 Task: Create a blue polygonal letterhead.
Action: Mouse pressed left at (438, 117)
Screenshot: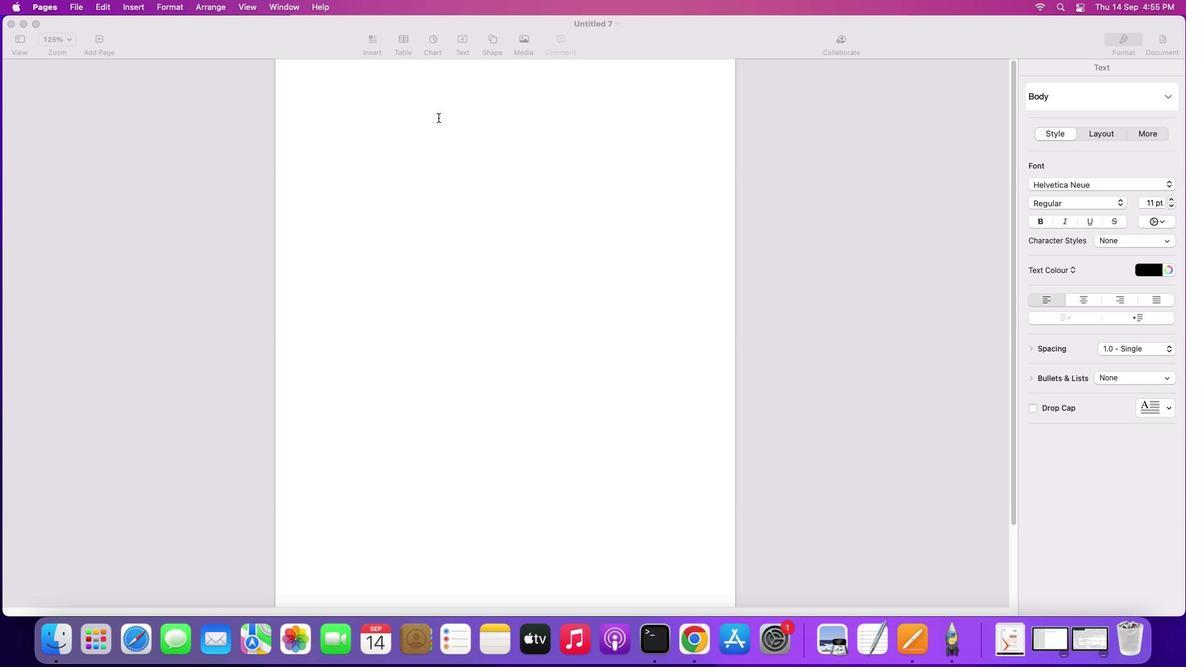 
Action: Mouse moved to (489, 38)
Screenshot: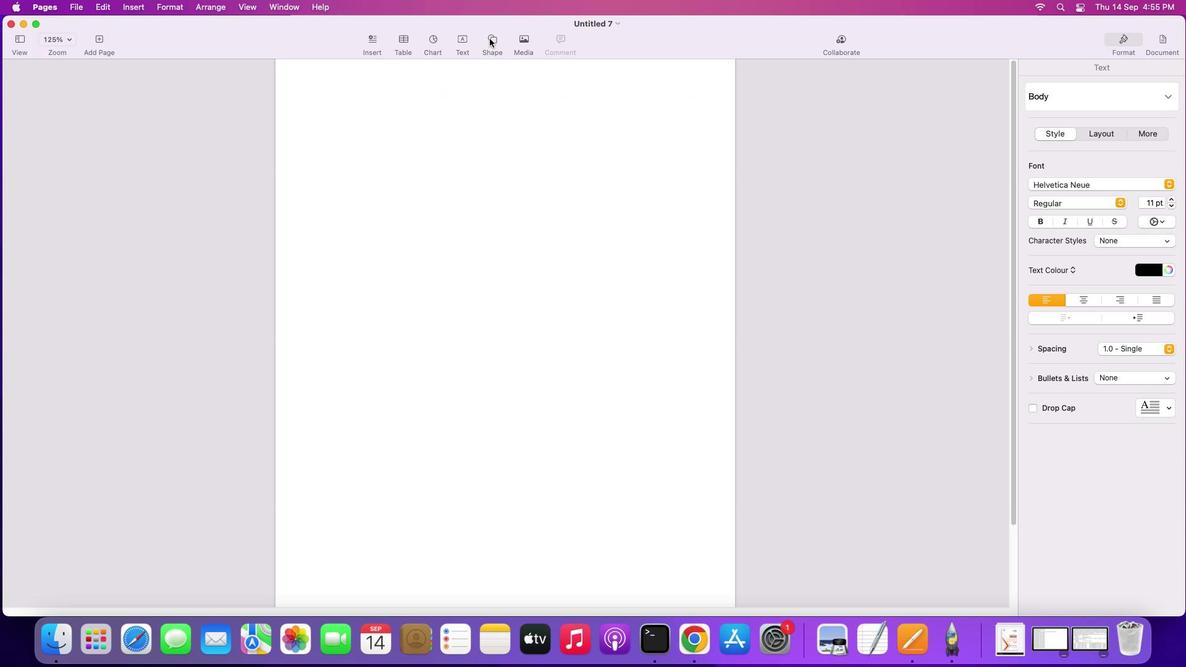 
Action: Mouse pressed left at (489, 38)
Screenshot: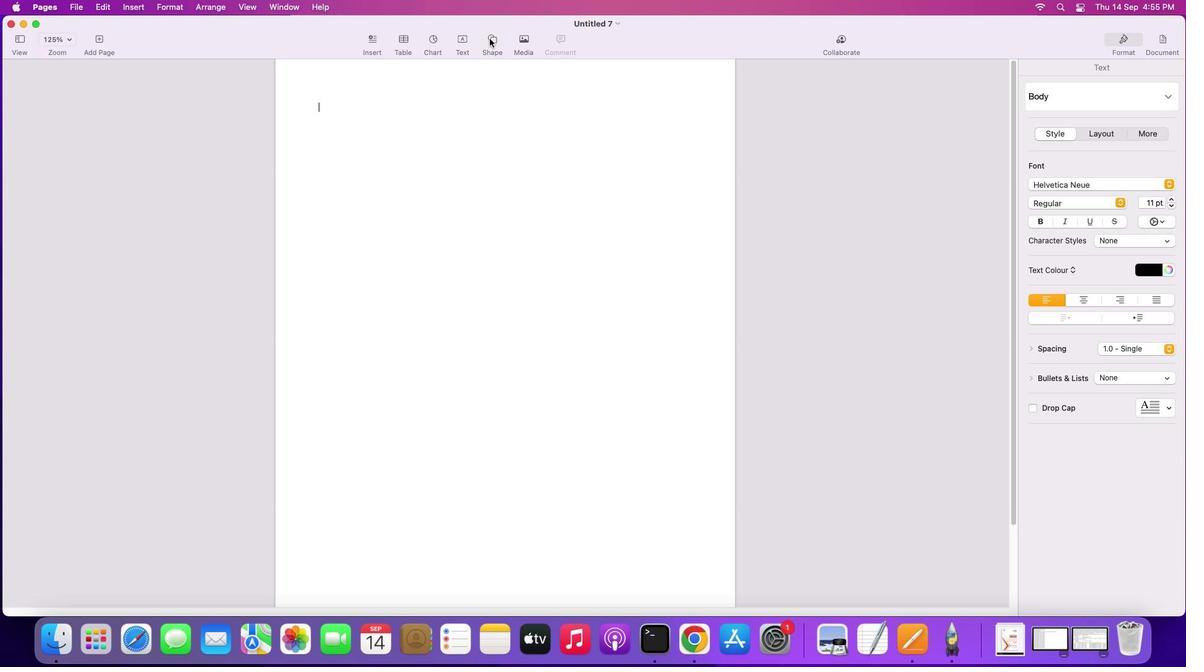 
Action: Mouse moved to (484, 134)
Screenshot: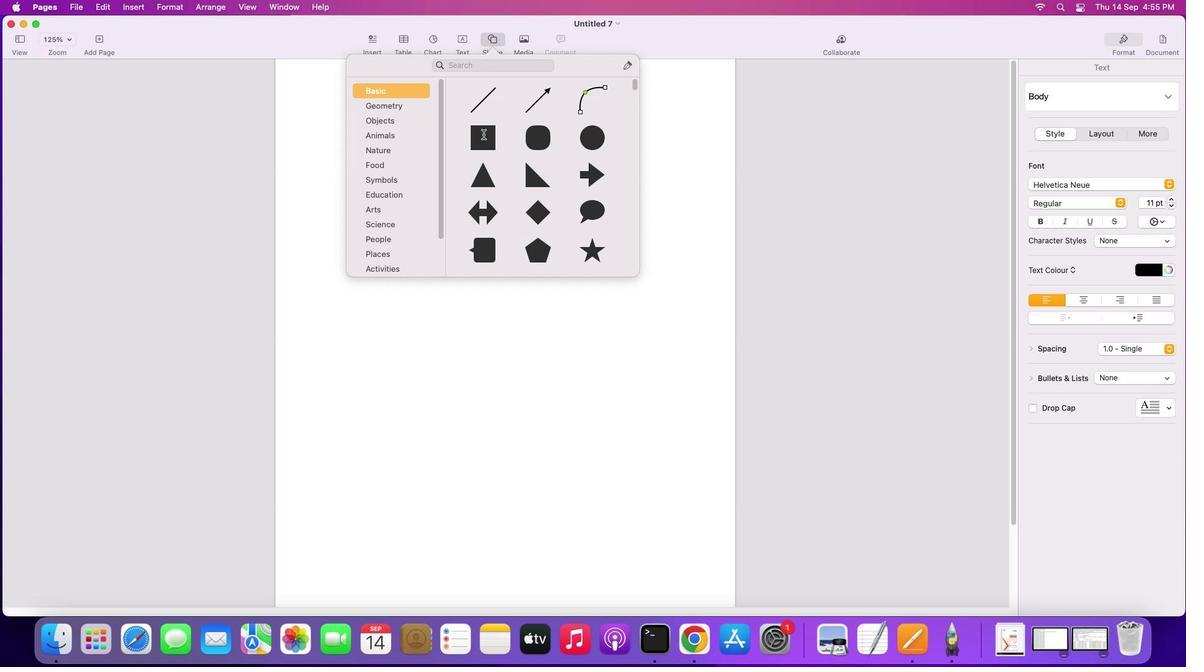 
Action: Mouse pressed left at (484, 134)
Screenshot: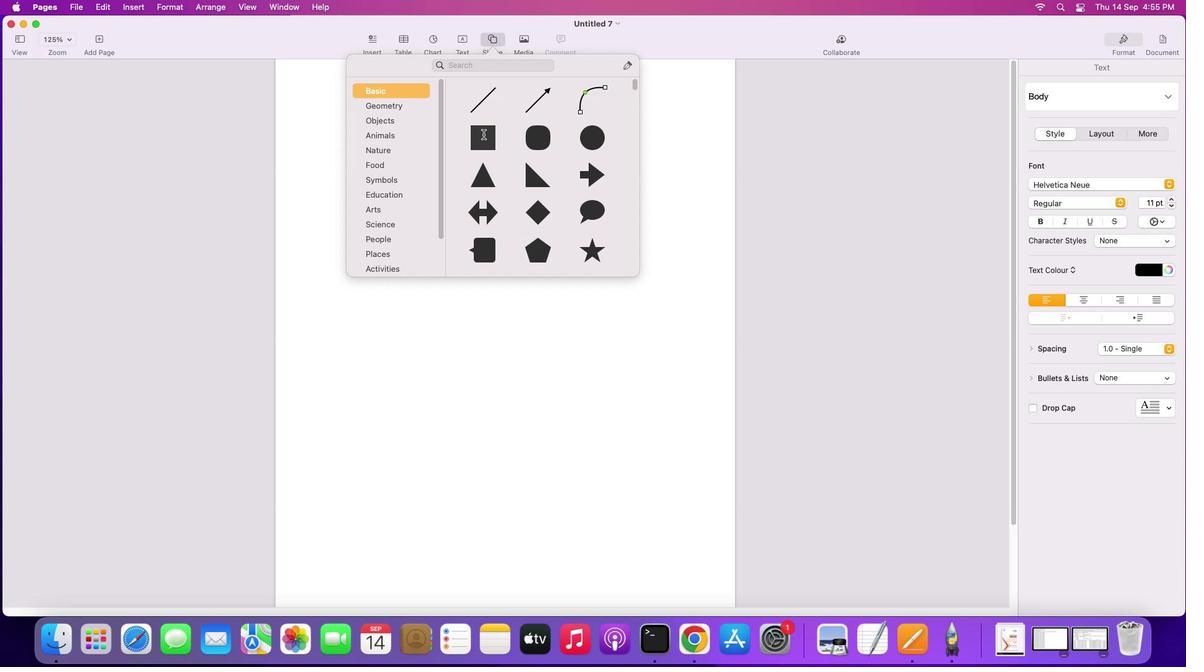 
Action: Mouse moved to (483, 135)
Screenshot: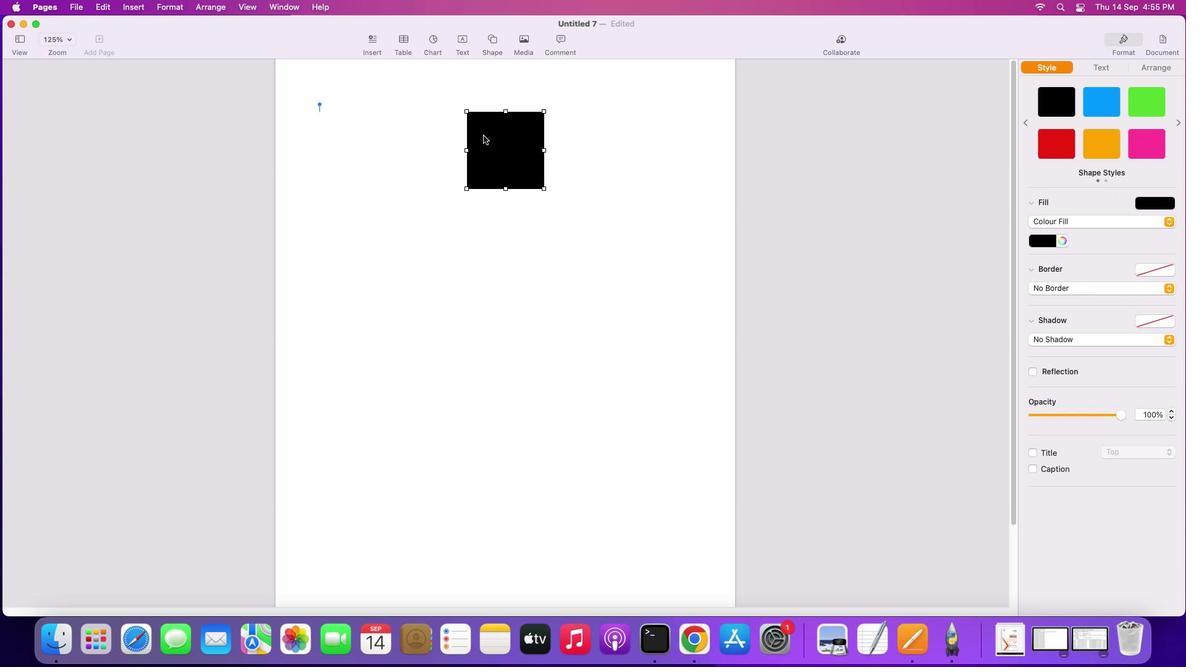 
Action: Mouse scrolled (483, 135) with delta (0, 0)
Screenshot: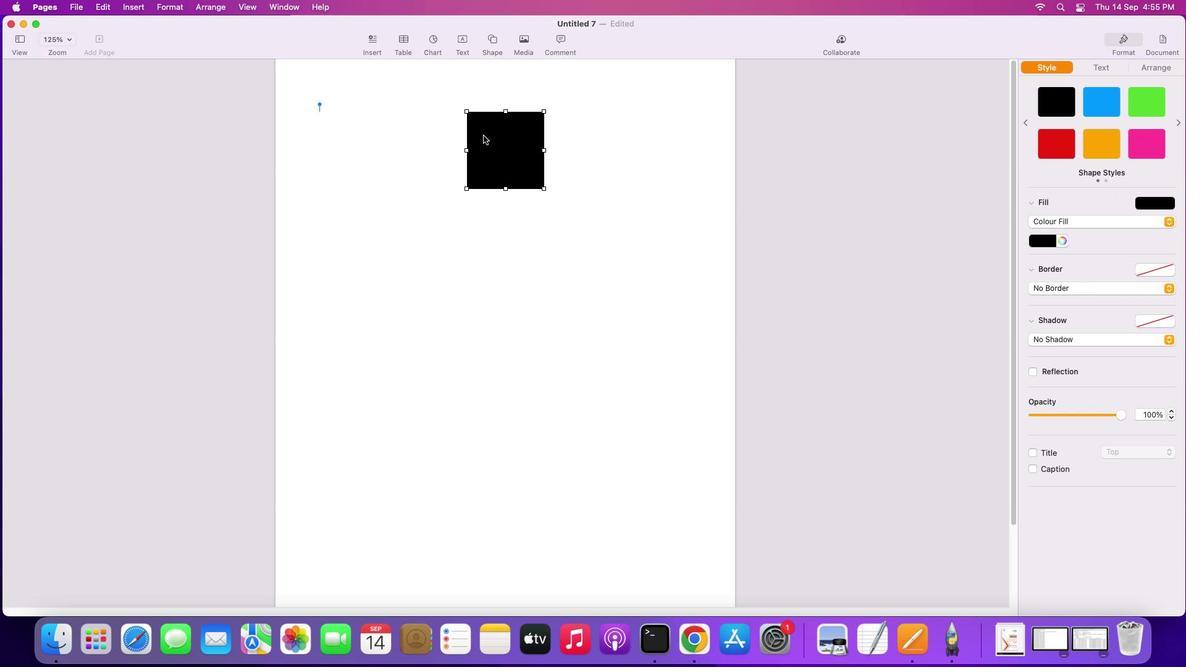 
Action: Mouse scrolled (483, 135) with delta (0, 0)
Screenshot: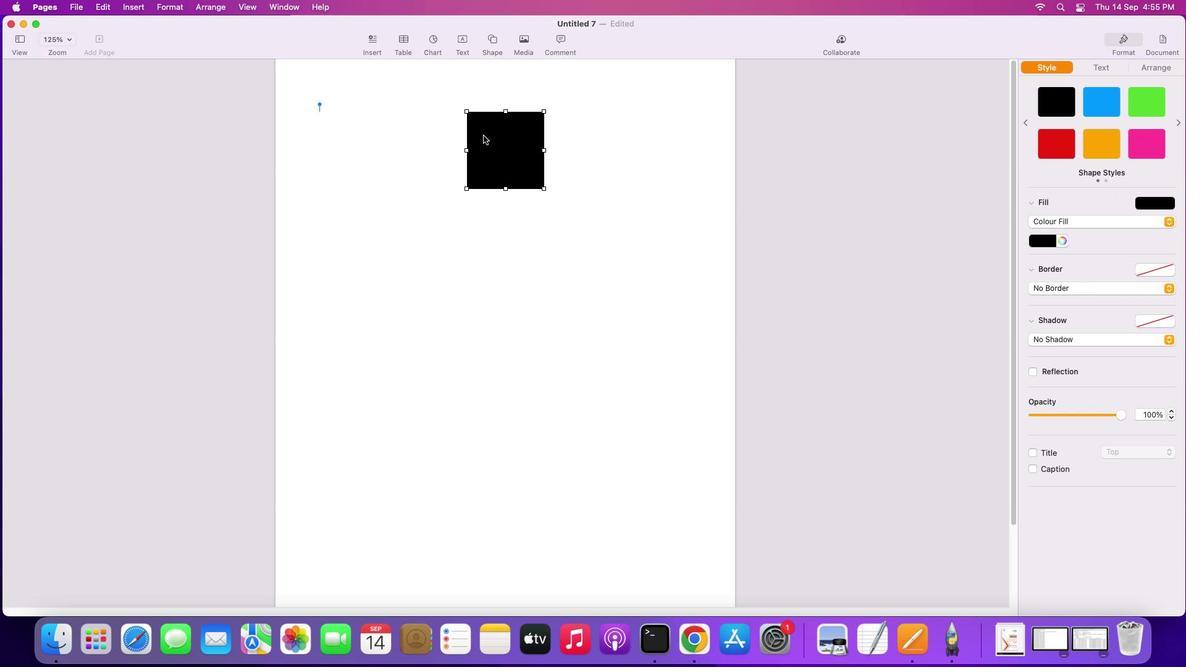 
Action: Mouse scrolled (483, 135) with delta (0, 1)
Screenshot: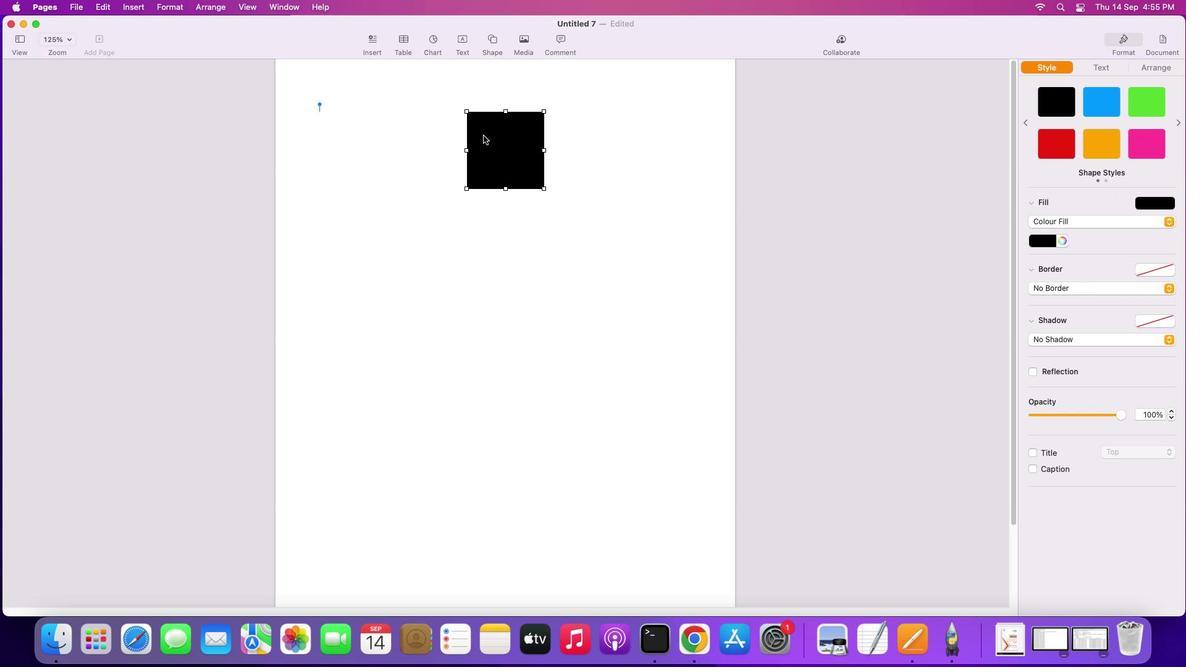 
Action: Mouse scrolled (483, 135) with delta (0, 3)
Screenshot: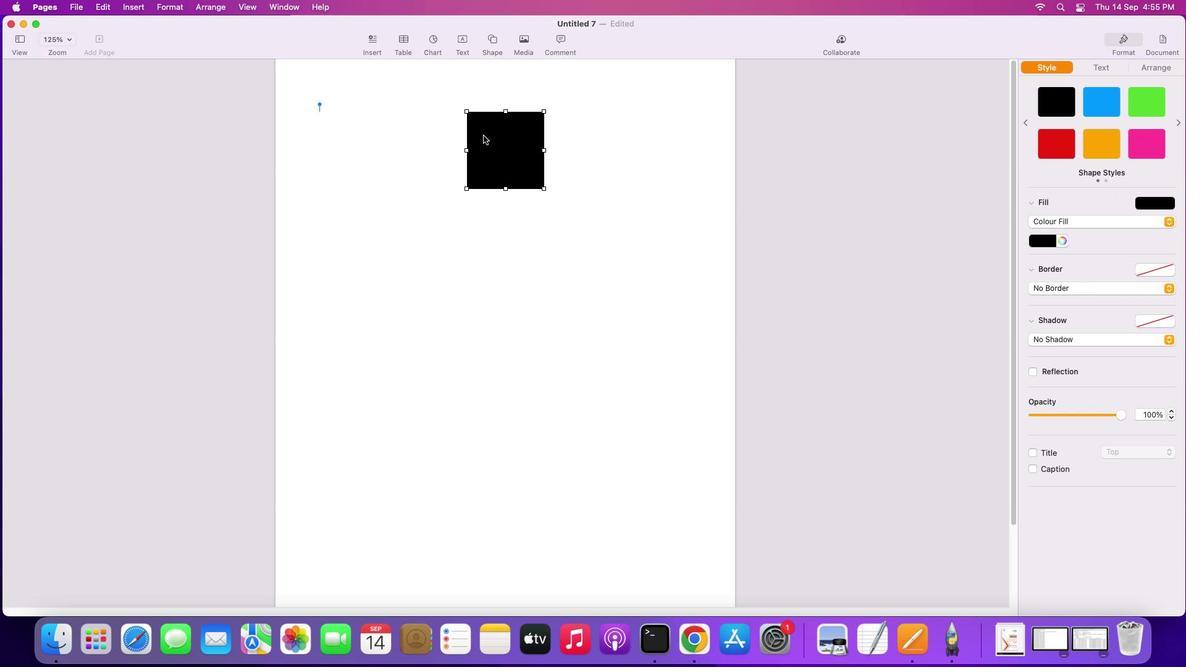 
Action: Mouse scrolled (483, 135) with delta (0, 3)
Screenshot: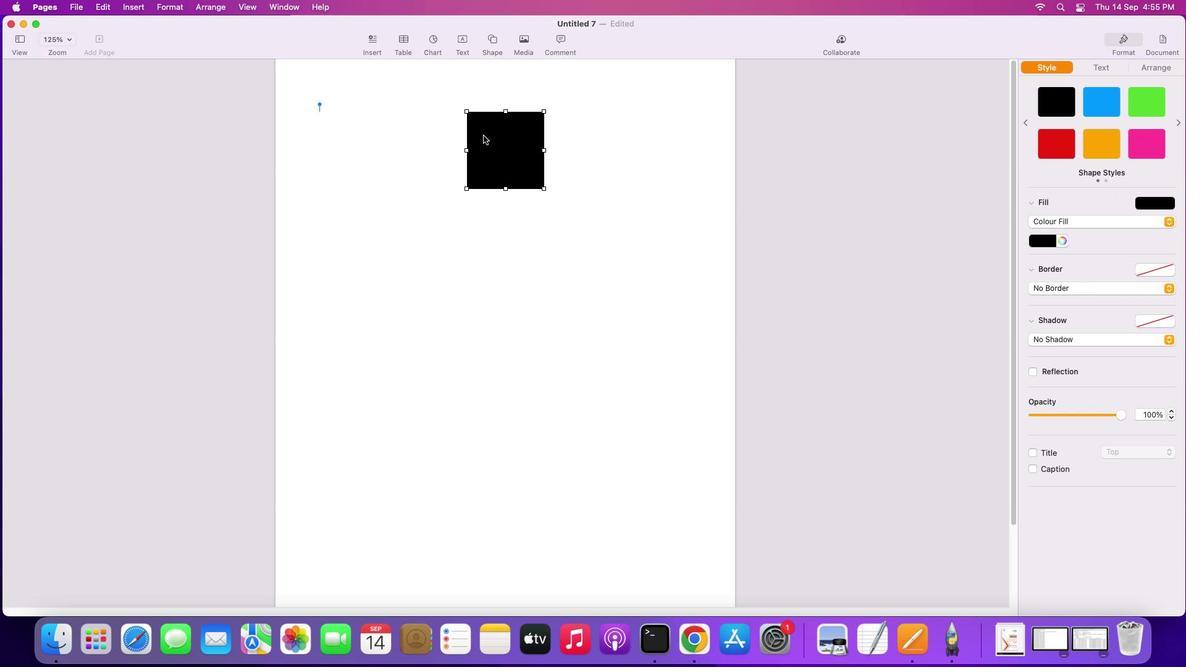 
Action: Mouse scrolled (483, 135) with delta (0, 4)
Screenshot: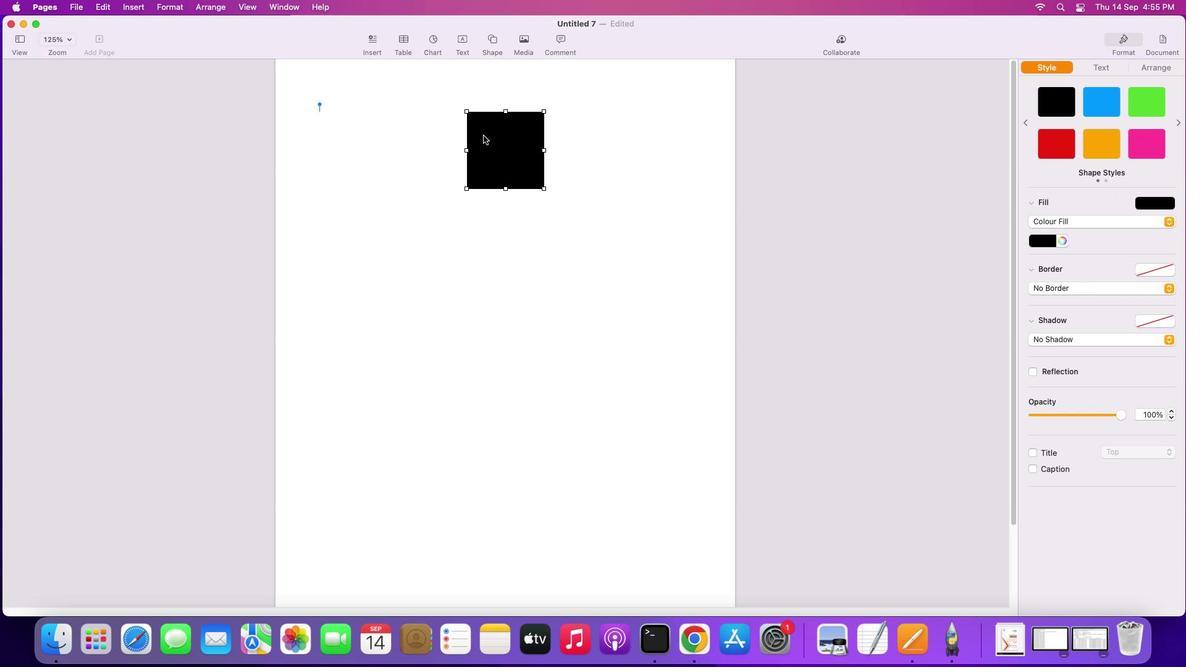 
Action: Mouse scrolled (483, 135) with delta (0, 4)
Screenshot: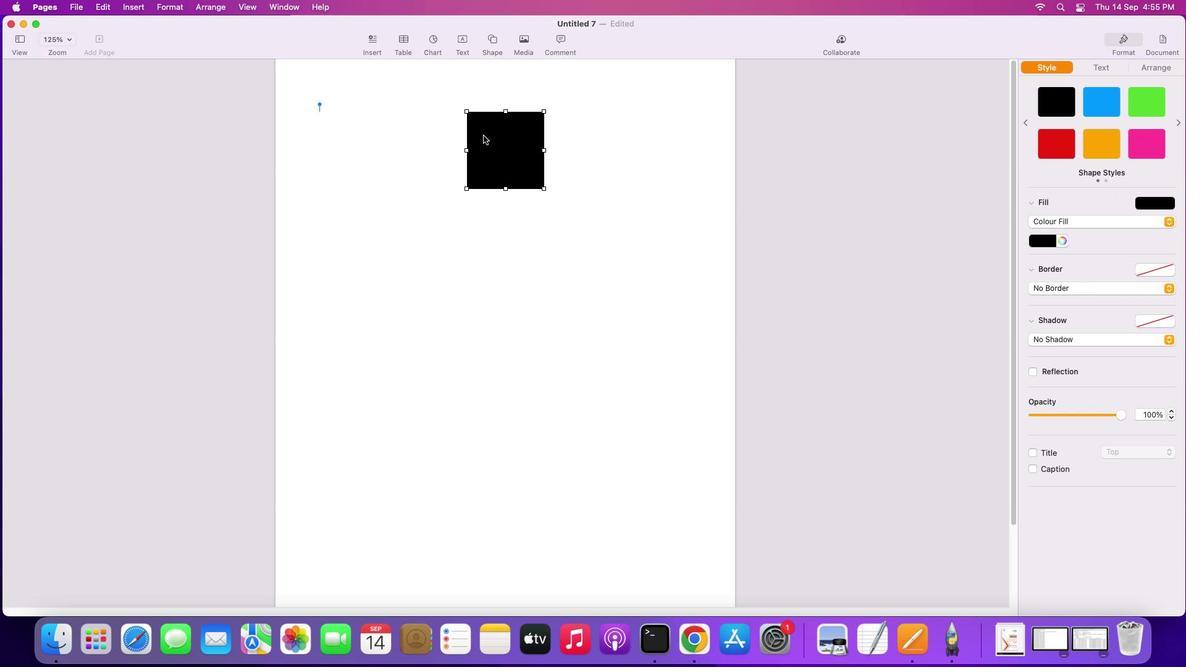 
Action: Mouse moved to (511, 140)
Screenshot: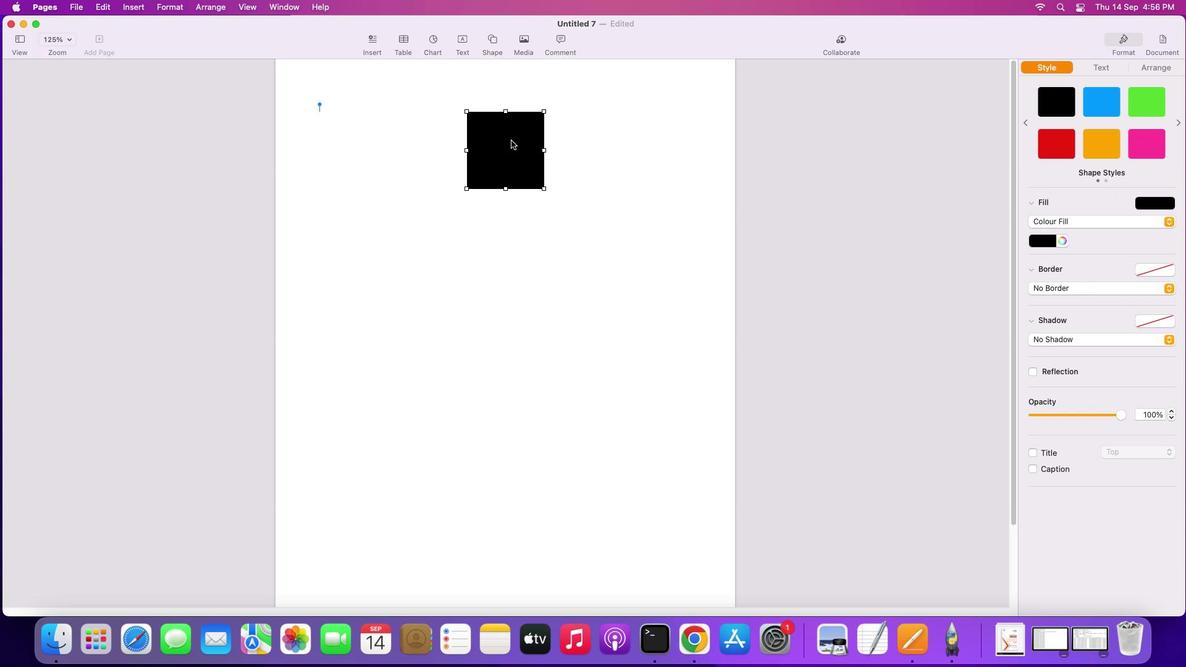 
Action: Mouse pressed left at (511, 140)
Screenshot: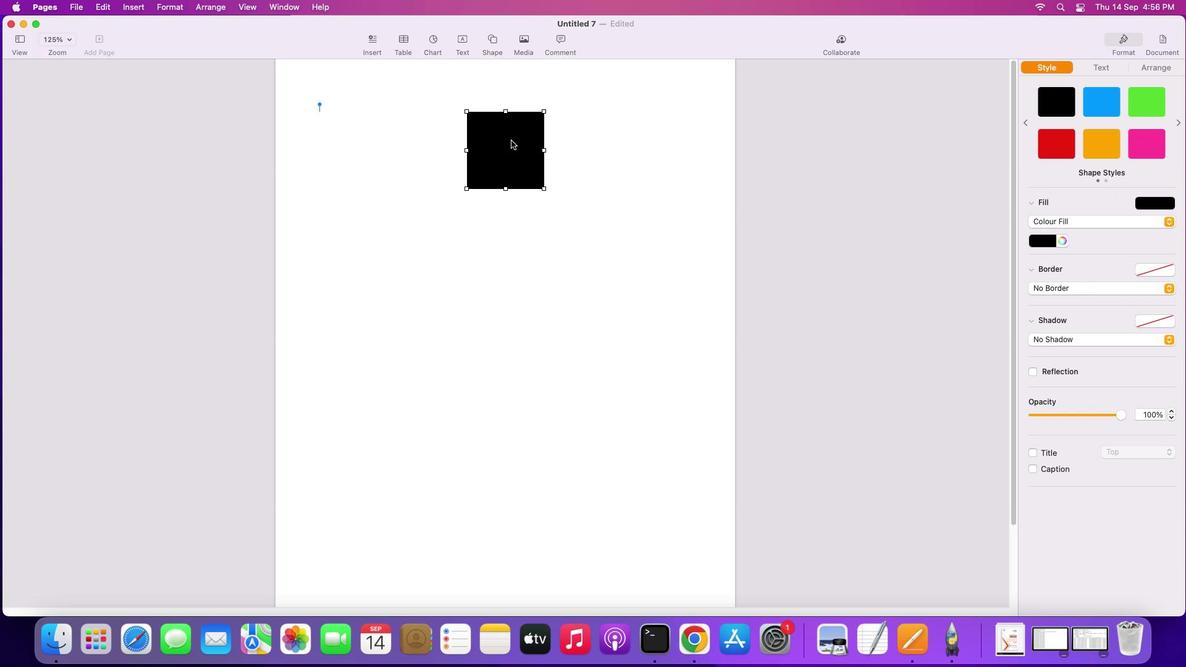 
Action: Mouse moved to (494, 98)
Screenshot: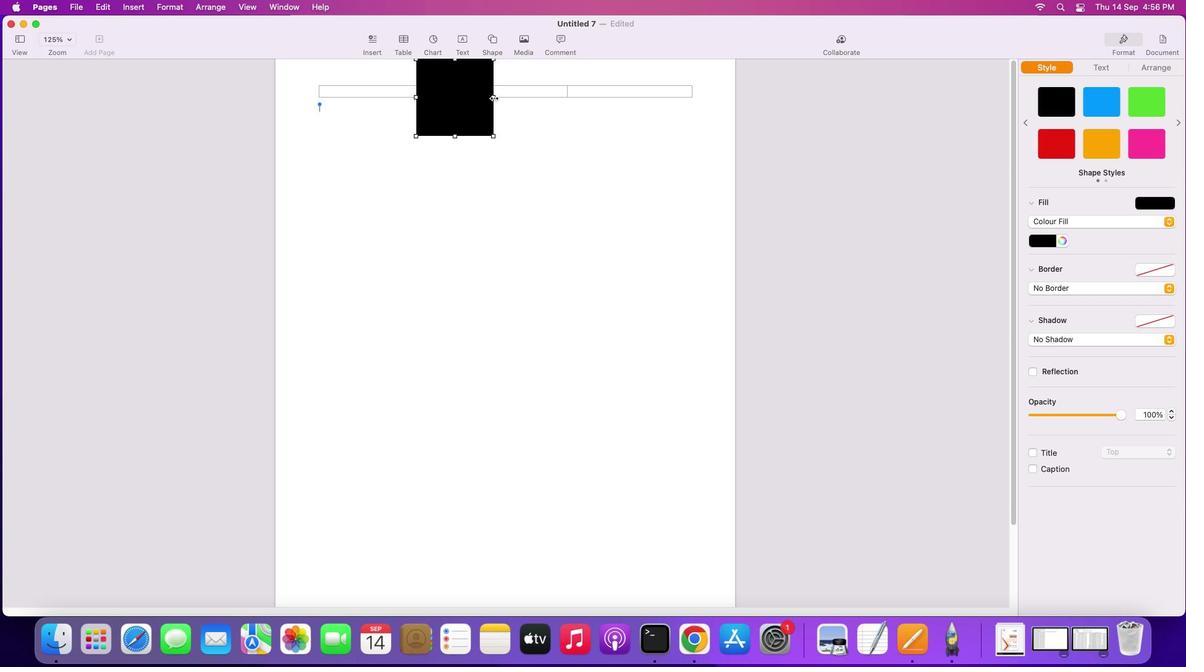 
Action: Mouse pressed left at (494, 98)
Screenshot: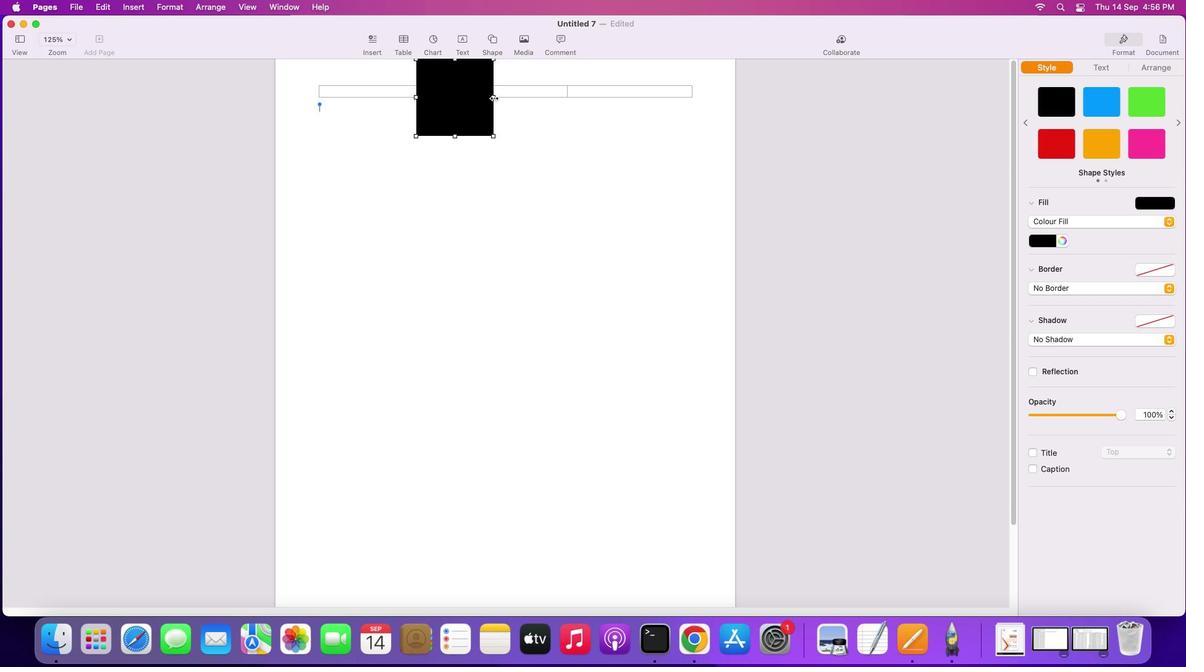 
Action: Mouse moved to (492, 98)
Screenshot: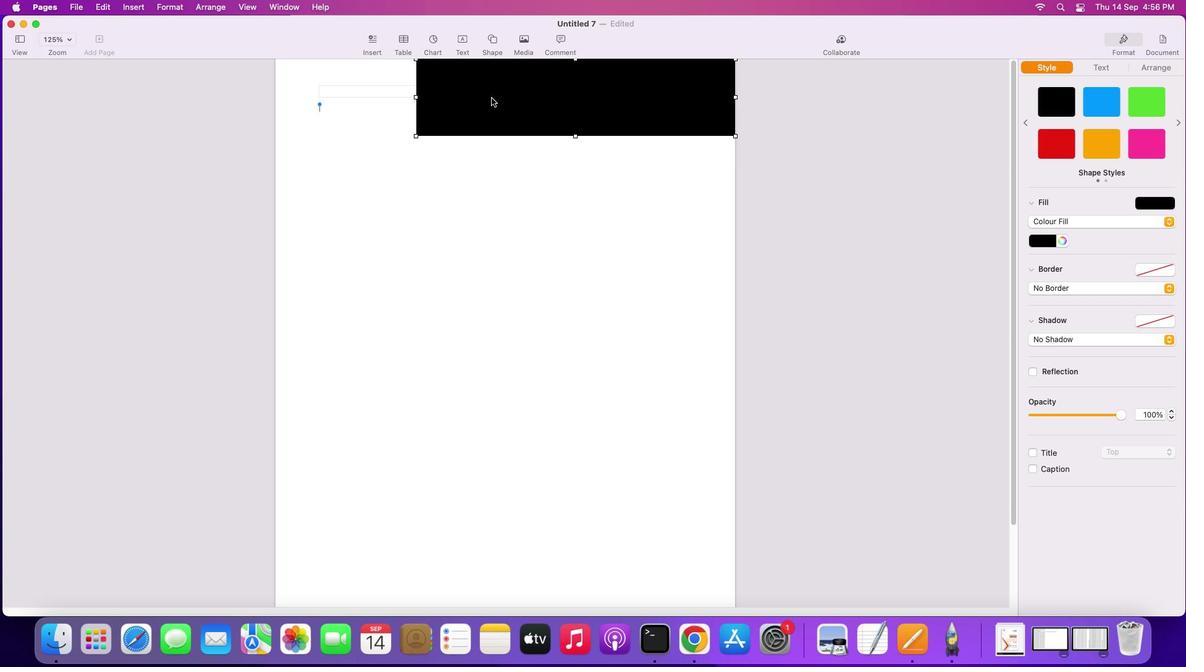 
Action: Mouse pressed right at (492, 98)
Screenshot: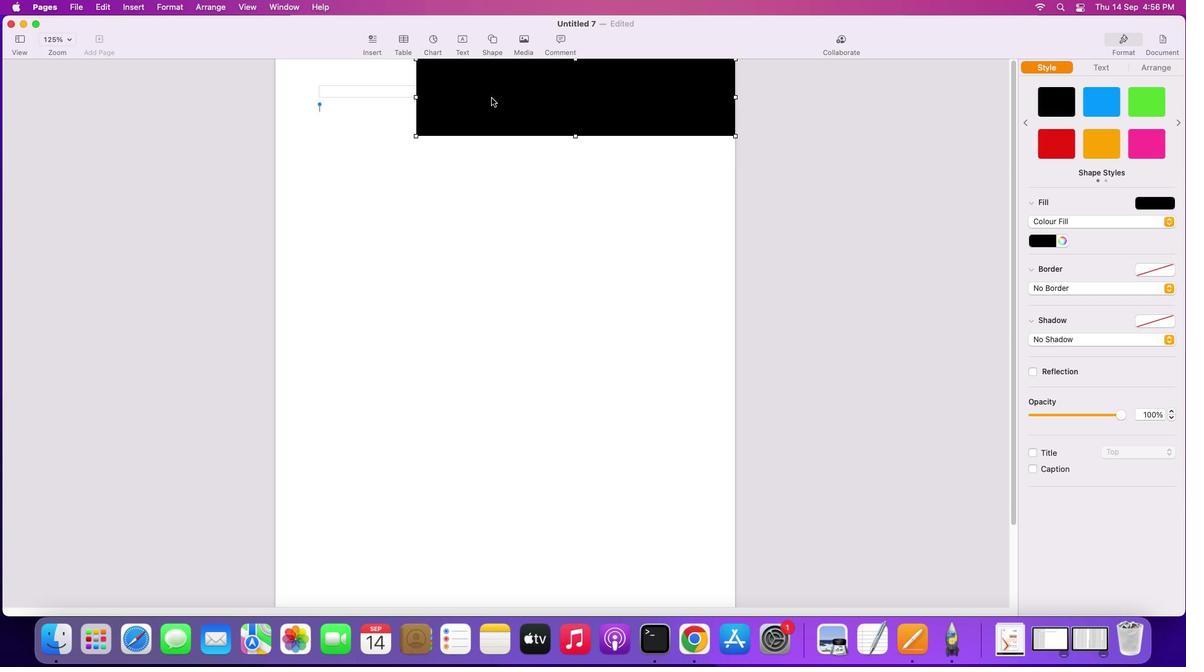 
Action: Mouse moved to (528, 247)
Screenshot: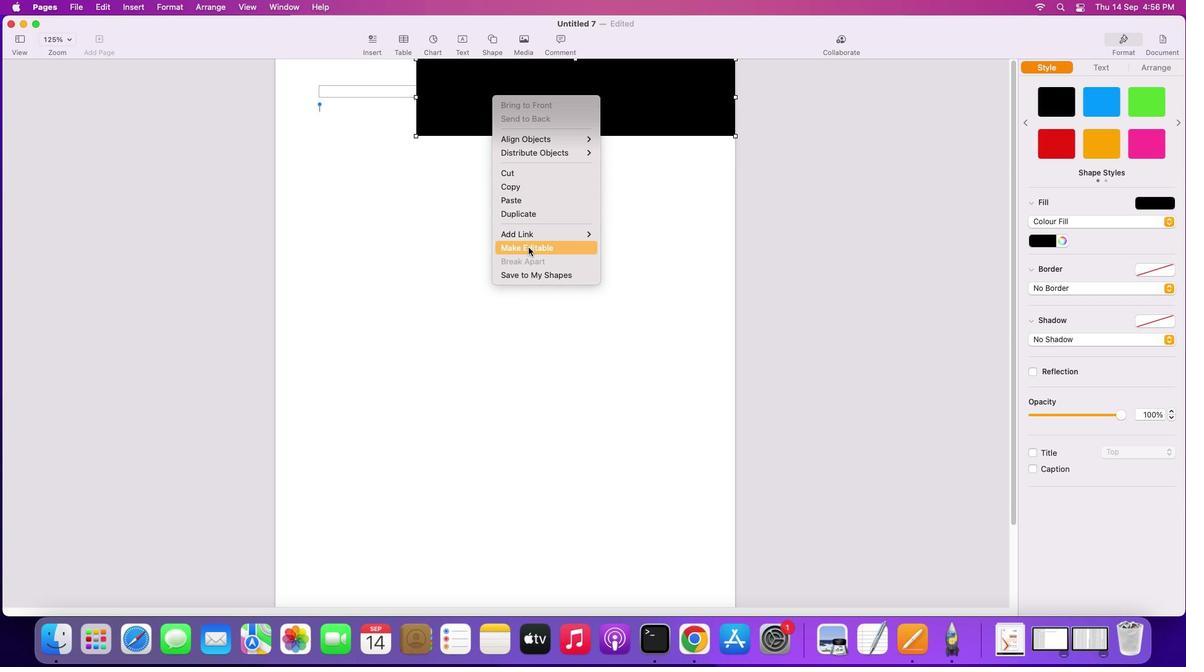 
Action: Mouse pressed left at (528, 247)
Screenshot: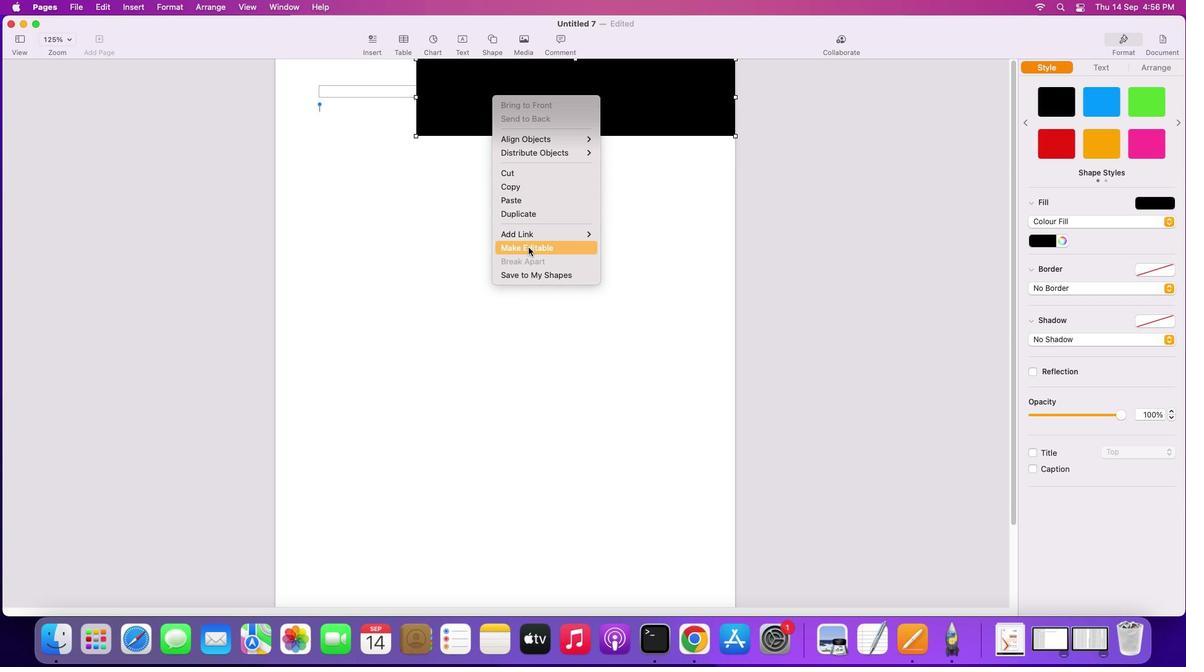 
Action: Mouse moved to (416, 134)
Screenshot: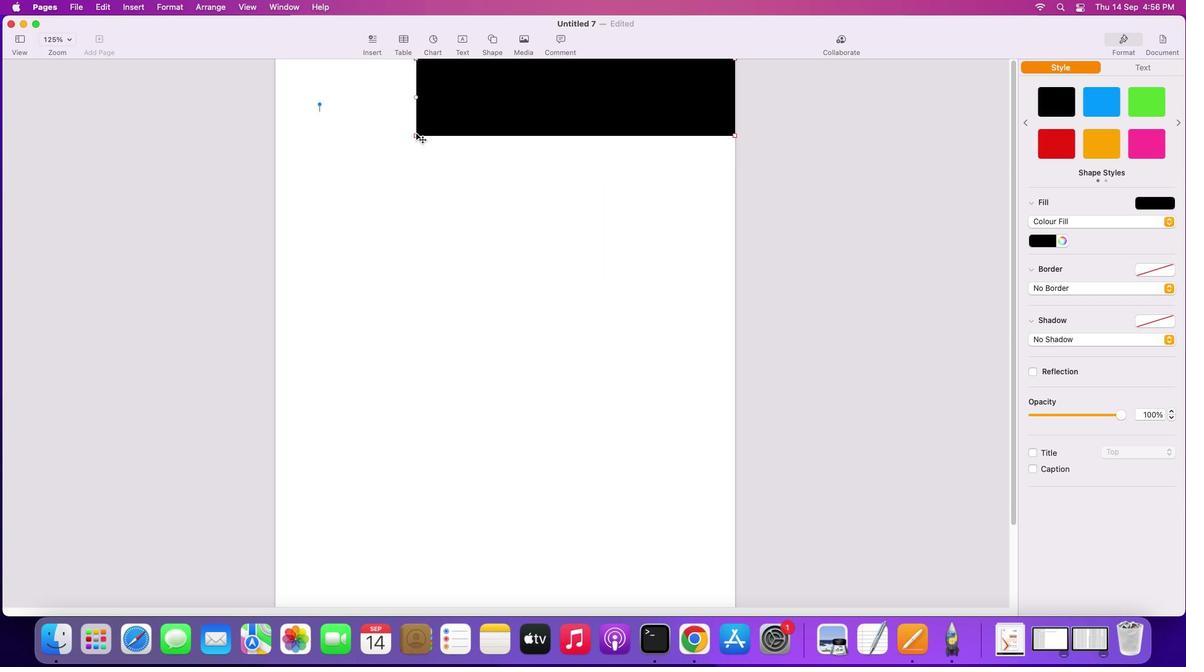 
Action: Mouse pressed left at (416, 134)
Screenshot: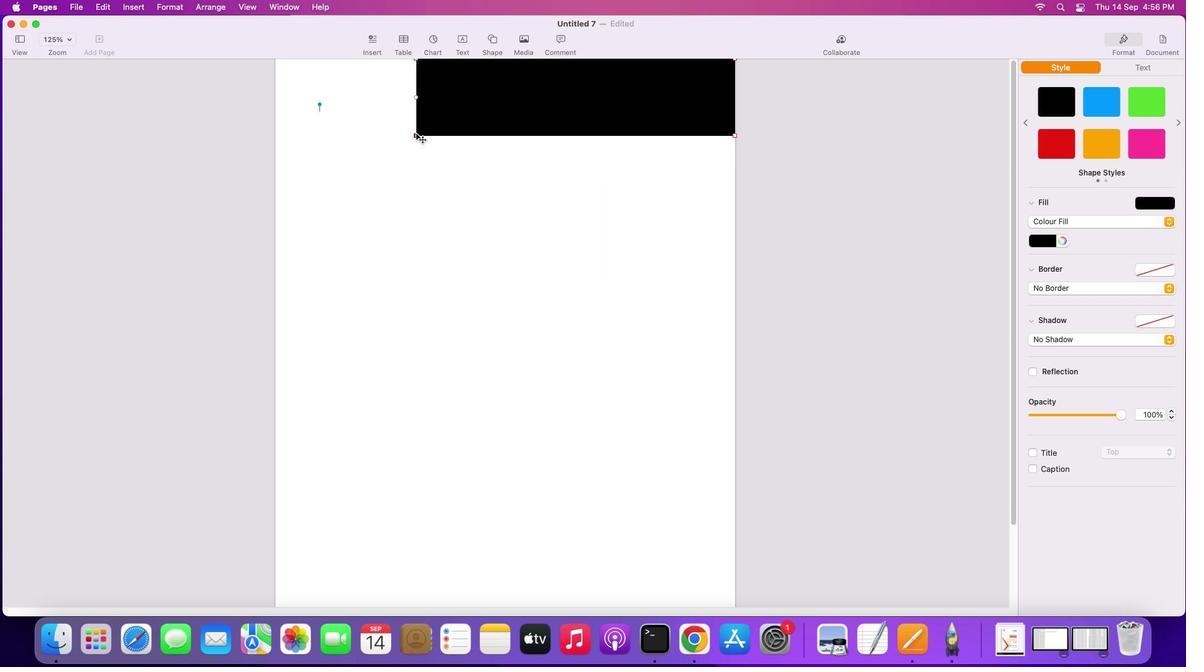 
Action: Mouse moved to (417, 59)
Screenshot: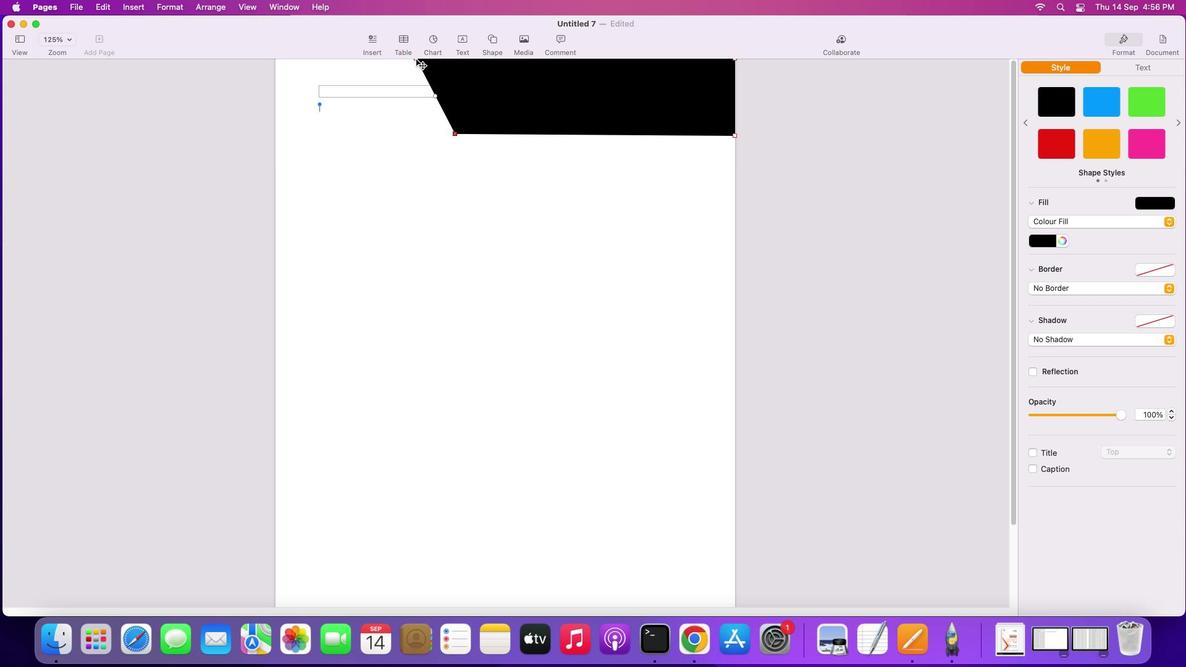 
Action: Mouse pressed left at (417, 59)
Screenshot: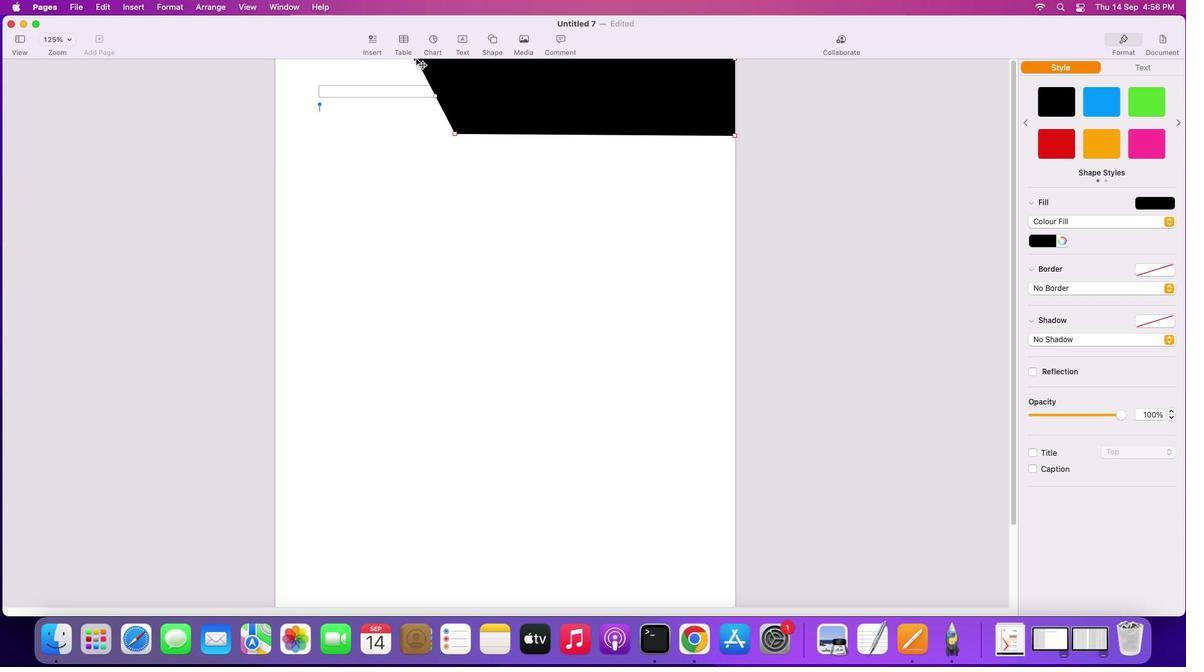 
Action: Mouse moved to (454, 134)
Screenshot: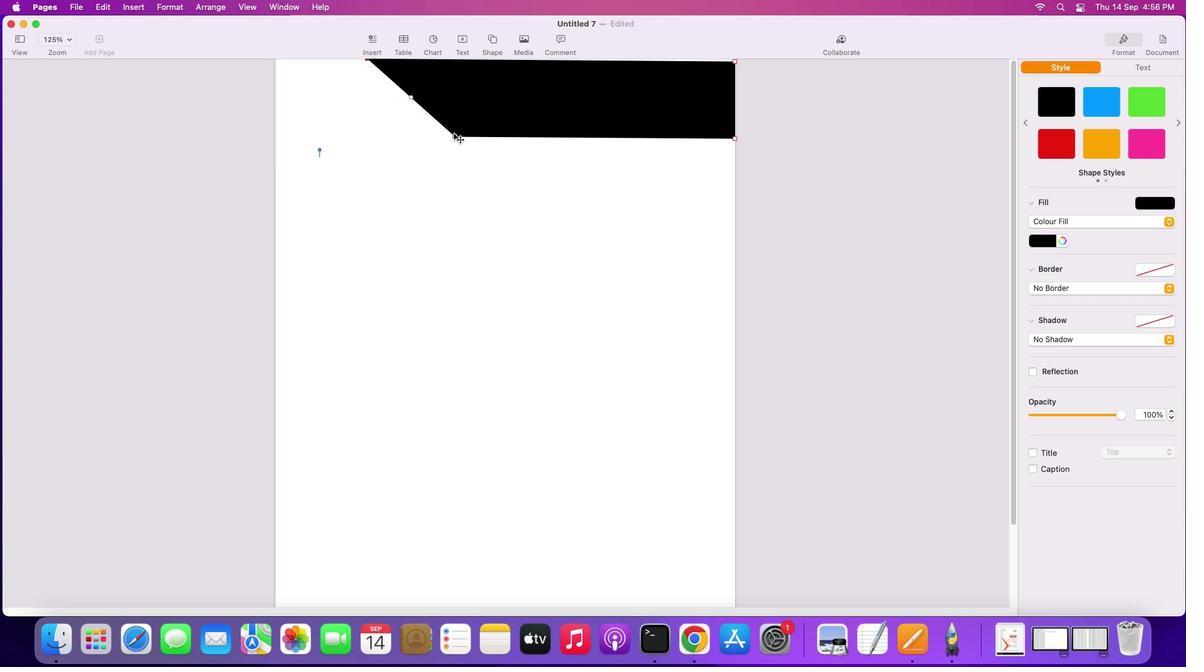 
Action: Mouse pressed left at (454, 134)
Screenshot: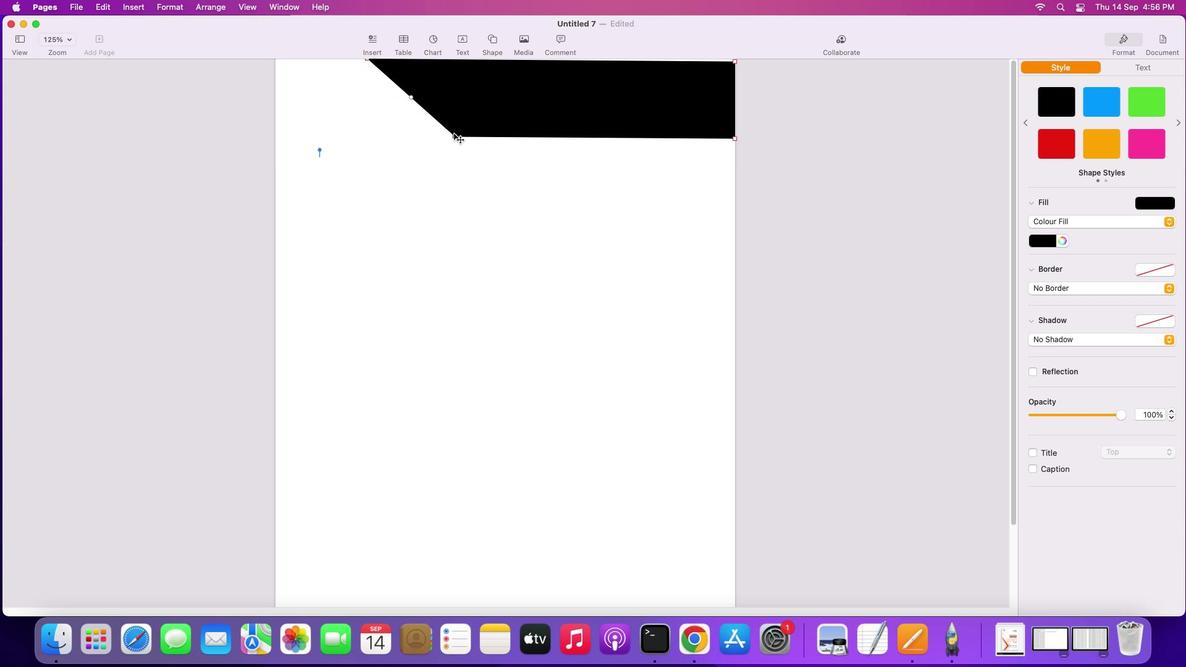 
Action: Mouse moved to (618, 159)
Screenshot: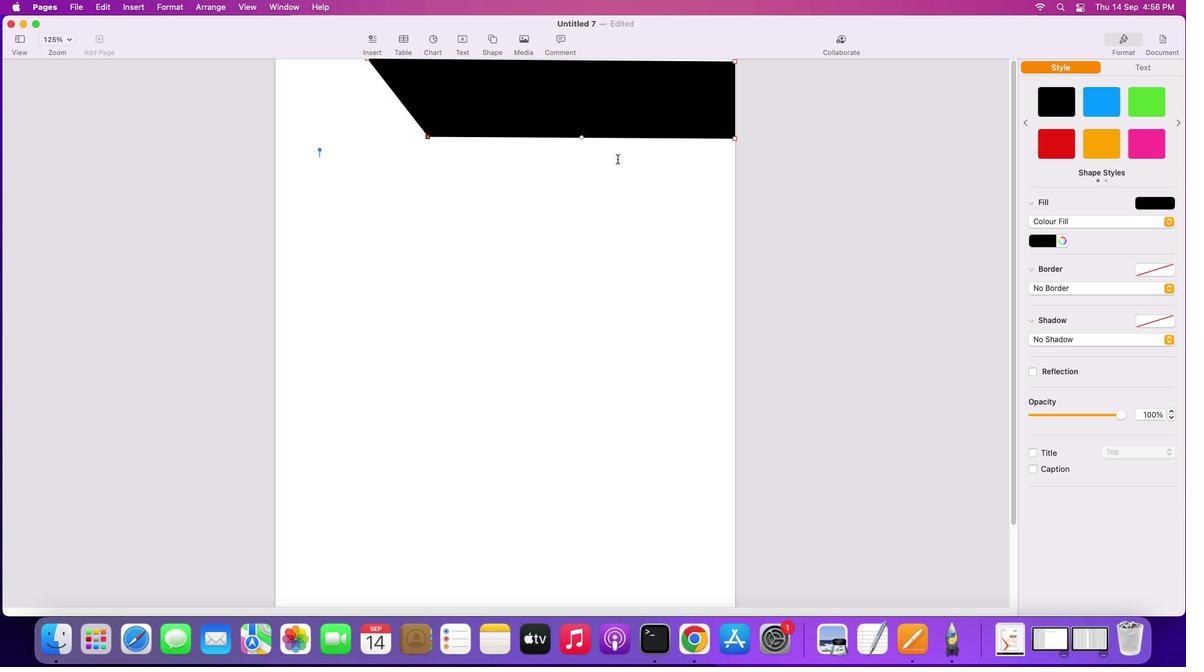 
Action: Mouse pressed left at (618, 159)
Screenshot: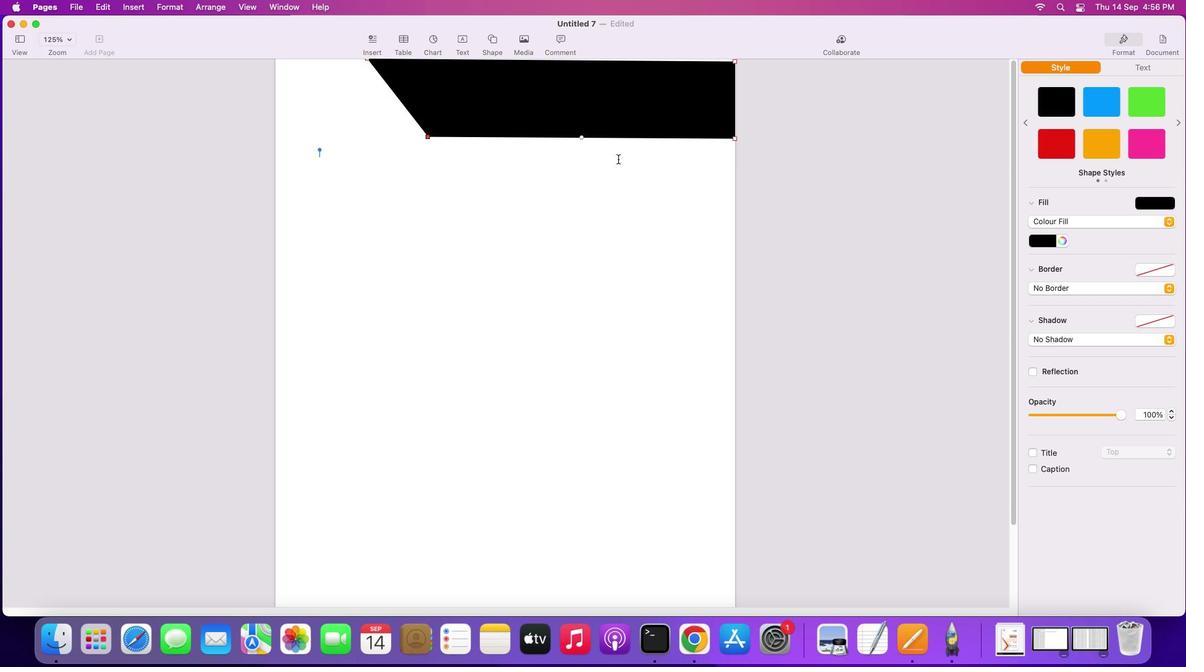 
Action: Mouse moved to (489, 111)
Screenshot: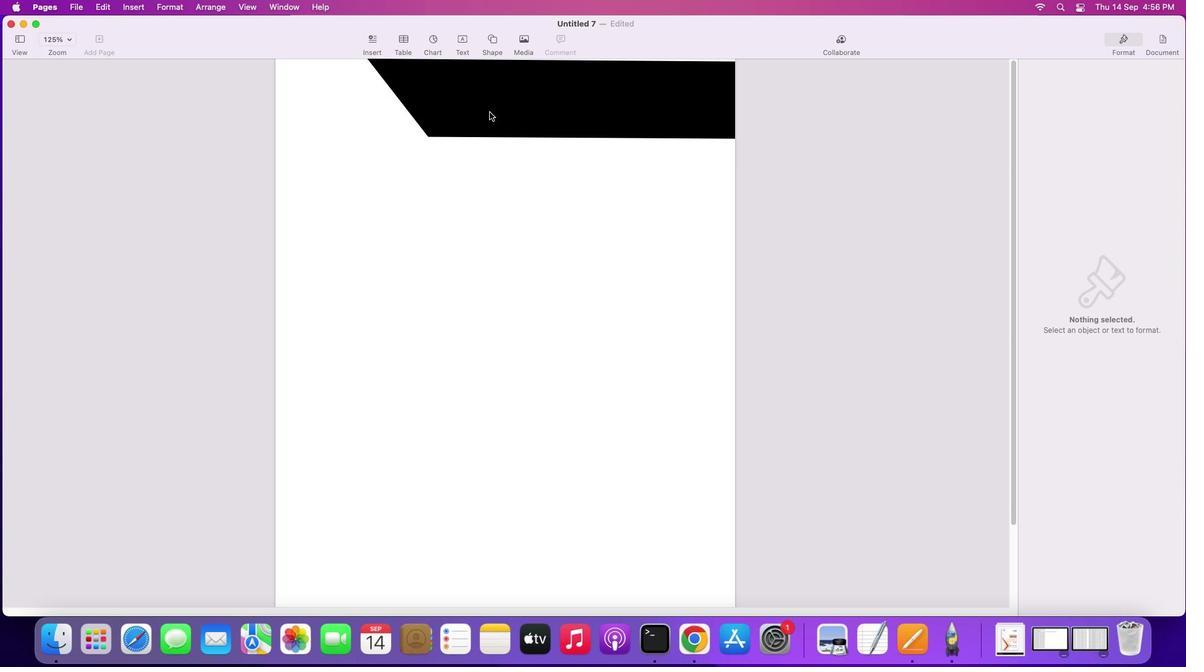 
Action: Mouse pressed left at (489, 111)
Screenshot: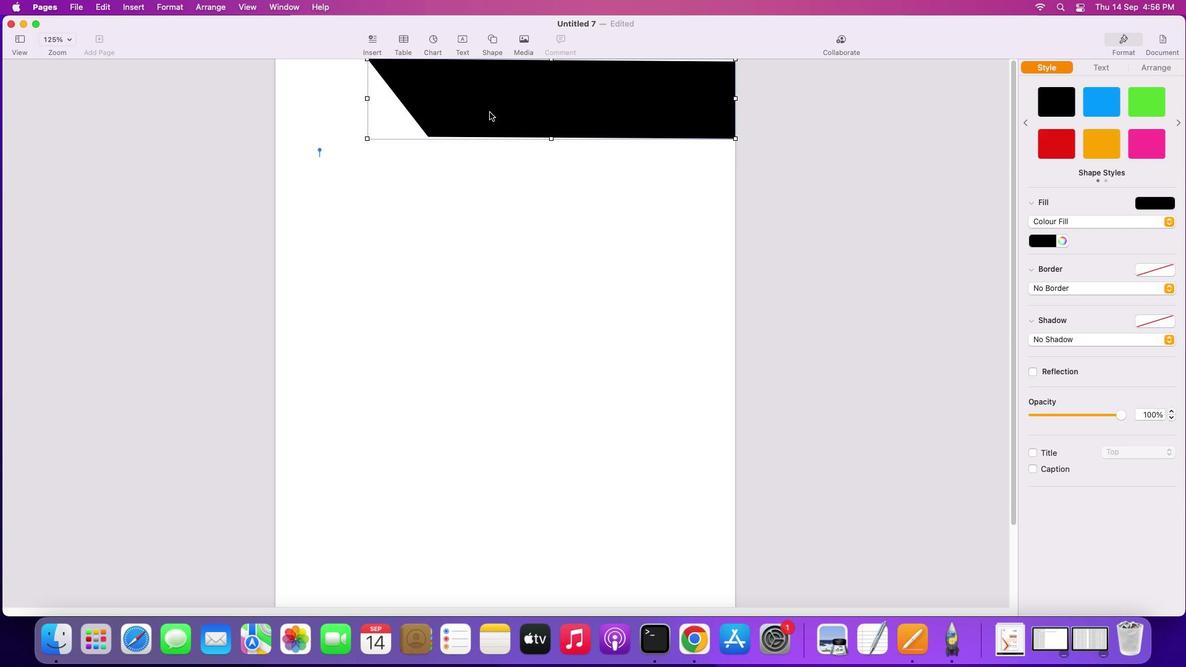 
Action: Mouse moved to (493, 42)
Screenshot: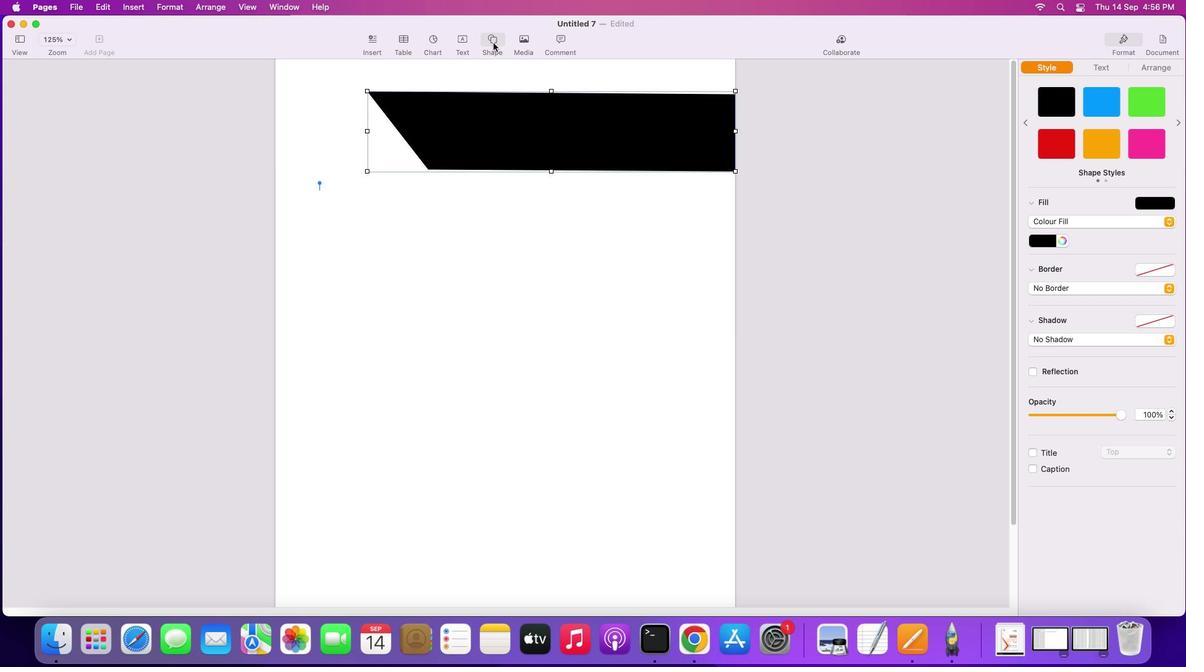 
Action: Mouse pressed left at (493, 42)
Screenshot: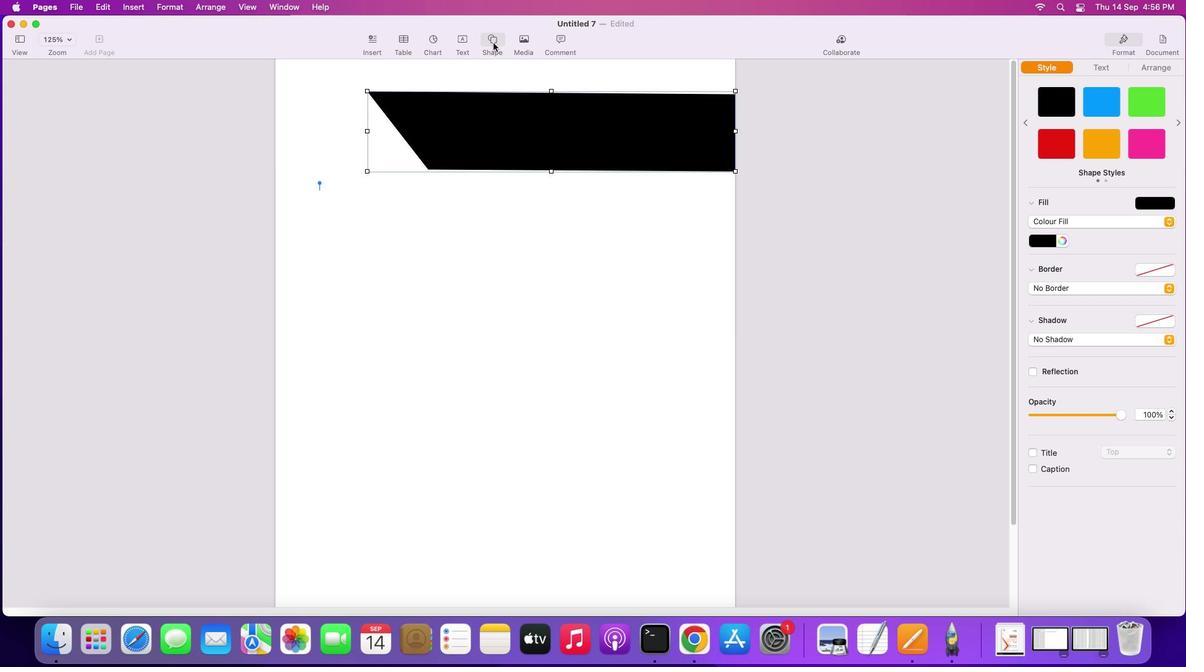 
Action: Mouse moved to (491, 141)
Screenshot: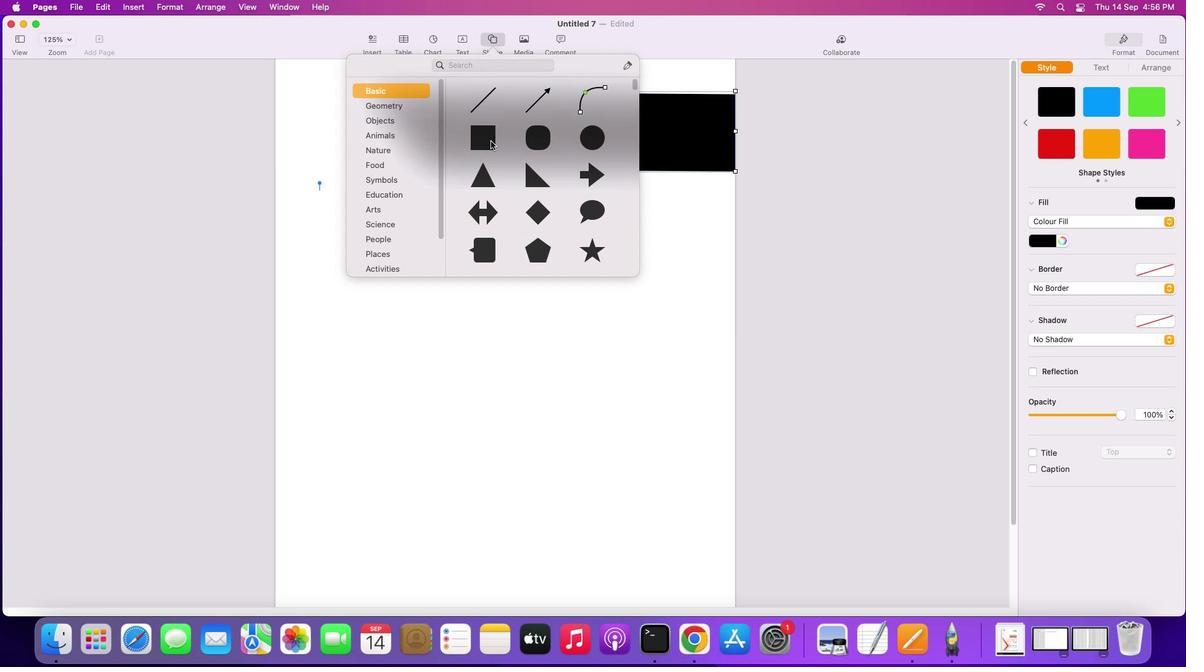 
Action: Mouse pressed left at (491, 141)
Screenshot: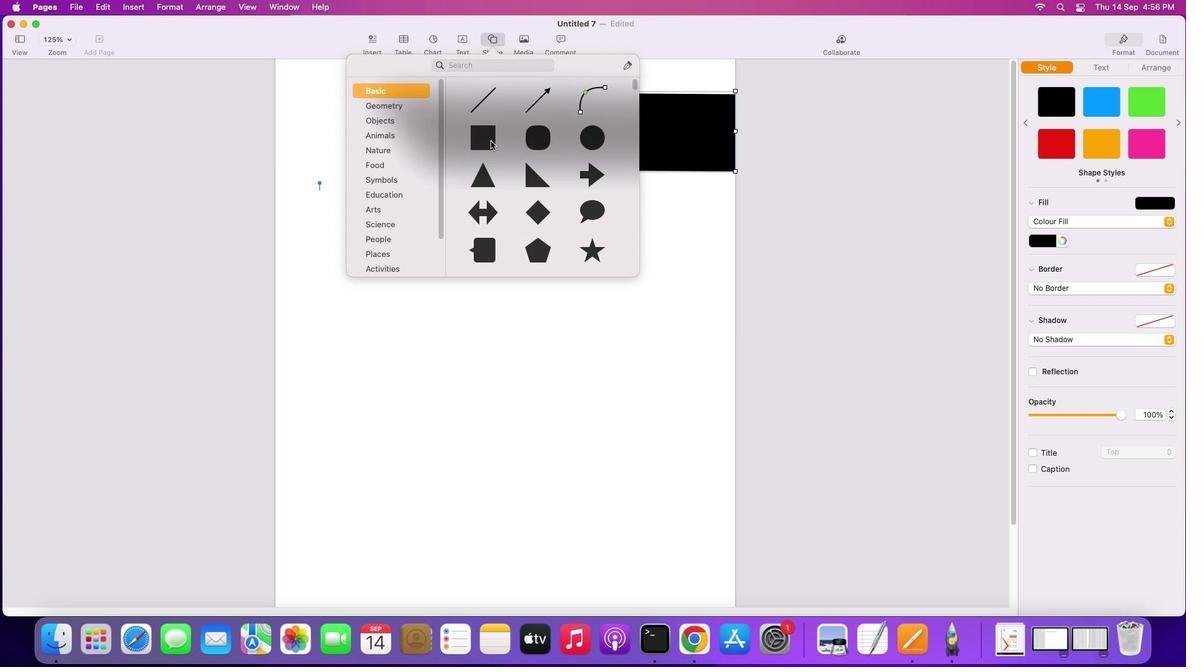 
Action: Mouse moved to (544, 332)
Screenshot: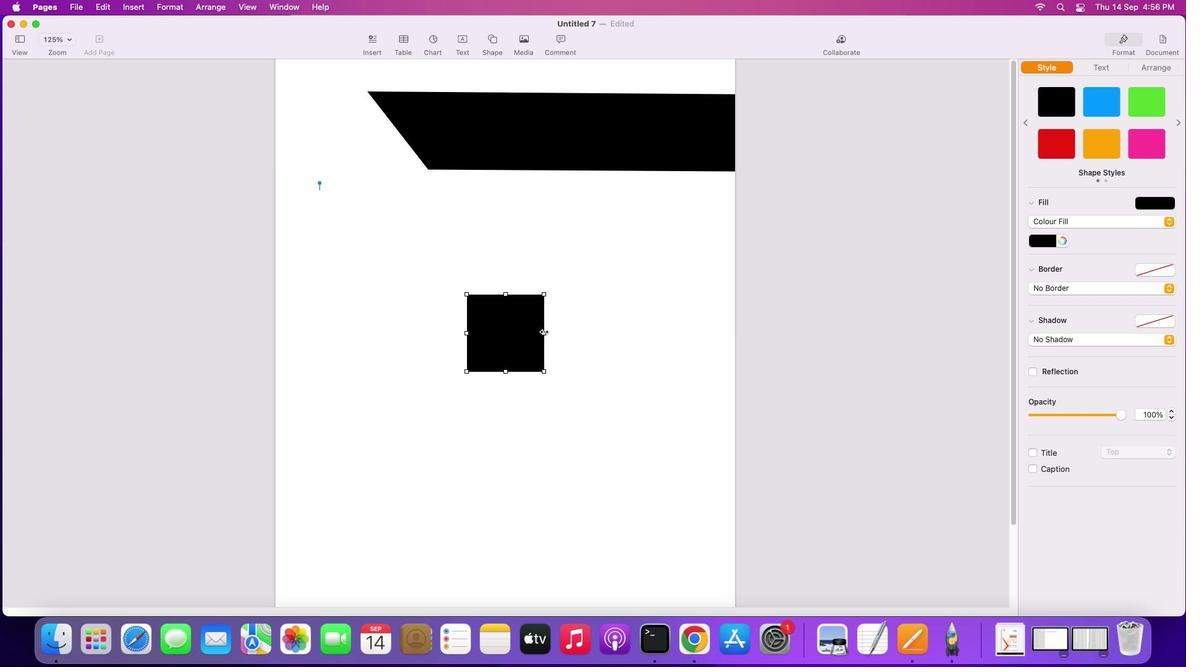 
Action: Mouse pressed left at (544, 332)
Screenshot: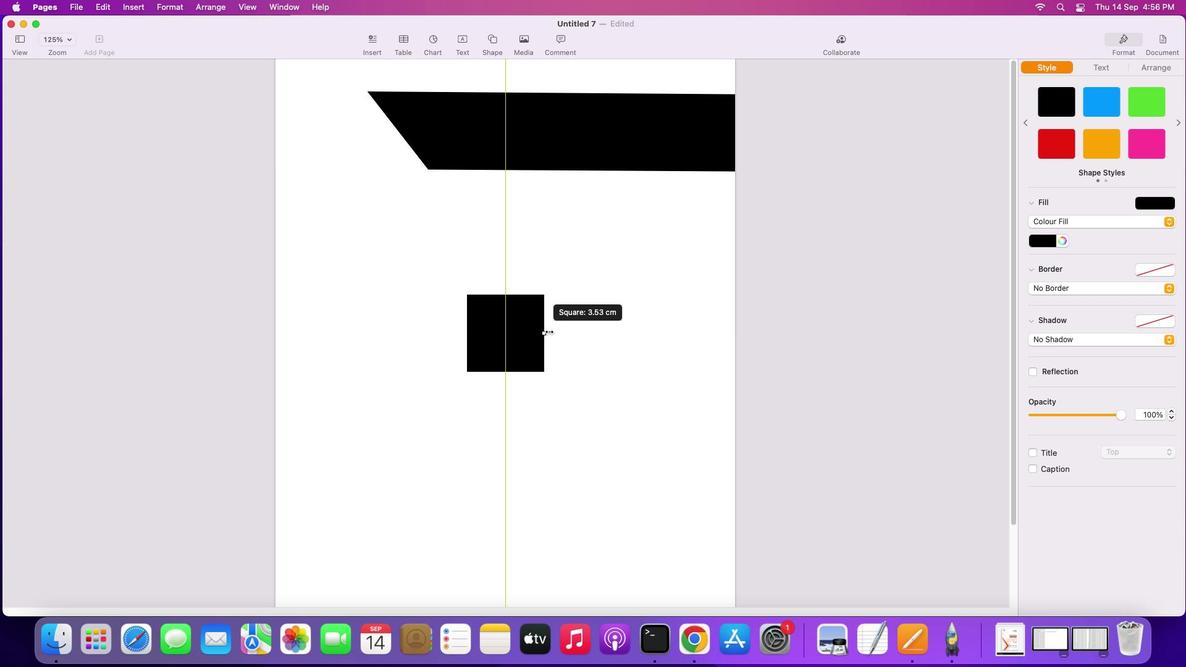 
Action: Mouse moved to (465, 331)
Screenshot: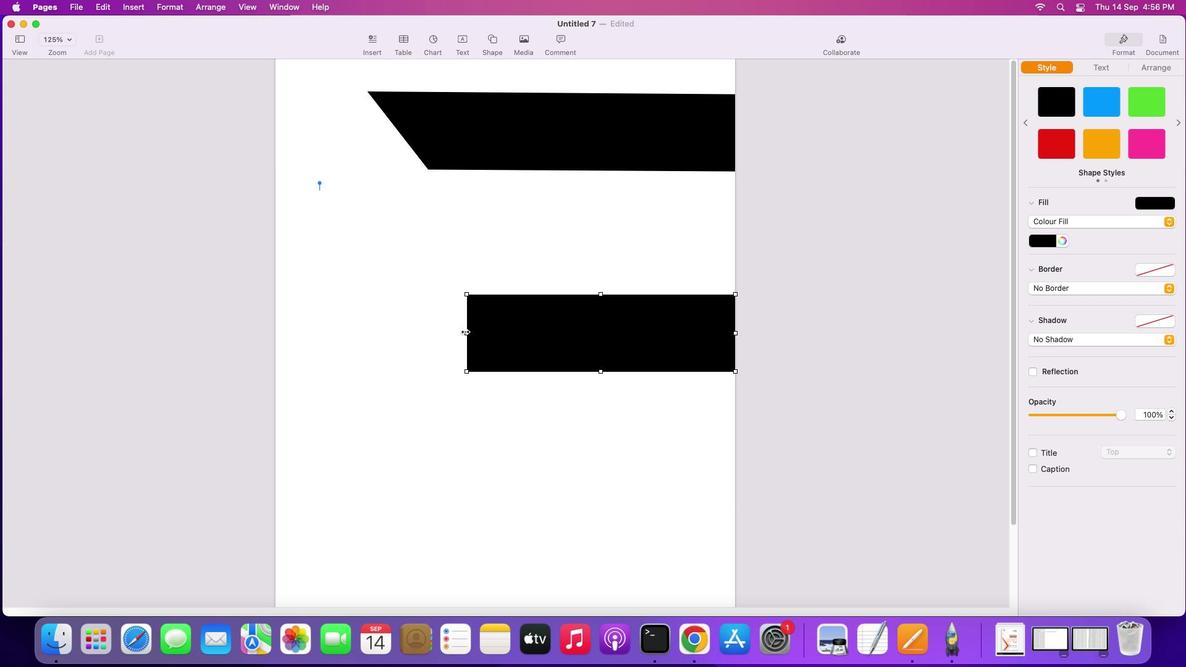 
Action: Mouse pressed left at (465, 331)
Screenshot: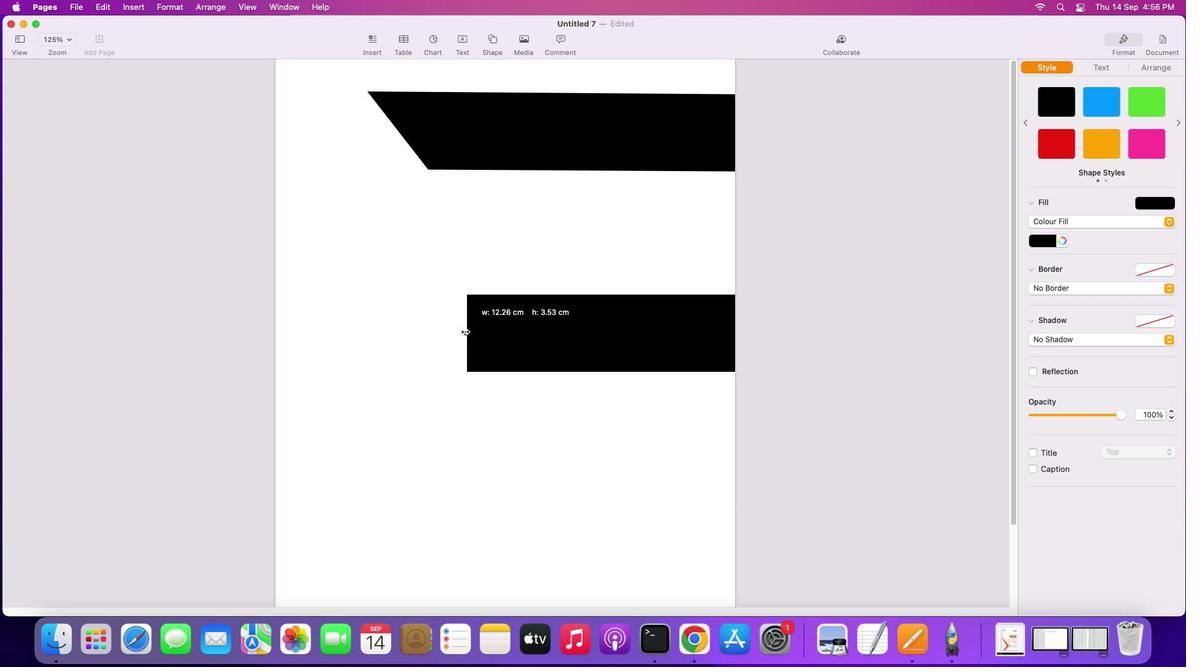
Action: Mouse moved to (561, 293)
Screenshot: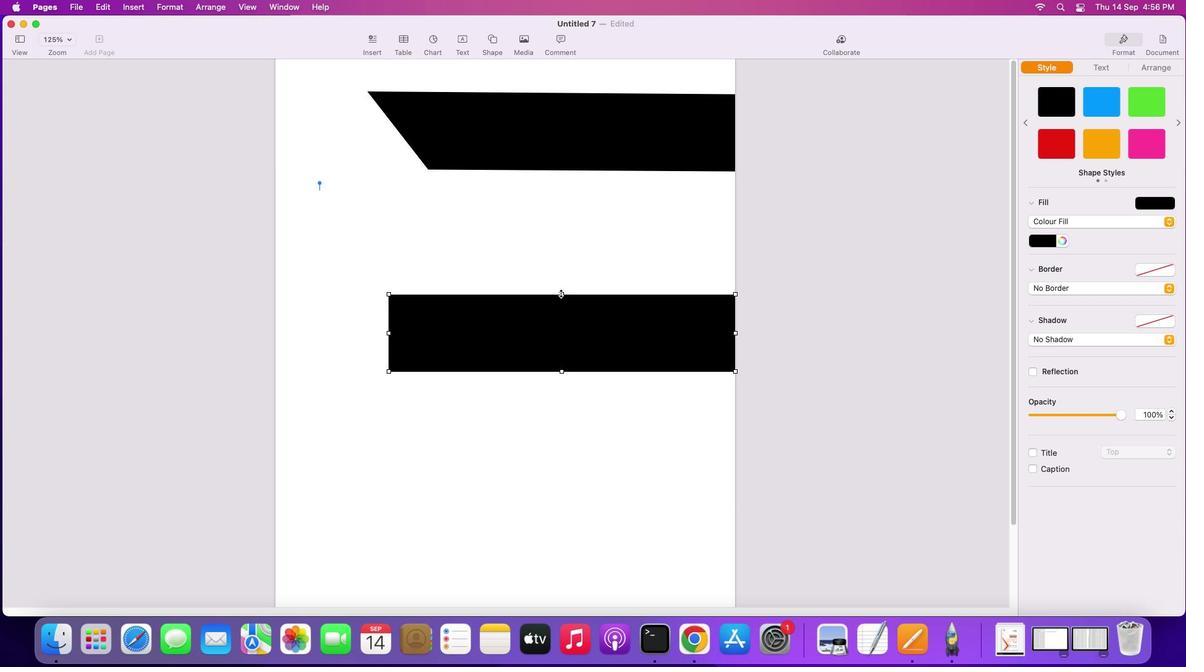 
Action: Mouse pressed left at (561, 293)
Screenshot: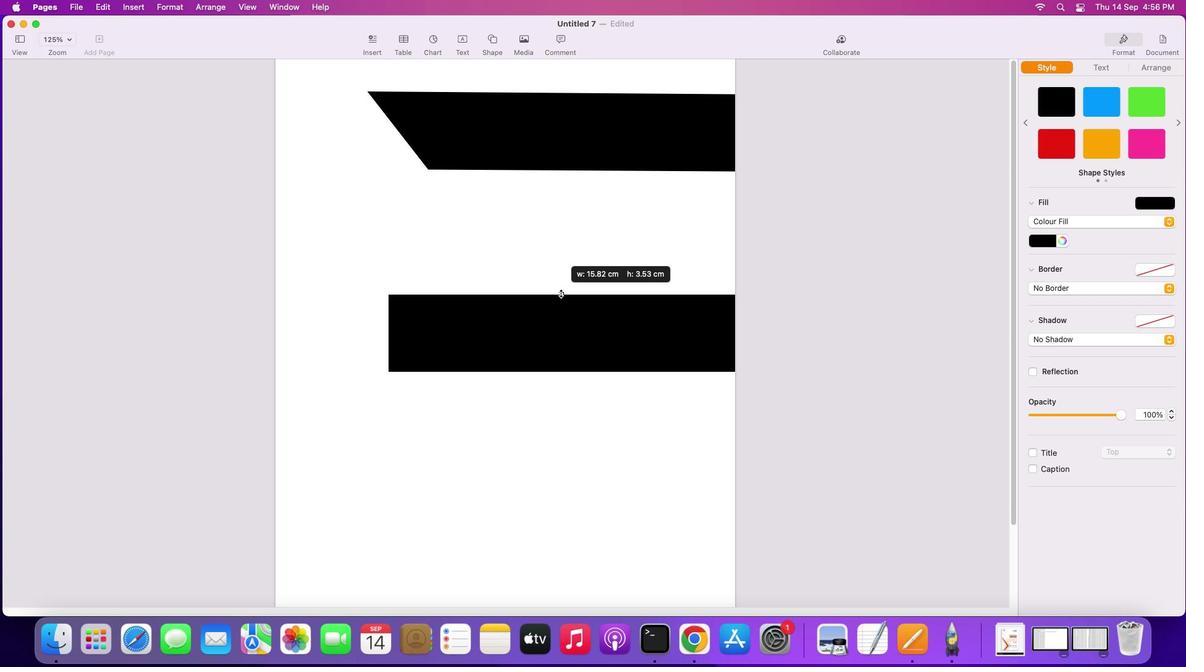 
Action: Mouse moved to (561, 272)
Screenshot: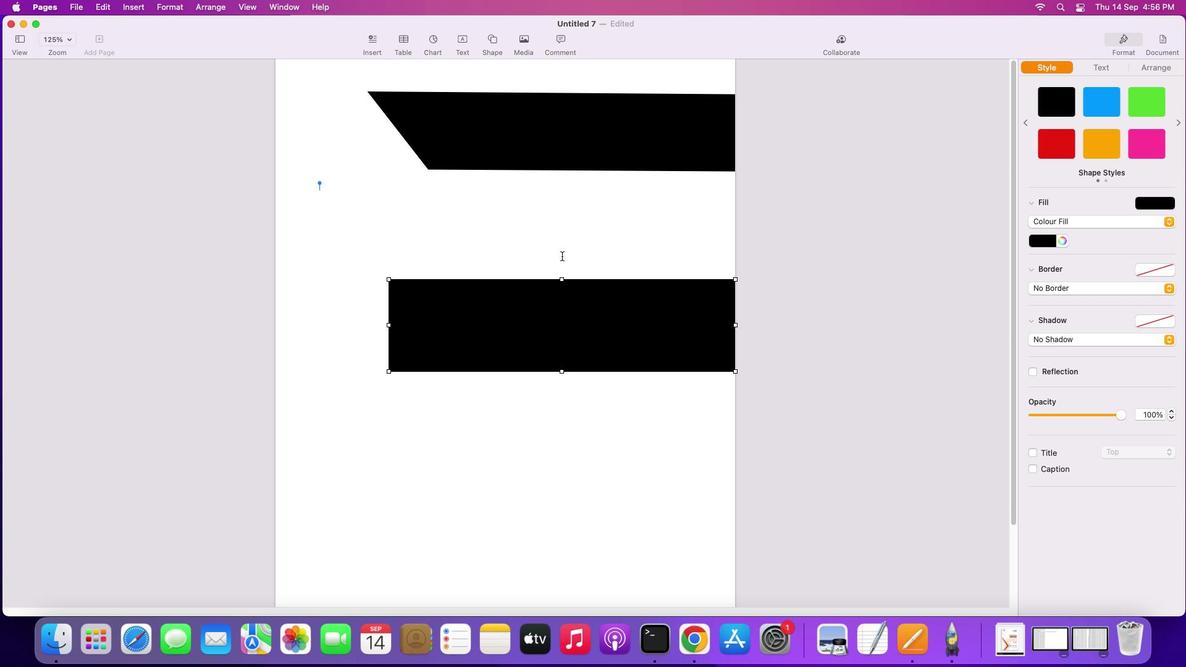 
Action: Mouse pressed left at (561, 272)
Screenshot: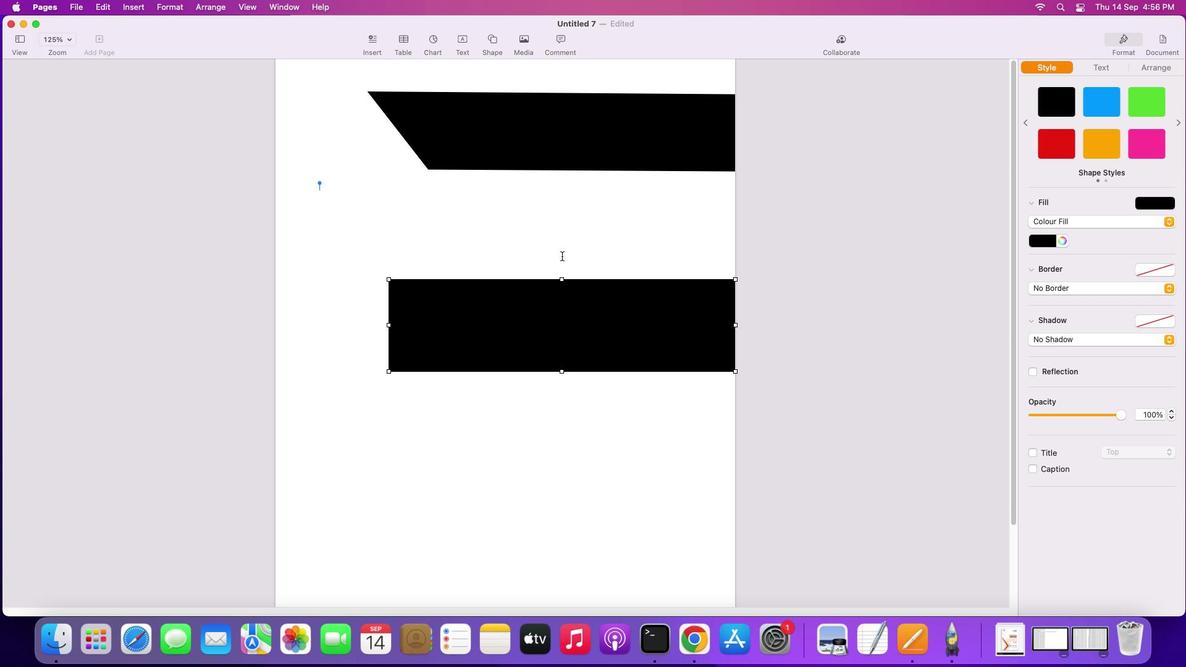 
Action: Mouse moved to (667, 221)
Screenshot: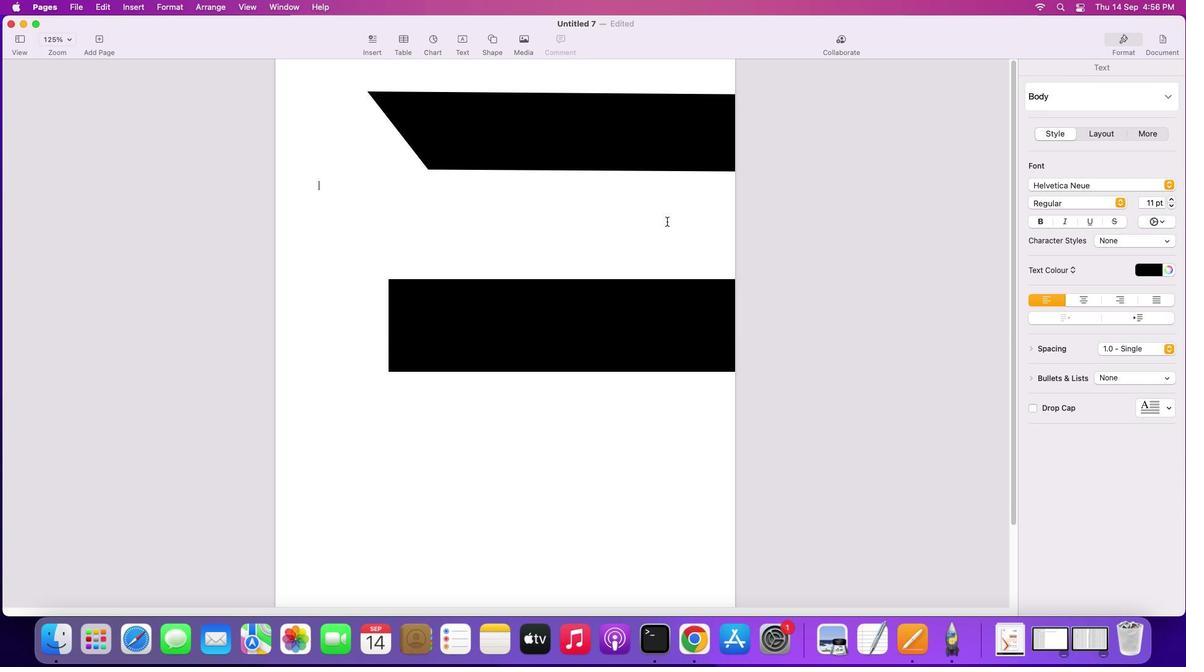 
Action: Mouse pressed left at (667, 221)
Screenshot: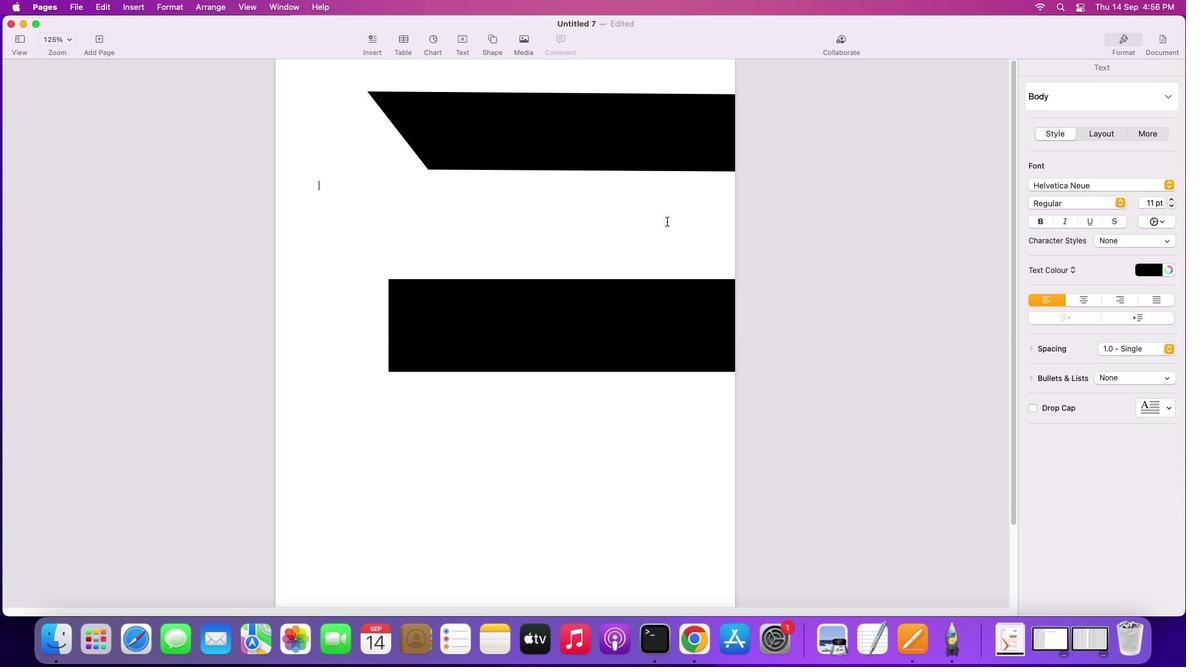 
Action: Mouse moved to (539, 329)
Screenshot: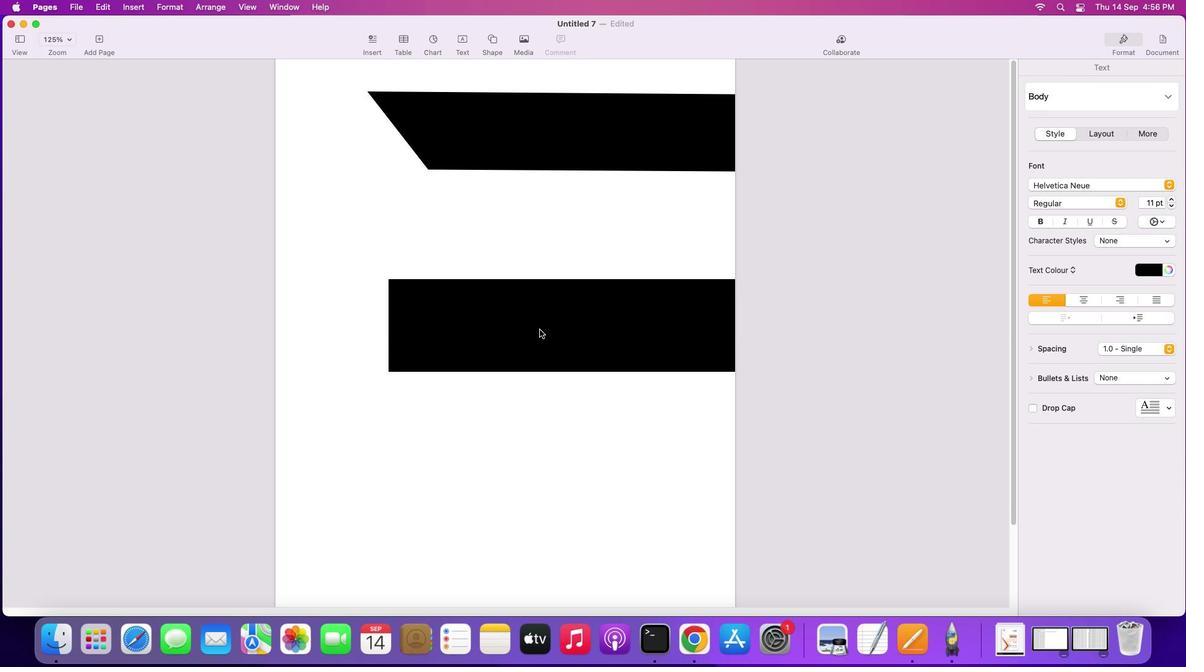 
Action: Mouse pressed left at (539, 329)
Screenshot: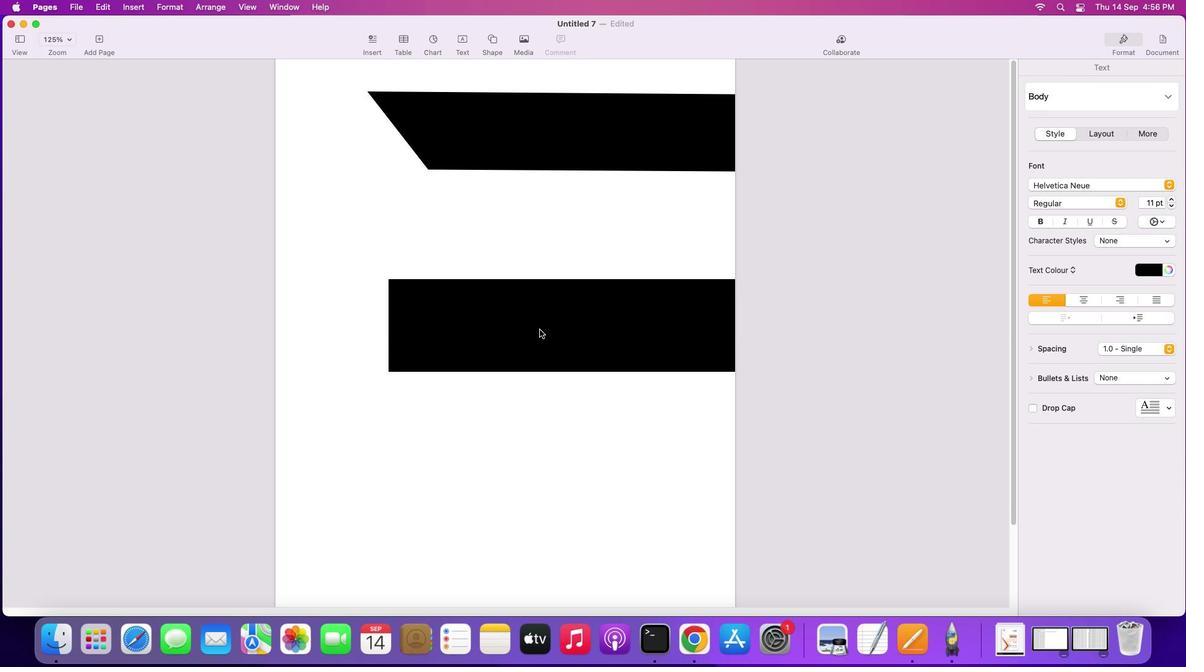 
Action: Mouse moved to (1107, 101)
Screenshot: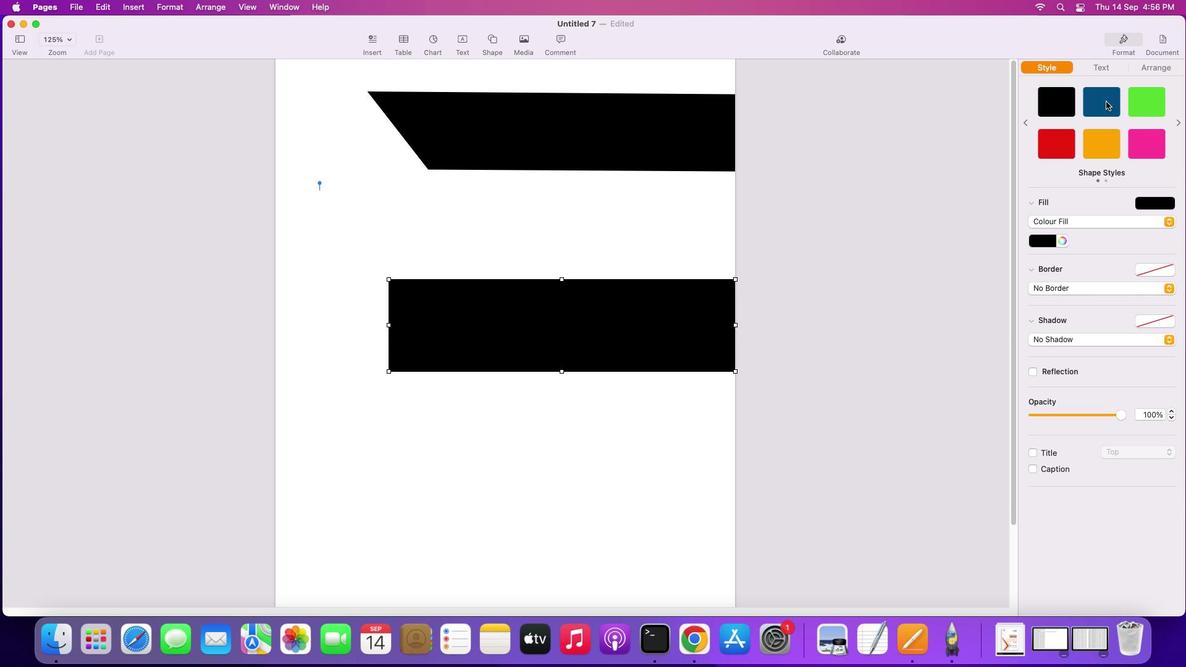 
Action: Mouse pressed left at (1107, 101)
Screenshot: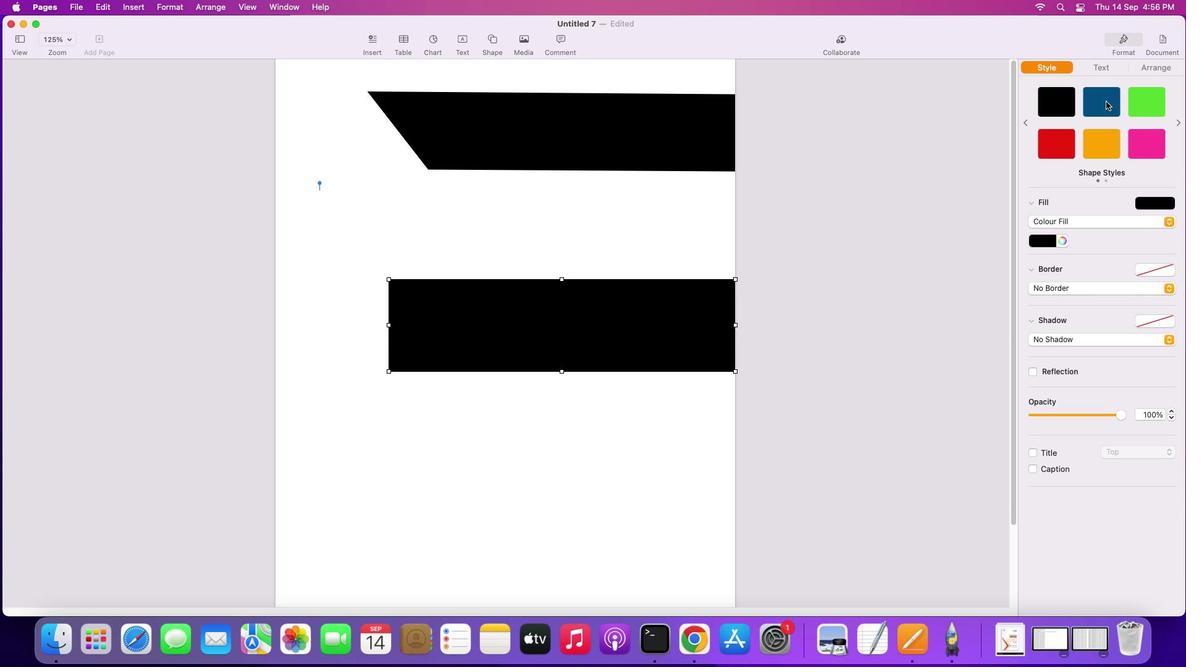 
Action: Mouse moved to (647, 136)
Screenshot: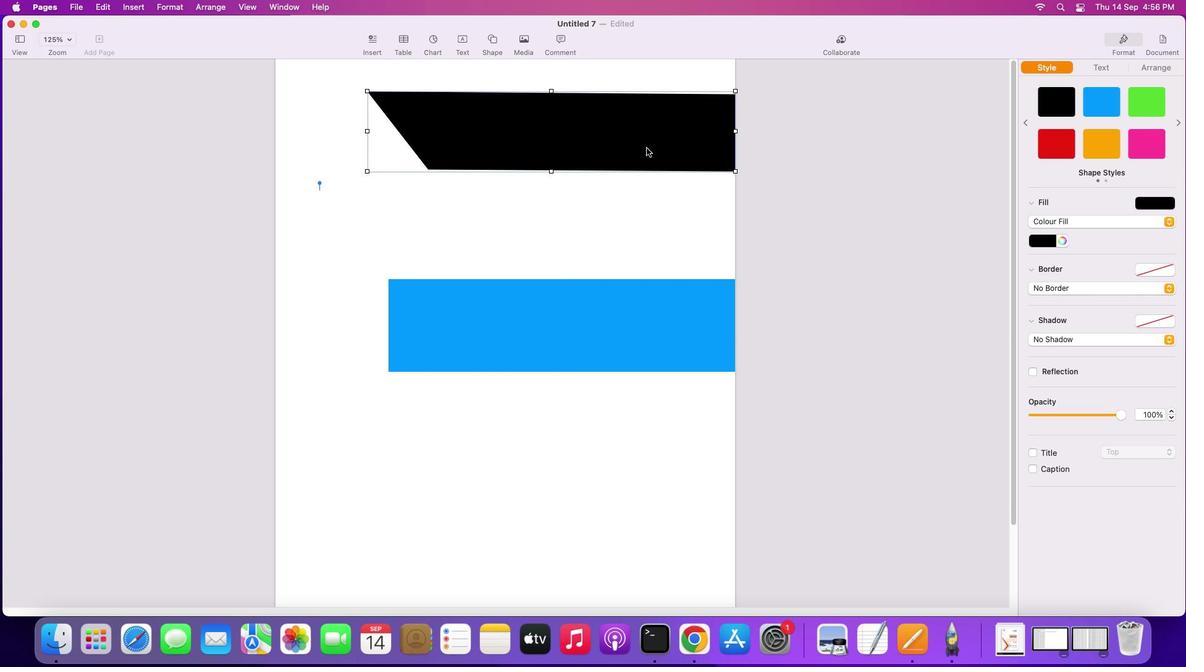 
Action: Mouse pressed left at (647, 136)
Screenshot: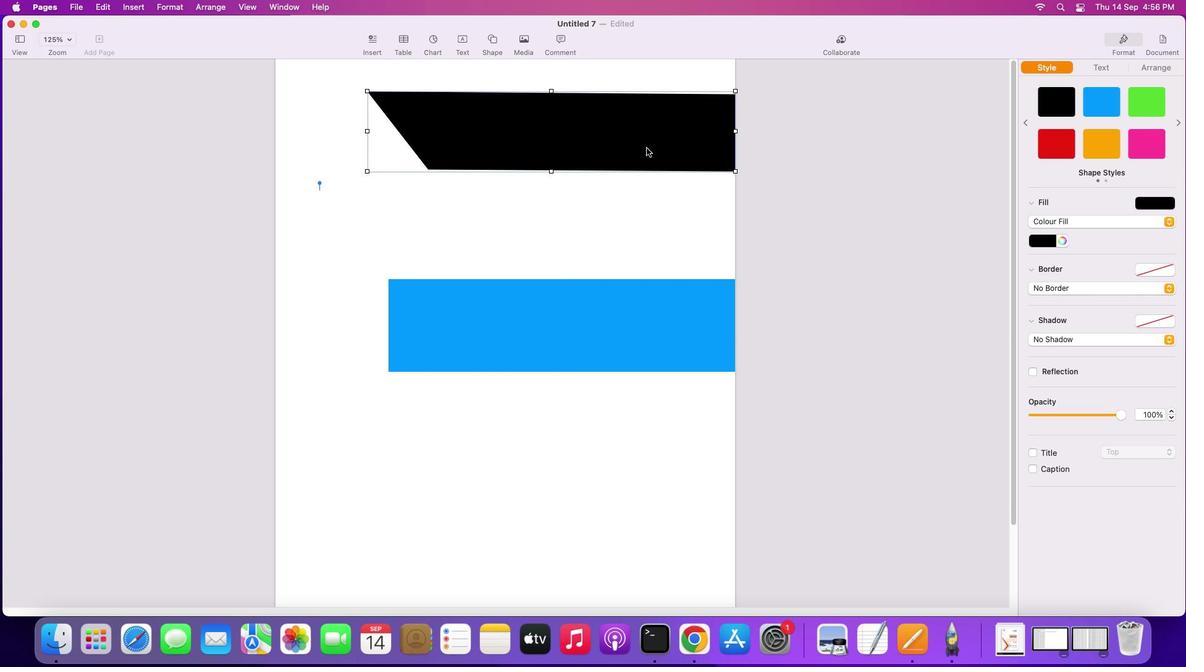 
Action: Mouse moved to (644, 265)
Screenshot: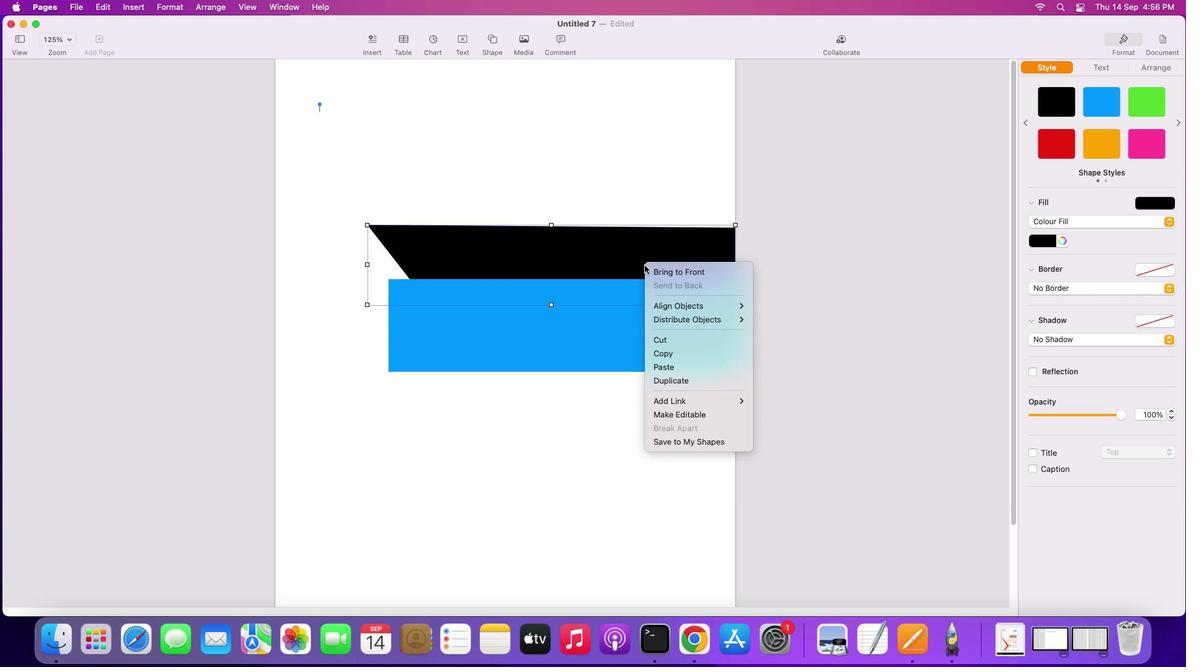 
Action: Mouse pressed right at (644, 265)
Screenshot: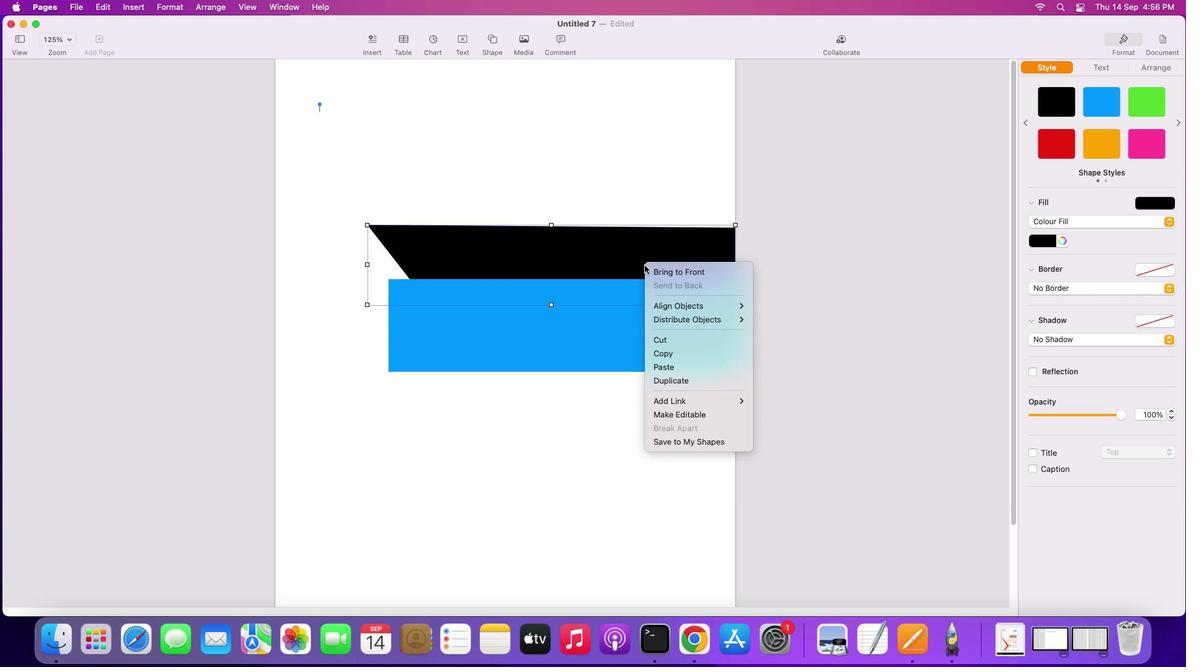 
Action: Mouse moved to (662, 270)
Screenshot: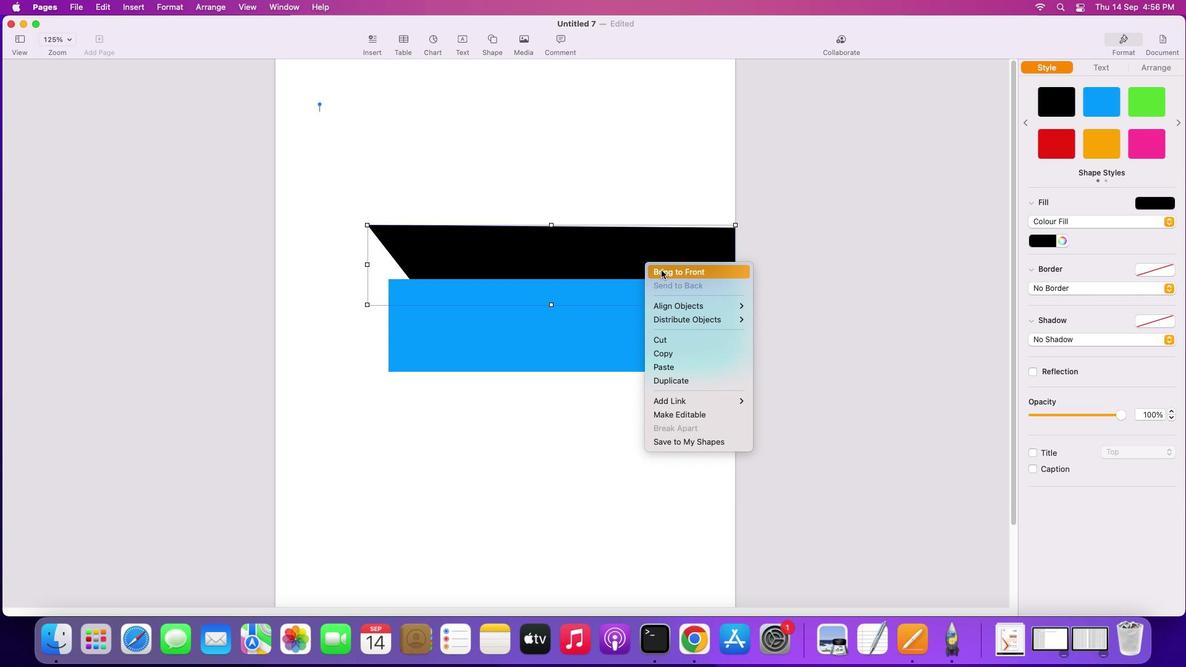 
Action: Mouse pressed left at (662, 270)
Screenshot: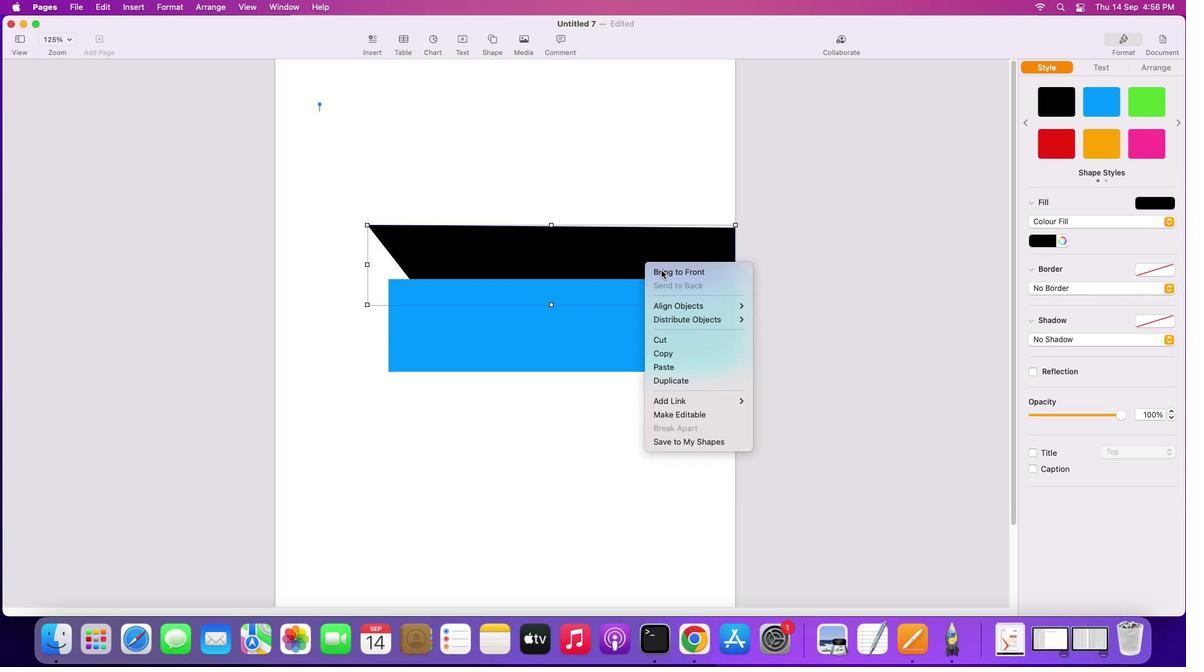 
Action: Mouse moved to (630, 238)
Screenshot: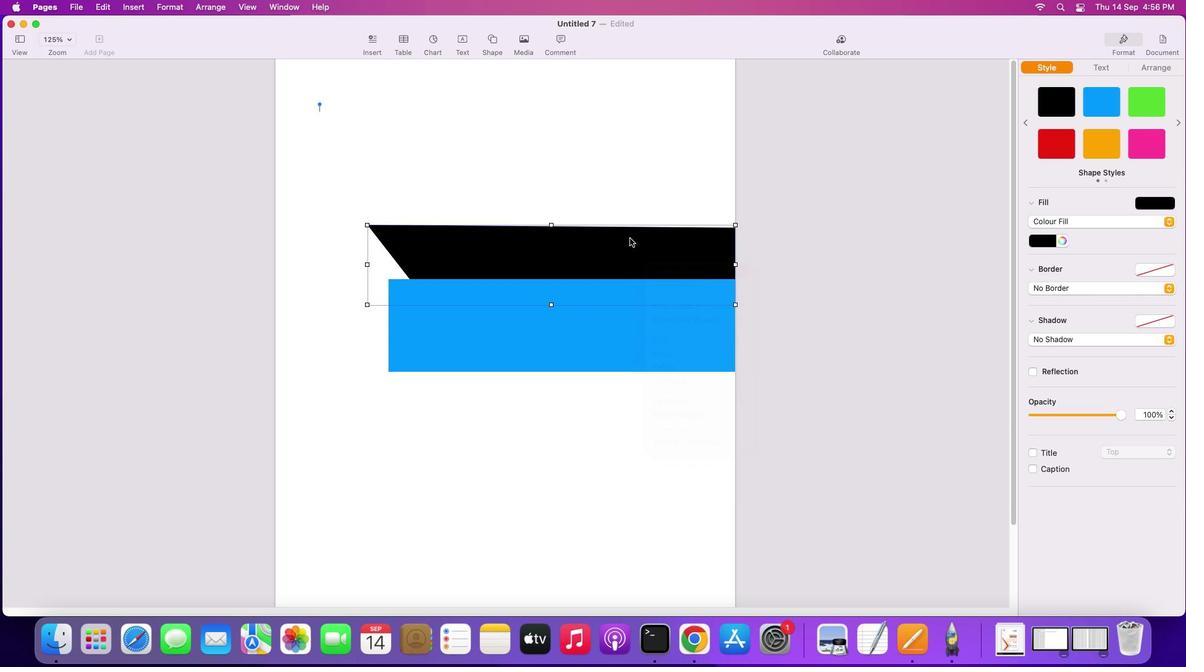 
Action: Mouse pressed left at (630, 238)
Screenshot: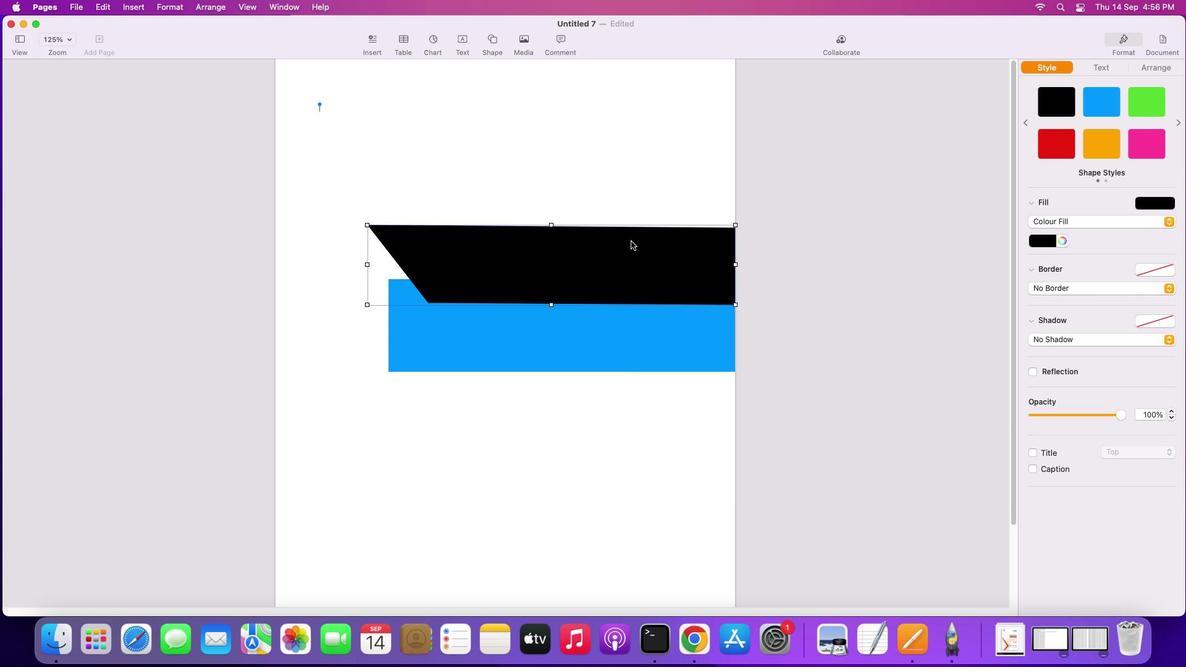 
Action: Mouse moved to (644, 293)
Screenshot: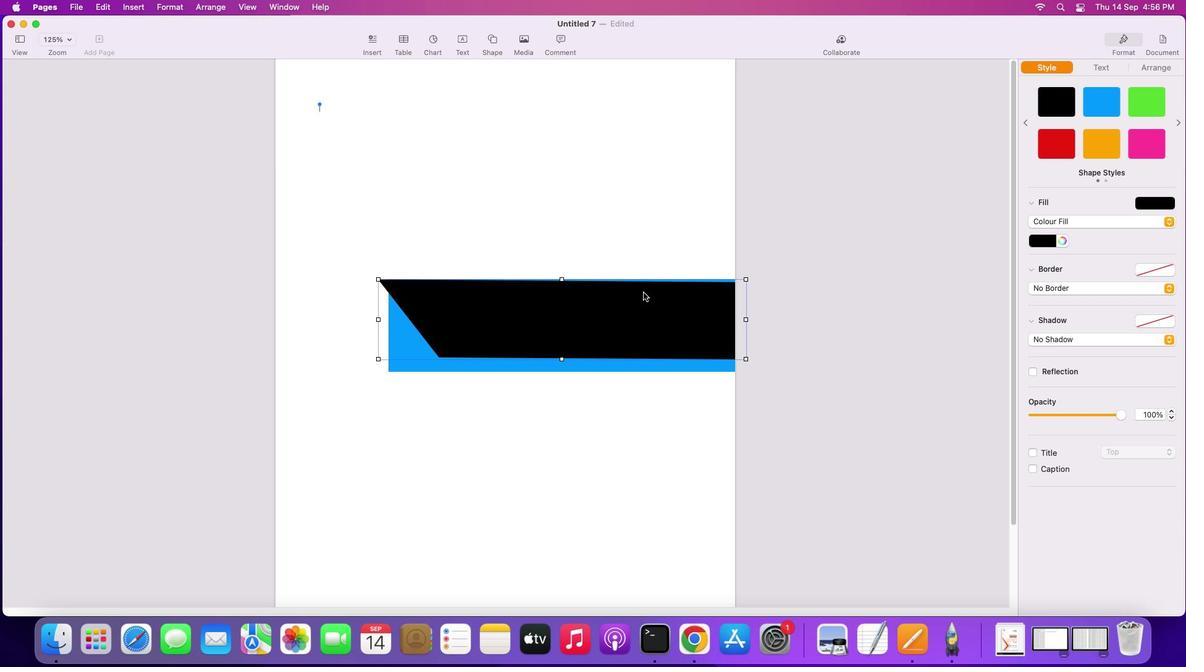 
Action: Mouse pressed left at (644, 293)
Screenshot: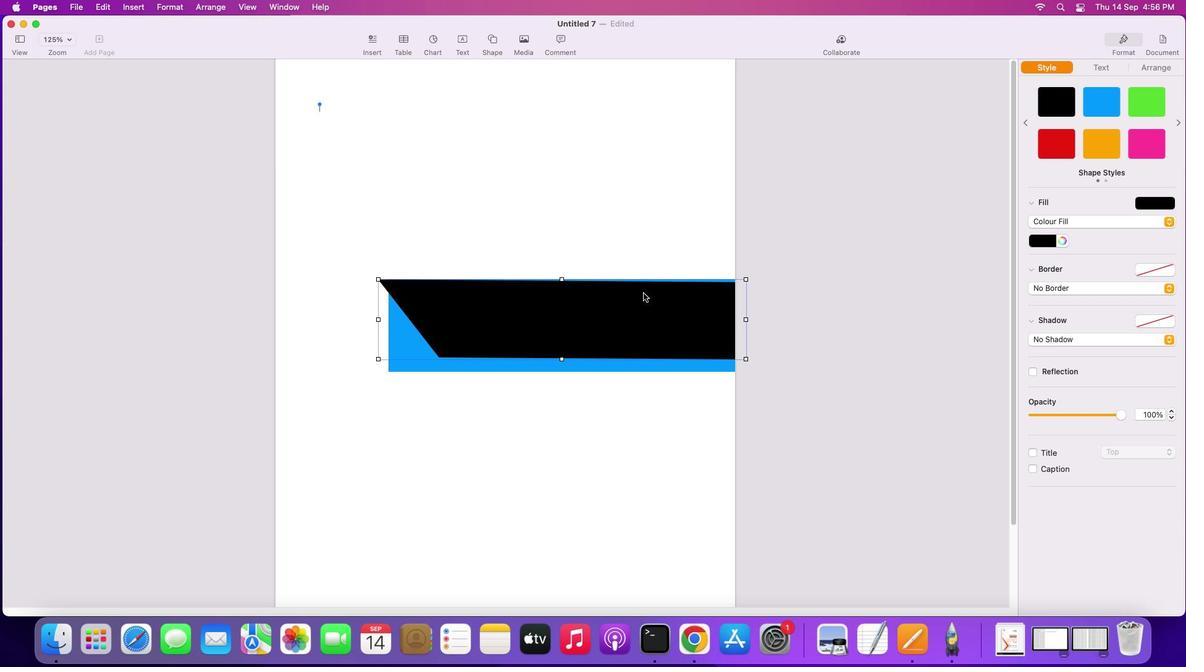 
Action: Mouse moved to (523, 340)
Screenshot: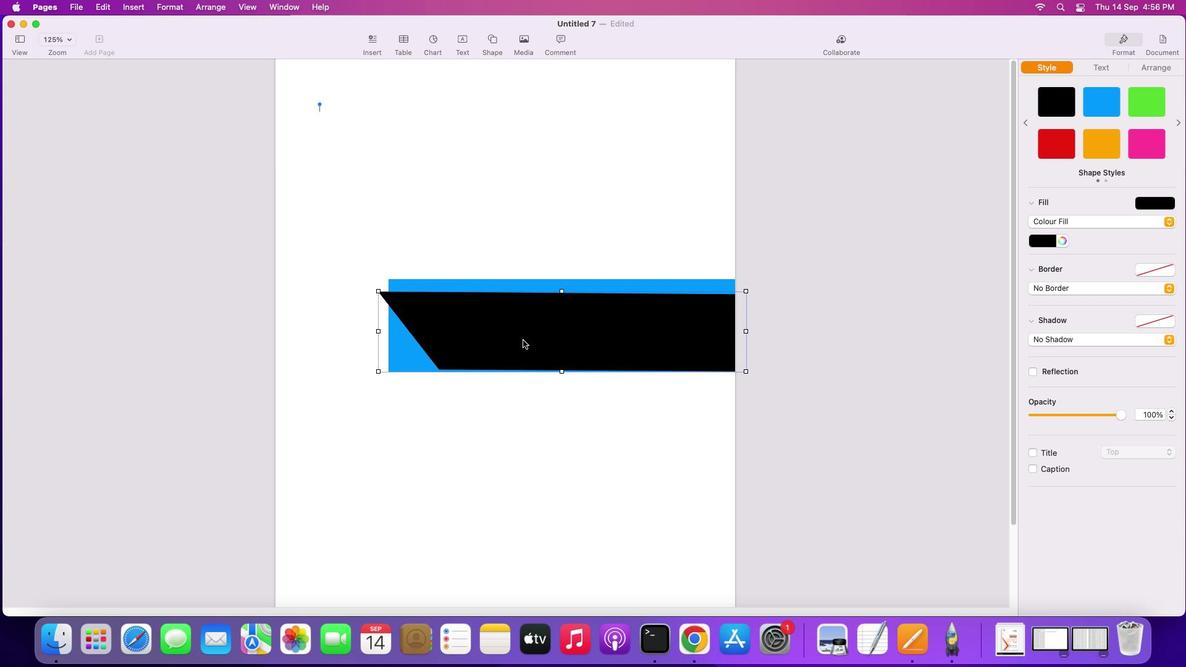 
Action: Mouse pressed right at (523, 340)
Screenshot: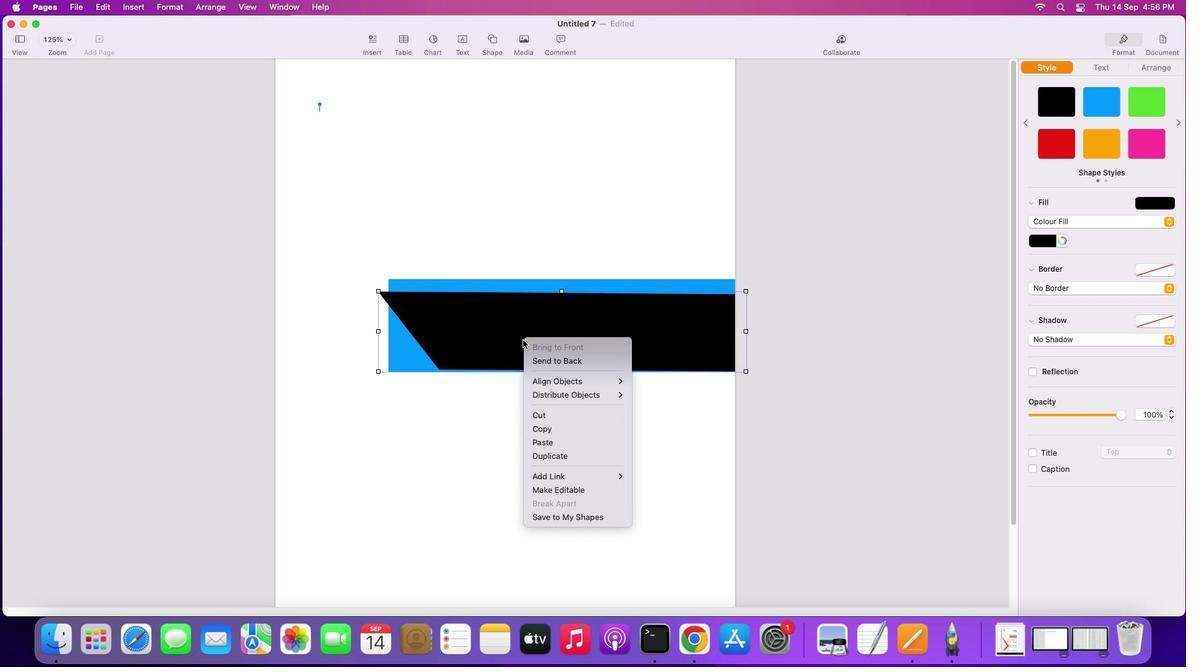 
Action: Mouse moved to (550, 487)
Screenshot: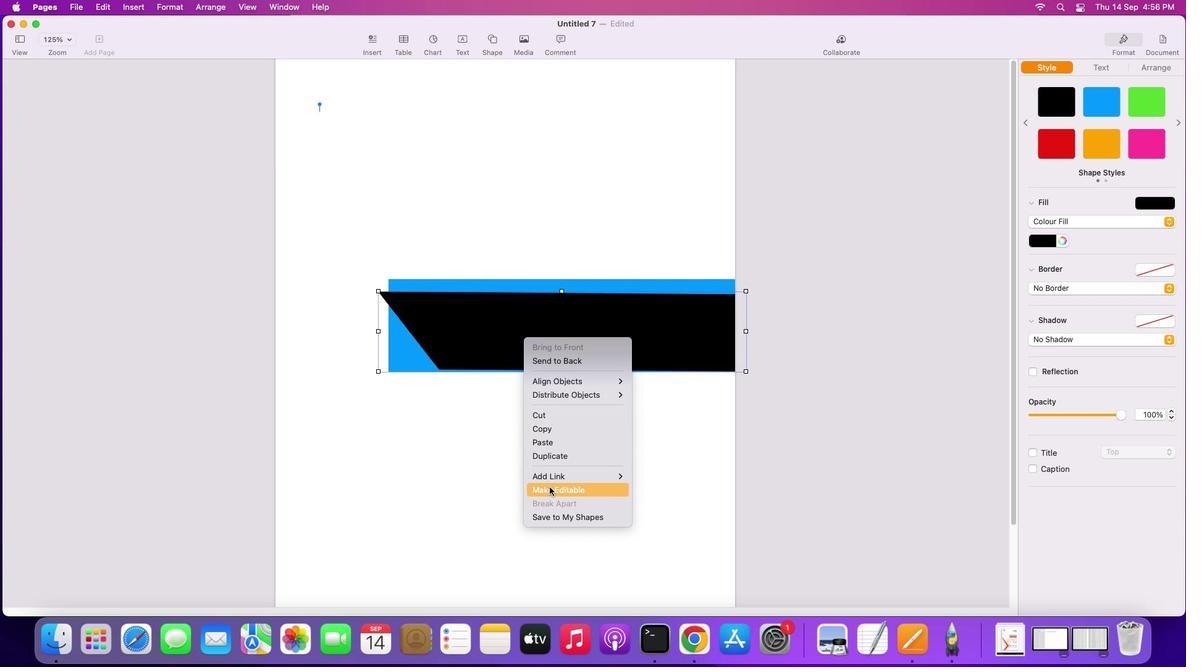 
Action: Mouse pressed left at (550, 487)
Screenshot: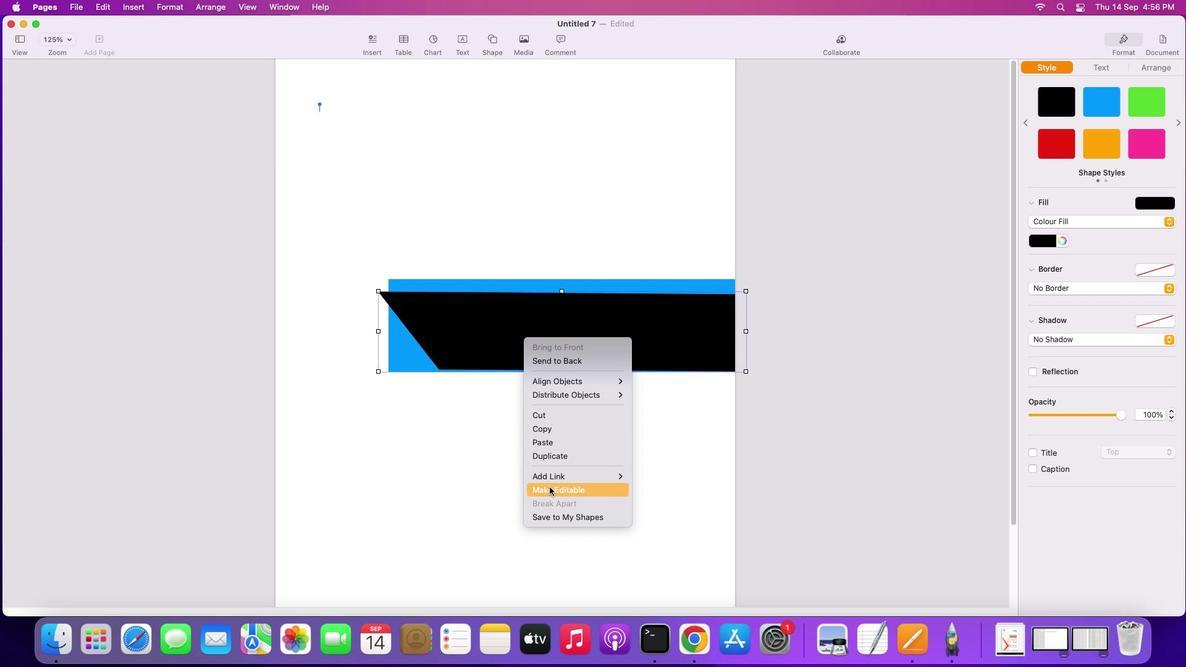 
Action: Mouse moved to (439, 368)
Screenshot: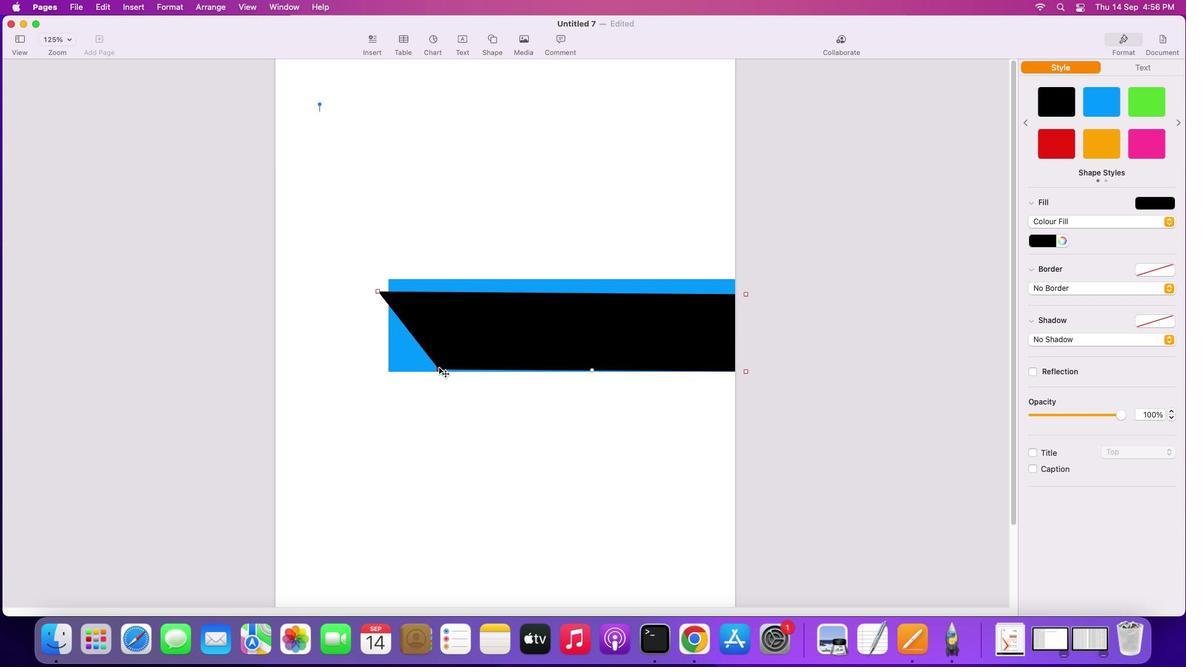 
Action: Mouse pressed left at (439, 368)
Screenshot: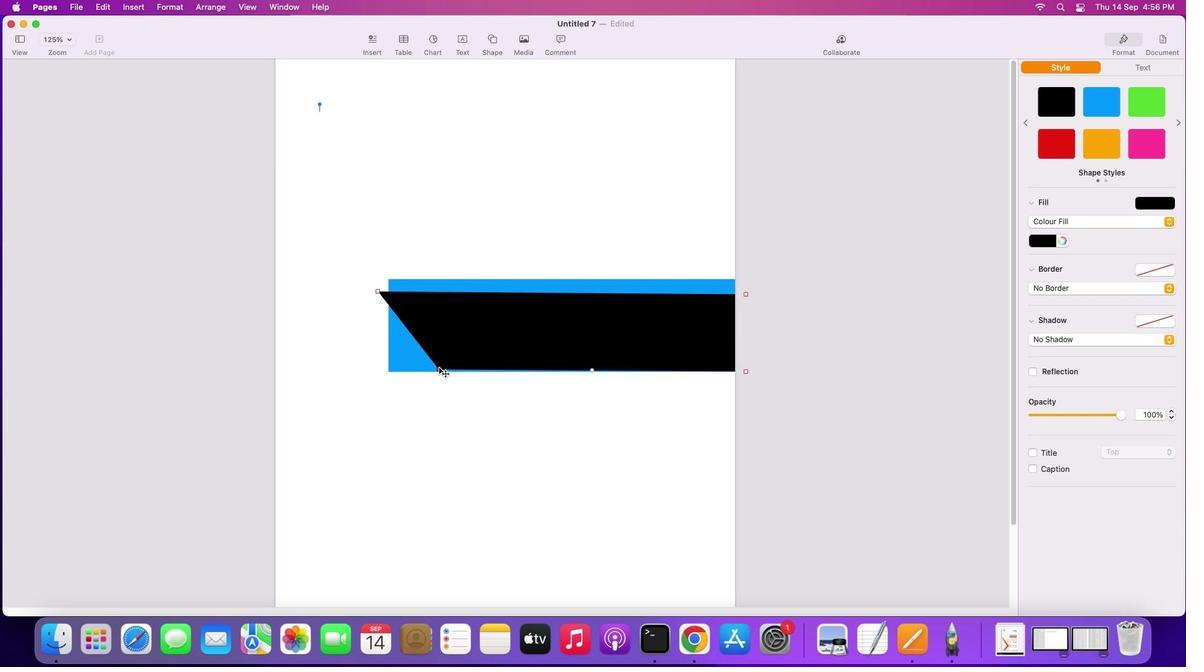 
Action: Mouse moved to (511, 405)
Screenshot: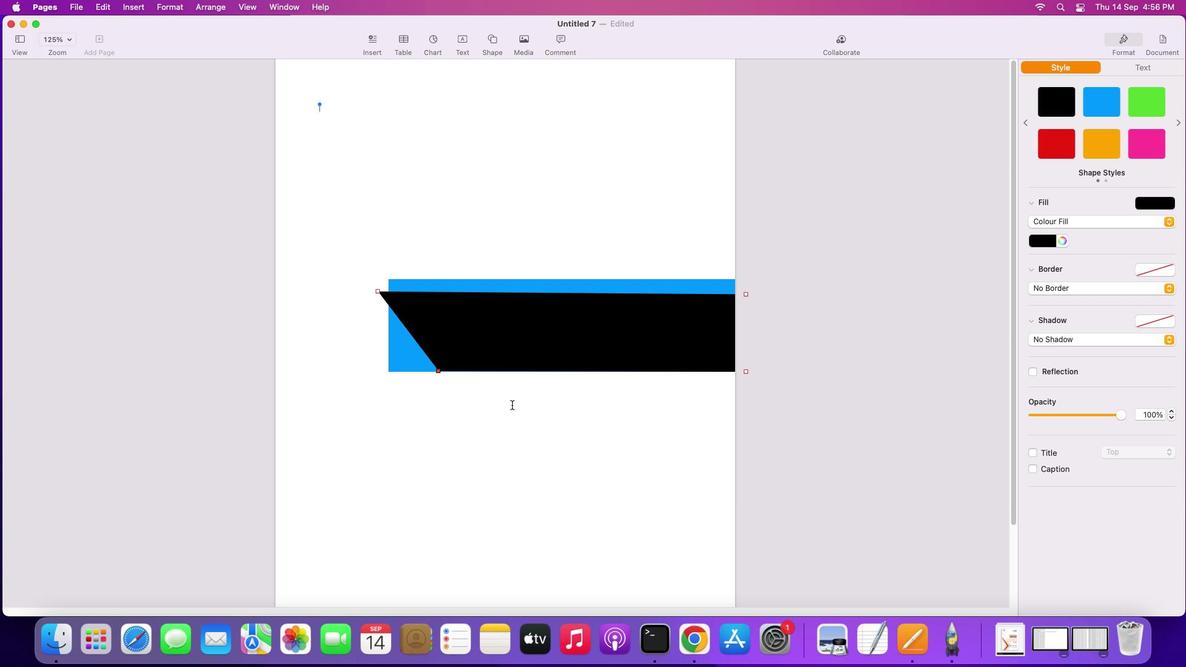 
Action: Mouse pressed left at (511, 405)
Screenshot: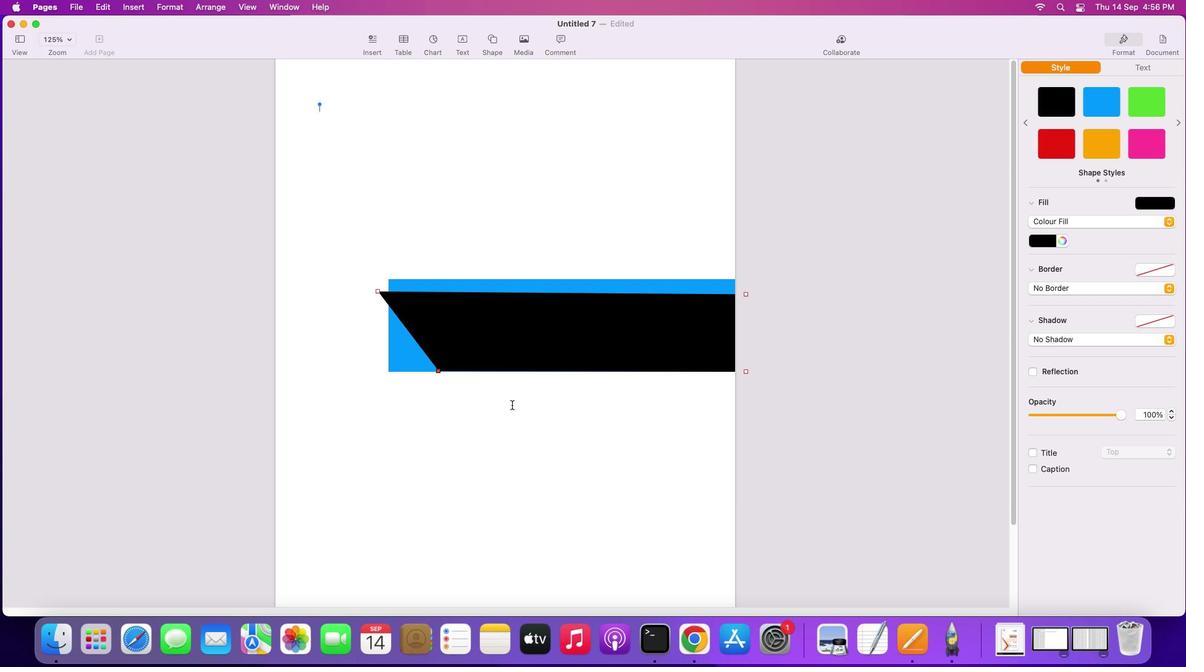
Action: Mouse moved to (546, 328)
Screenshot: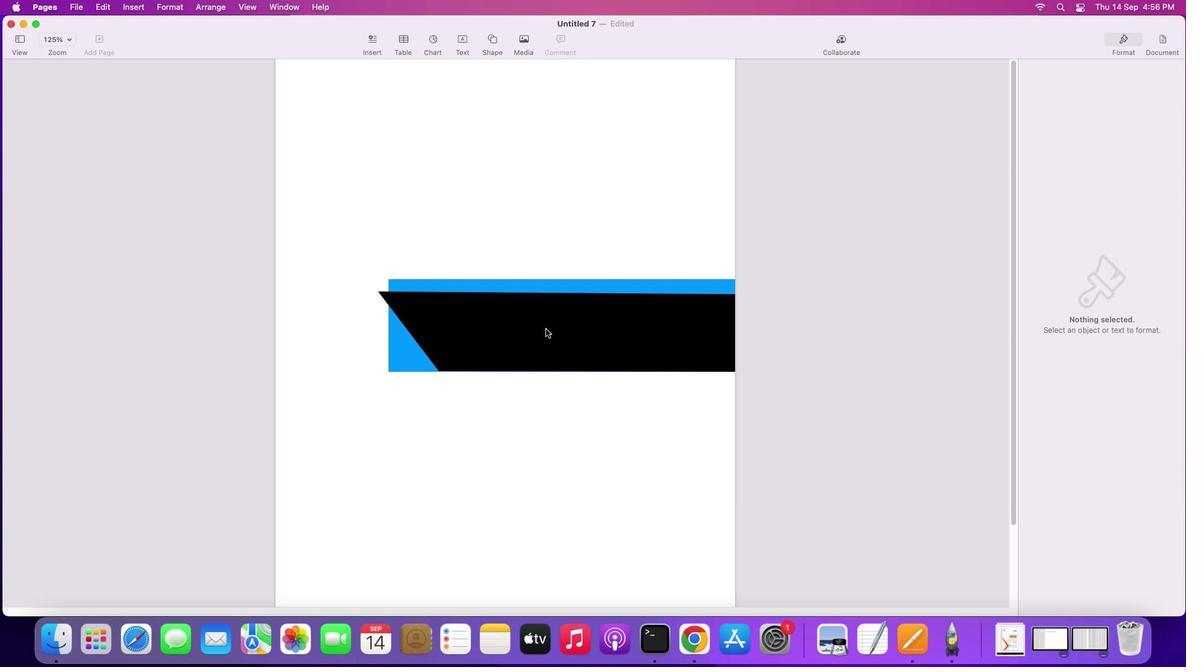 
Action: Mouse pressed left at (546, 328)
Screenshot: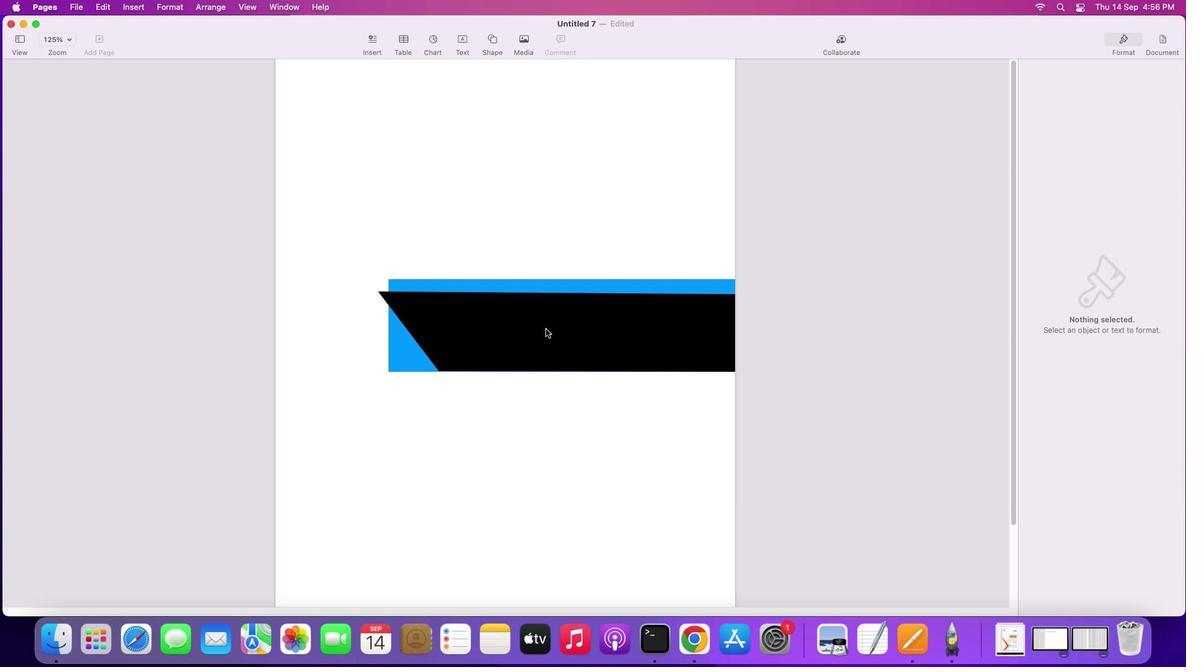 
Action: Mouse moved to (539, 203)
Screenshot: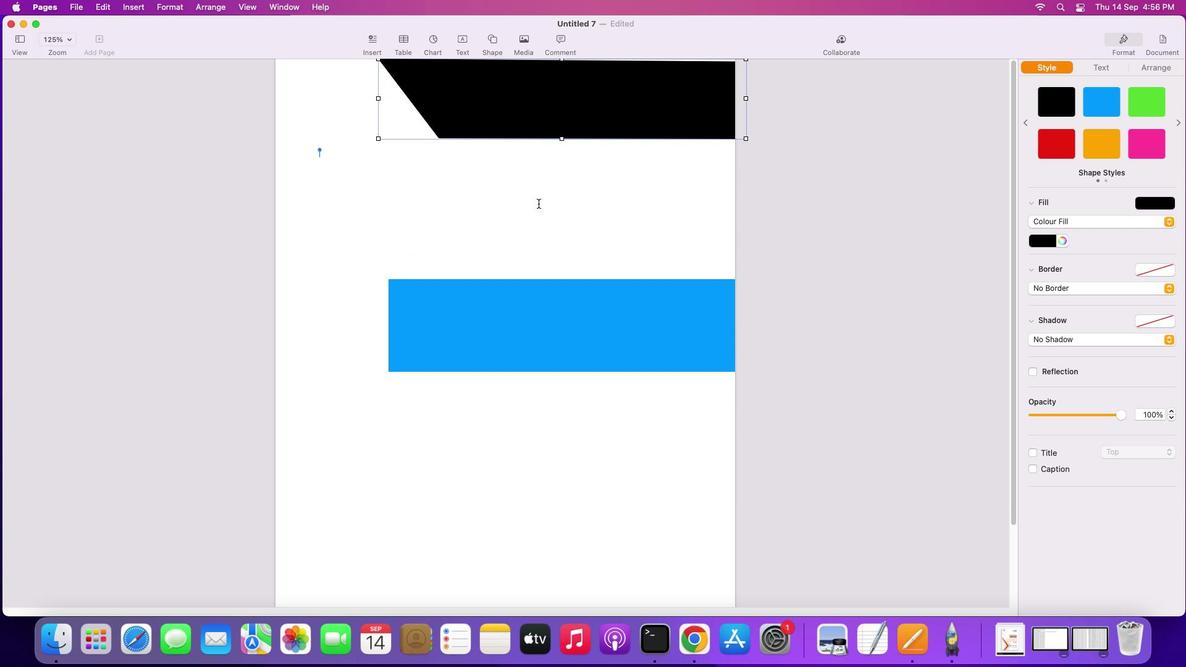 
Action: Mouse scrolled (539, 203) with delta (0, 0)
Screenshot: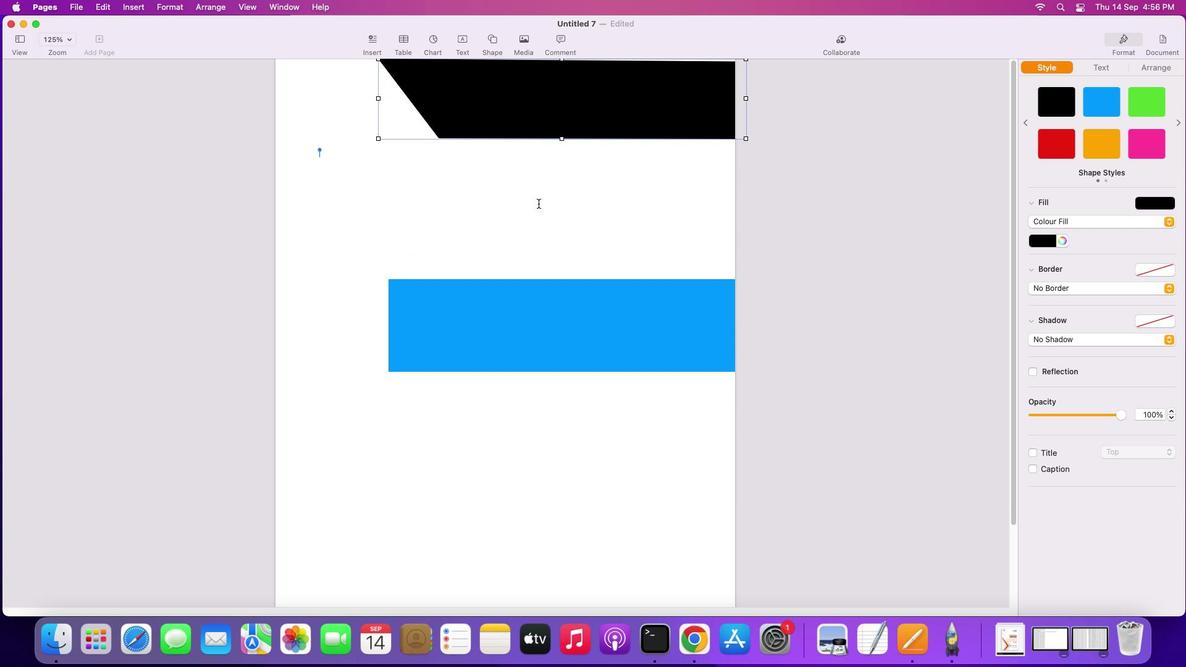 
Action: Mouse scrolled (539, 203) with delta (0, 0)
Screenshot: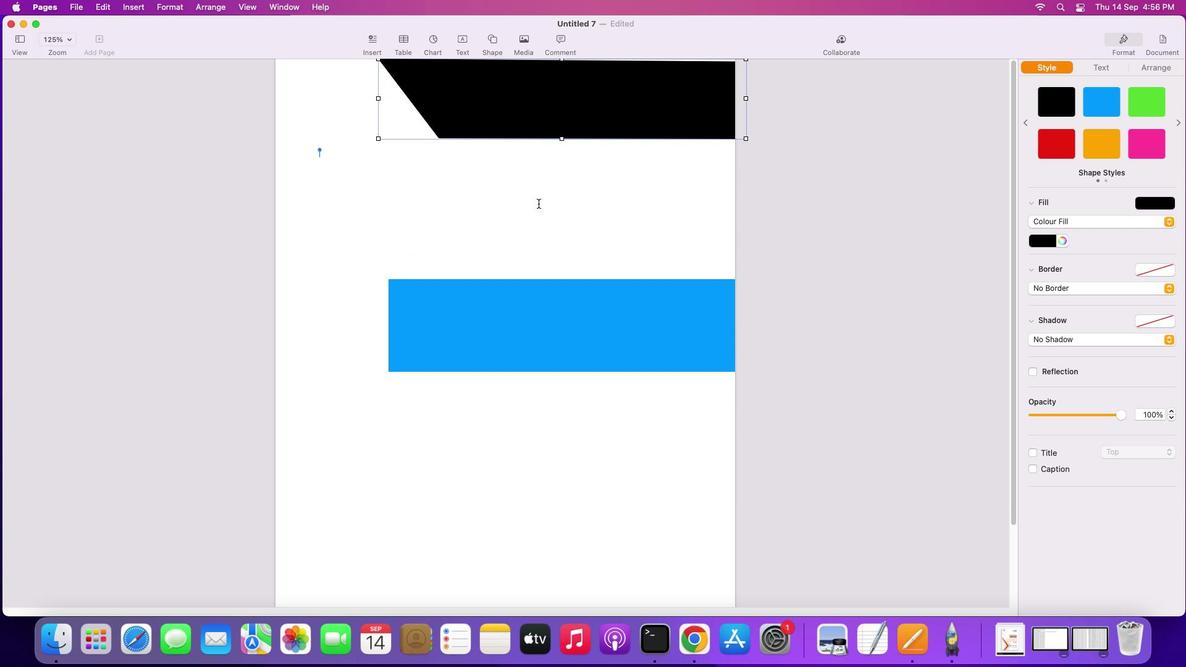 
Action: Mouse moved to (538, 203)
Screenshot: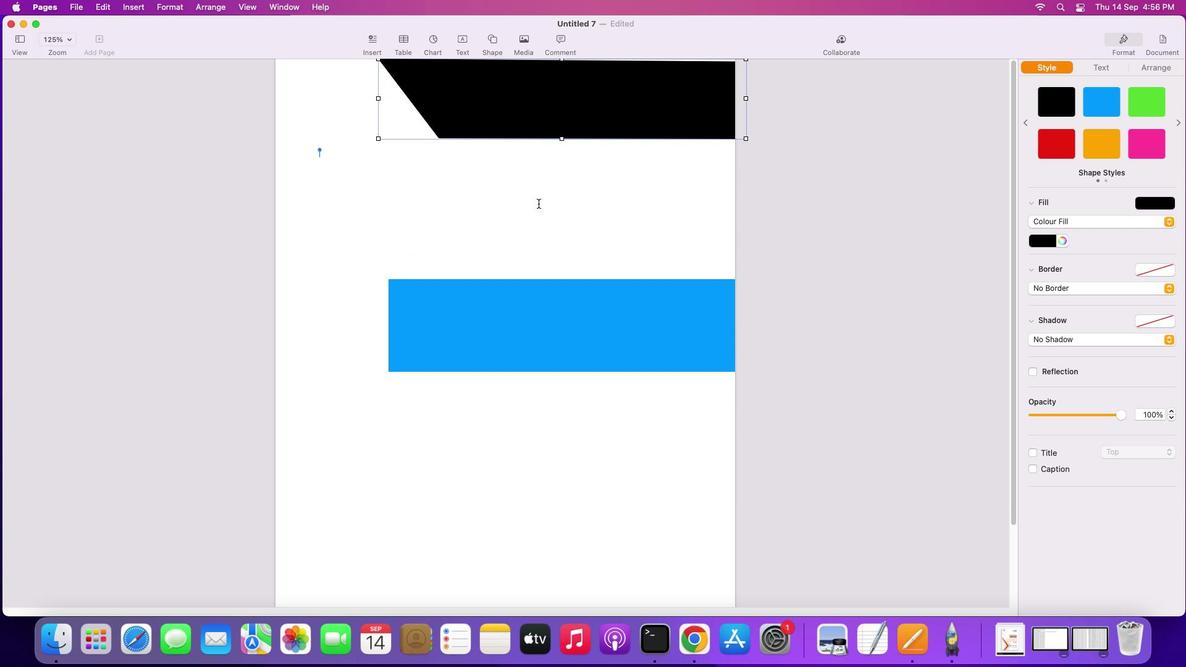 
Action: Mouse scrolled (538, 203) with delta (0, 1)
Screenshot: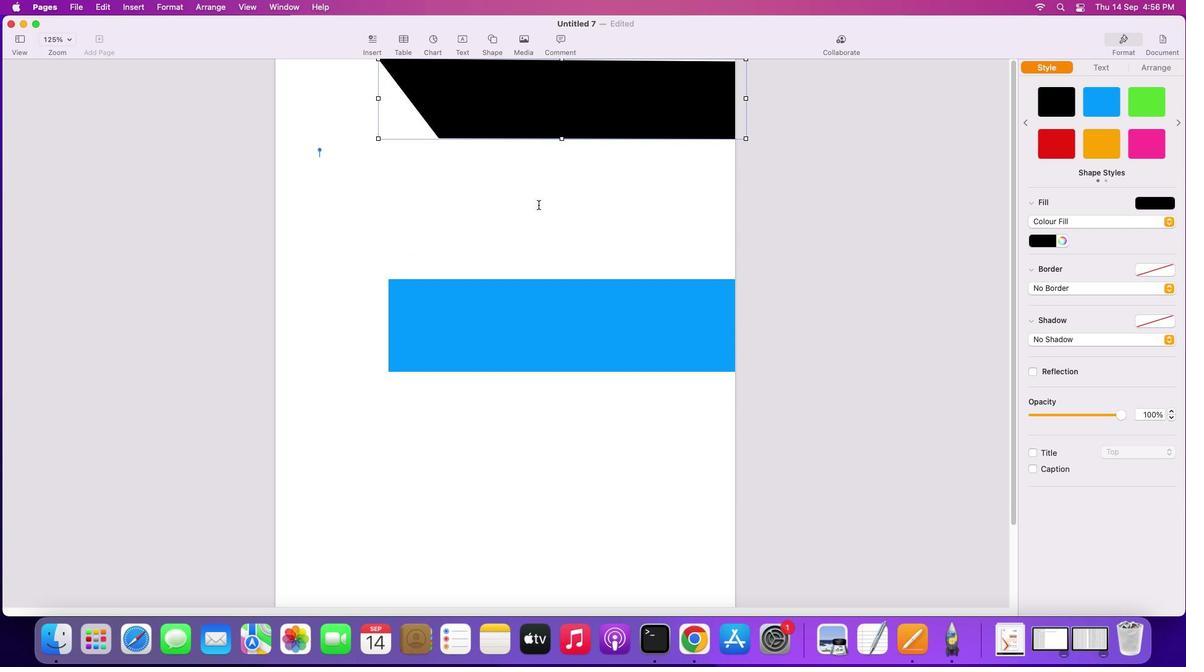 
Action: Mouse moved to (586, 158)
Screenshot: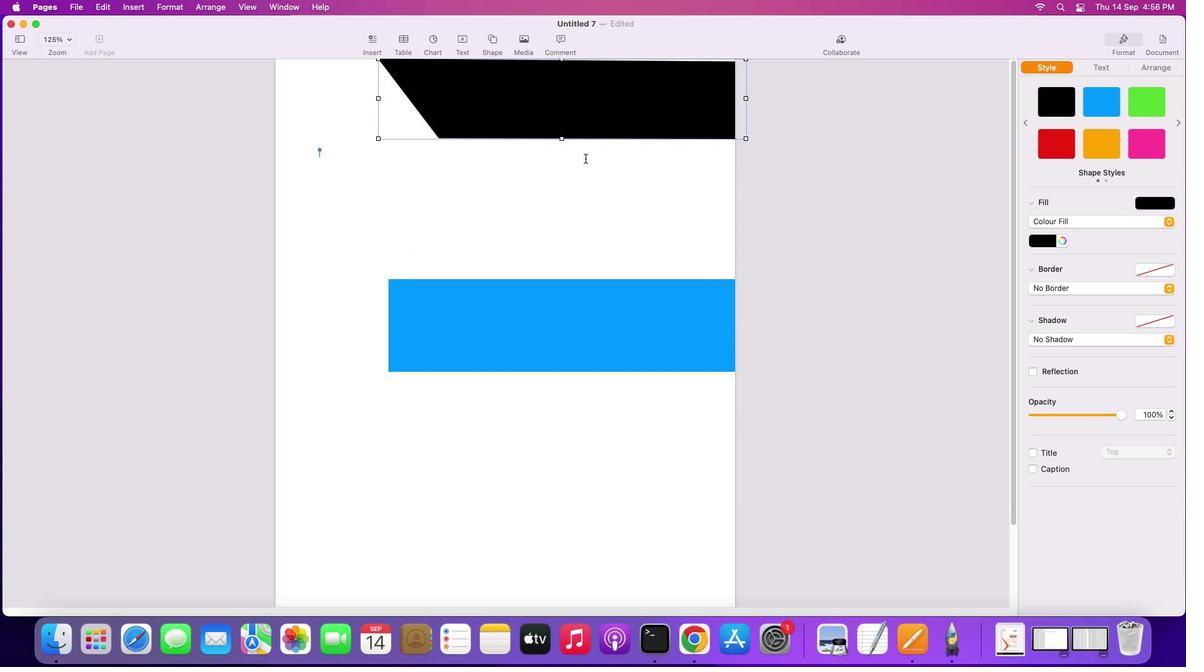 
Action: Mouse pressed left at (586, 158)
Screenshot: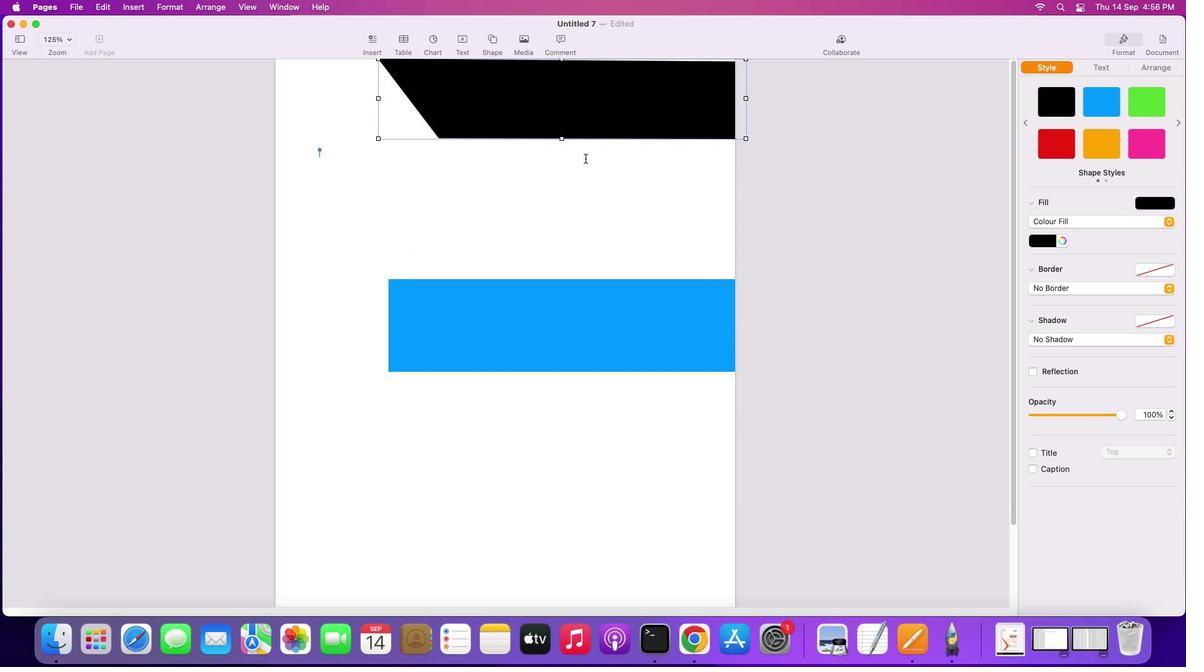 
Action: Mouse moved to (589, 181)
Screenshot: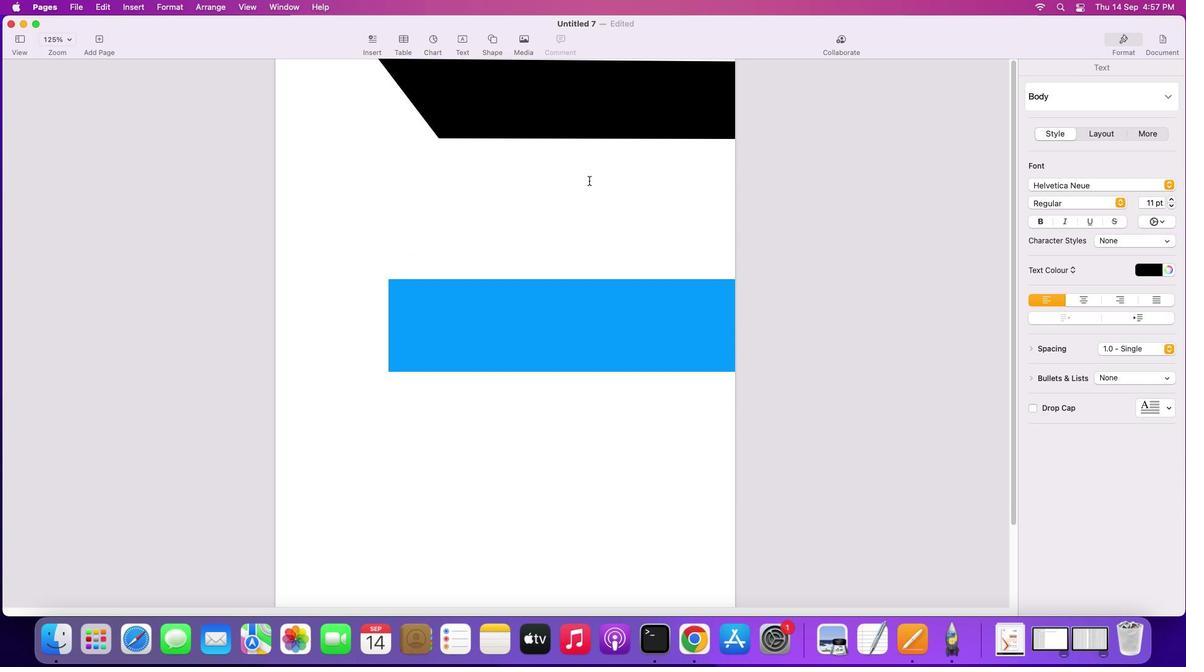 
Action: Mouse scrolled (589, 181) with delta (0, 0)
Screenshot: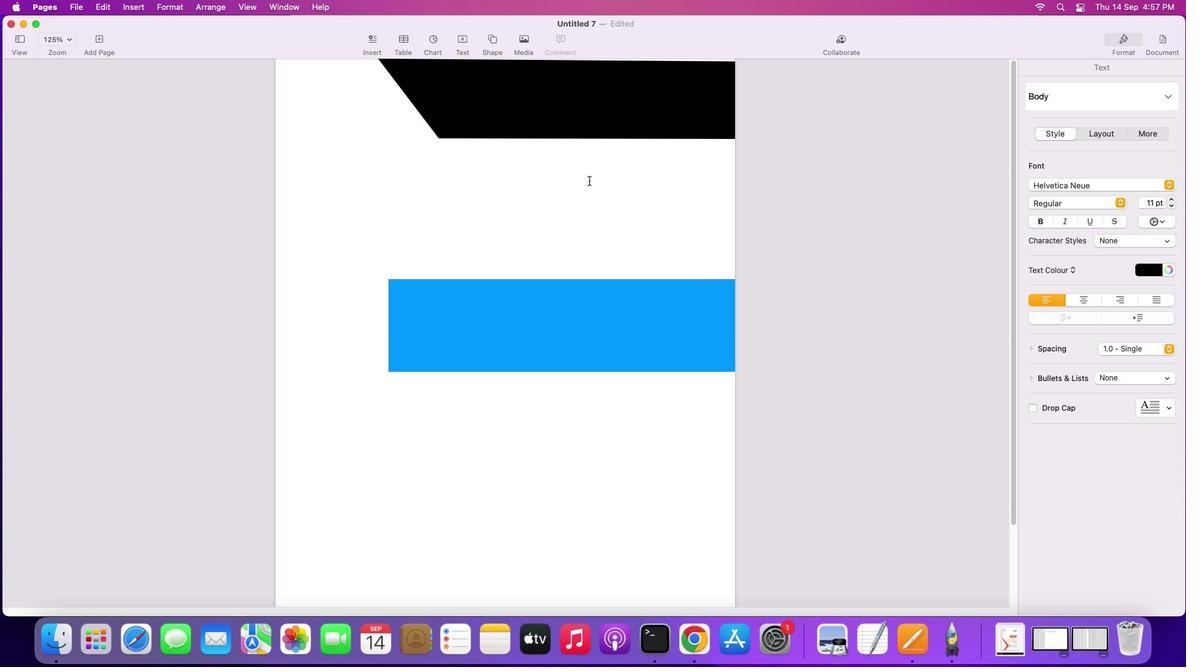 
Action: Mouse scrolled (589, 181) with delta (0, 0)
Screenshot: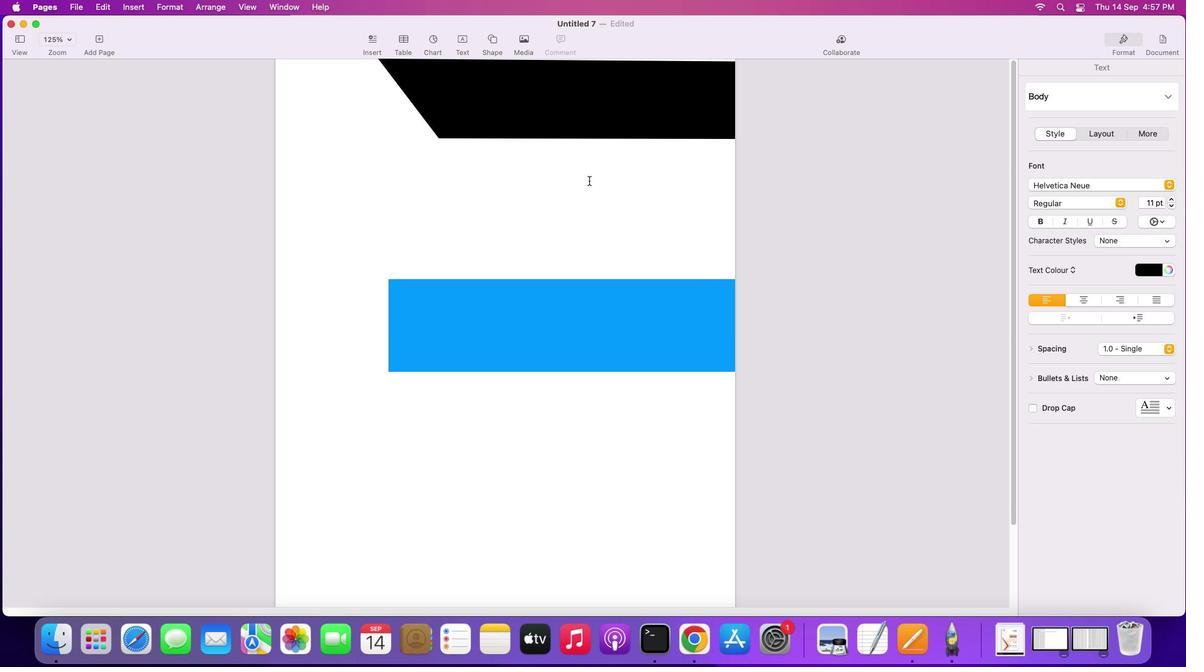 
Action: Mouse scrolled (589, 181) with delta (0, 1)
Screenshot: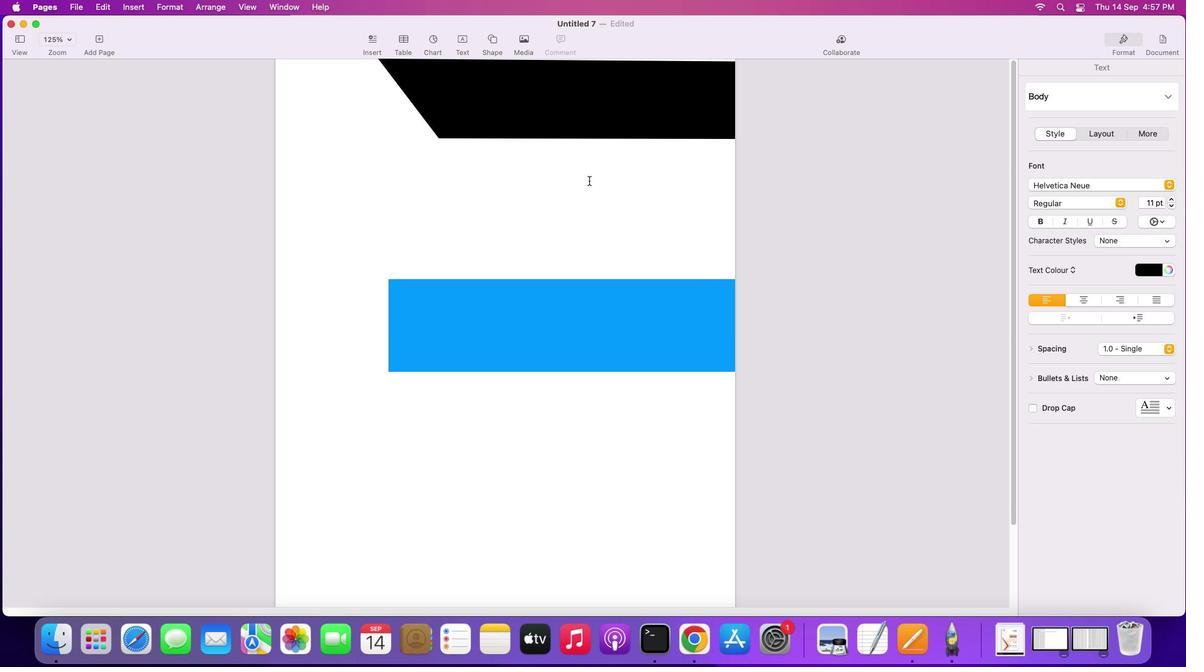 
Action: Mouse moved to (592, 106)
Screenshot: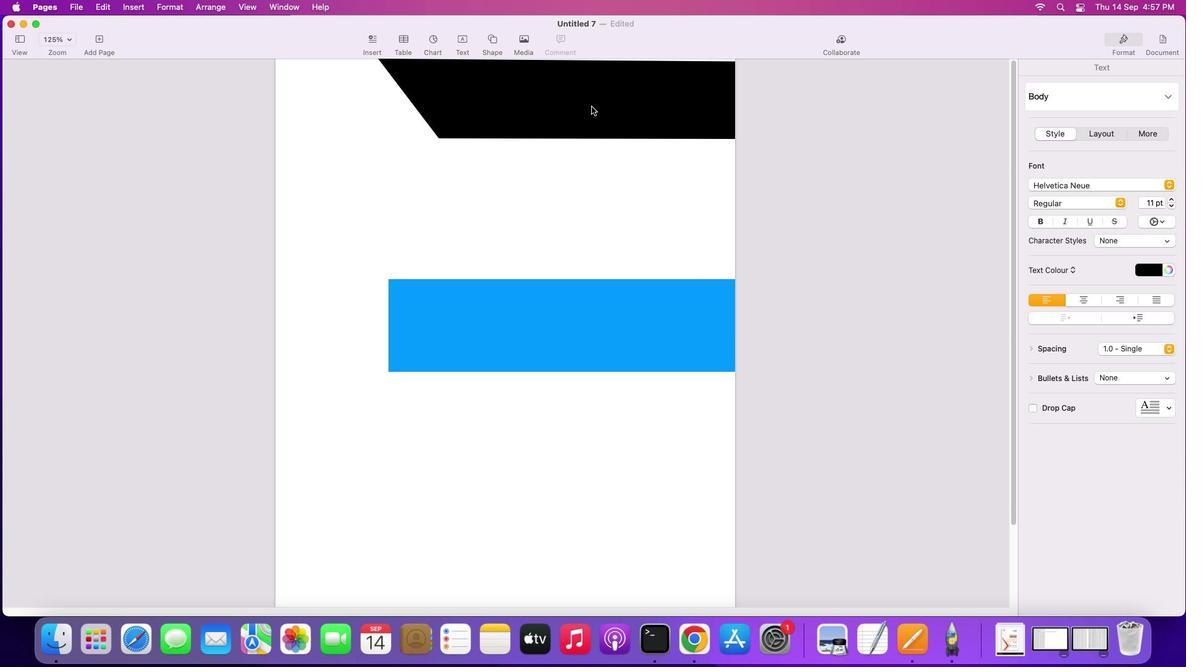 
Action: Mouse pressed left at (592, 106)
Screenshot: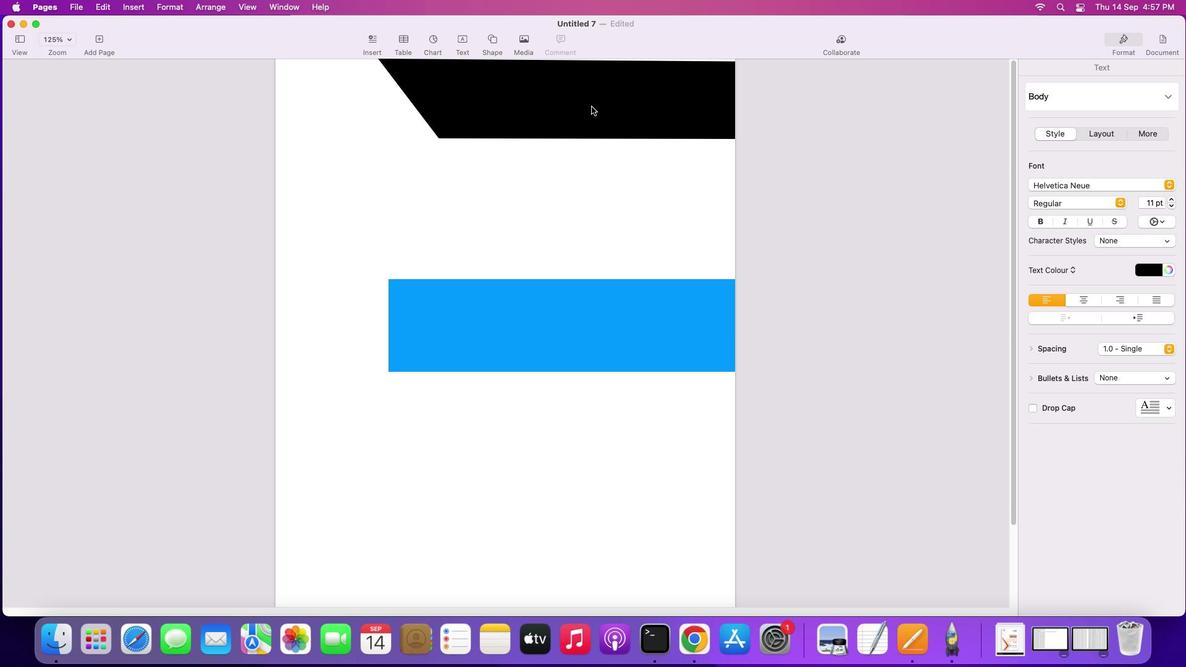 
Action: Mouse moved to (622, 161)
Screenshot: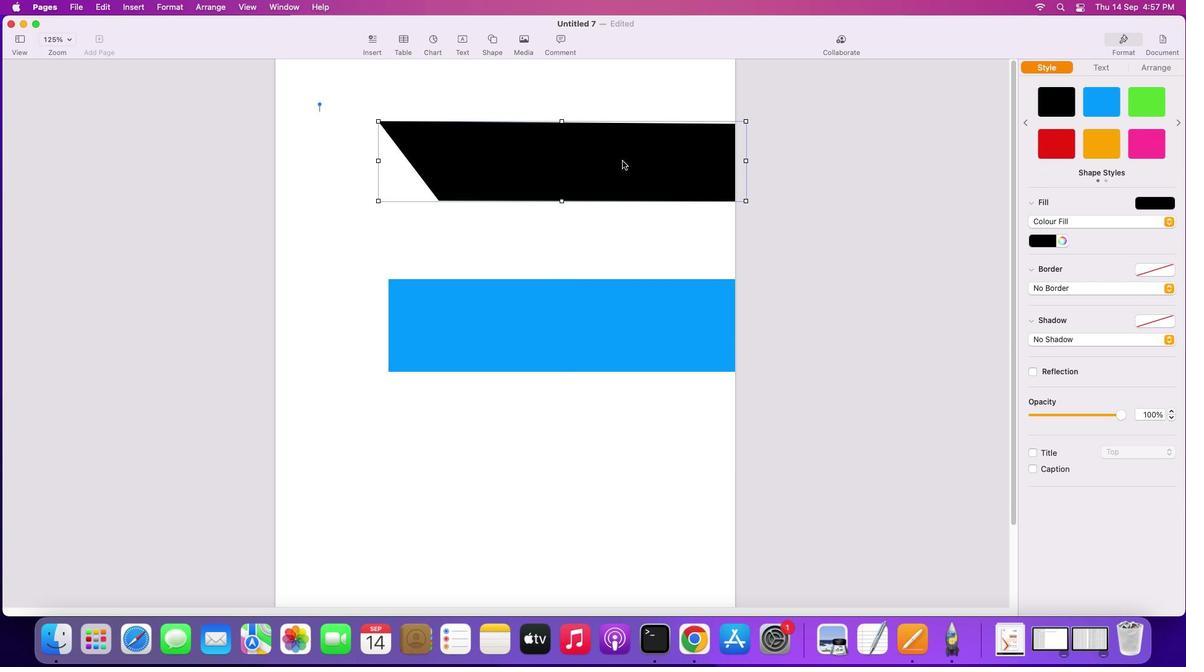 
Action: Mouse pressed left at (622, 161)
Screenshot: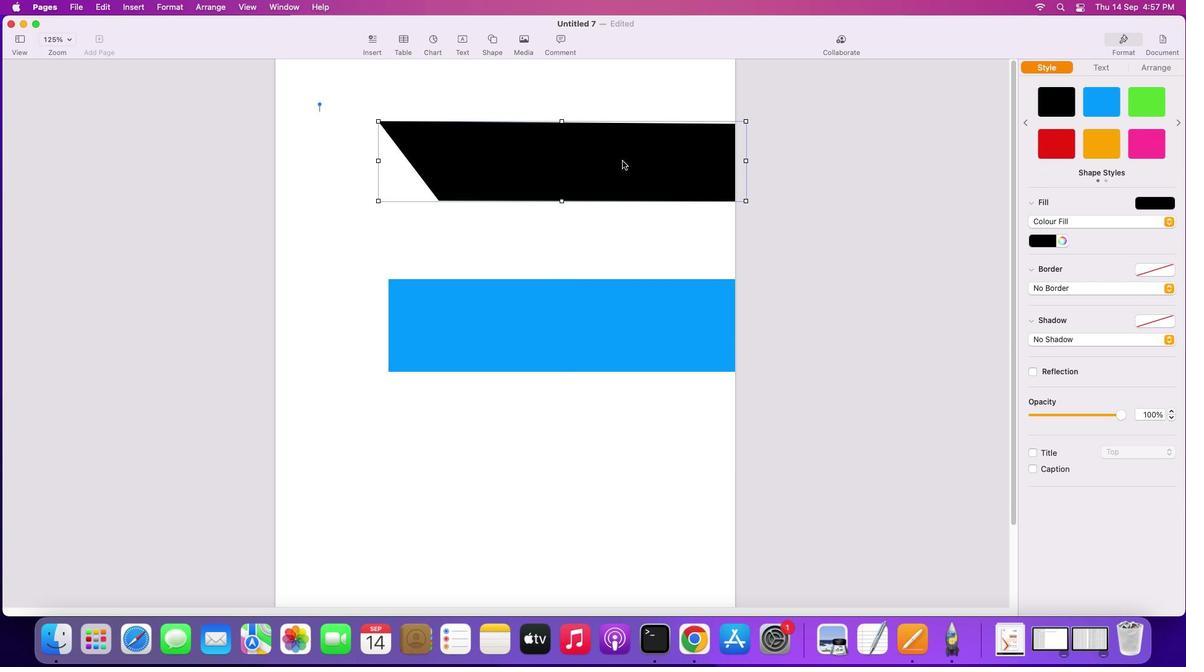 
Action: Mouse moved to (581, 341)
Screenshot: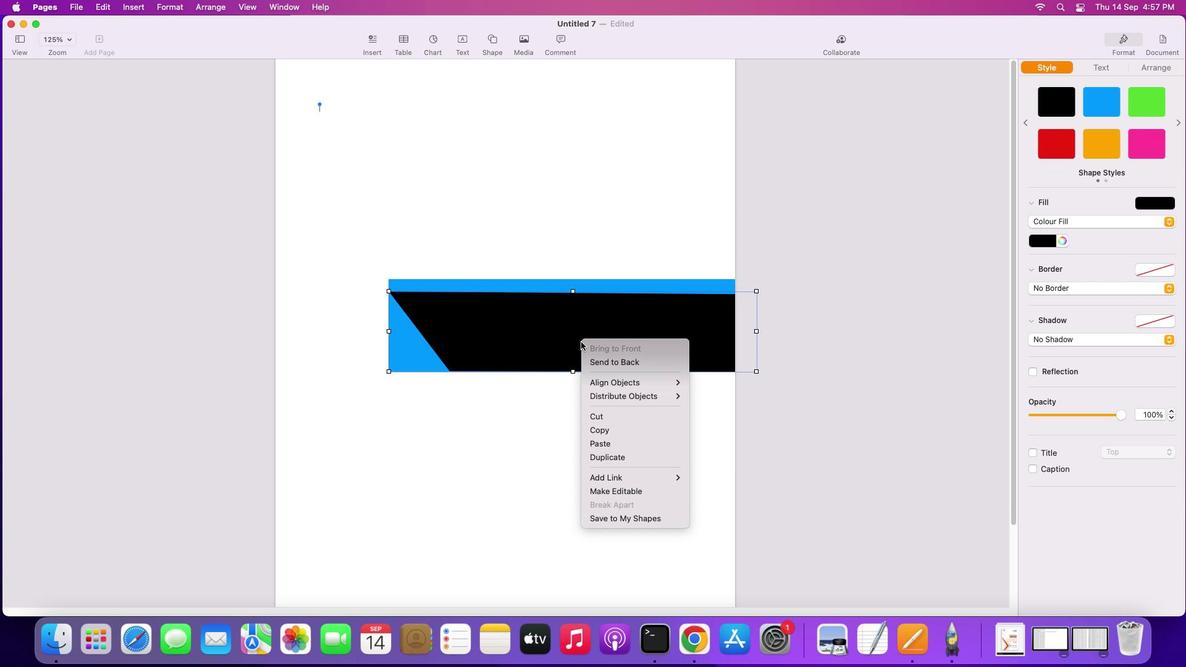 
Action: Mouse pressed right at (581, 341)
Screenshot: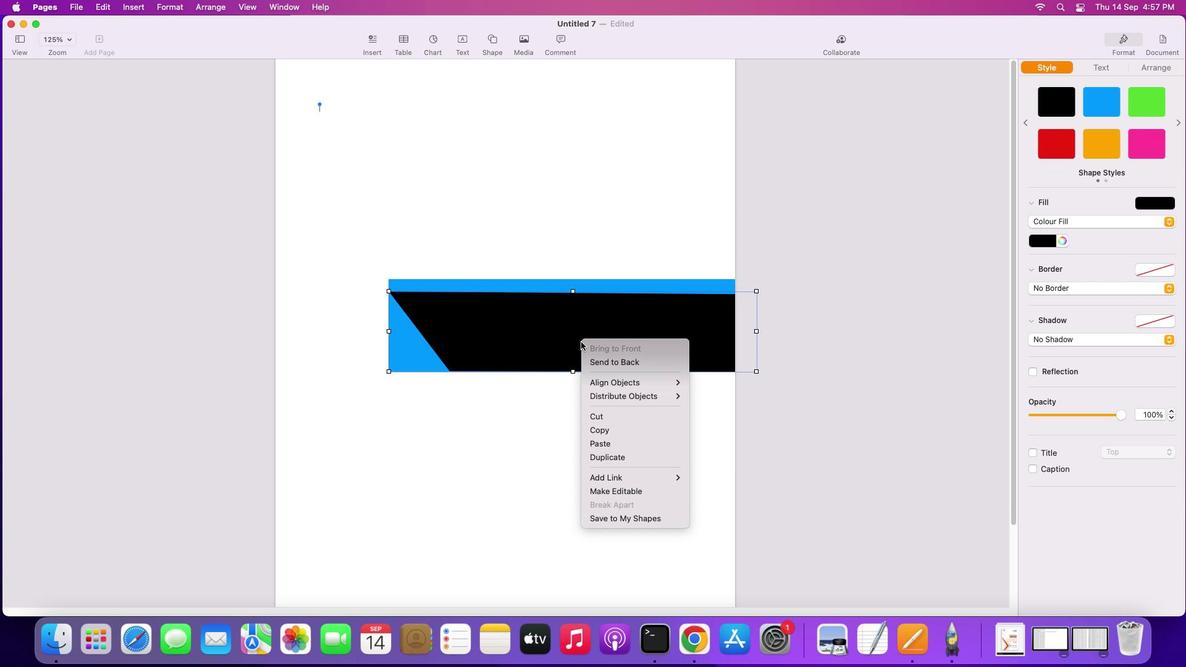 
Action: Mouse moved to (602, 489)
Screenshot: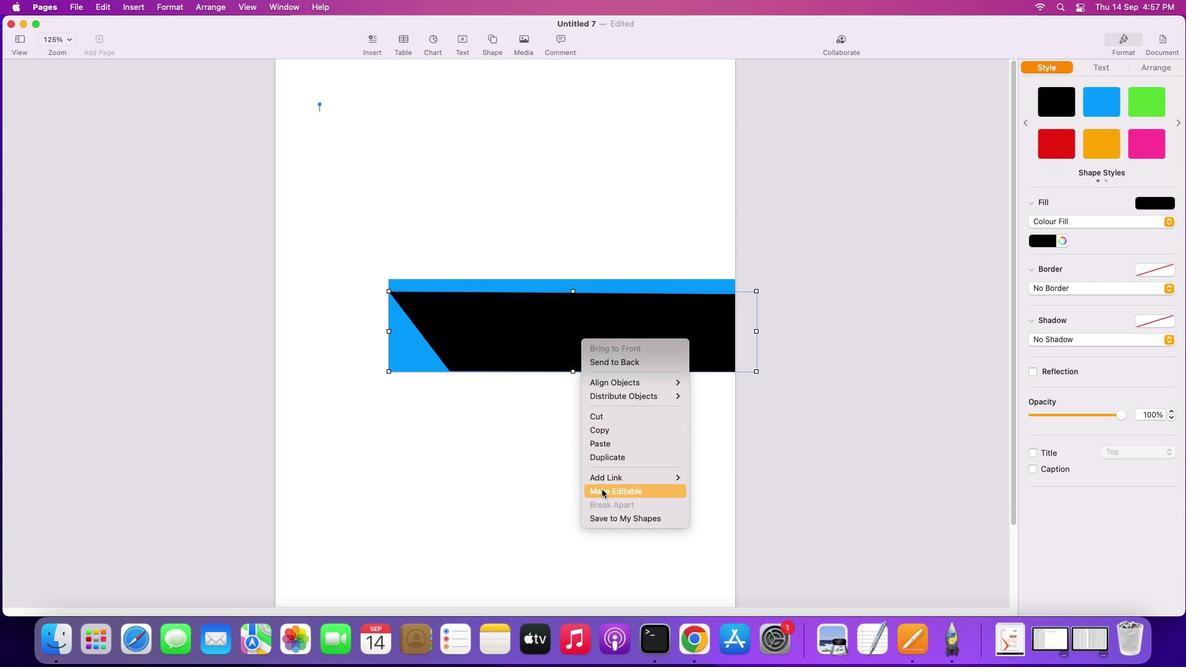 
Action: Mouse pressed left at (602, 489)
Screenshot: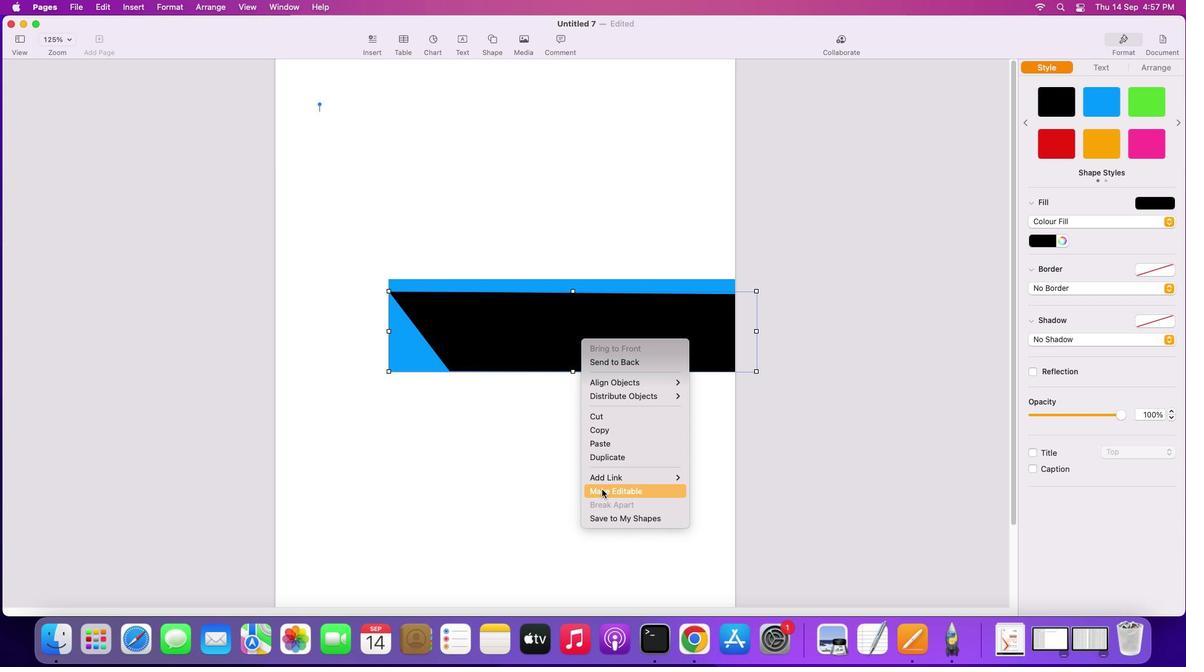 
Action: Mouse moved to (603, 371)
Screenshot: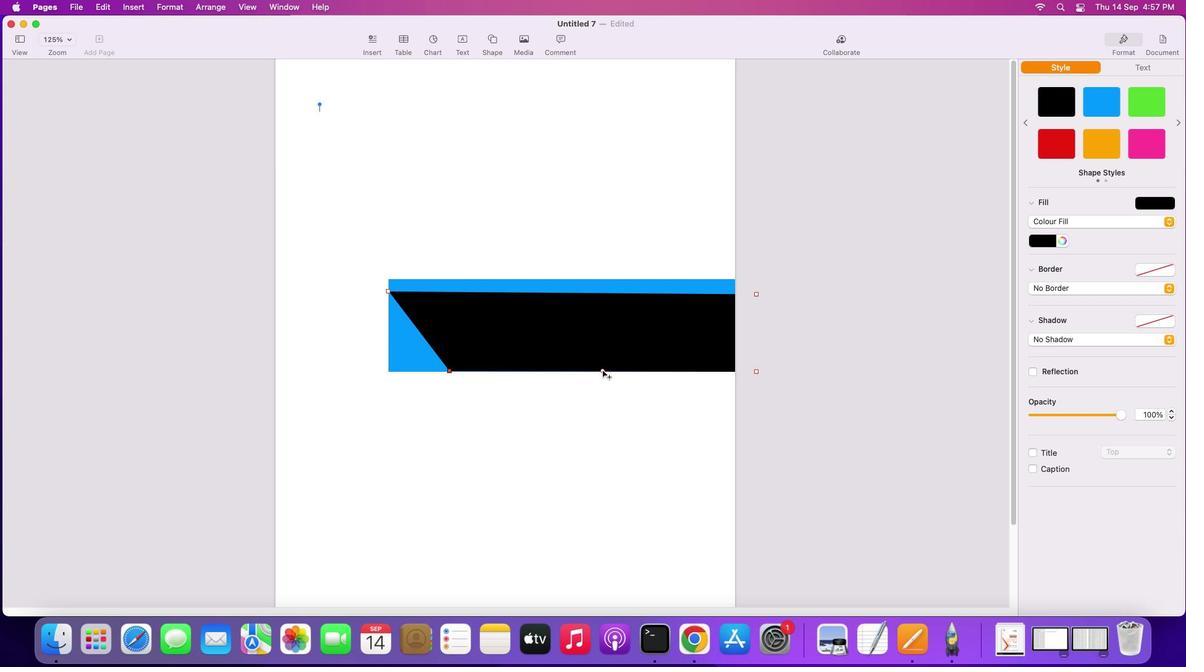 
Action: Mouse pressed left at (603, 371)
Screenshot: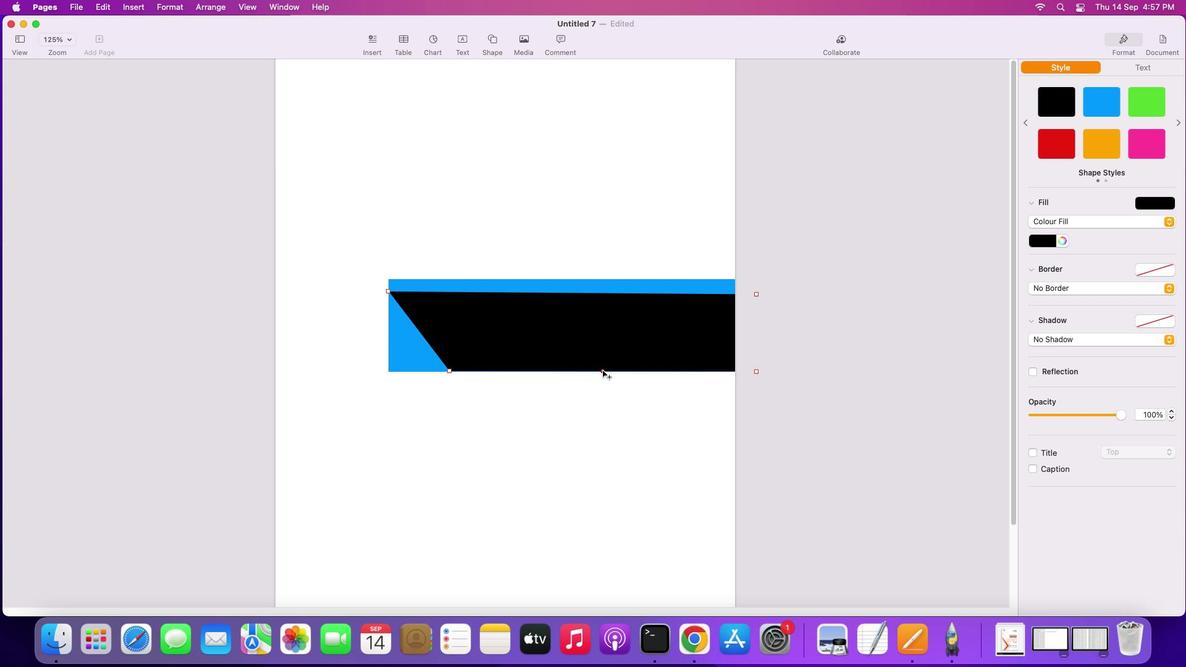
Action: Mouse moved to (600, 377)
Screenshot: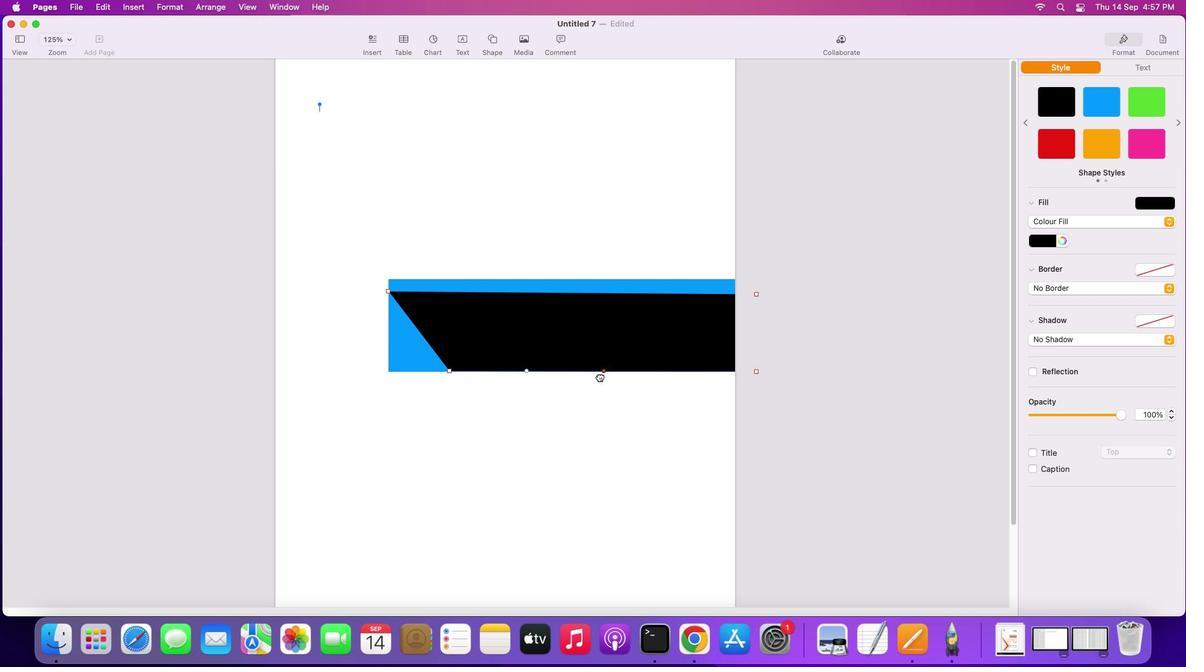 
Action: Mouse pressed left at (600, 377)
Screenshot: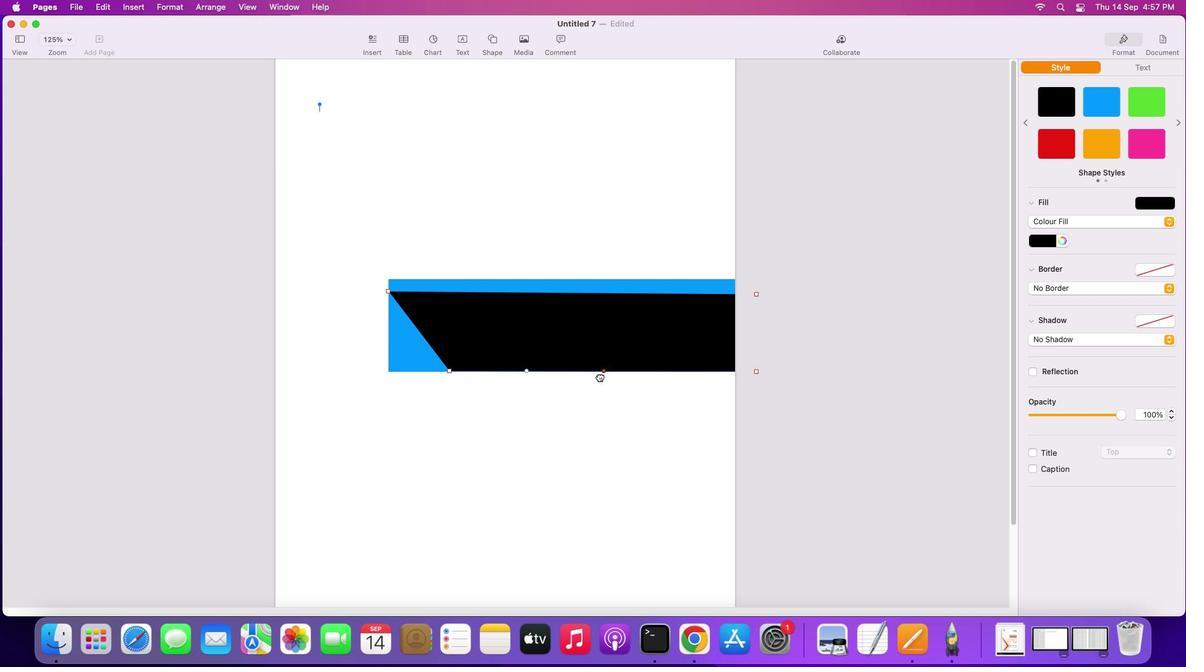 
Action: Mouse moved to (570, 399)
Screenshot: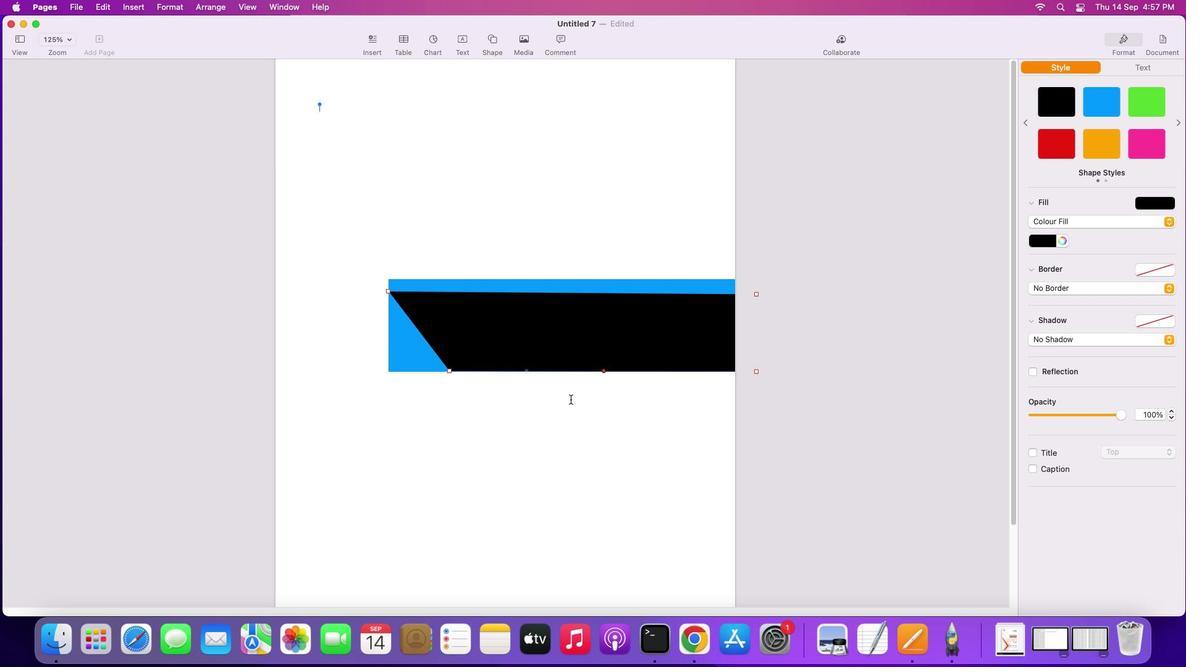 
Action: Mouse pressed left at (570, 399)
Screenshot: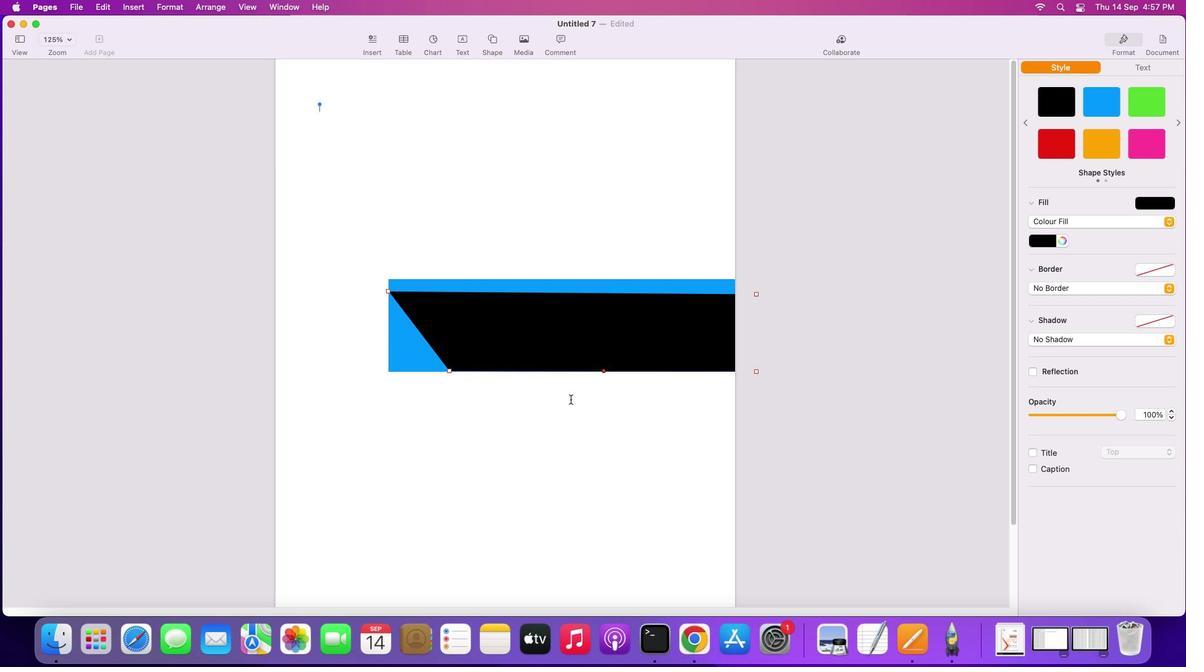 
Action: Mouse moved to (574, 338)
Screenshot: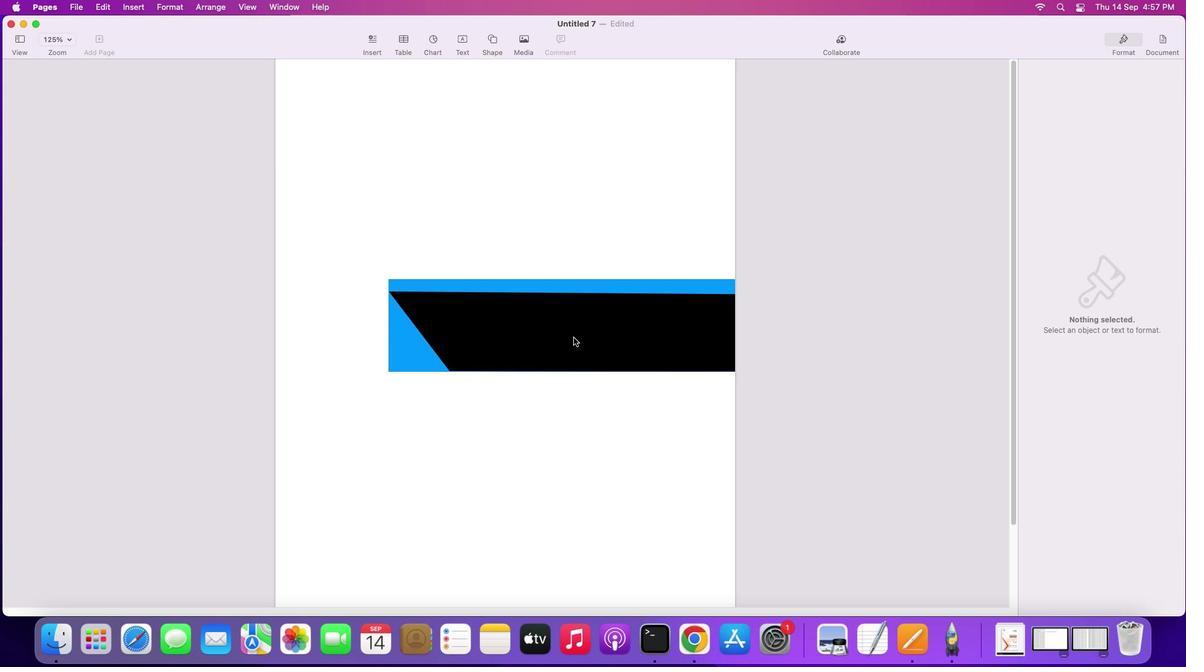 
Action: Mouse pressed left at (574, 338)
Screenshot: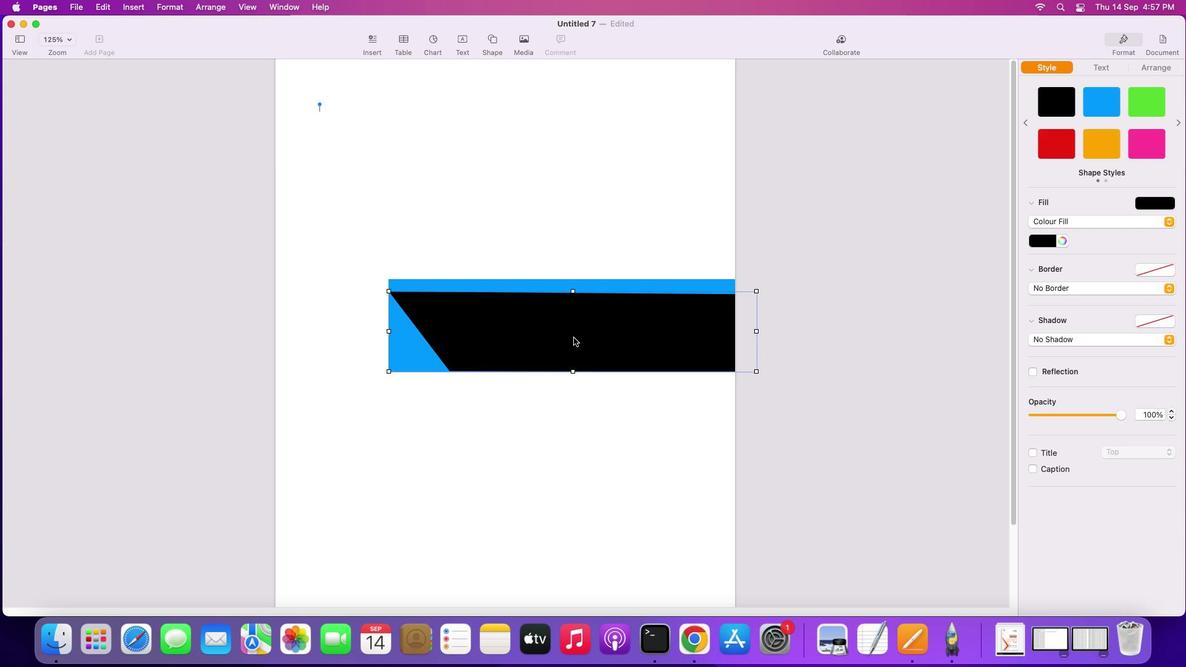
Action: Mouse pressed left at (574, 338)
Screenshot: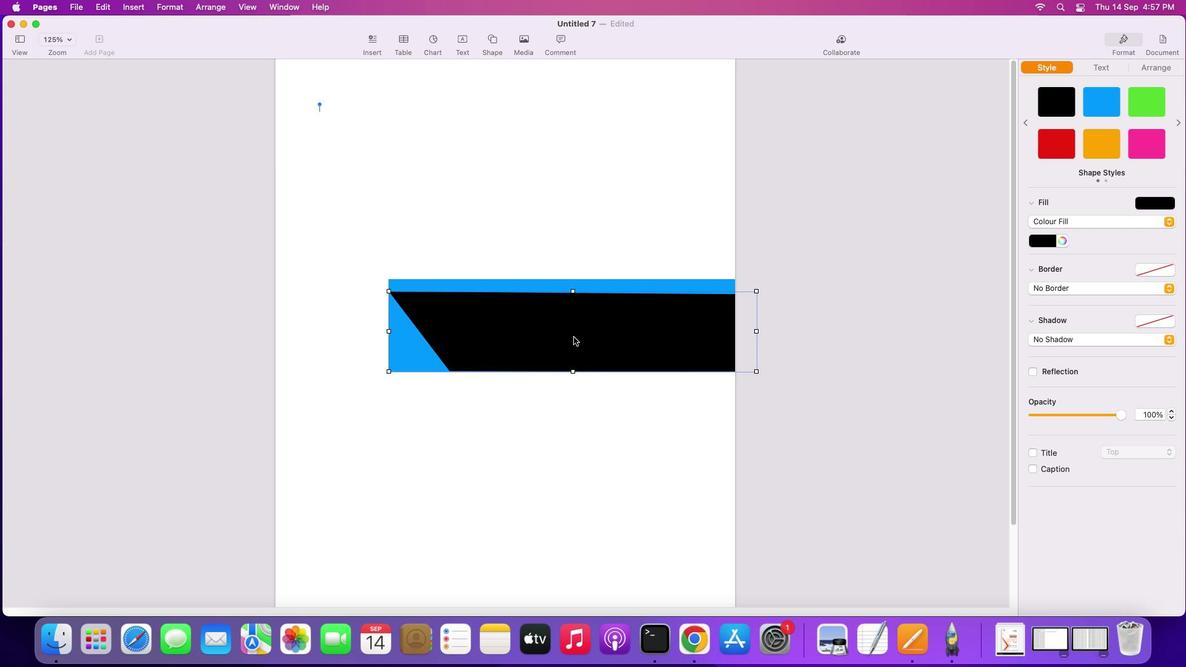 
Action: Mouse moved to (568, 132)
Screenshot: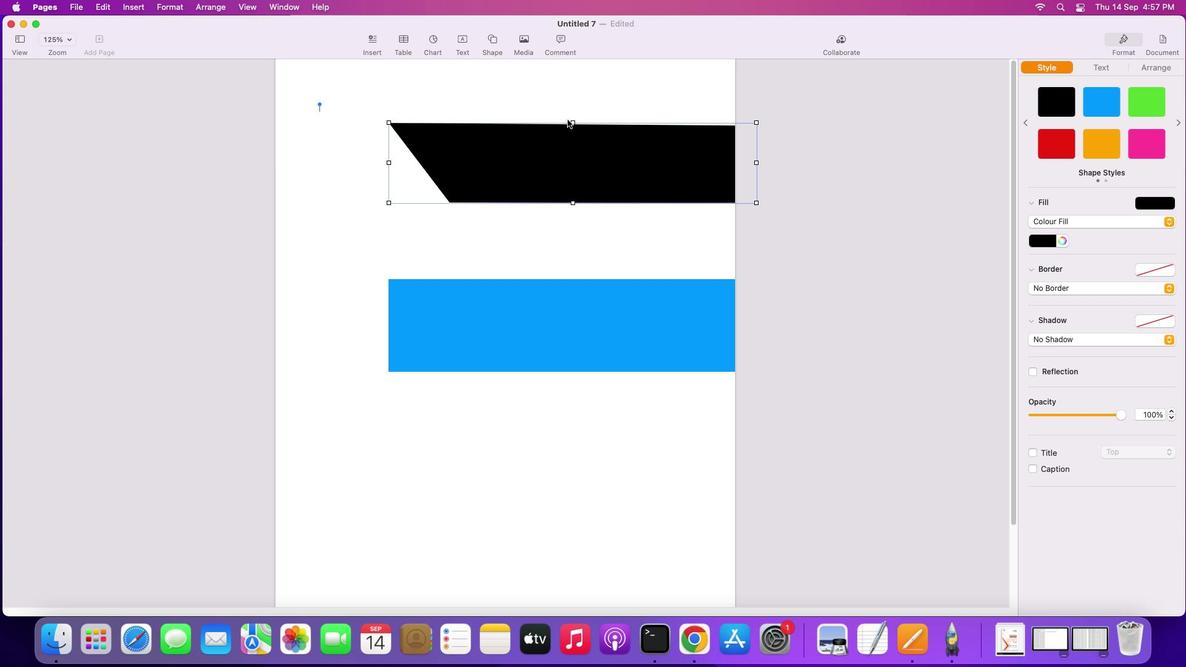
Action: Mouse pressed left at (568, 132)
Screenshot: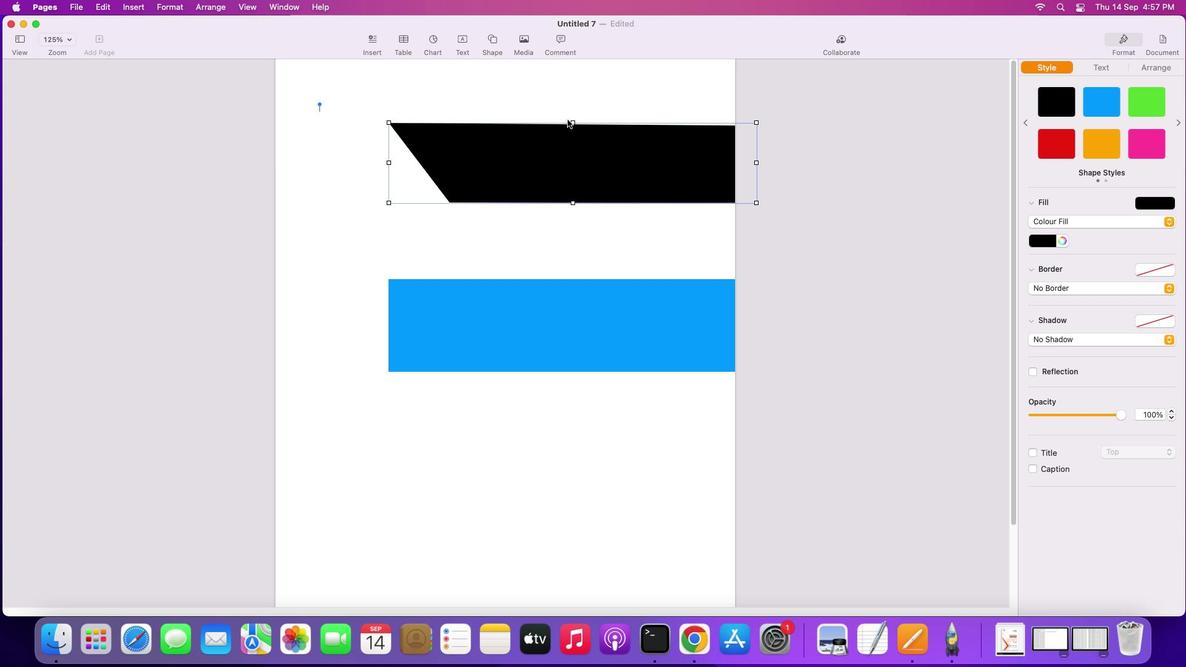 
Action: Mouse moved to (581, 176)
Screenshot: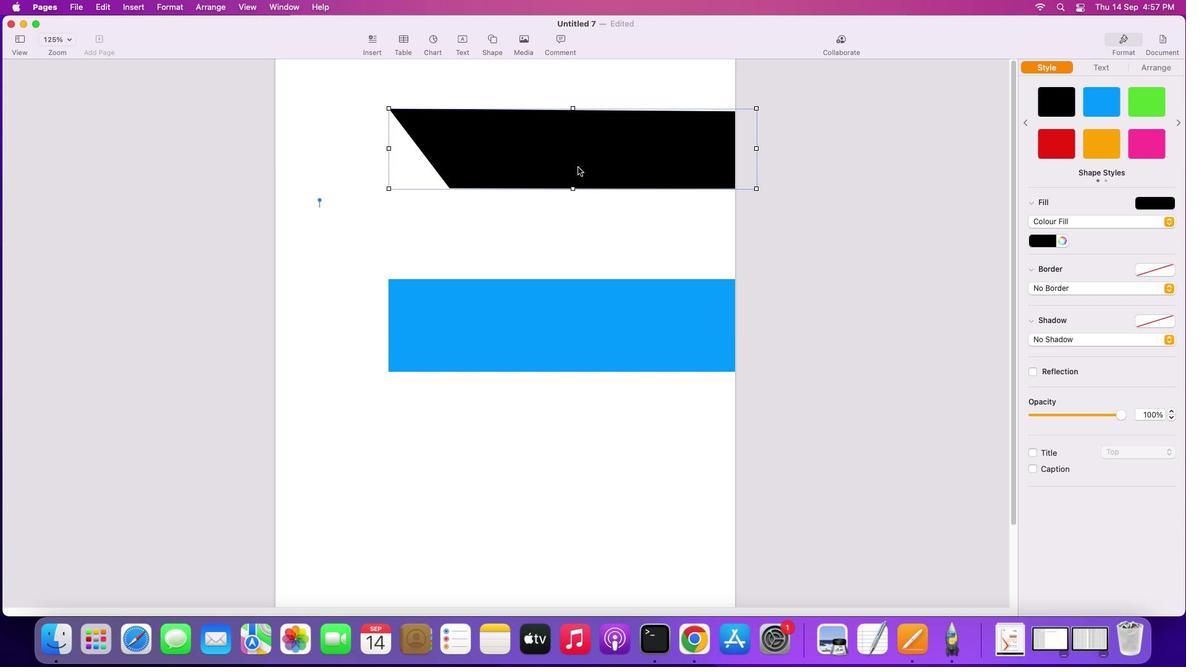
Action: Mouse pressed left at (581, 176)
Screenshot: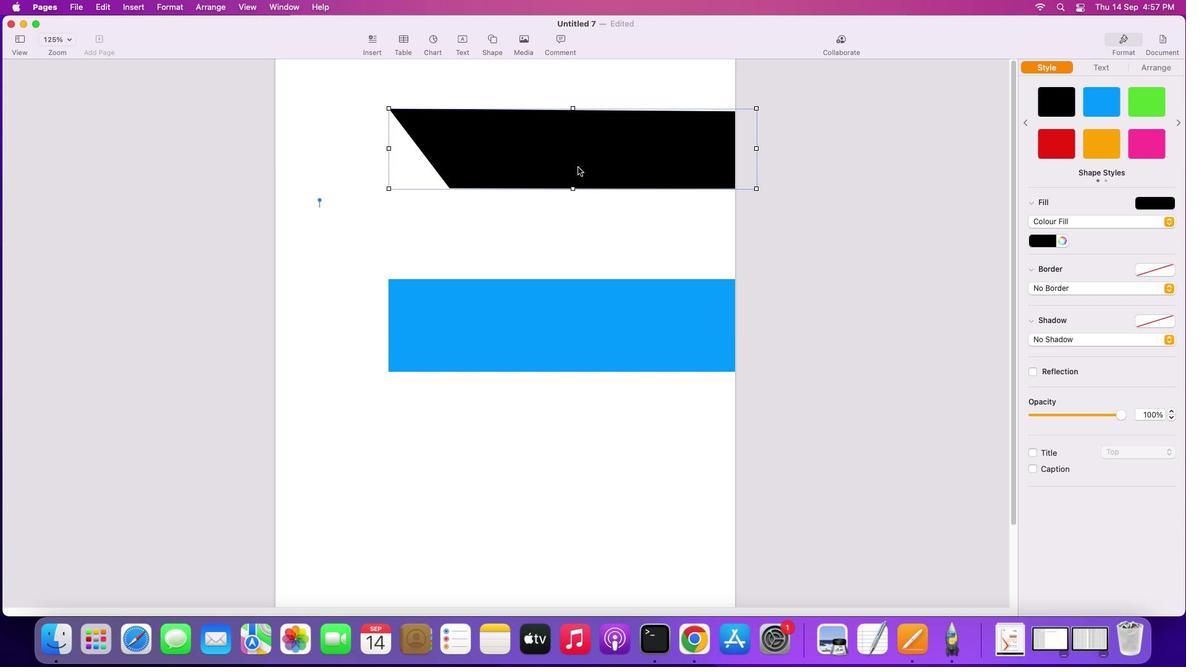 
Action: Mouse moved to (574, 262)
Screenshot: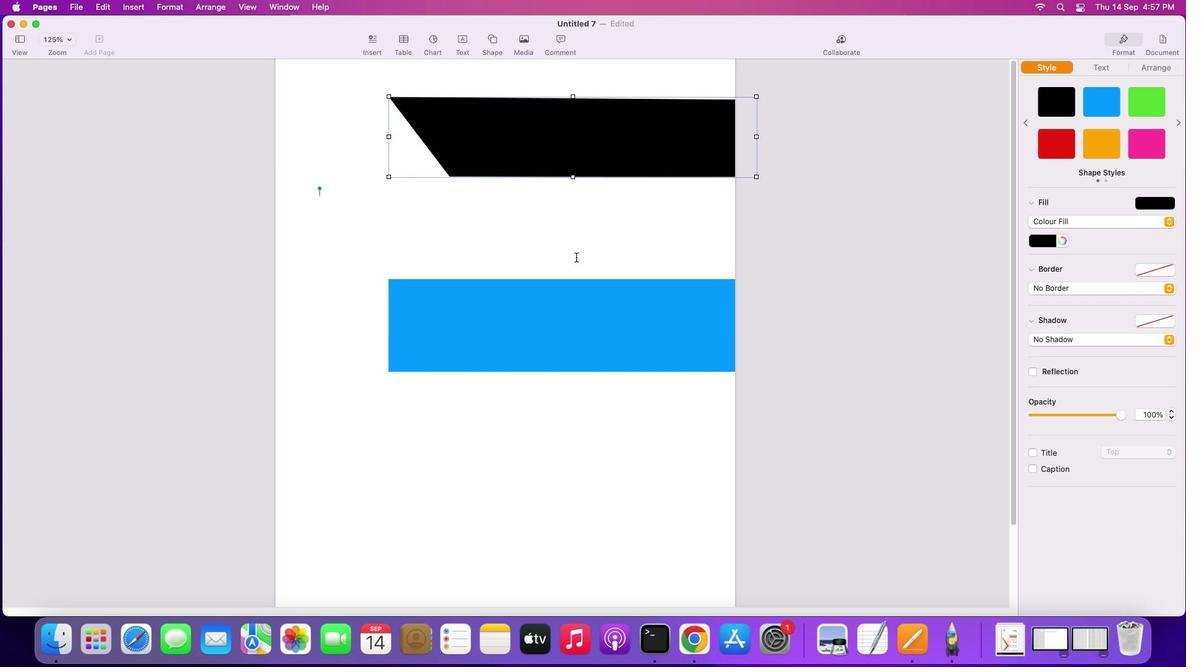 
Action: Mouse pressed left at (574, 262)
Screenshot: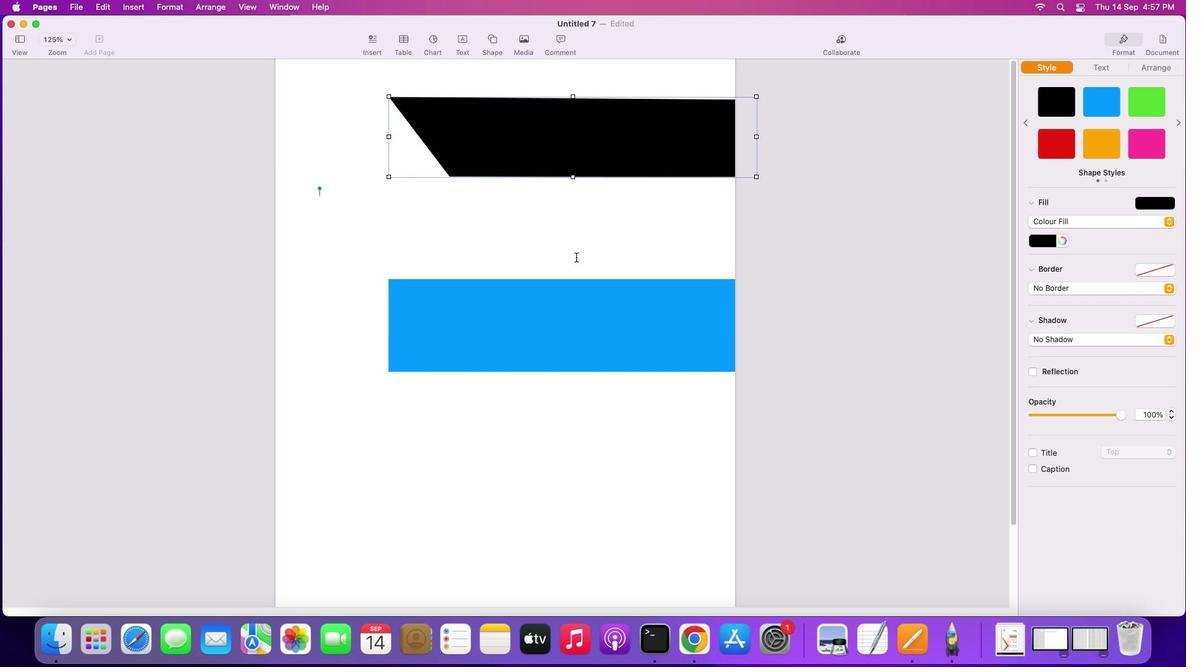
Action: Mouse moved to (592, 153)
Screenshot: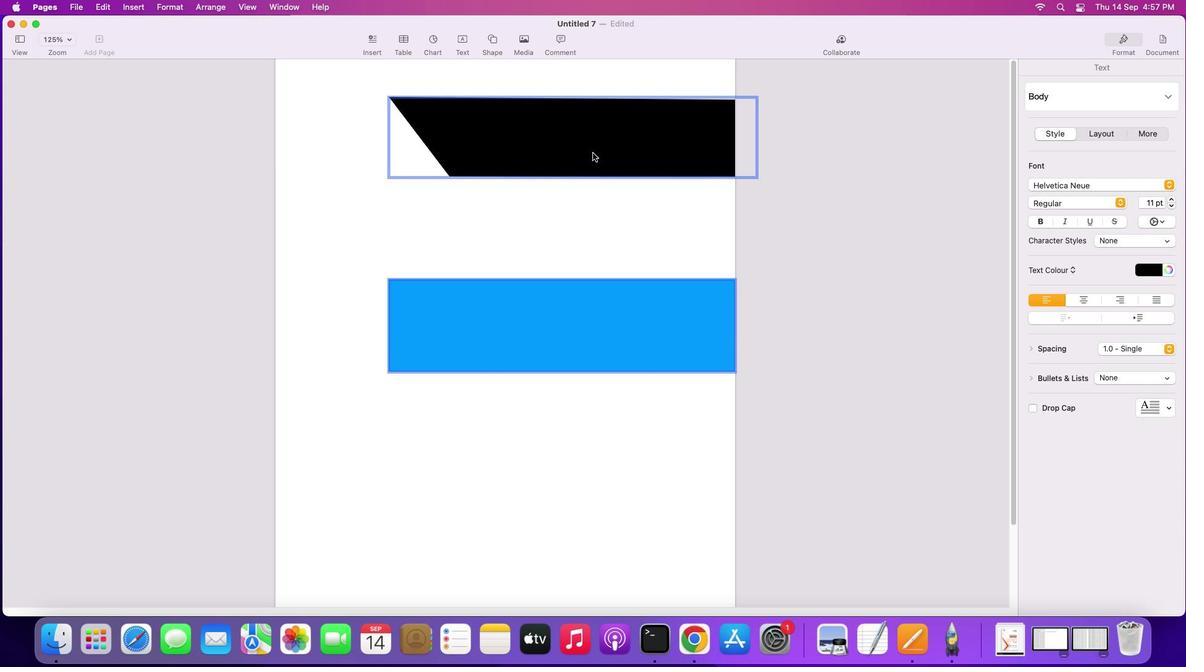 
Action: Mouse pressed left at (592, 153)
Screenshot: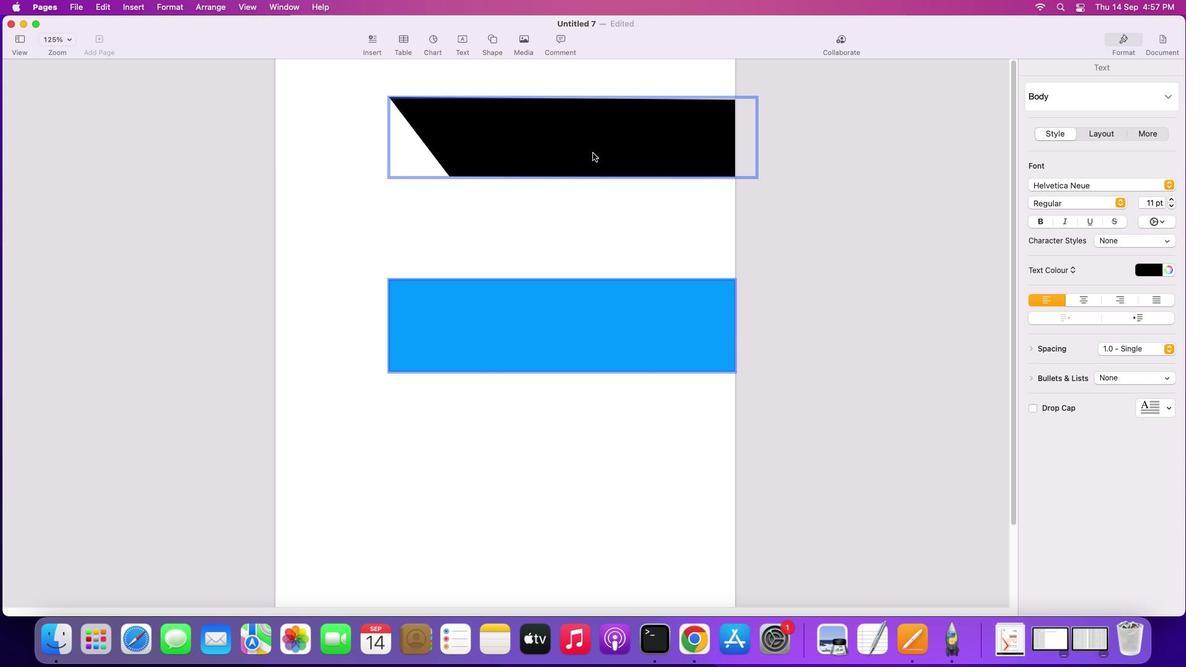 
Action: Mouse moved to (599, 139)
Screenshot: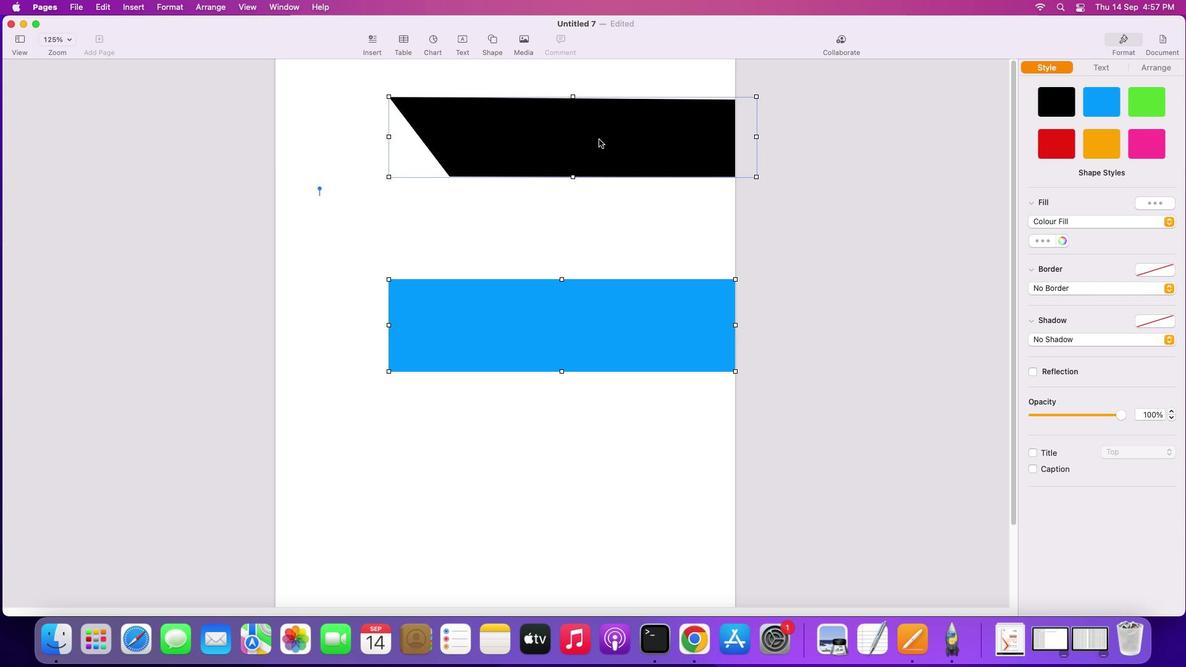 
Action: Mouse pressed left at (599, 139)
Screenshot: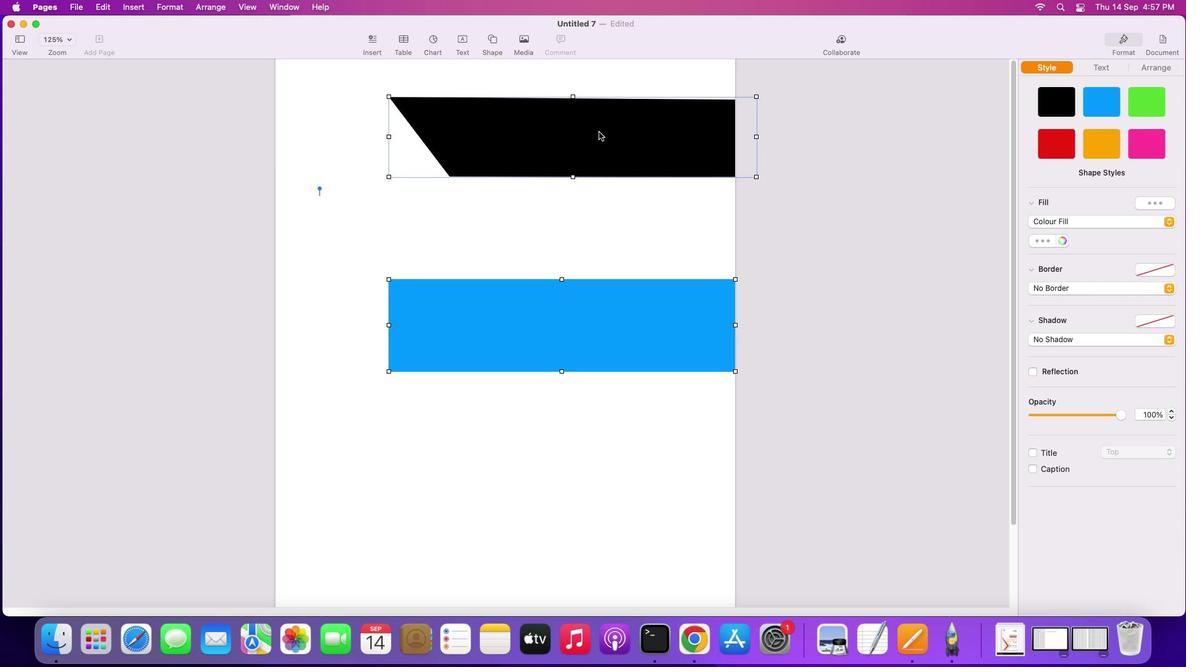 
Action: Mouse moved to (584, 206)
Screenshot: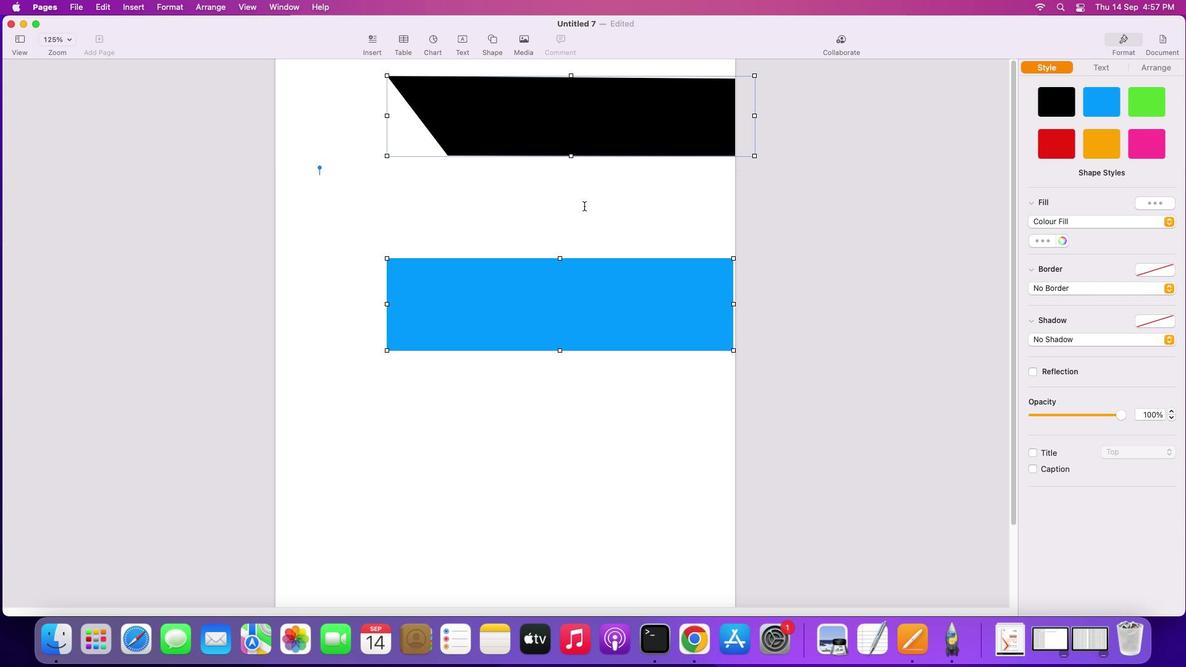 
Action: Mouse pressed left at (584, 206)
Screenshot: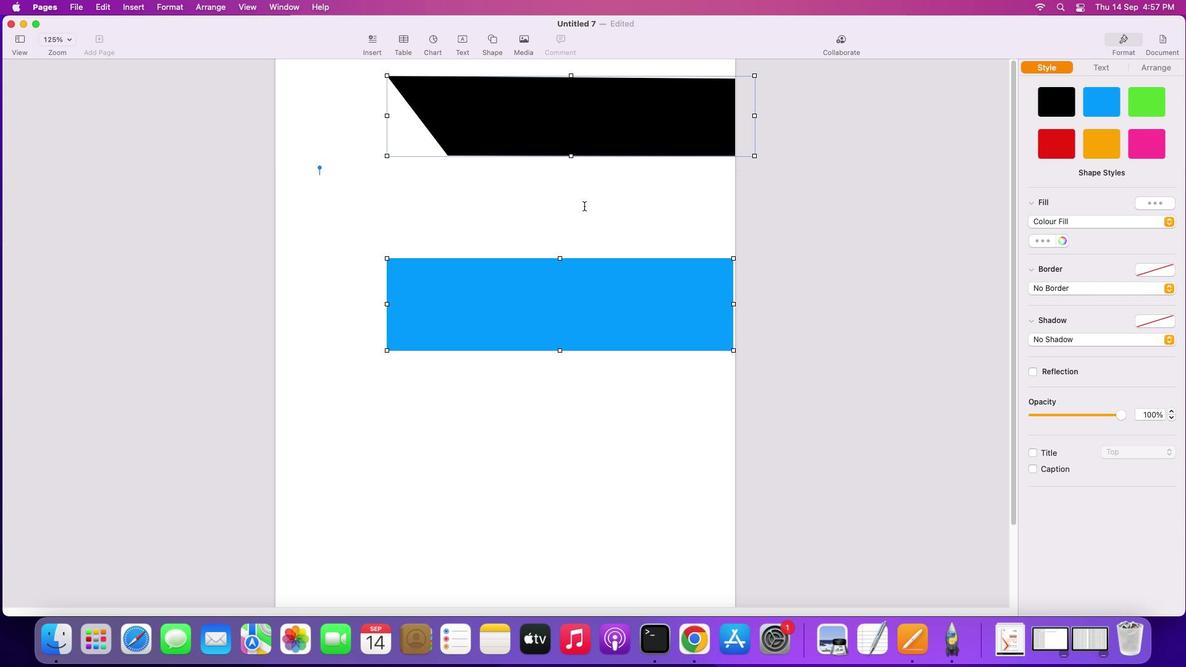 
Action: Mouse moved to (592, 134)
Screenshot: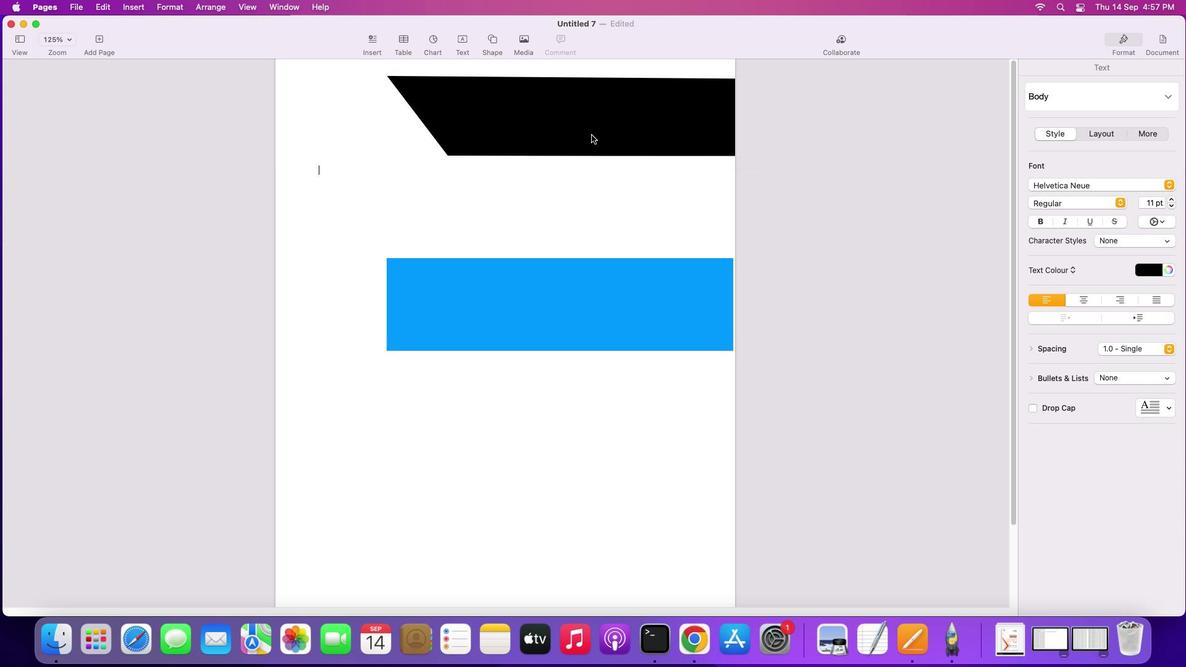 
Action: Mouse pressed left at (592, 134)
Screenshot: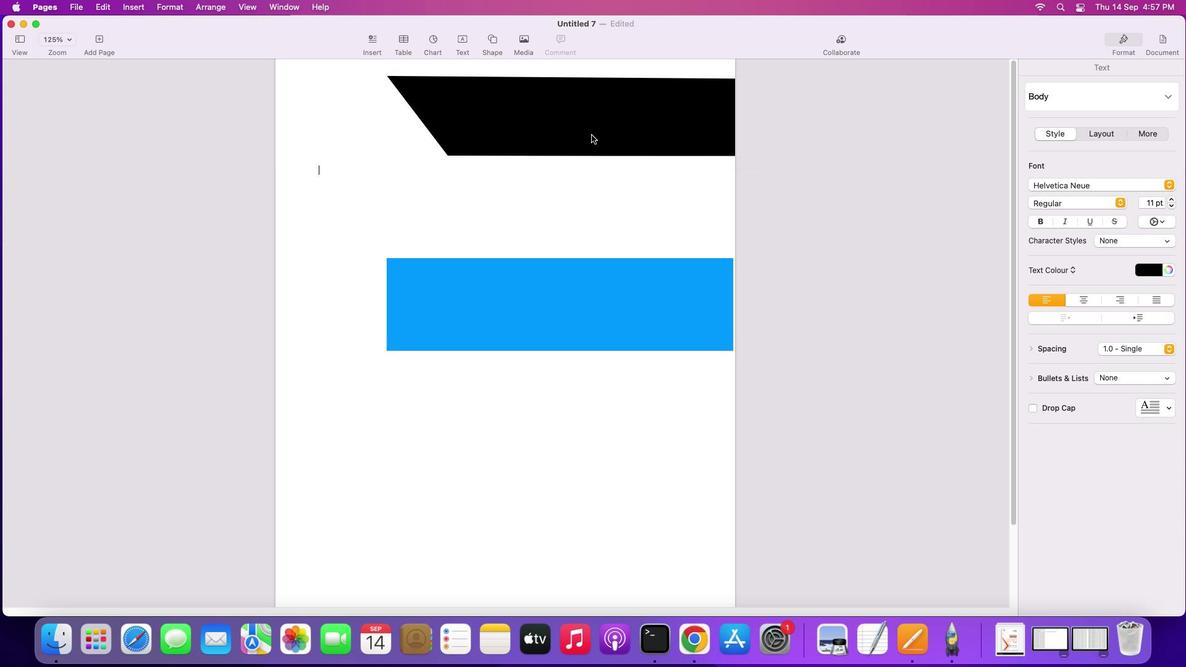 
Action: Mouse moved to (593, 134)
Screenshot: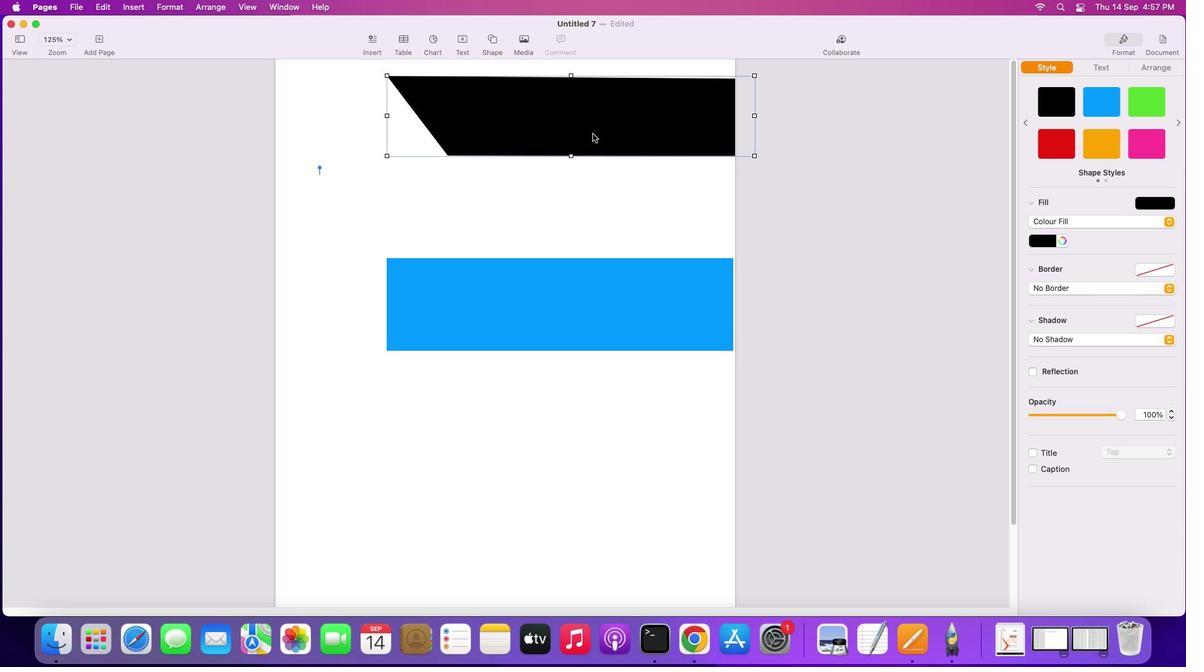 
Action: Mouse pressed left at (593, 134)
Screenshot: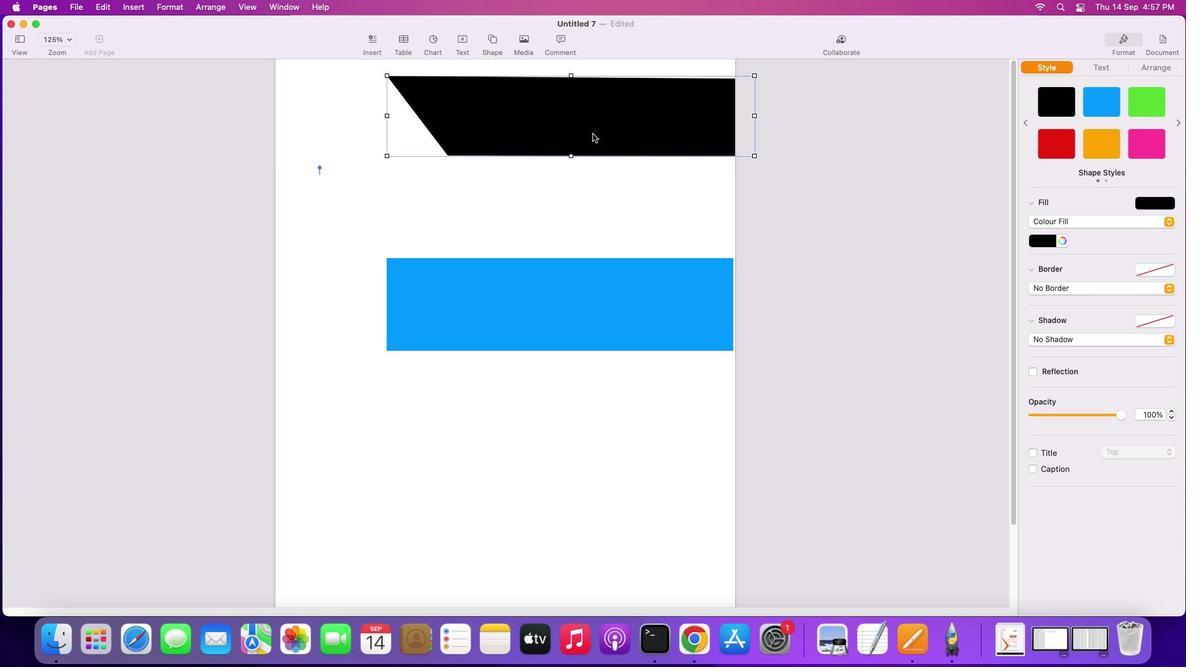 
Action: Mouse moved to (584, 133)
Screenshot: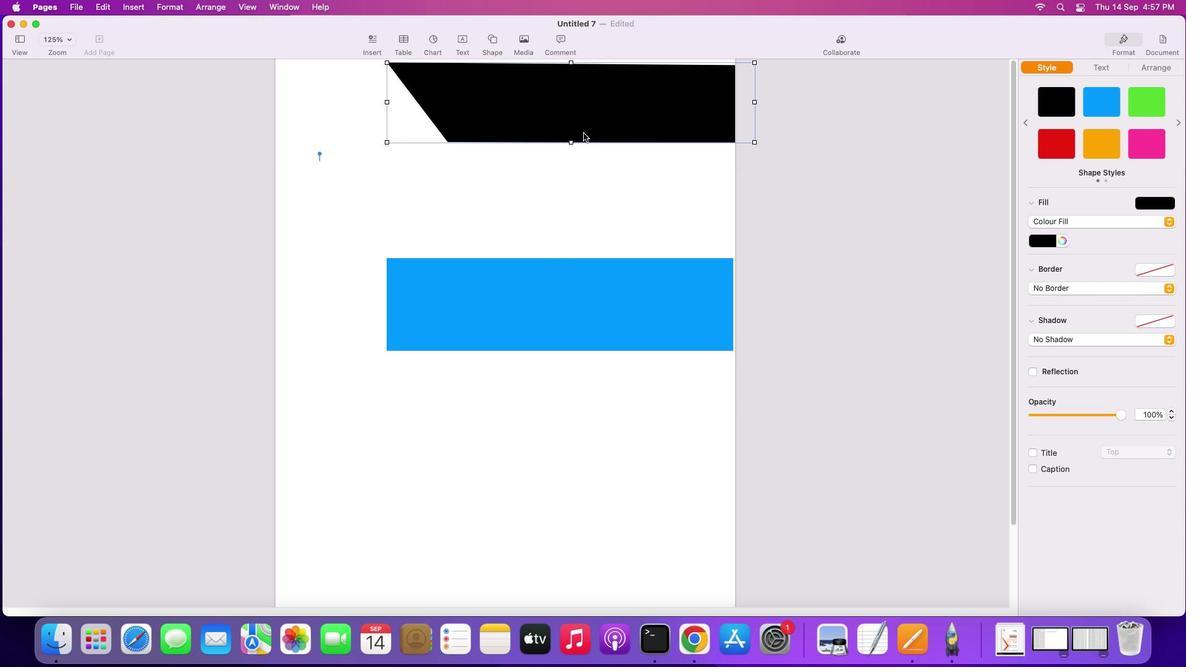 
Action: Mouse pressed left at (584, 133)
Screenshot: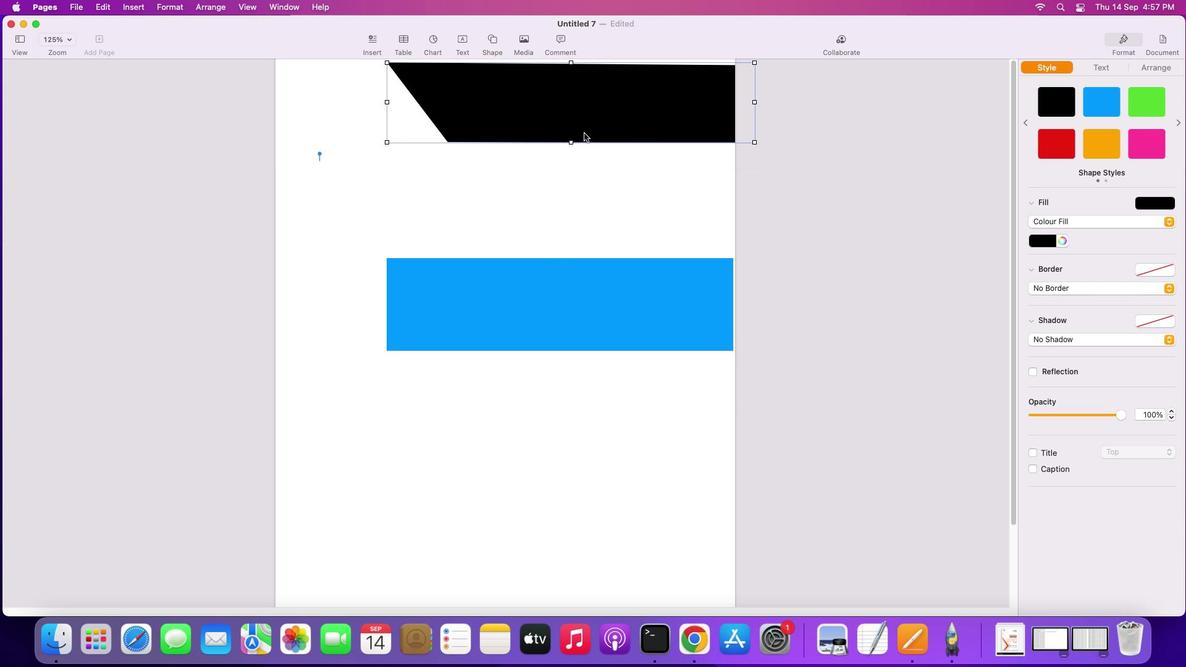 
Action: Mouse moved to (584, 153)
Screenshot: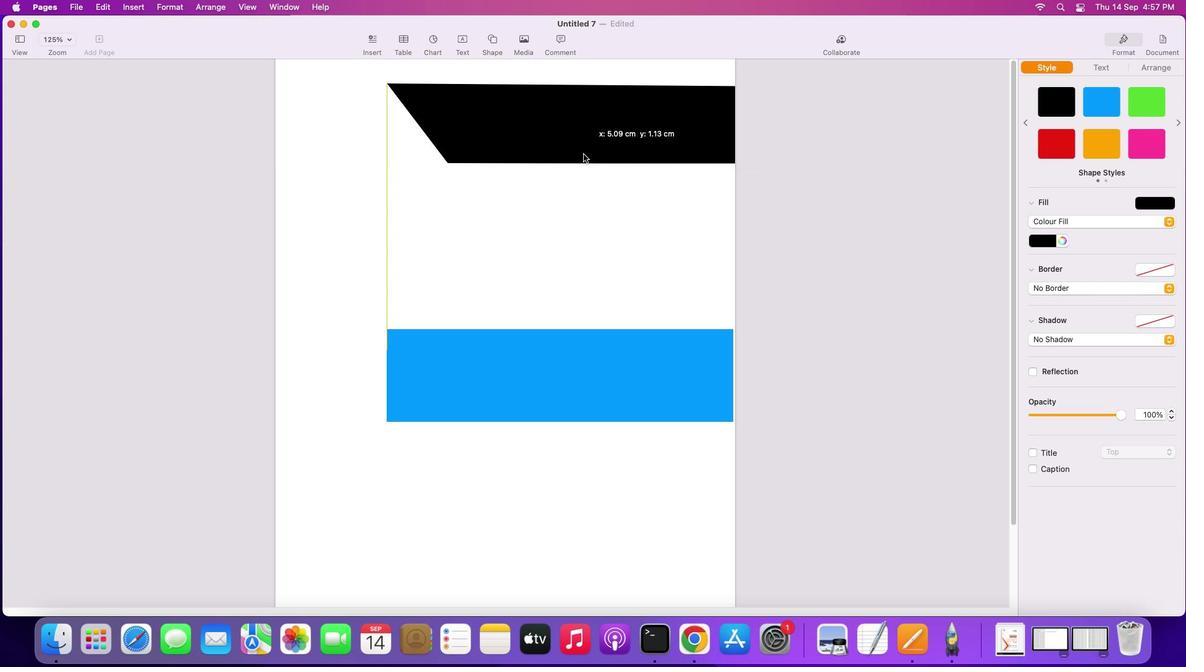 
Action: Mouse pressed right at (584, 153)
Screenshot: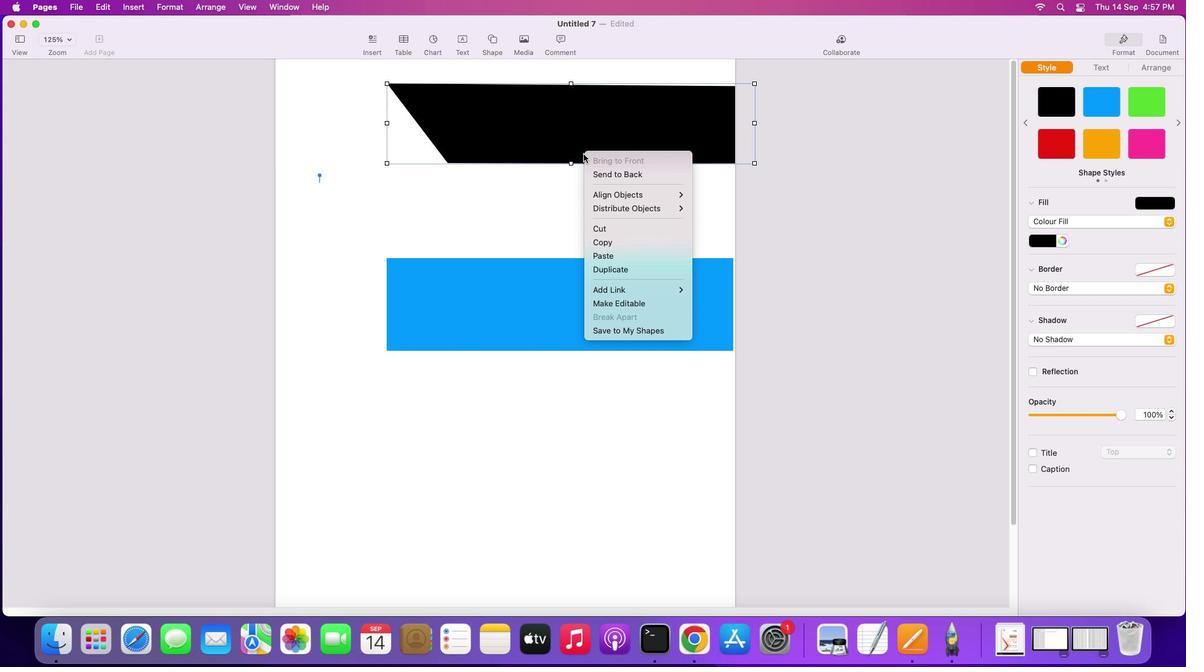 
Action: Mouse moved to (558, 185)
Screenshot: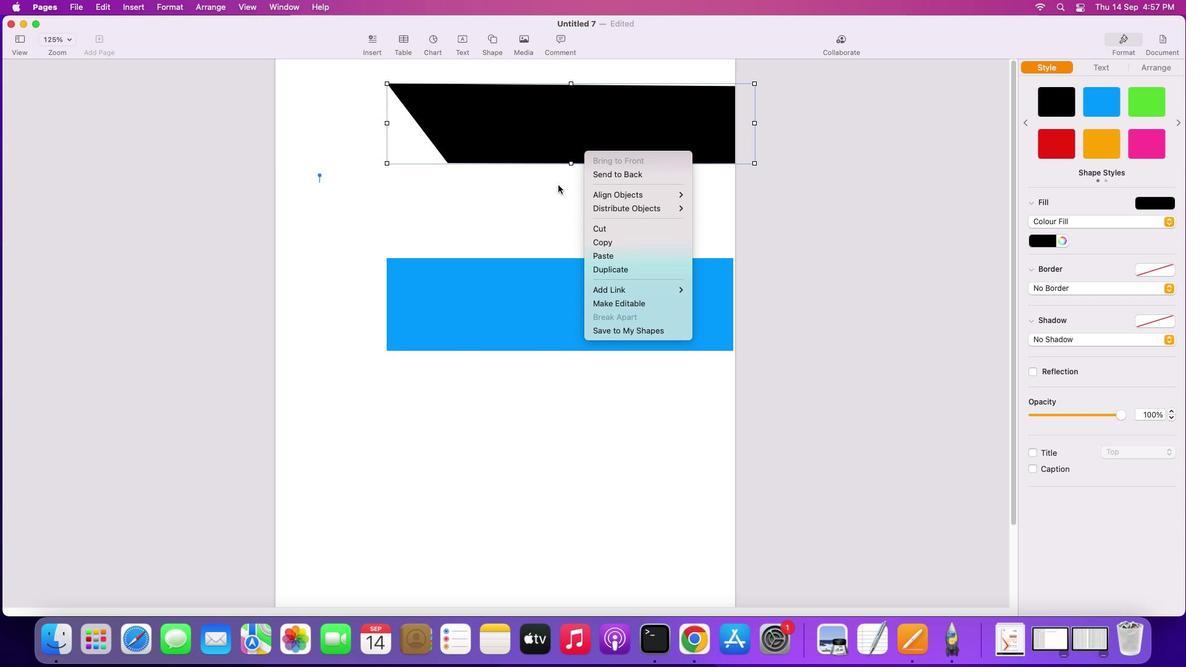 
Action: Mouse pressed left at (558, 185)
Screenshot: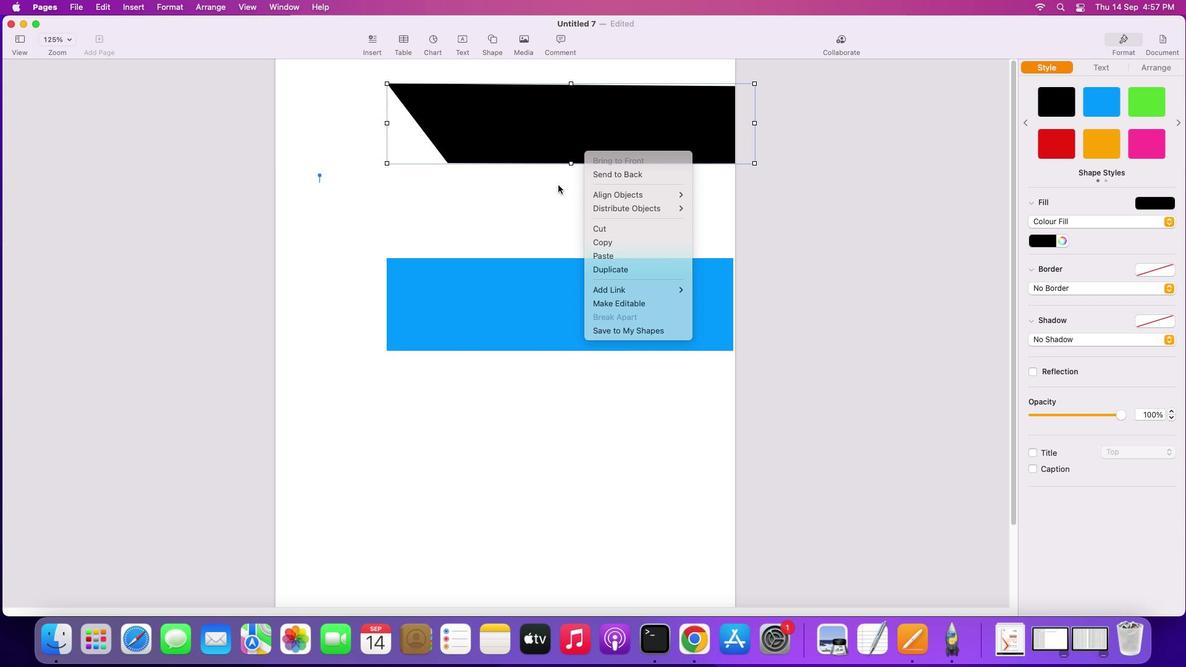 
Action: Mouse moved to (545, 282)
Screenshot: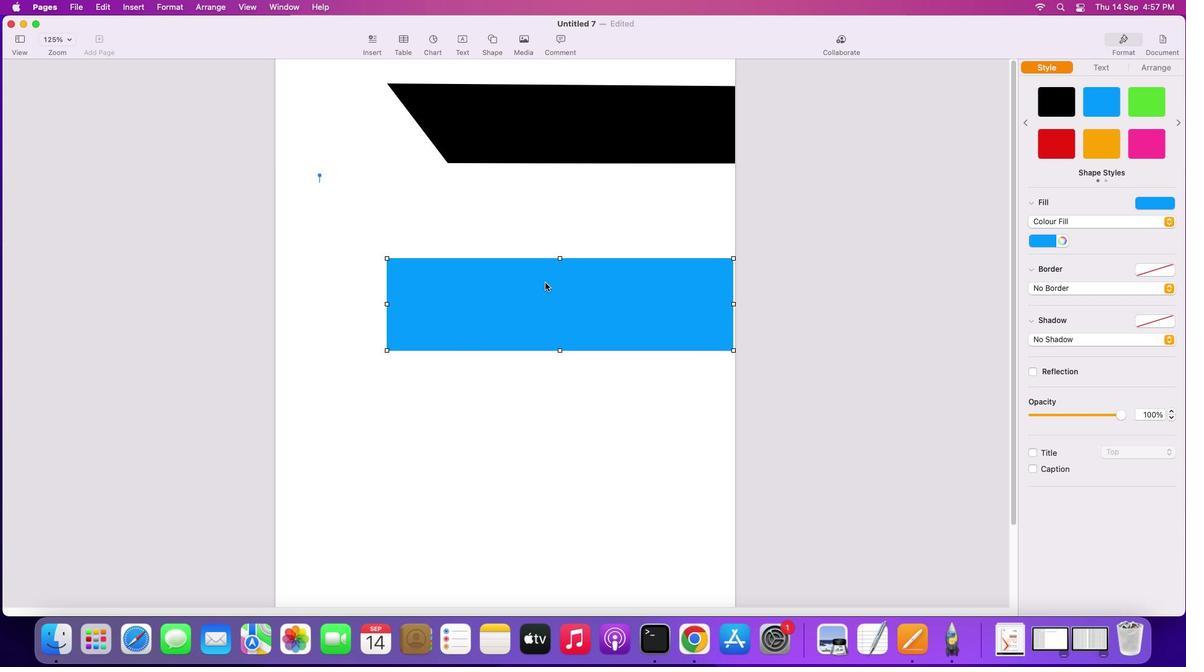 
Action: Mouse pressed left at (545, 282)
Screenshot: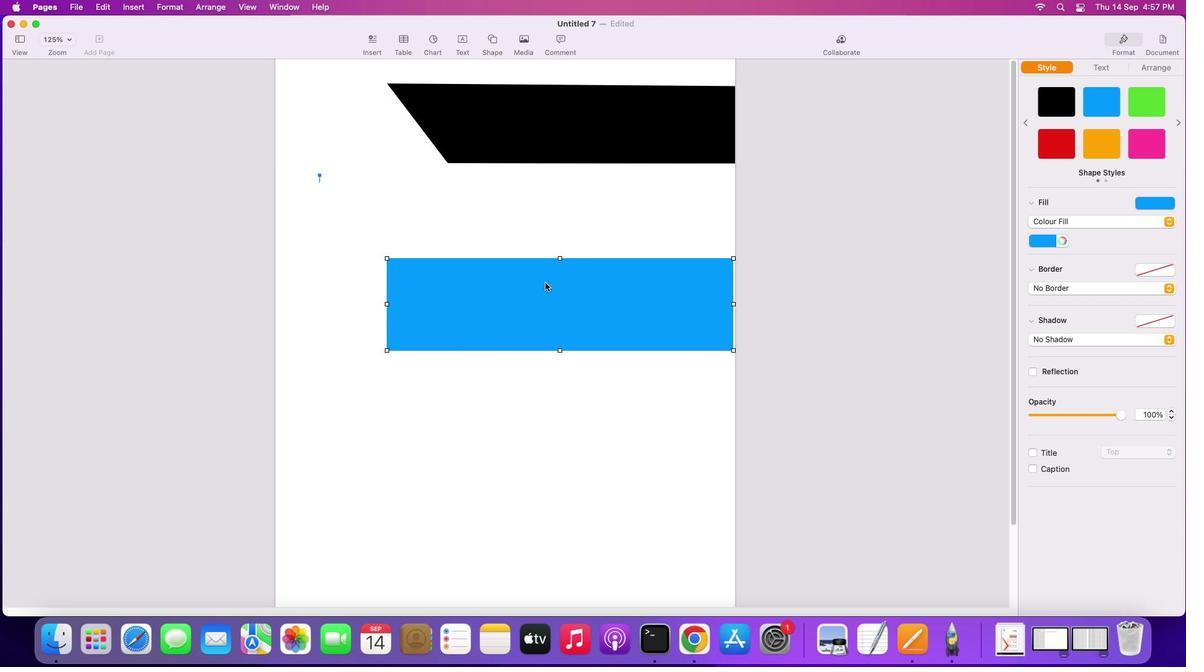 
Action: Mouse moved to (518, 124)
Screenshot: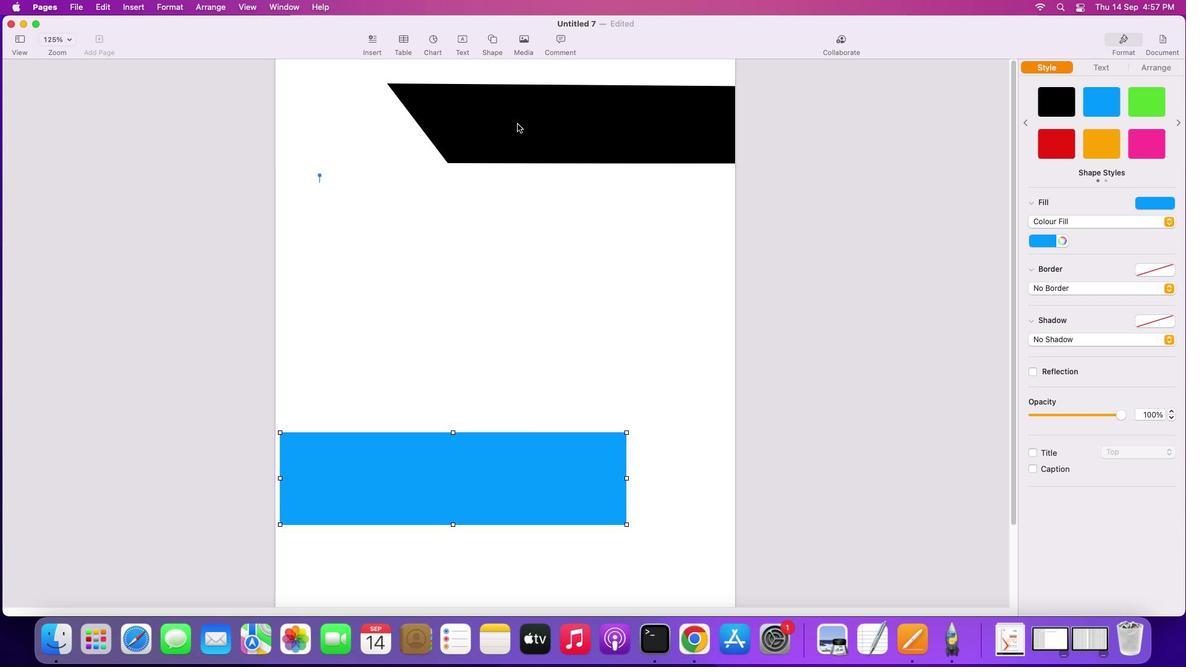 
Action: Mouse pressed left at (518, 124)
Screenshot: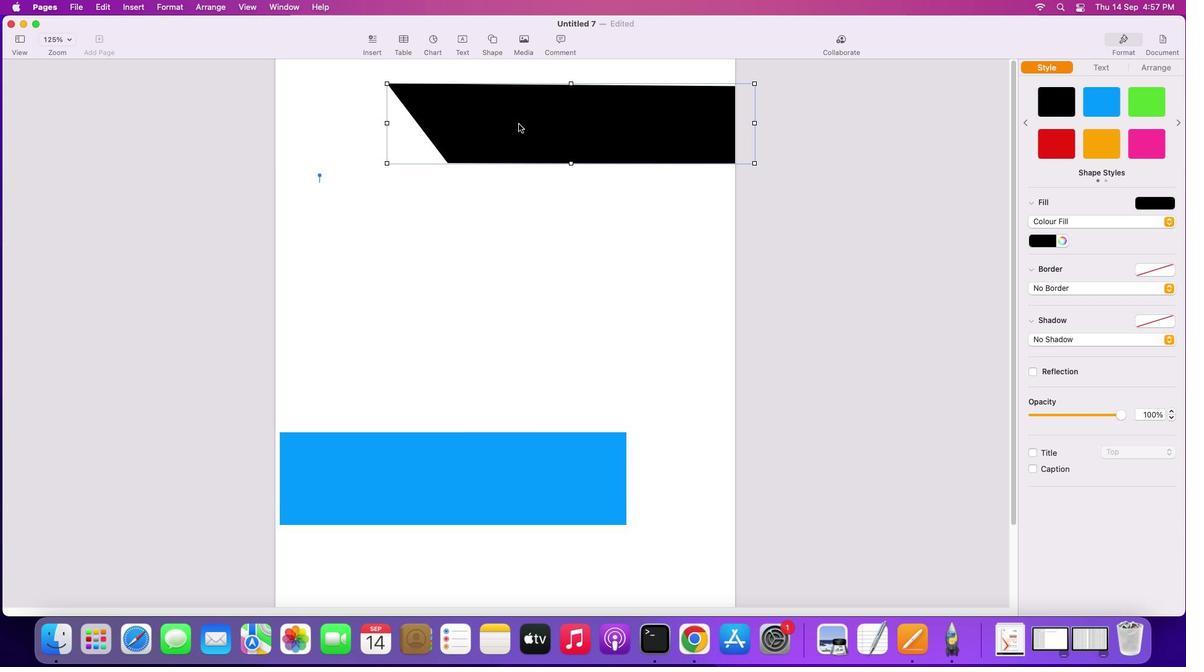 
Action: Mouse moved to (560, 114)
Screenshot: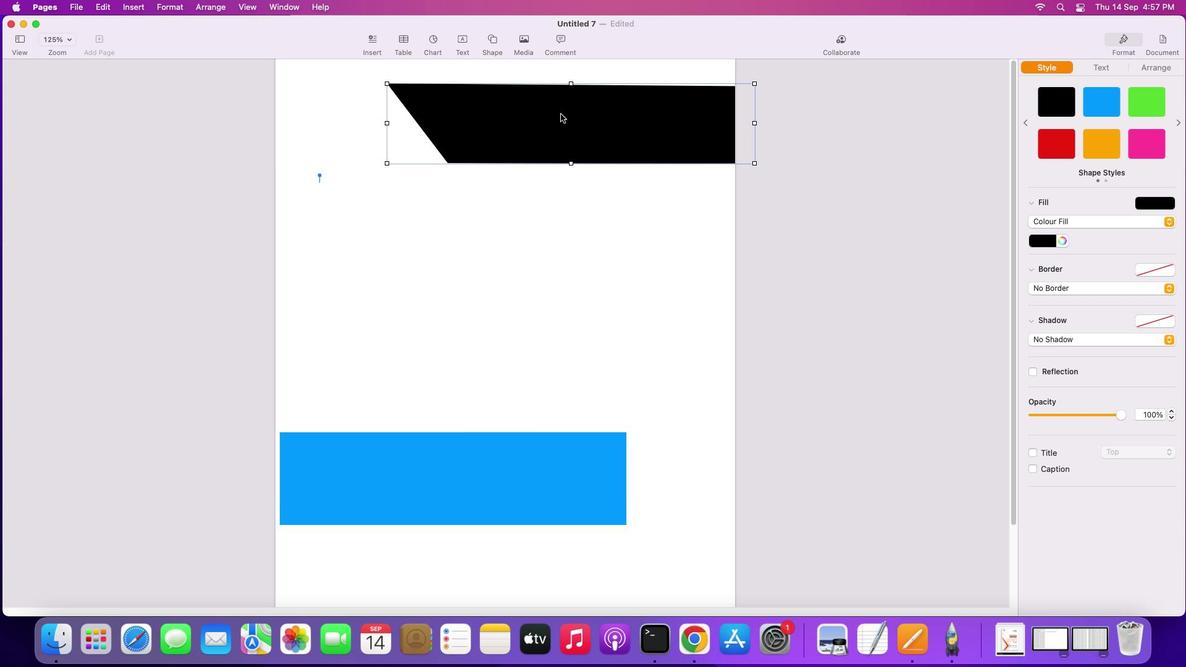
Action: Mouse pressed left at (560, 114)
Screenshot: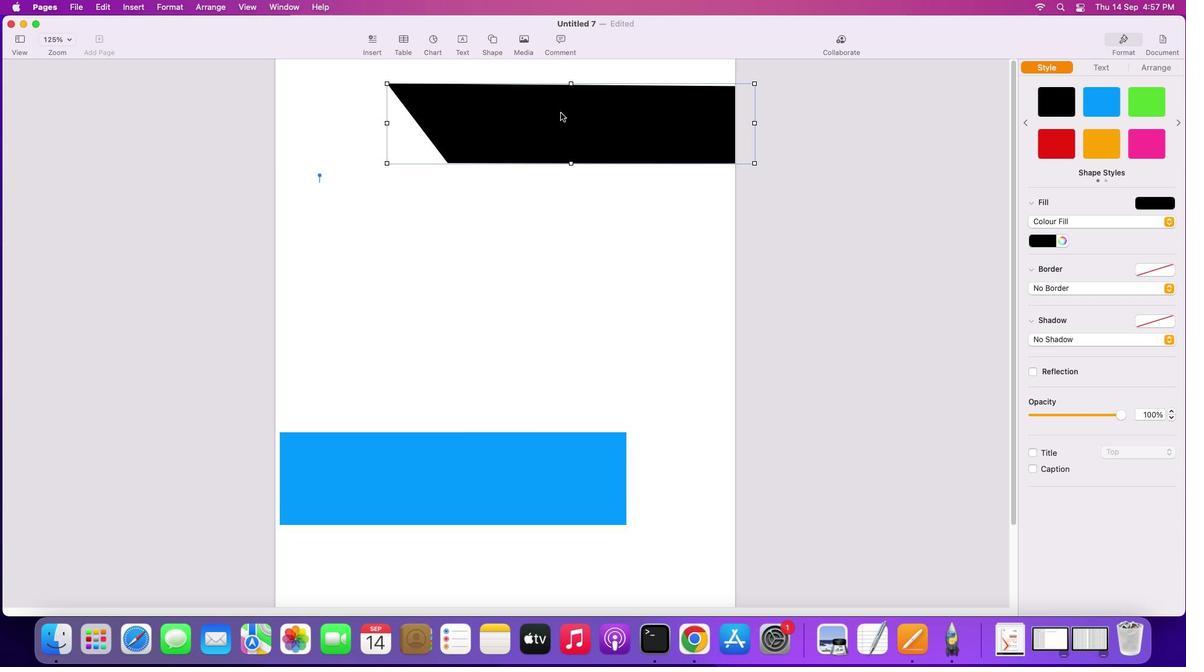 
Action: Mouse moved to (566, 492)
Screenshot: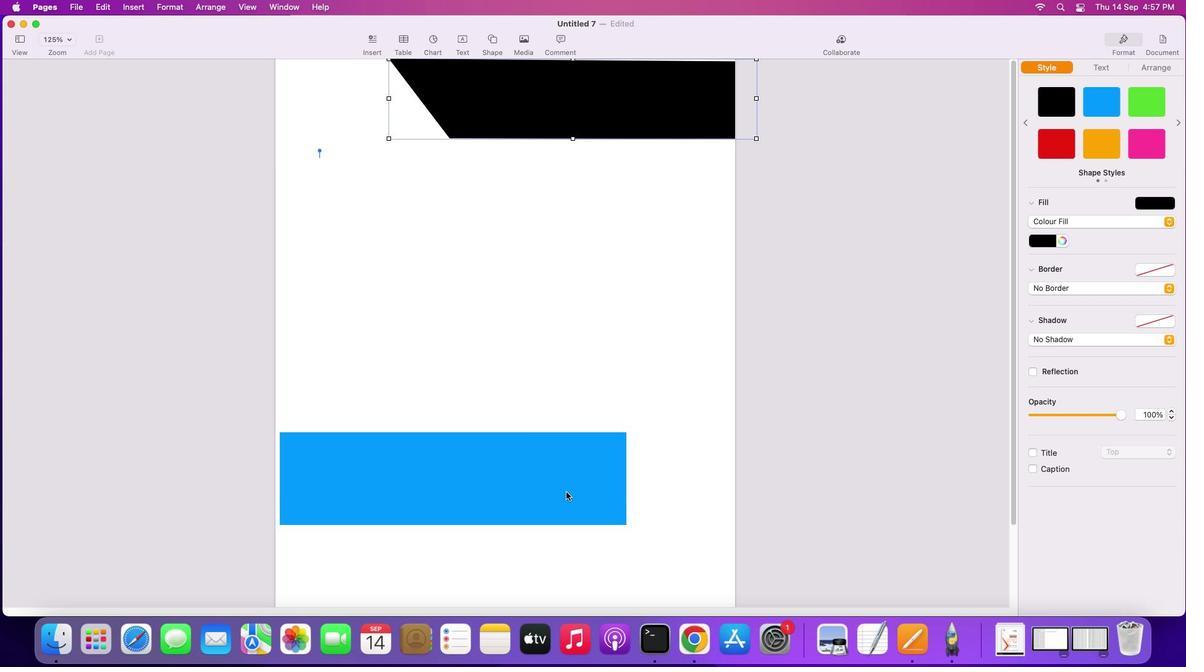 
Action: Mouse pressed left at (566, 492)
Screenshot: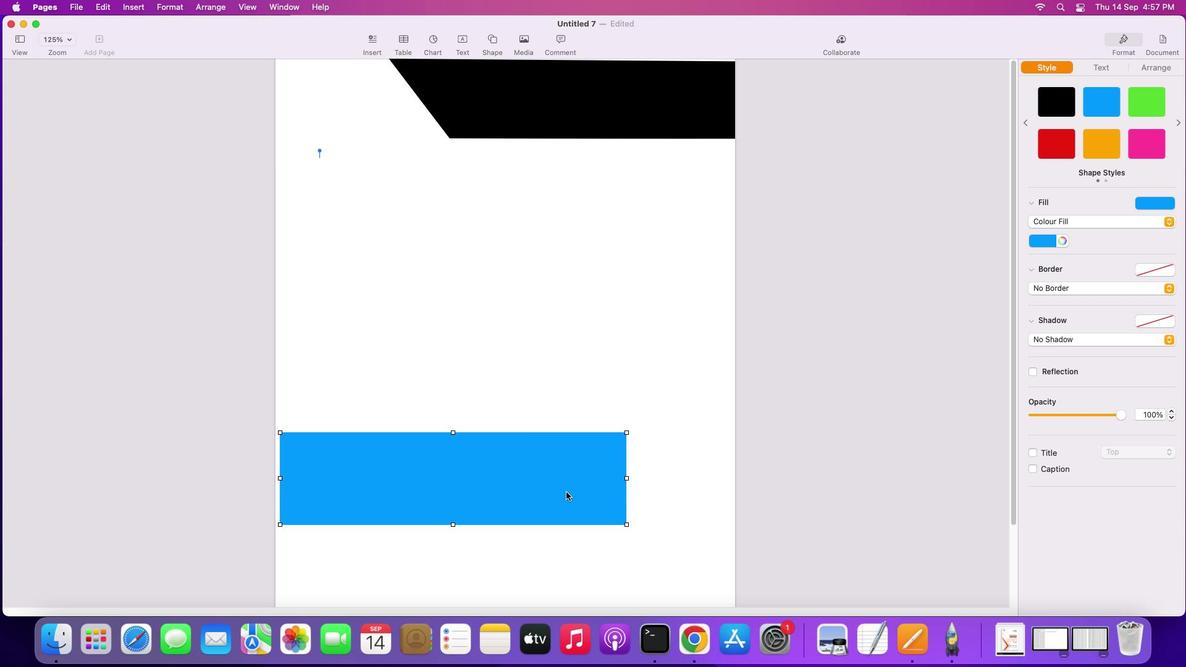 
Action: Mouse moved to (565, 489)
Screenshot: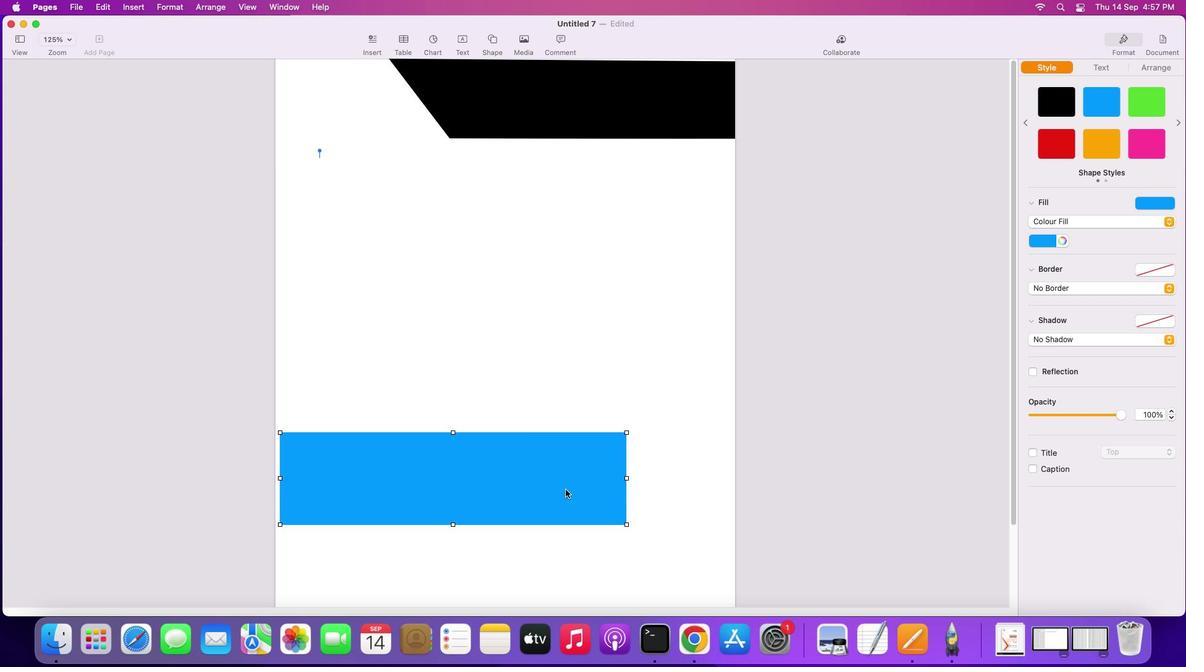 
Action: Mouse pressed right at (565, 489)
Screenshot: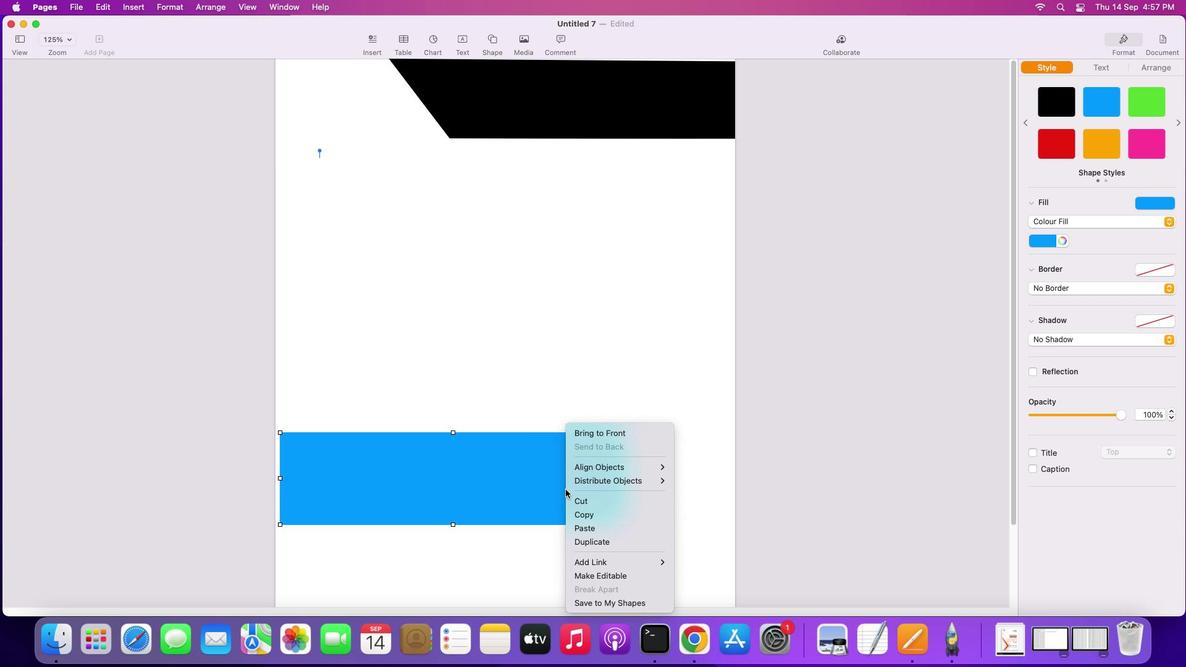 
Action: Mouse moved to (598, 502)
Screenshot: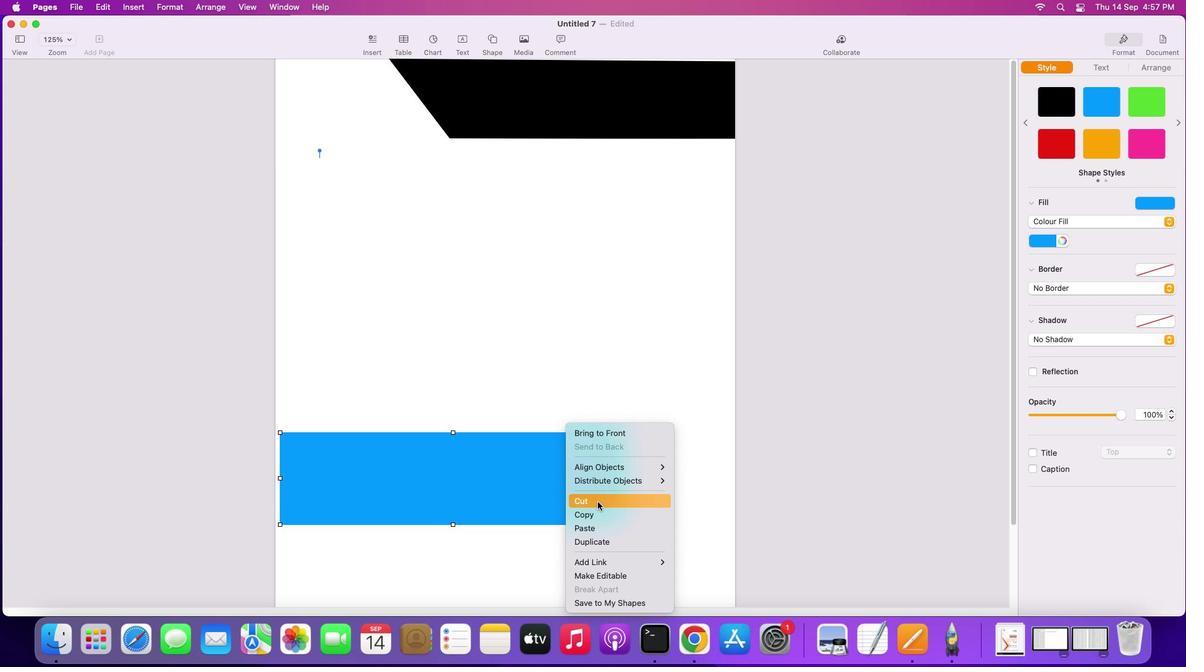 
Action: Mouse pressed left at (598, 502)
Screenshot: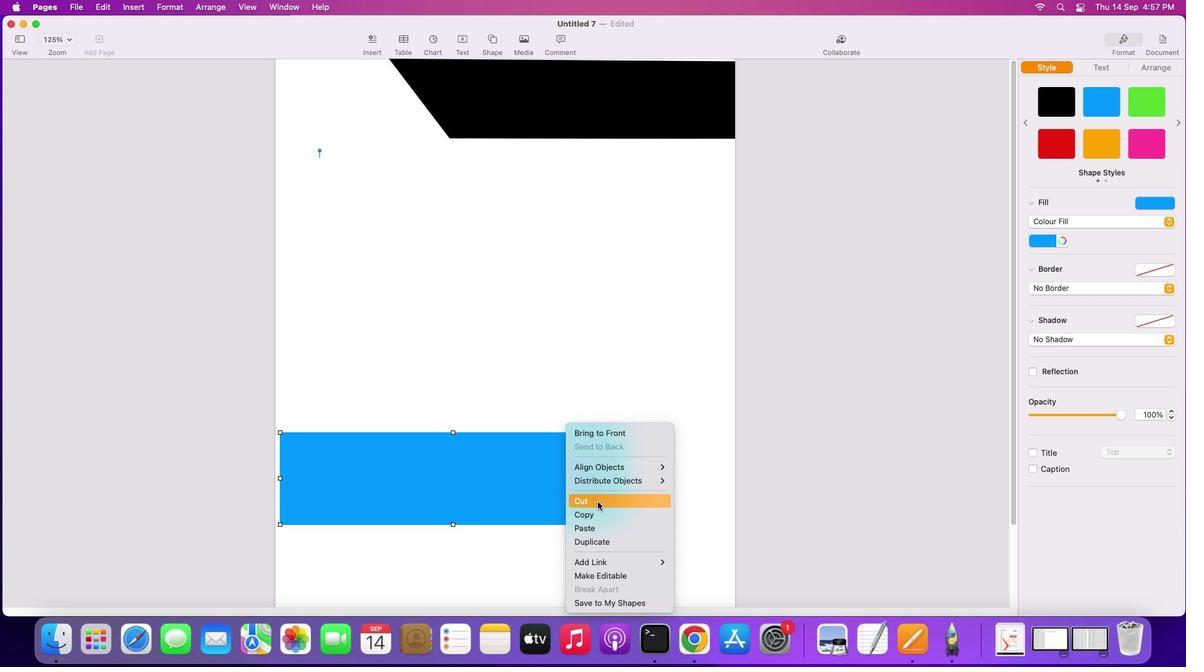 
Action: Mouse moved to (568, 268)
Screenshot: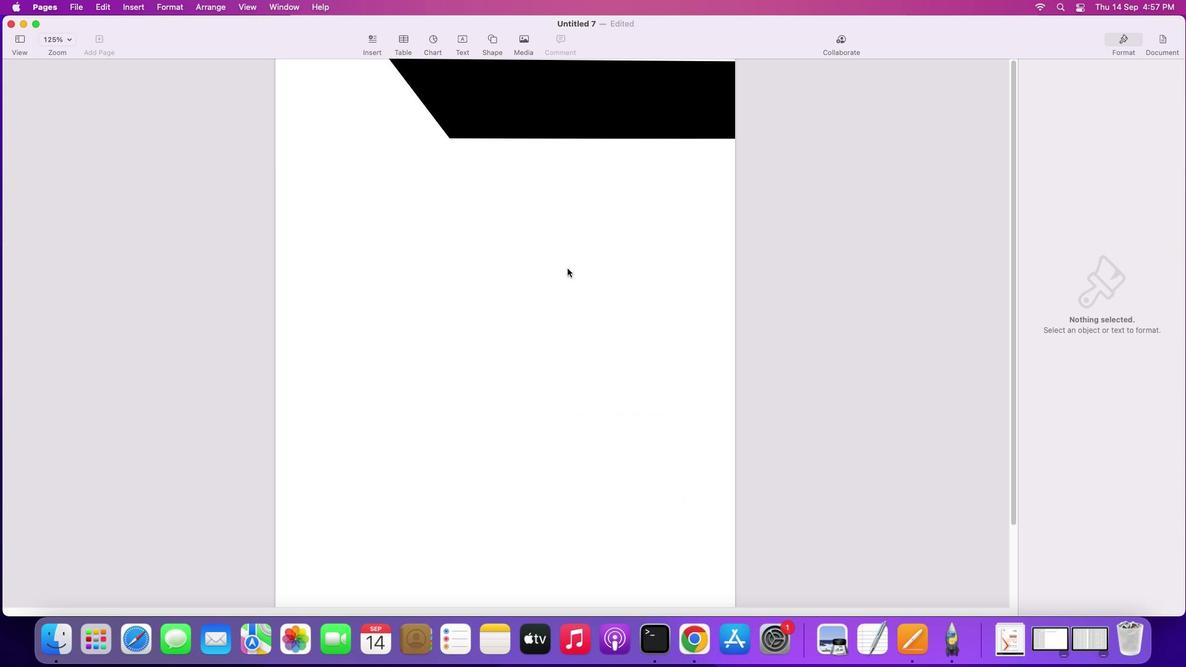 
Action: Mouse pressed left at (568, 268)
Screenshot: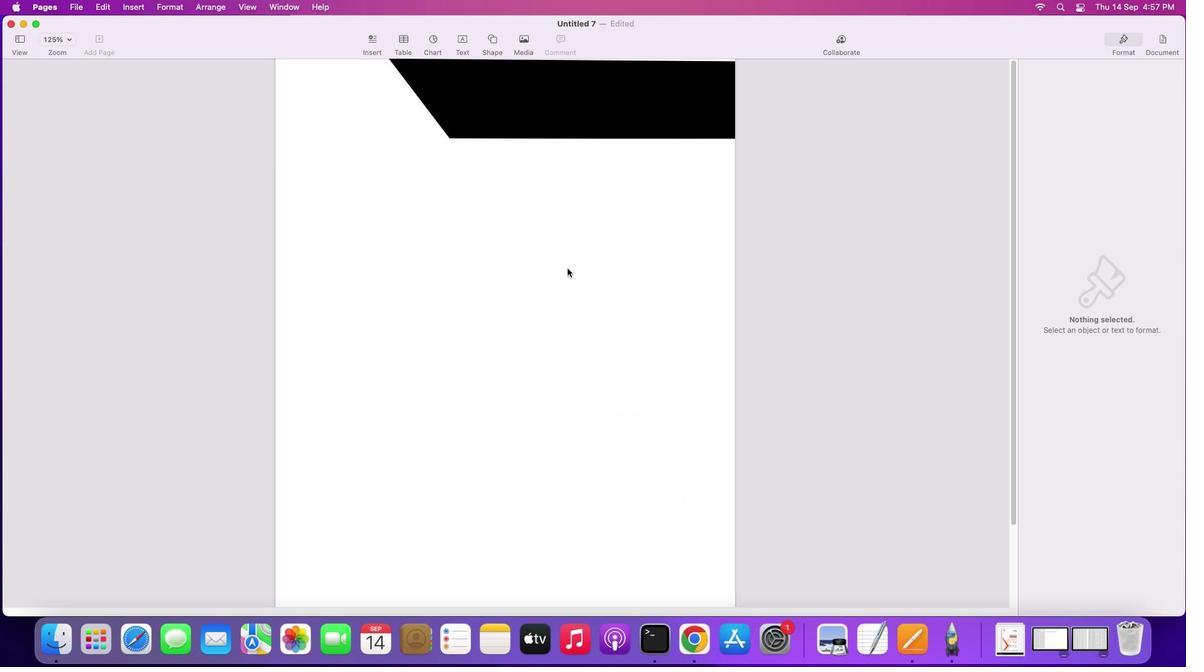 
Action: Mouse moved to (603, 107)
Screenshot: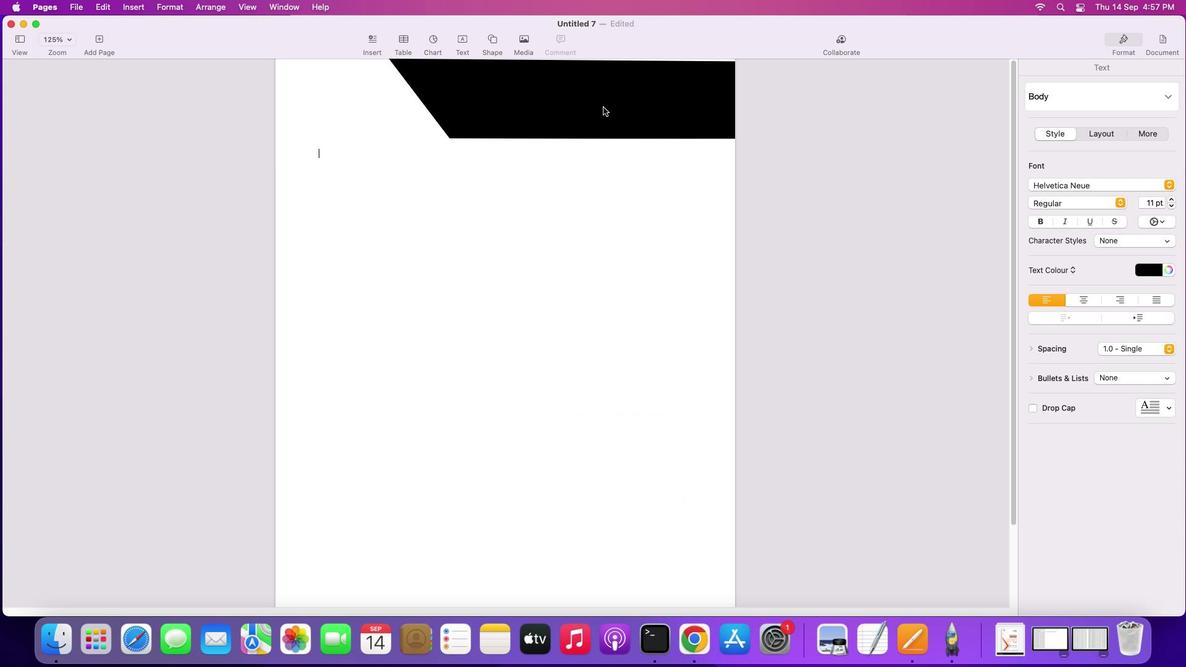 
Action: Mouse pressed left at (603, 107)
Screenshot: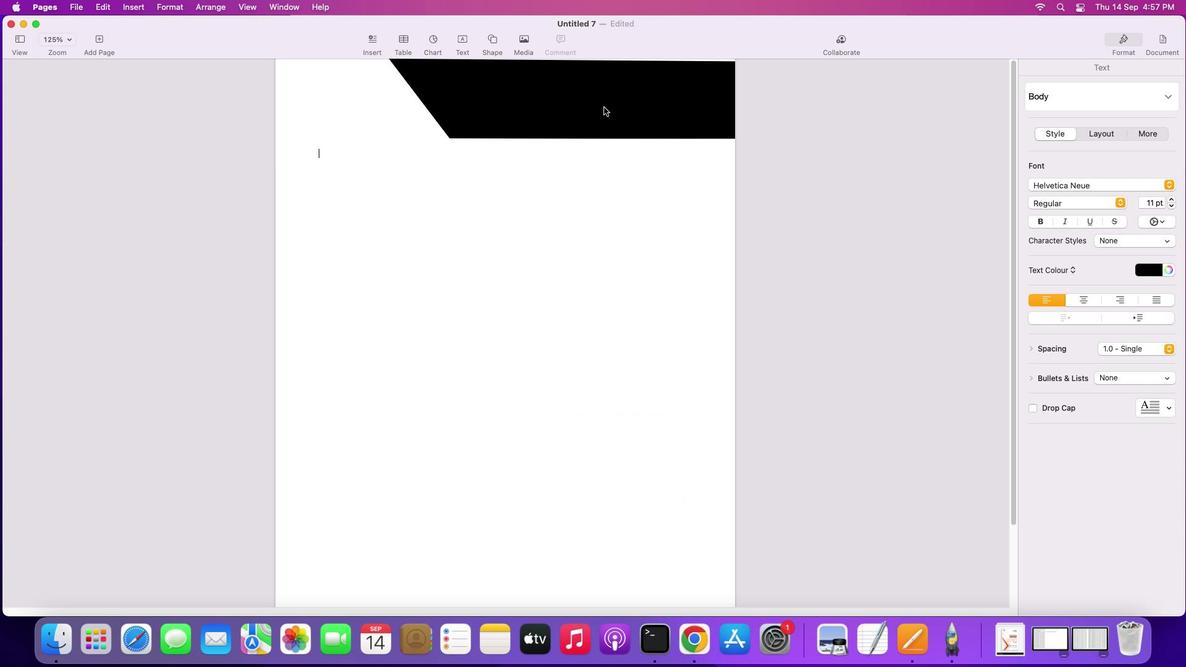 
Action: Mouse moved to (588, 201)
Screenshot: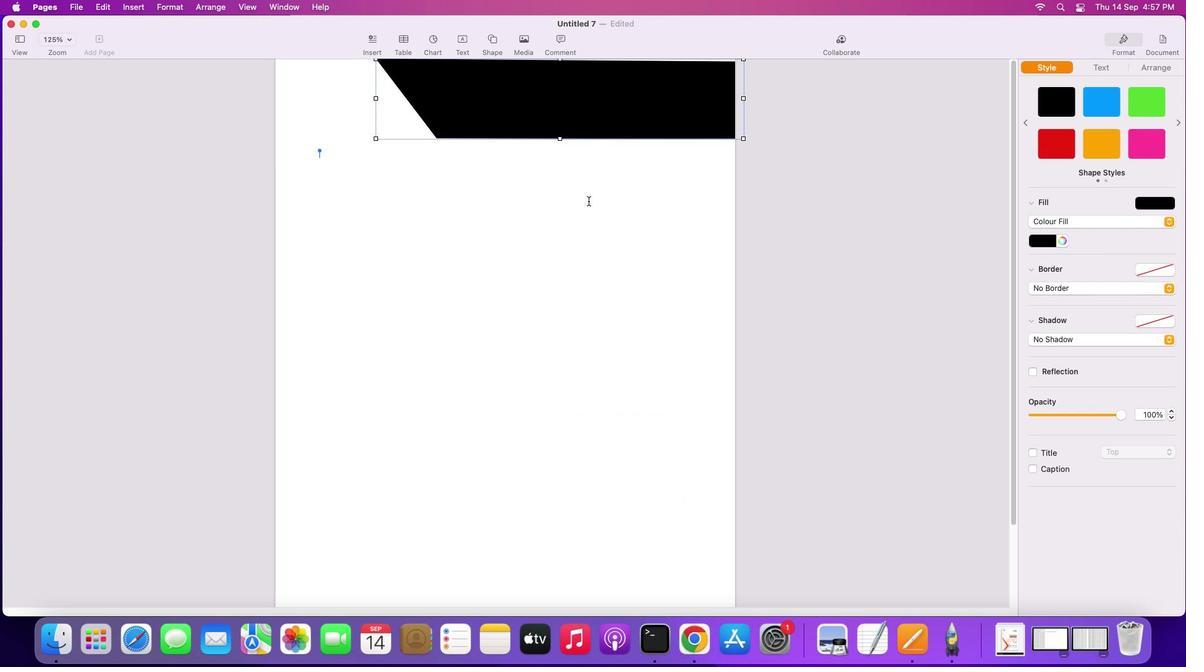 
Action: Mouse pressed left at (588, 201)
Screenshot: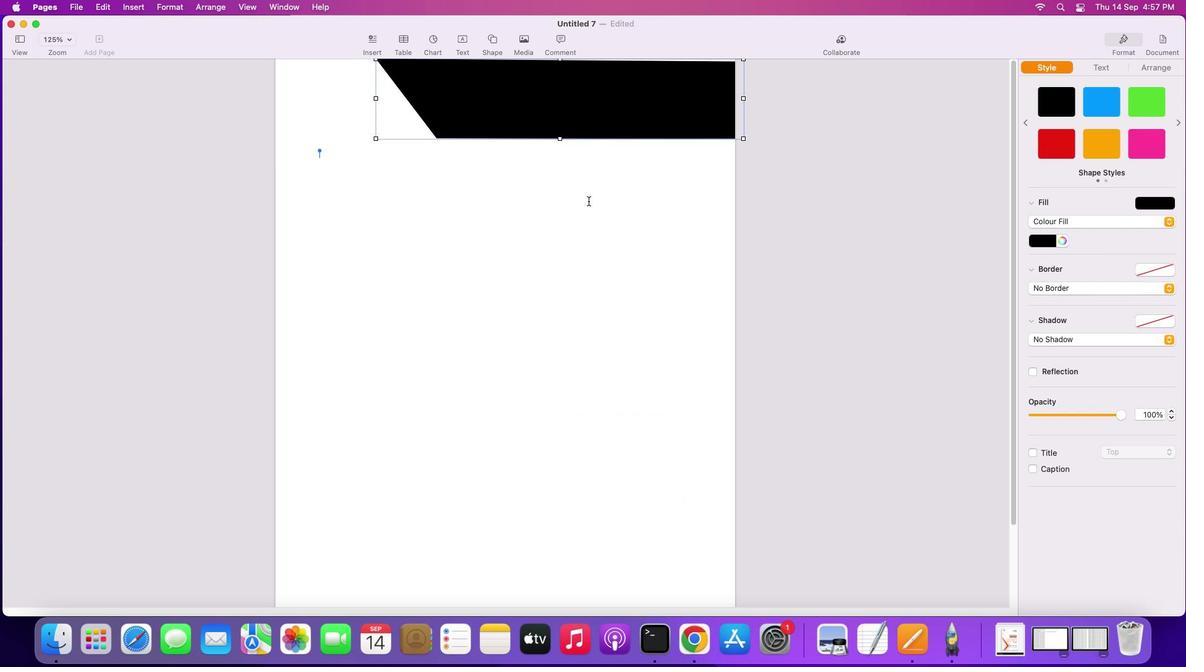 
Action: Mouse moved to (580, 153)
Screenshot: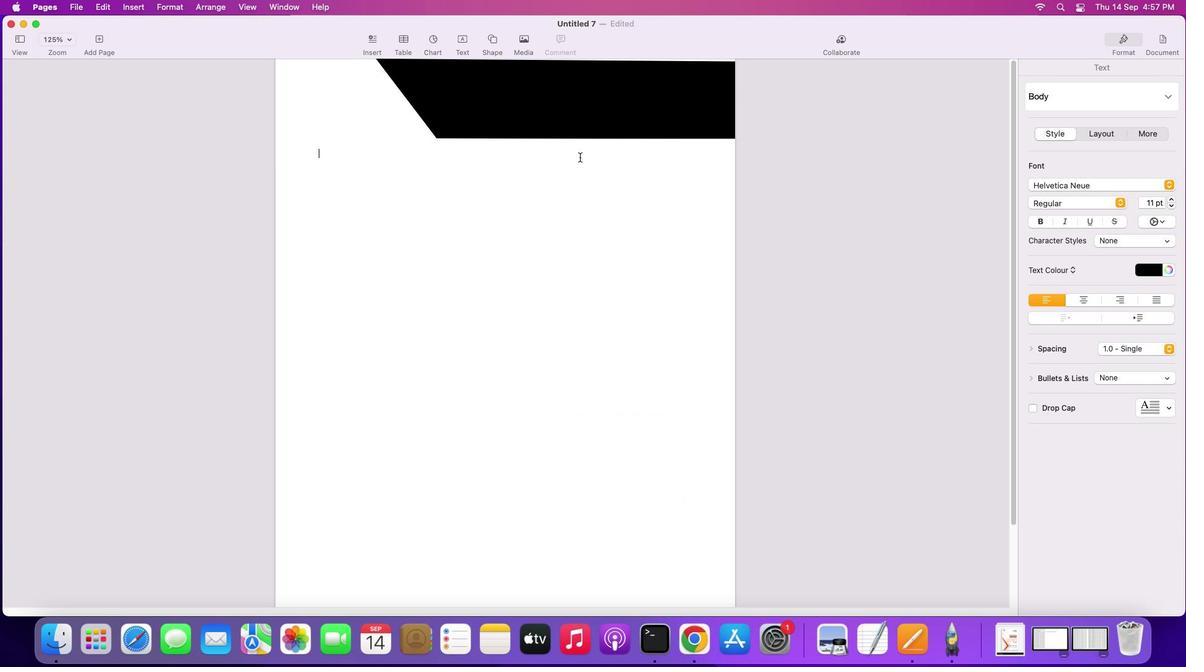 
Action: Mouse scrolled (580, 153) with delta (0, 0)
Screenshot: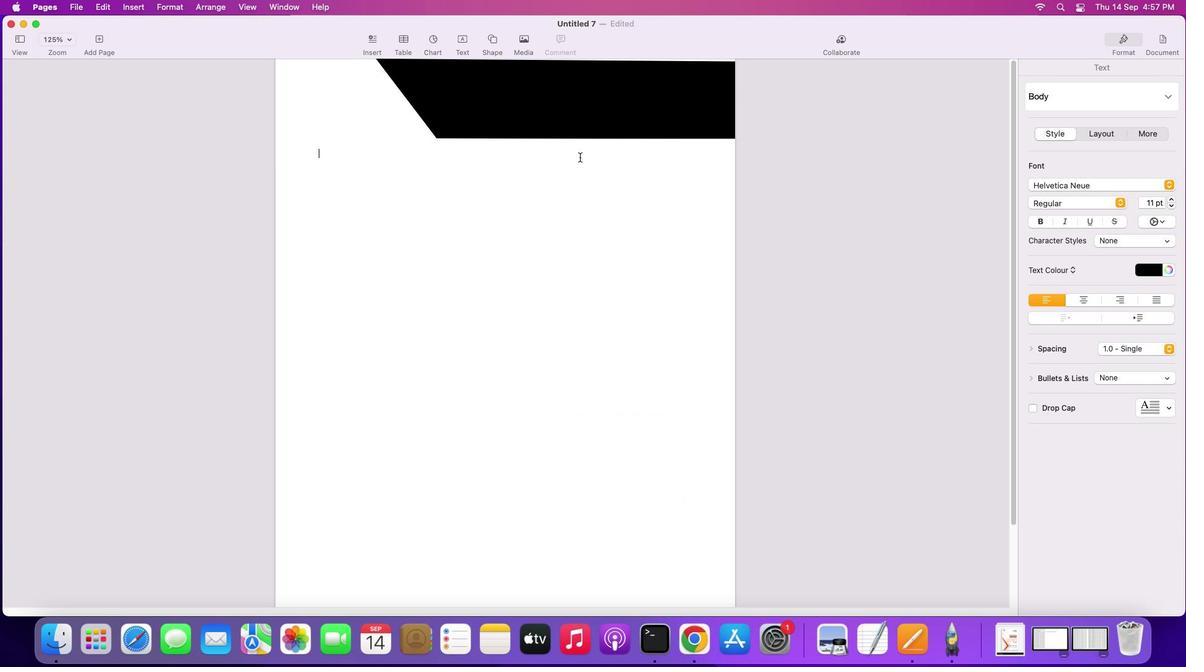 
Action: Mouse moved to (580, 155)
Screenshot: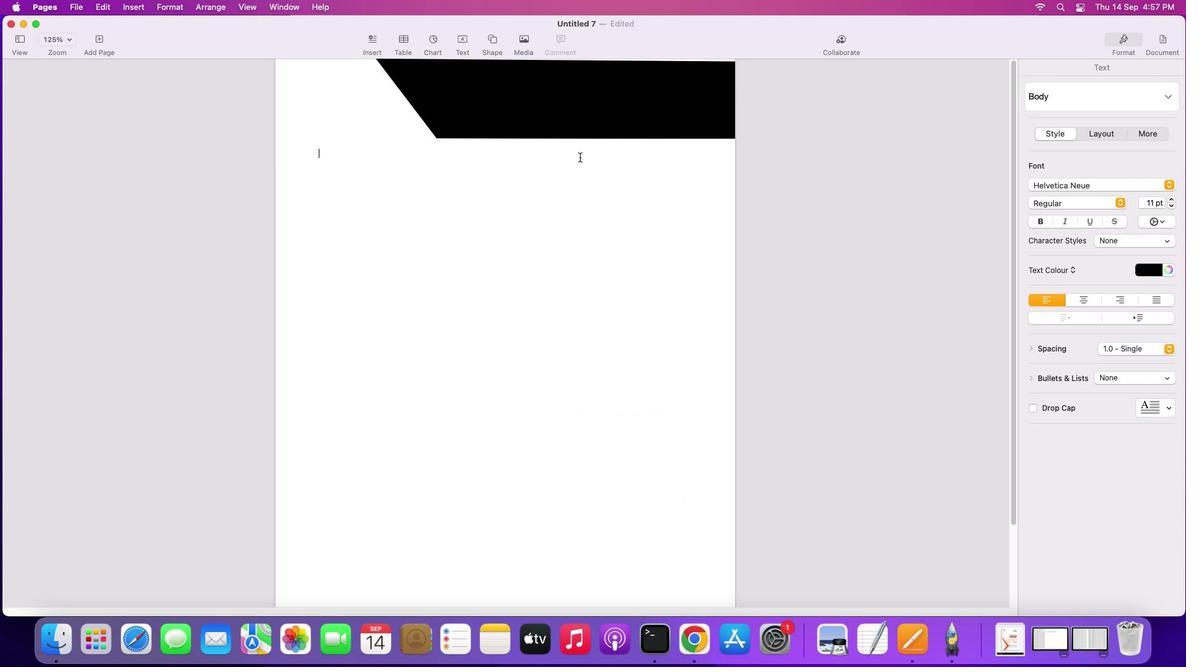 
Action: Mouse scrolled (580, 155) with delta (0, 0)
Screenshot: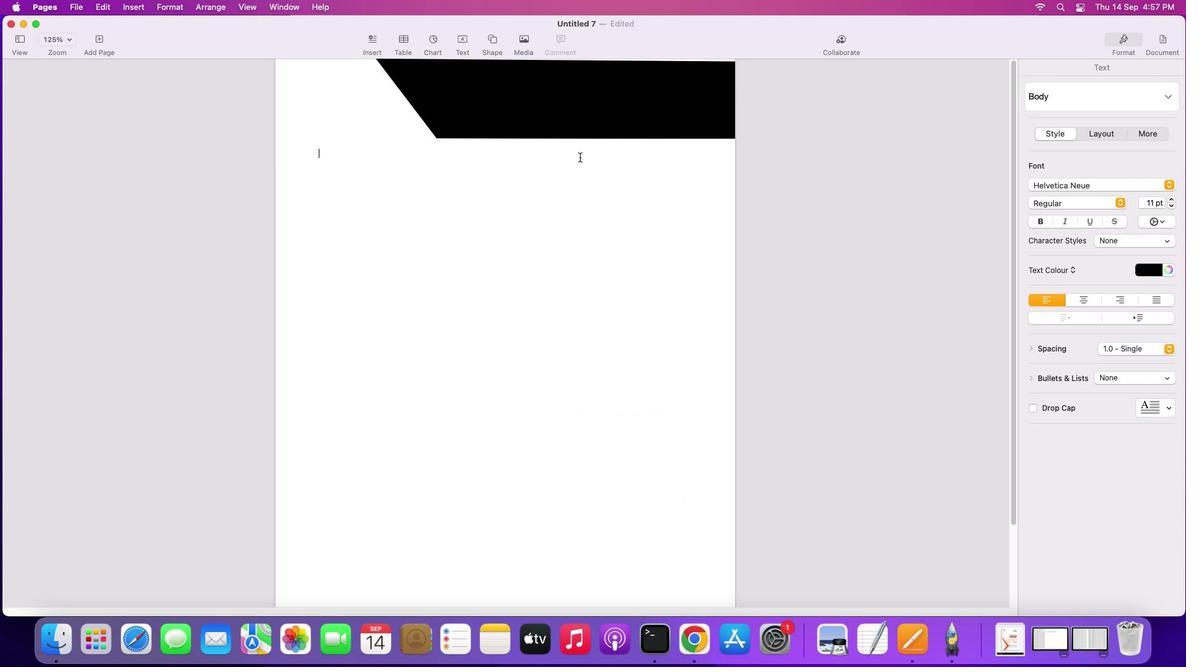
Action: Mouse moved to (580, 156)
Screenshot: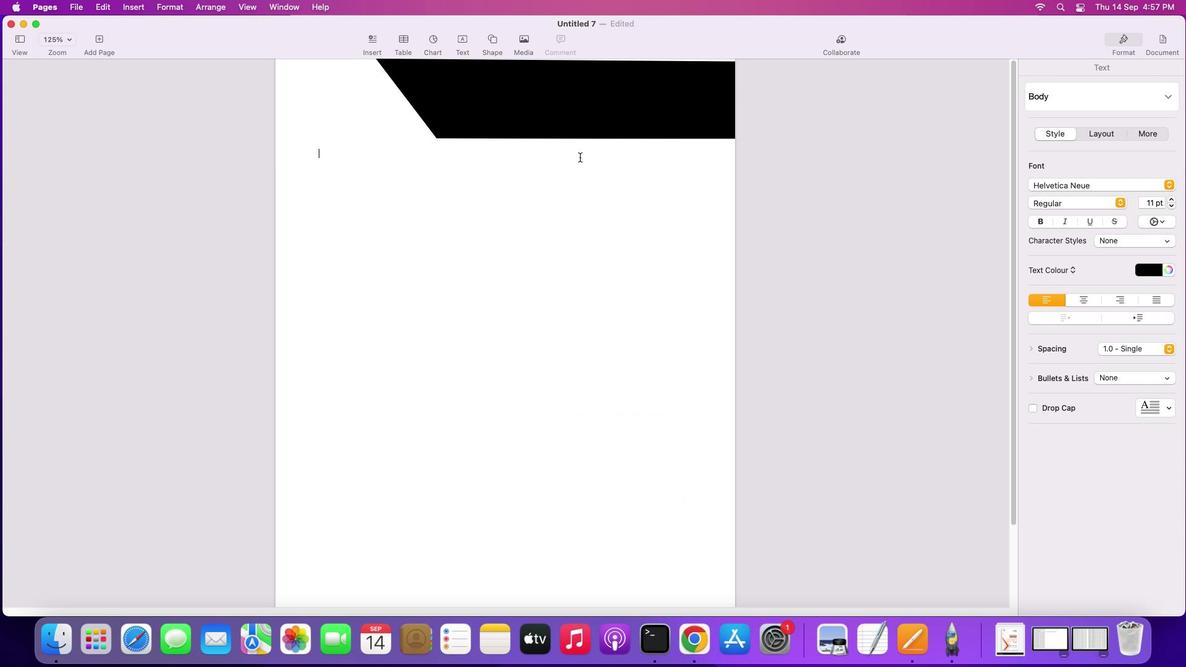 
Action: Mouse scrolled (580, 156) with delta (0, 1)
Screenshot: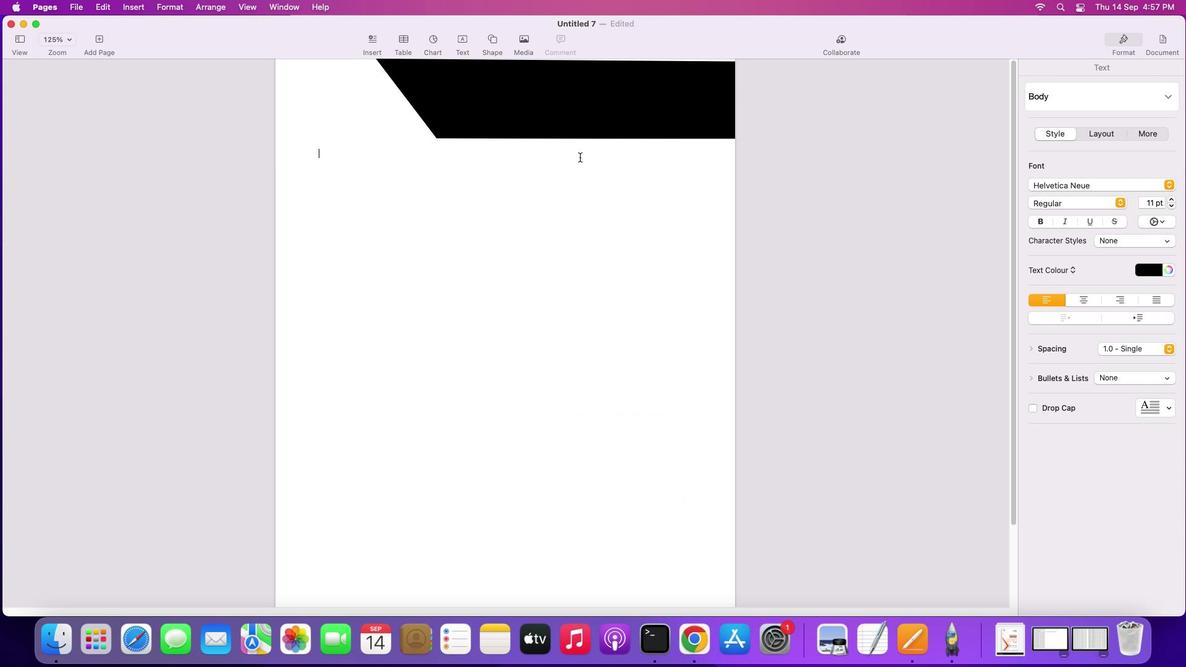 
Action: Mouse moved to (580, 157)
Screenshot: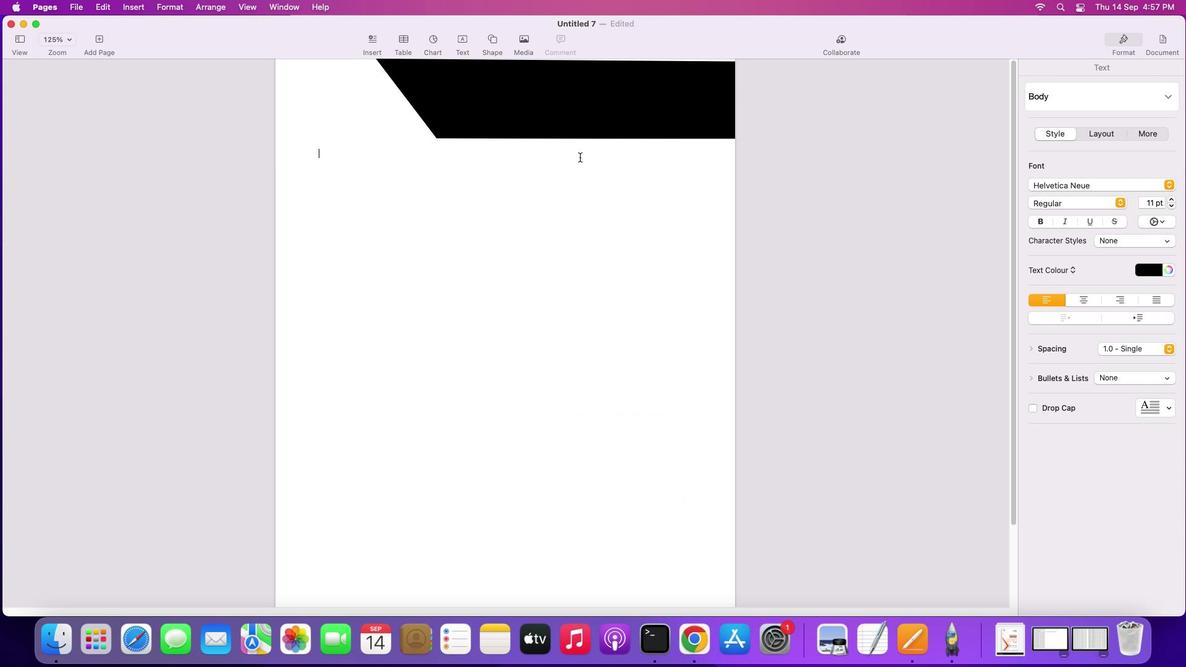 
Action: Mouse scrolled (580, 157) with delta (0, 3)
Screenshot: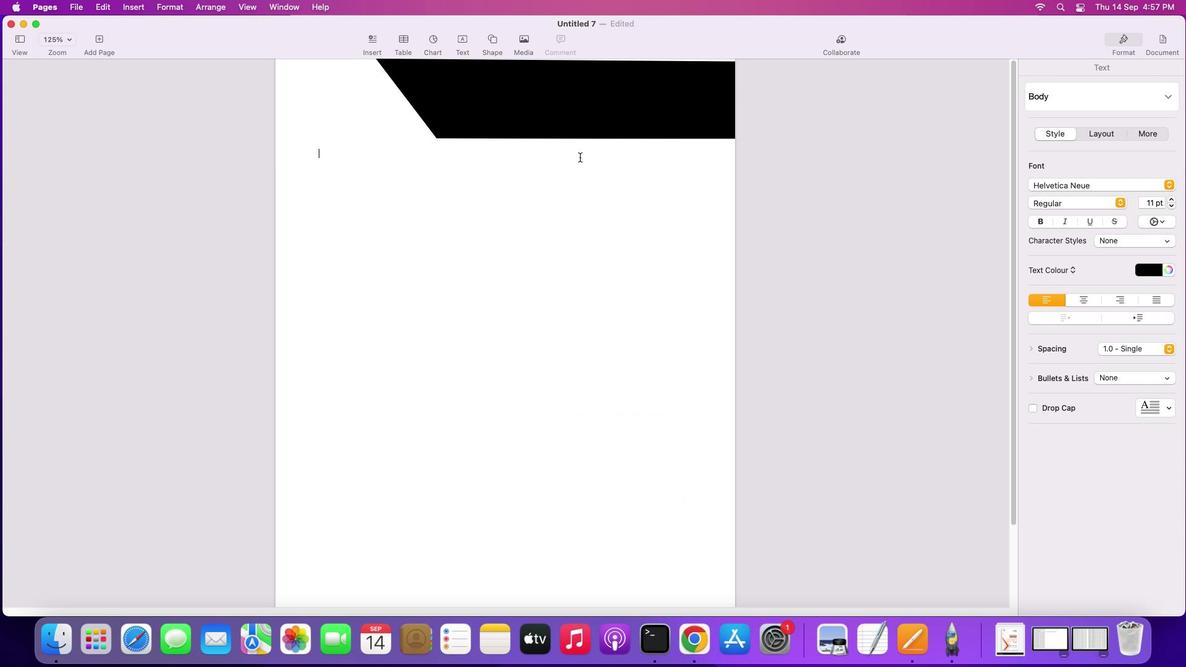 
Action: Mouse moved to (580, 157)
Screenshot: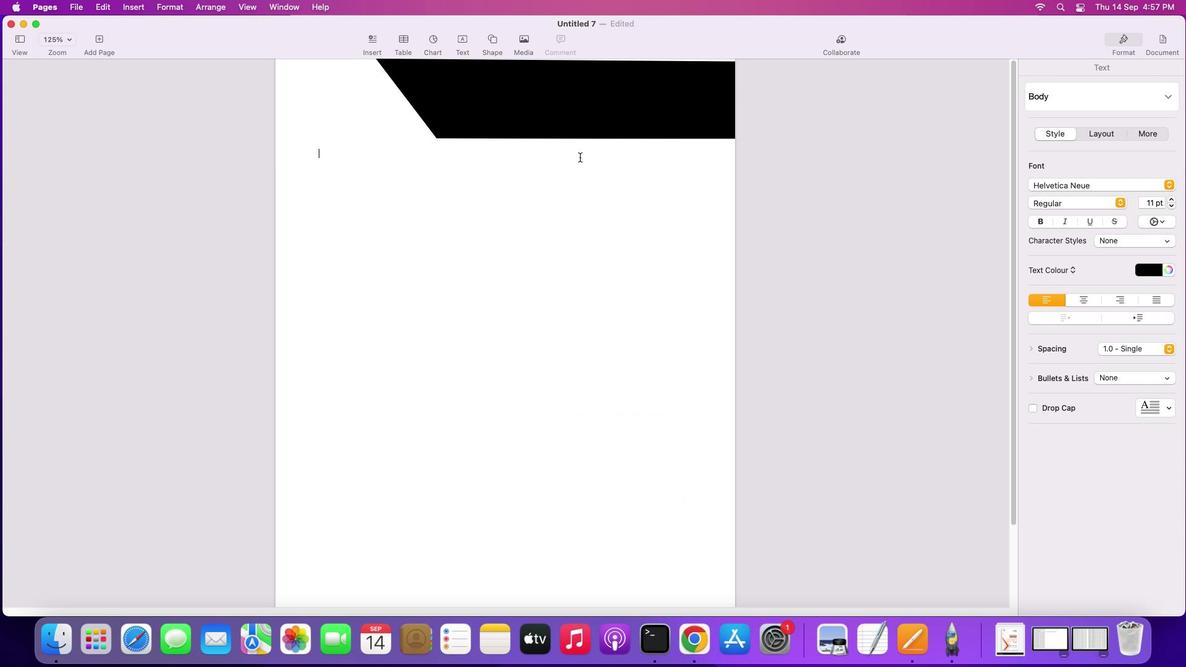 
Action: Mouse scrolled (580, 157) with delta (0, 3)
Screenshot: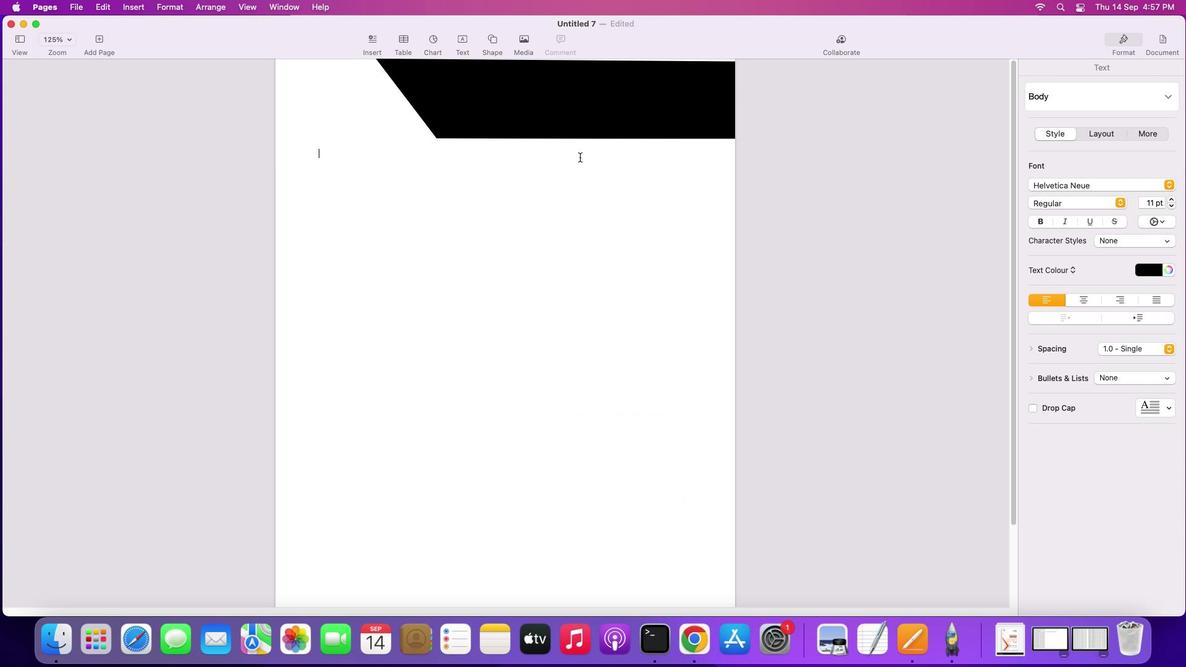 
Action: Mouse moved to (560, 95)
Screenshot: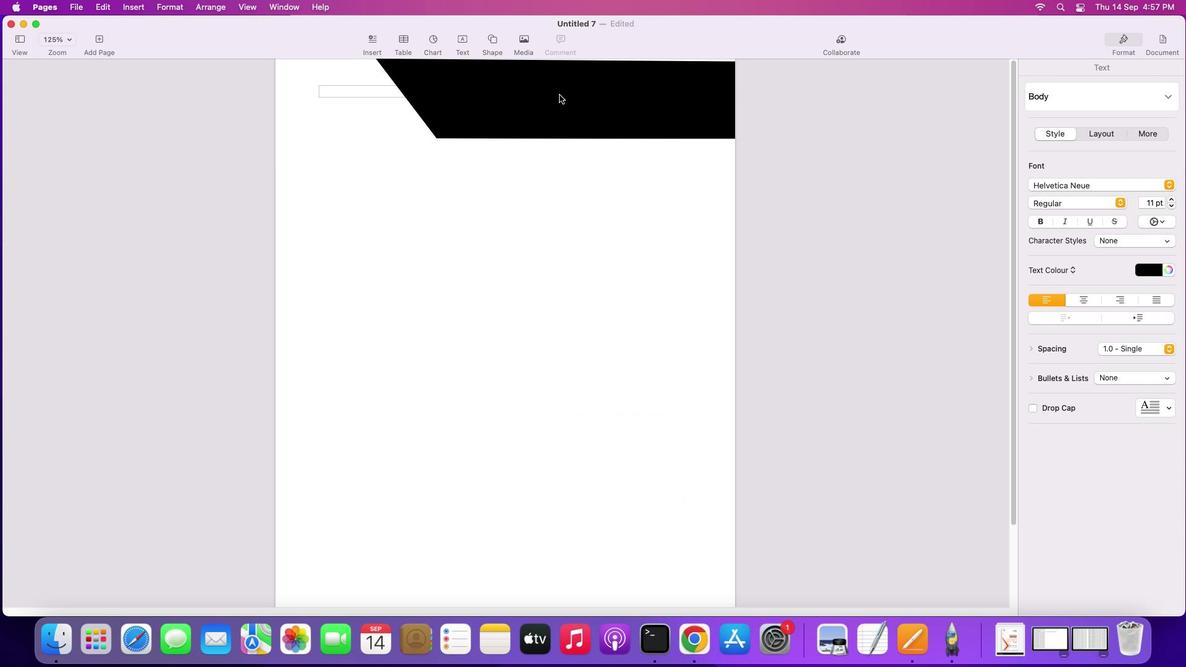 
Action: Mouse pressed left at (560, 95)
Screenshot: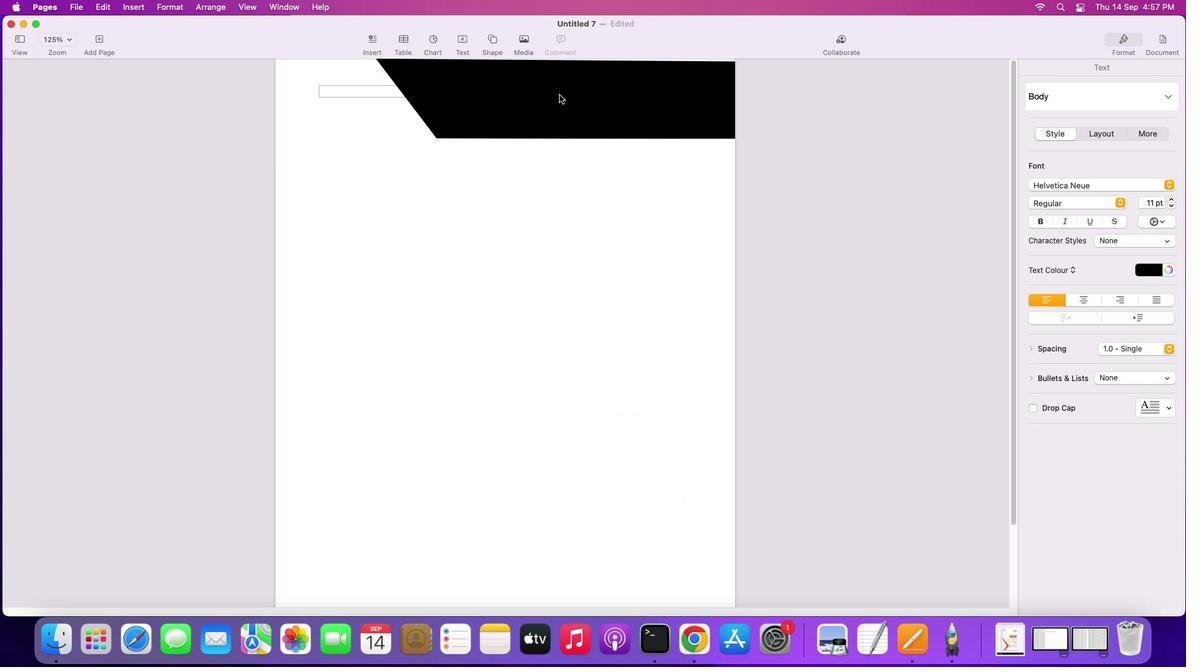 
Action: Mouse moved to (605, 93)
Screenshot: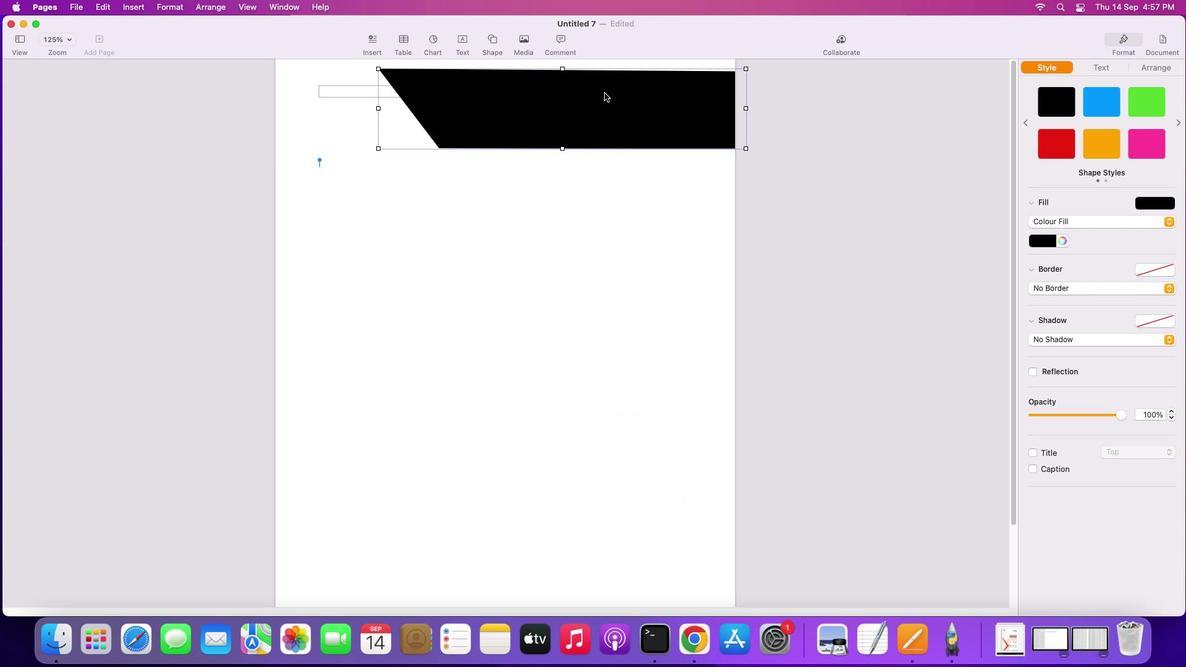 
Action: Mouse pressed left at (605, 93)
Screenshot: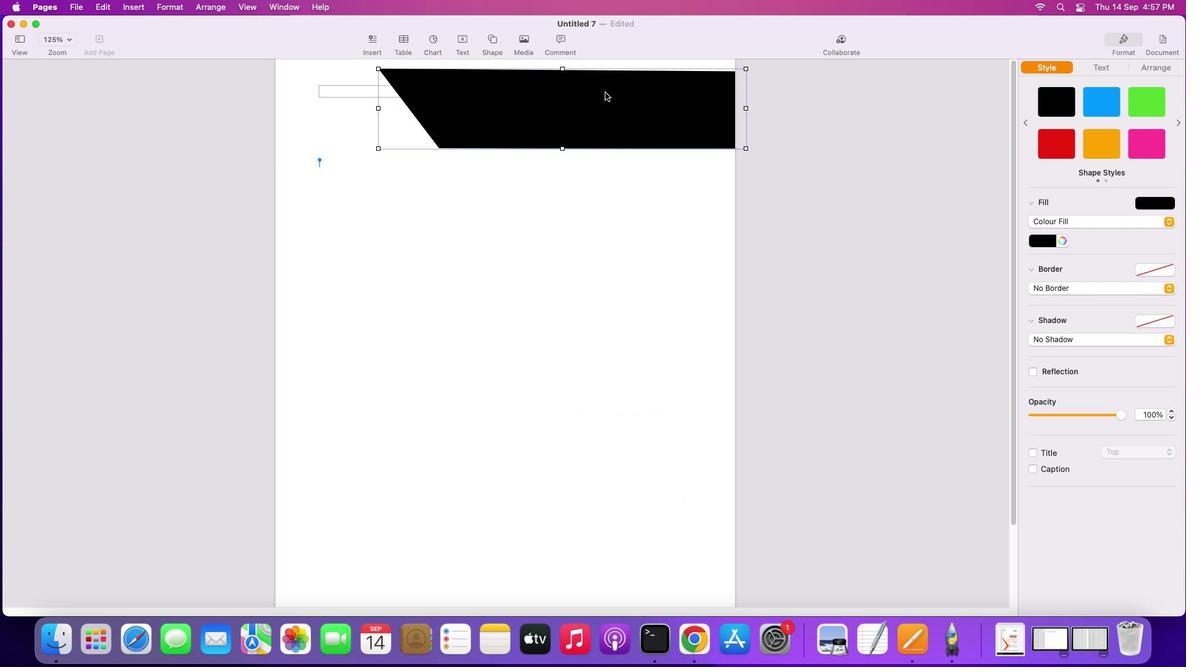 
Action: Mouse moved to (606, 85)
Screenshot: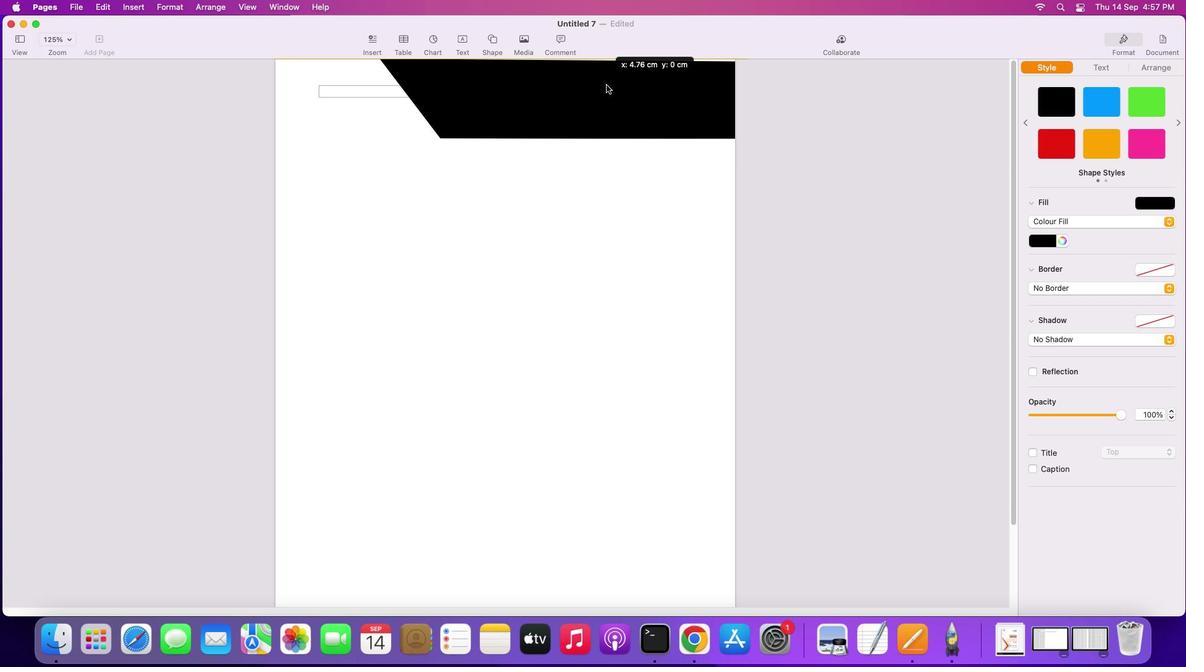 
Action: Mouse pressed right at (606, 85)
Screenshot: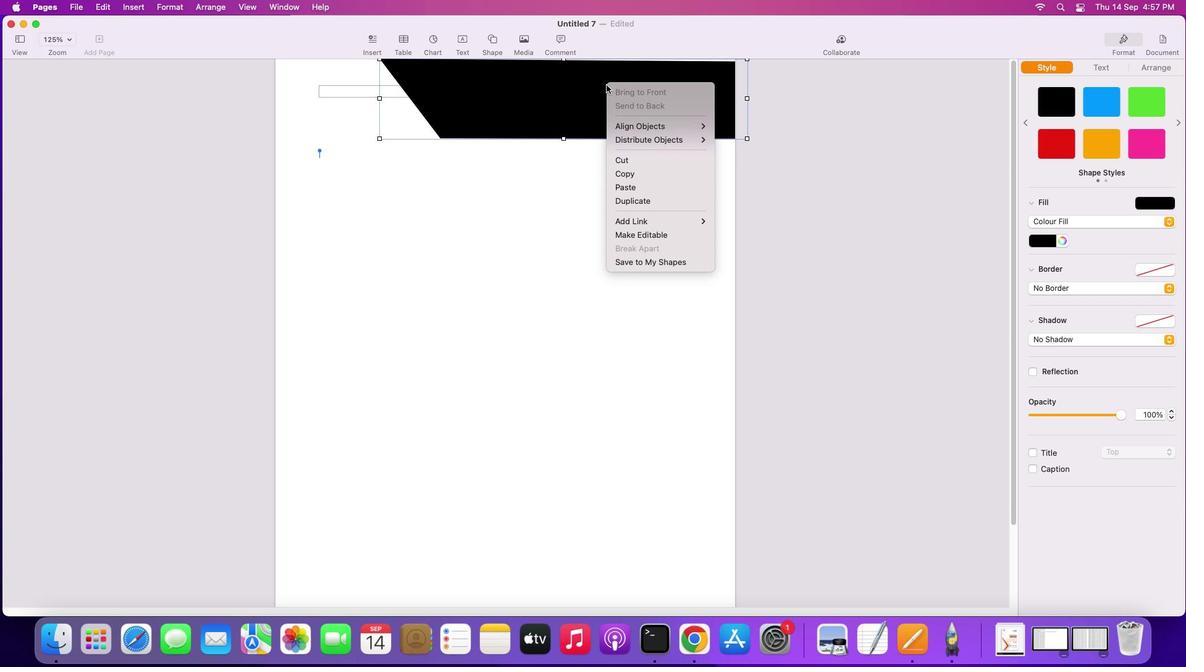 
Action: Mouse moved to (566, 174)
Screenshot: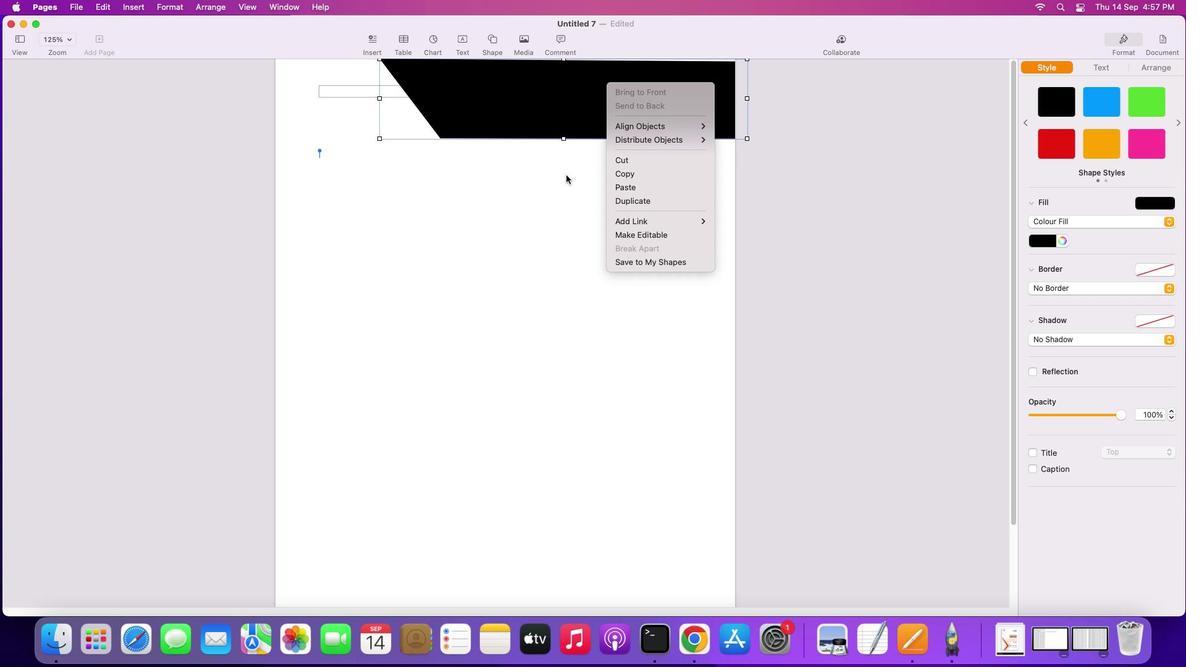 
Action: Mouse pressed left at (566, 174)
Screenshot: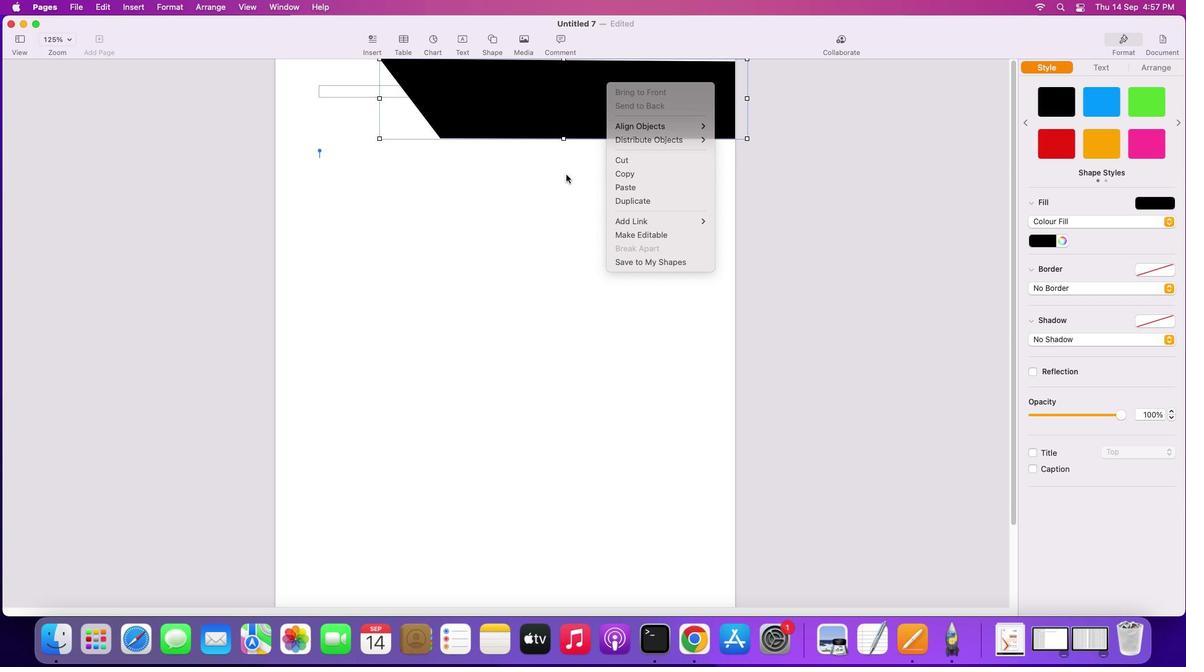 
Action: Mouse moved to (551, 98)
Screenshot: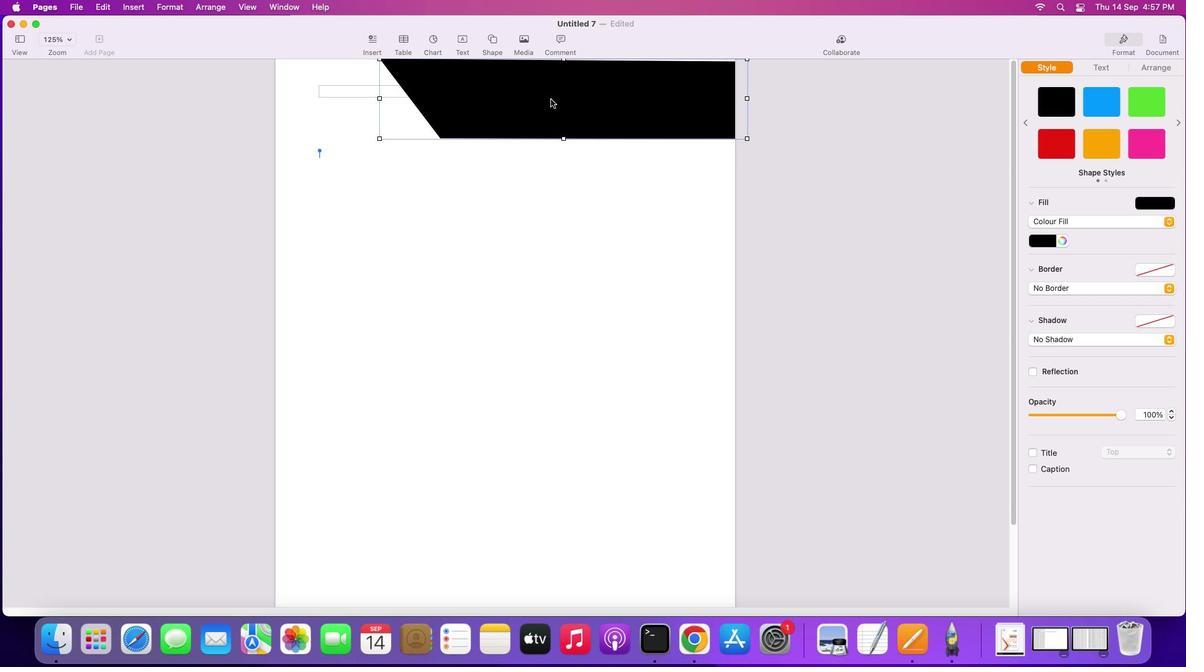 
Action: Mouse pressed left at (551, 98)
Screenshot: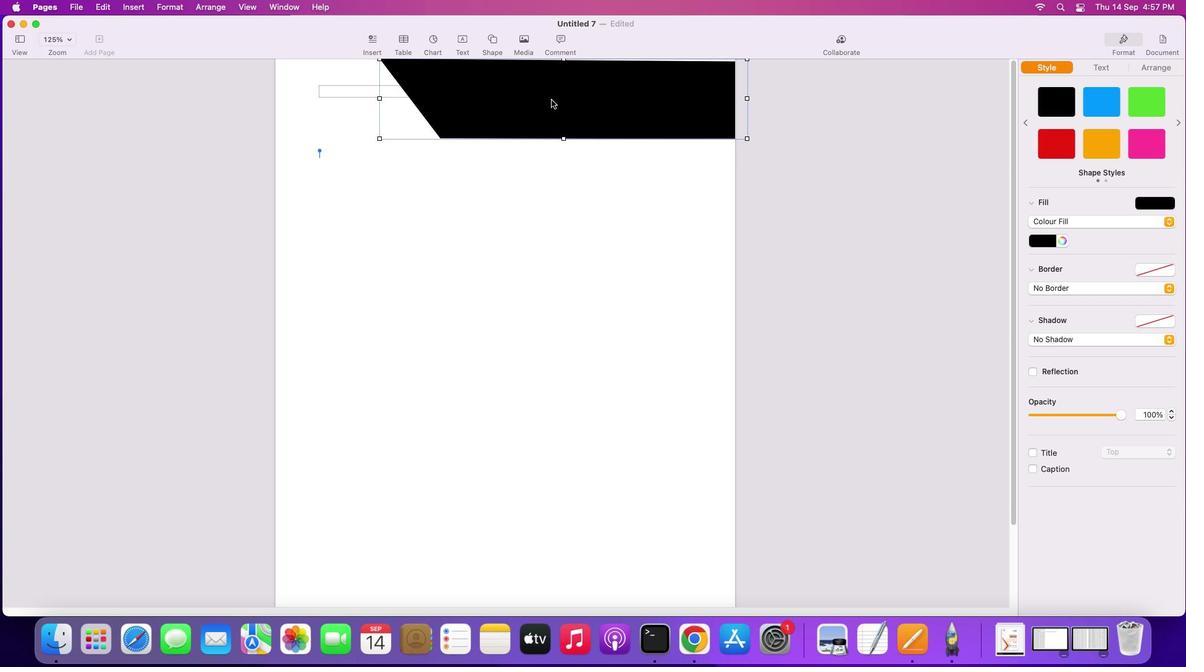 
Action: Mouse moved to (579, 111)
Screenshot: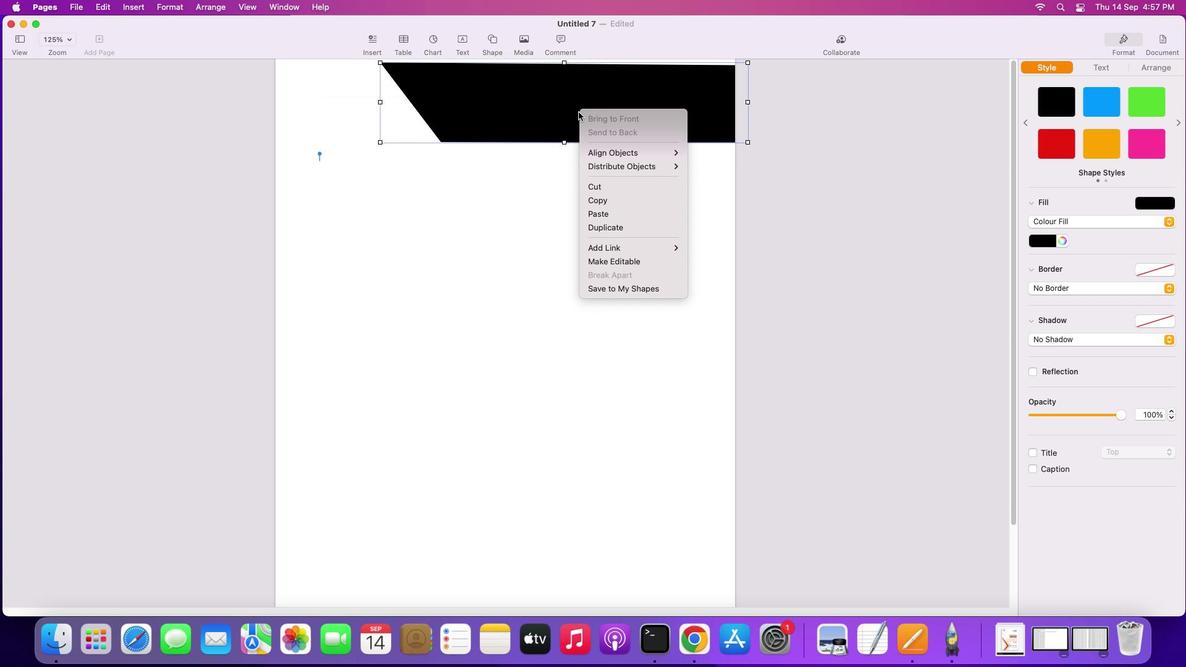 
Action: Mouse pressed right at (579, 111)
Screenshot: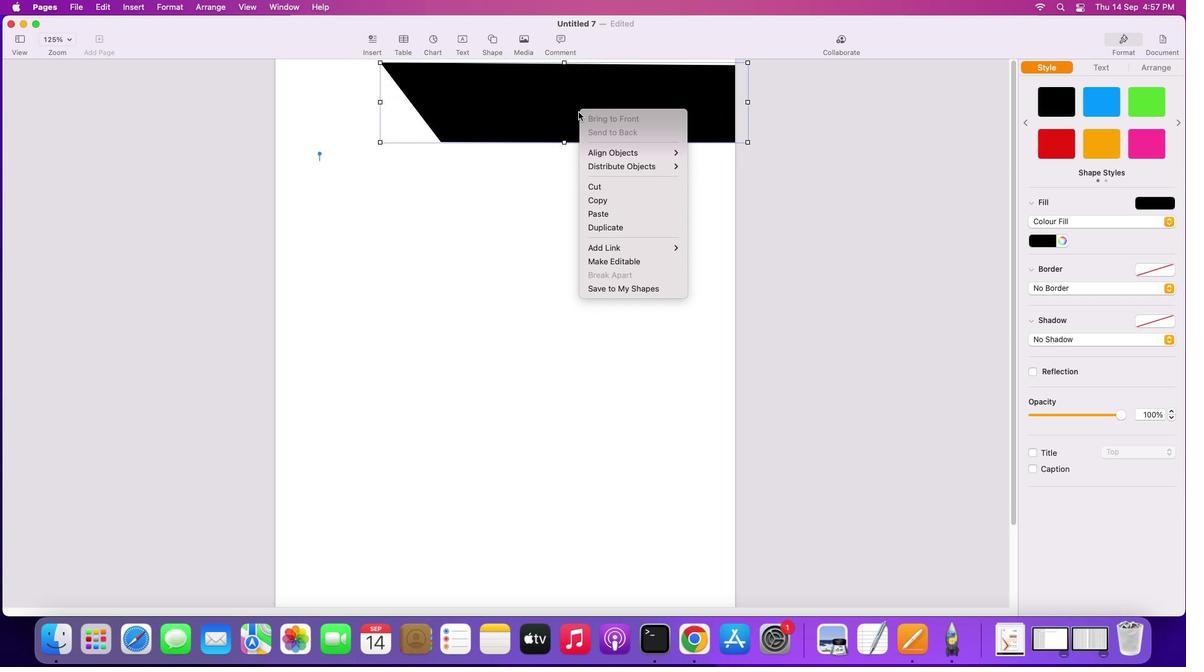 
Action: Mouse moved to (613, 260)
Screenshot: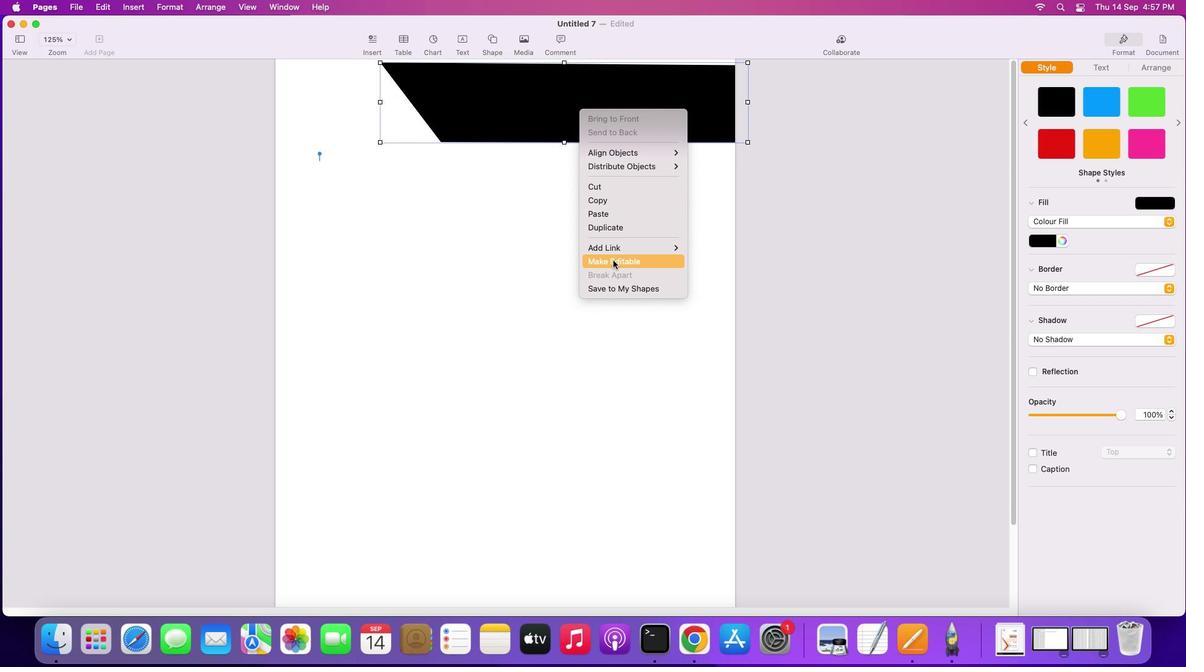 
Action: Mouse pressed left at (613, 260)
Screenshot: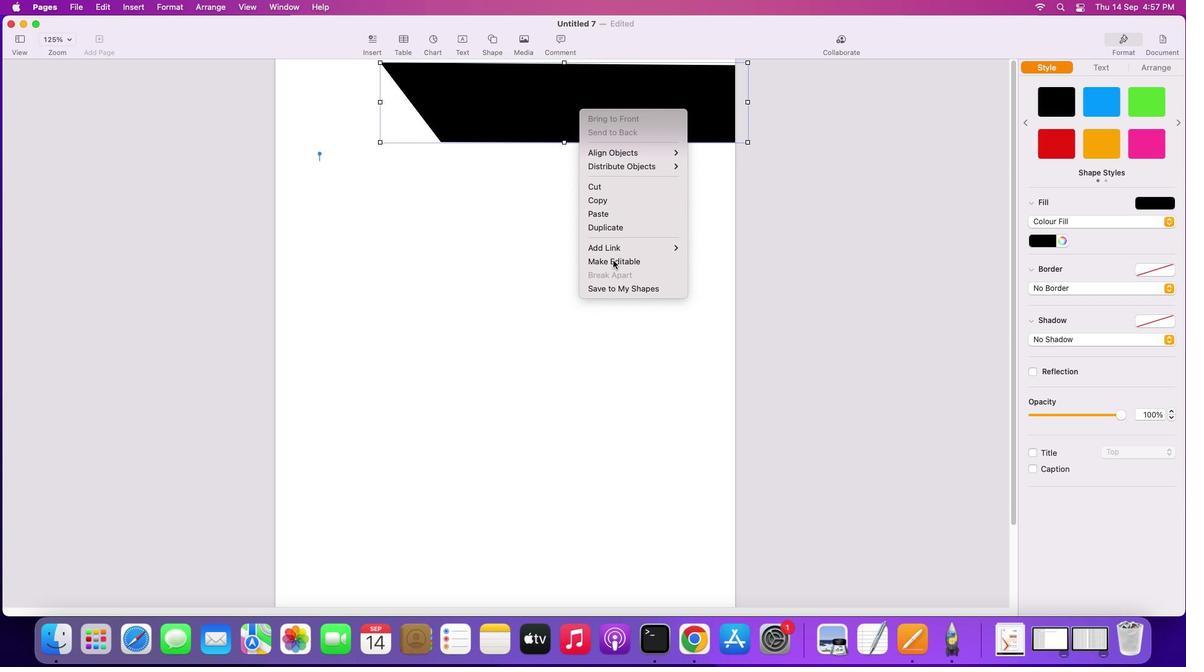 
Action: Mouse pressed left at (613, 260)
Screenshot: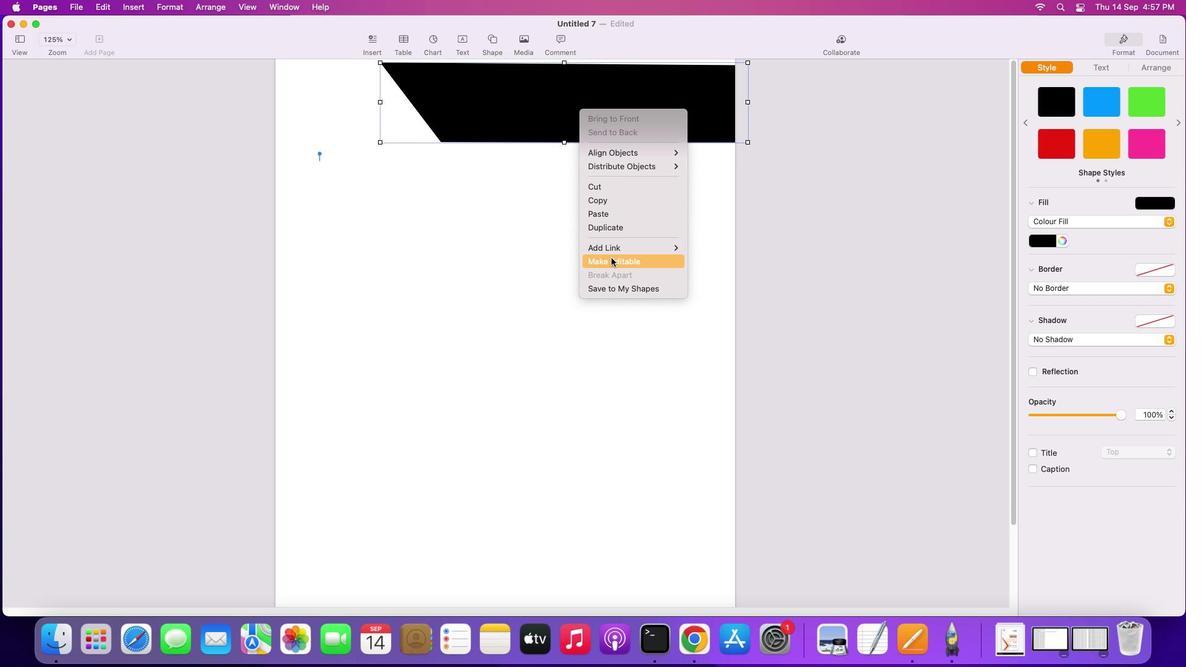 
Action: Mouse moved to (748, 64)
Screenshot: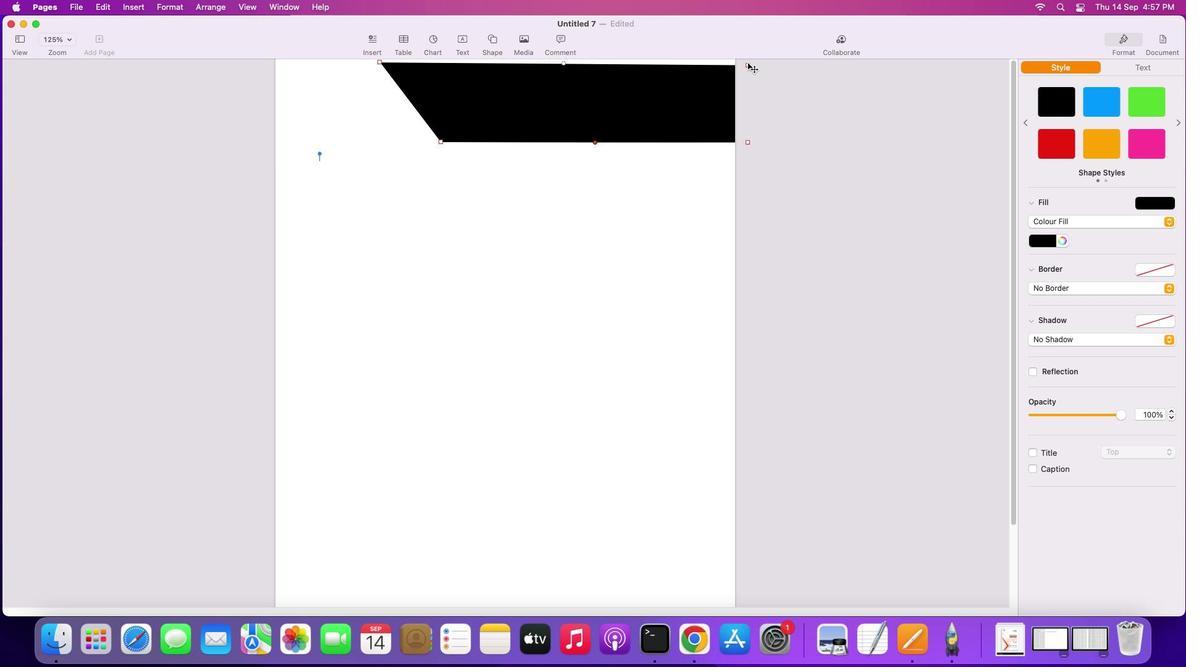 
Action: Mouse pressed left at (748, 64)
Screenshot: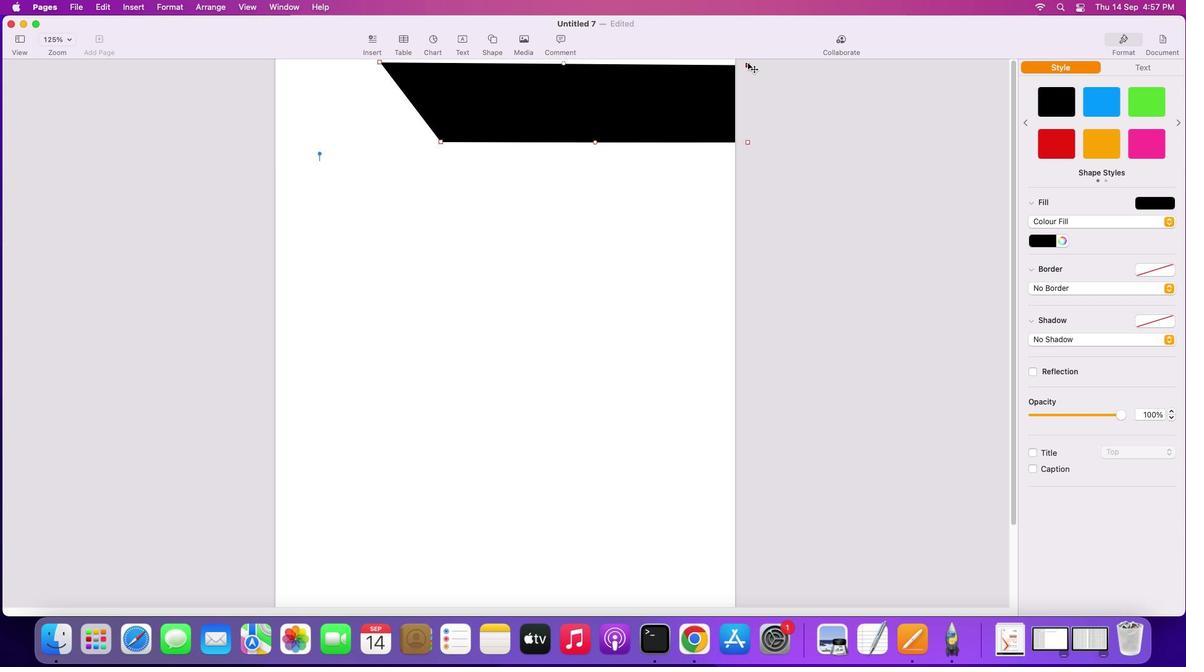 
Action: Mouse moved to (379, 63)
Screenshot: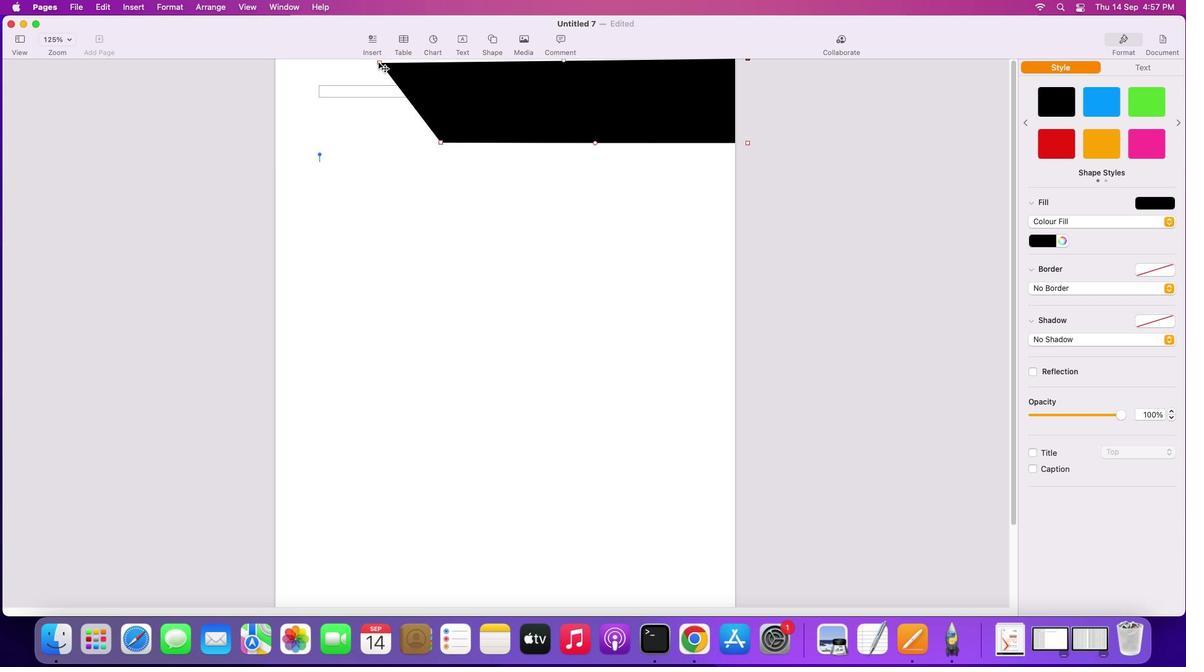 
Action: Mouse pressed left at (379, 63)
Screenshot: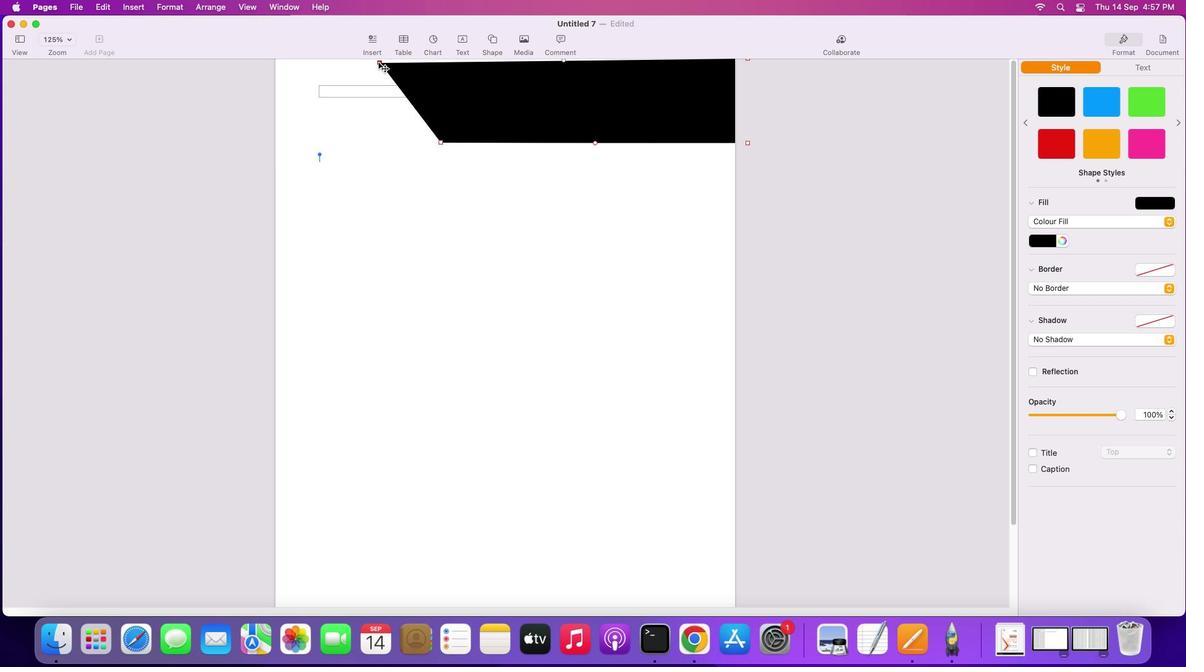 
Action: Mouse moved to (570, 193)
Screenshot: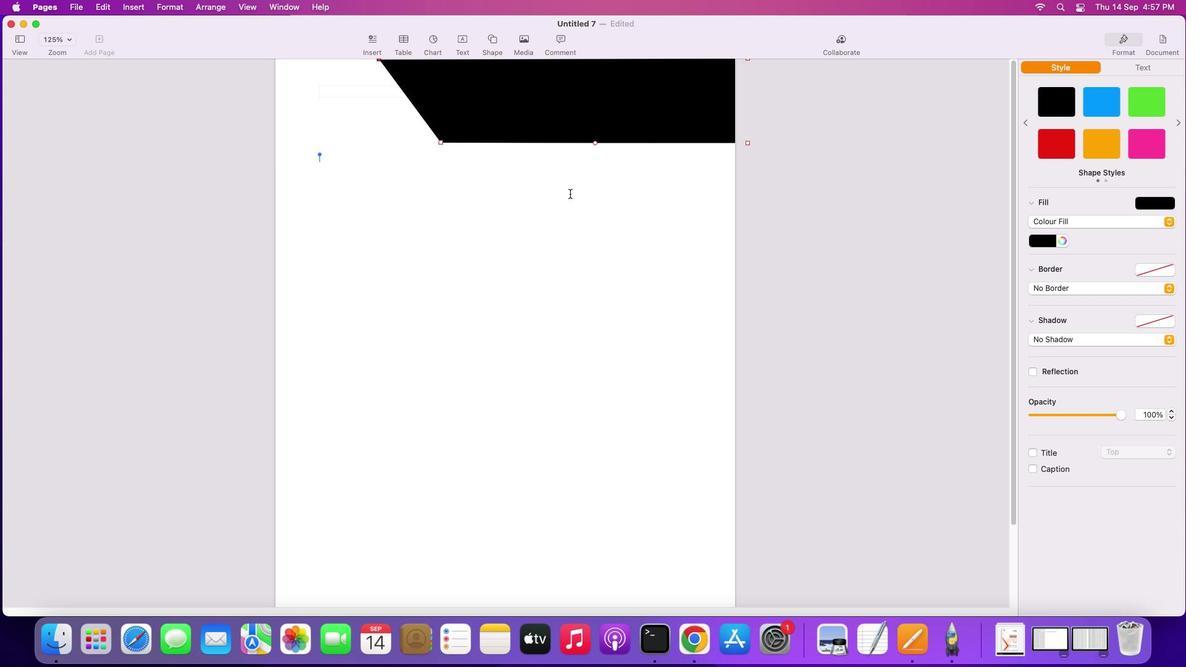 
Action: Mouse pressed left at (570, 193)
Screenshot: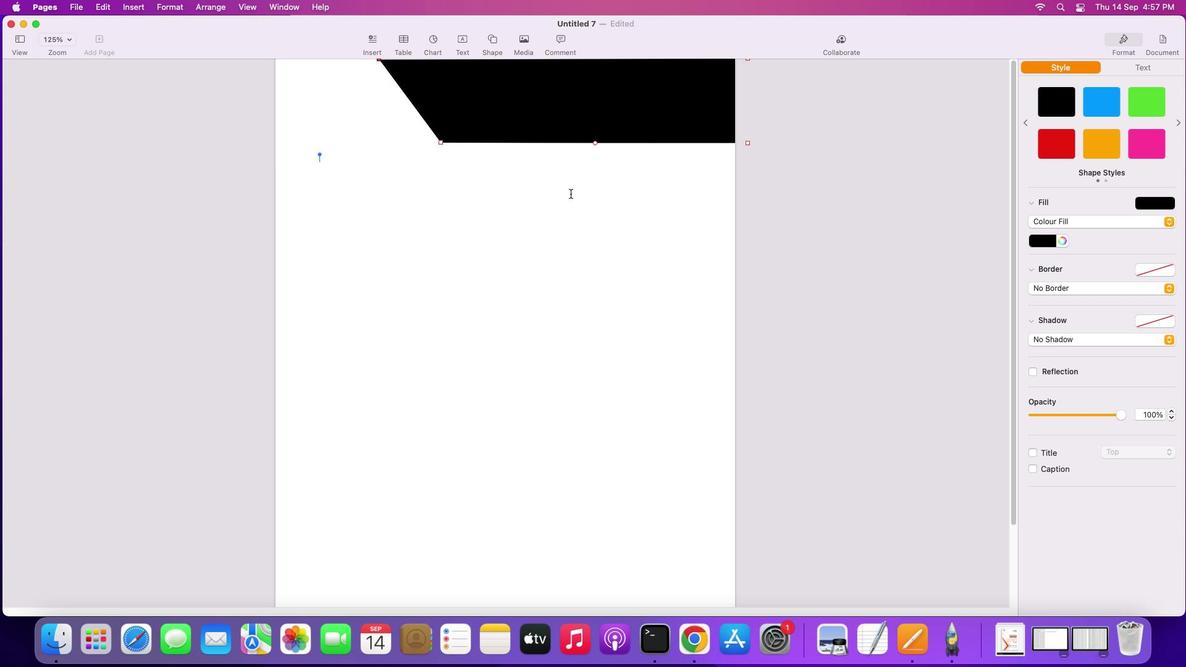 
Action: Mouse moved to (620, 105)
Screenshot: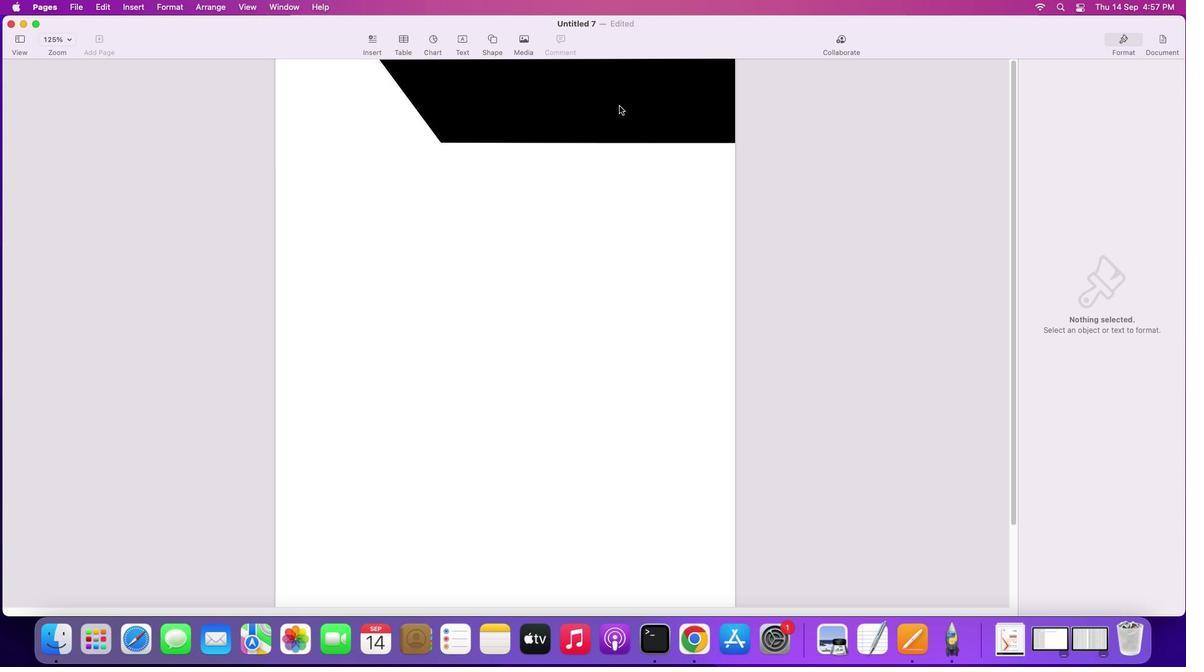 
Action: Mouse pressed left at (620, 105)
Screenshot: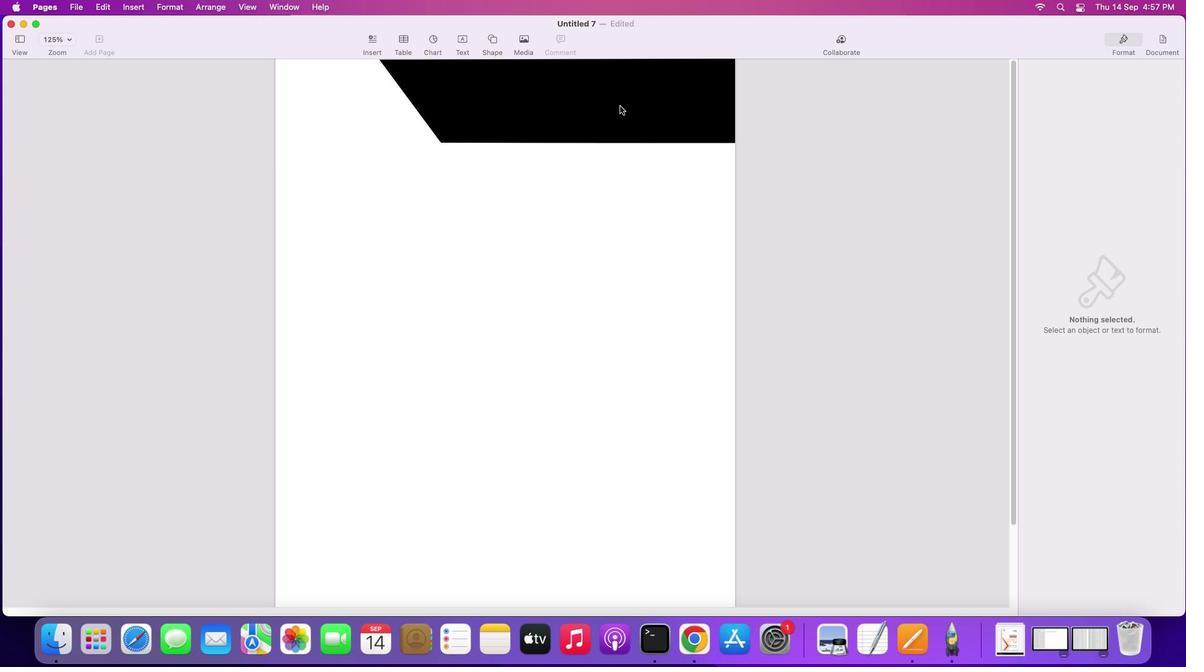 
Action: Mouse moved to (1101, 146)
Screenshot: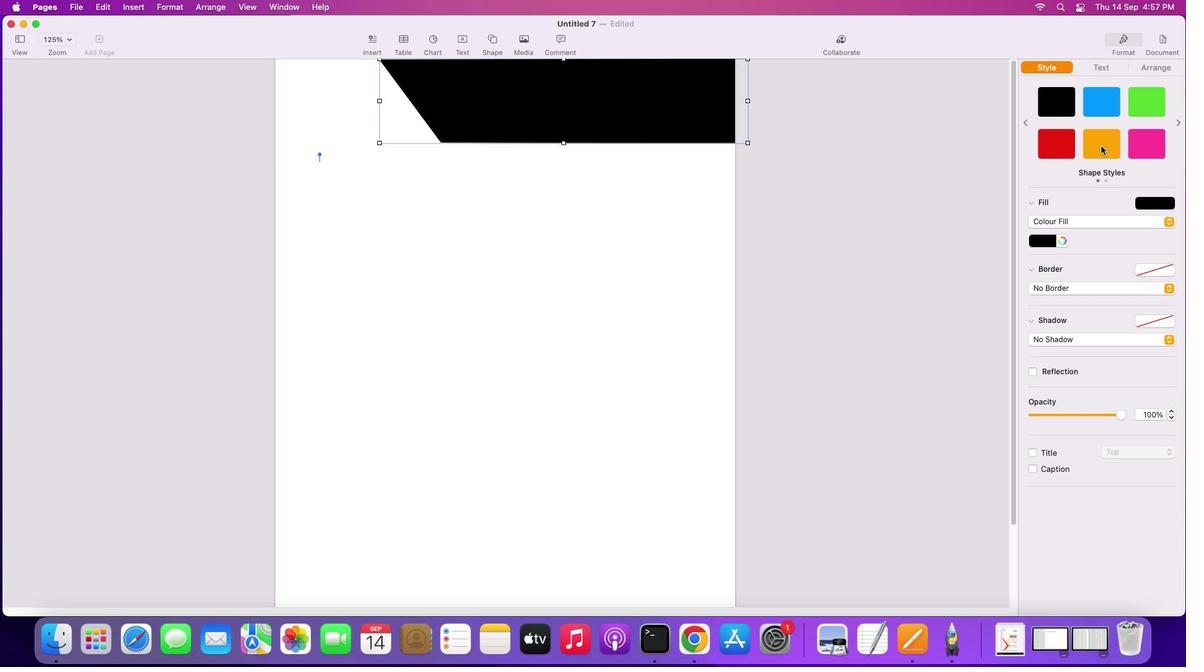 
Action: Mouse pressed left at (1101, 146)
Screenshot: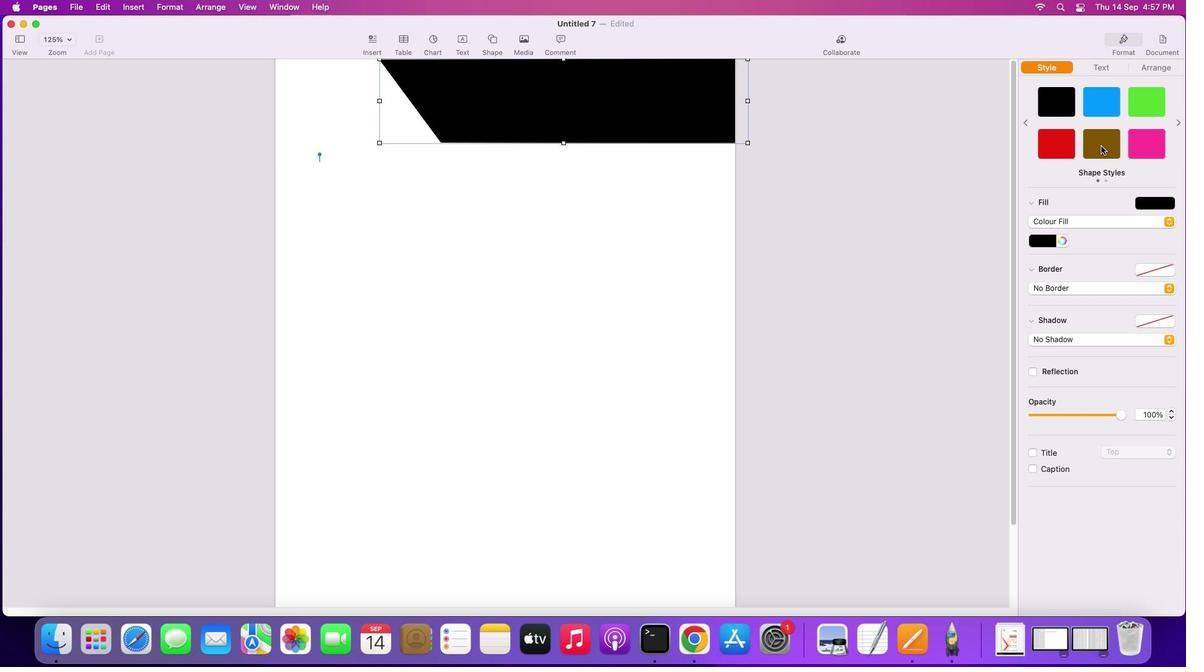 
Action: Mouse moved to (503, 165)
Screenshot: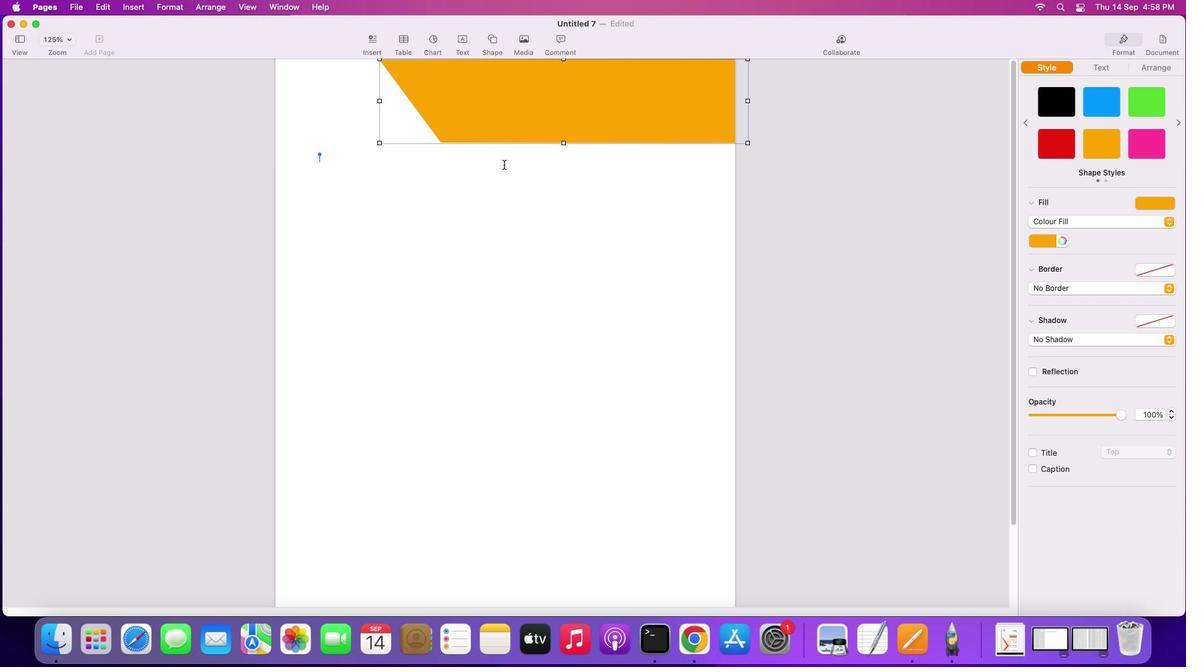 
Action: Mouse pressed left at (503, 165)
Screenshot: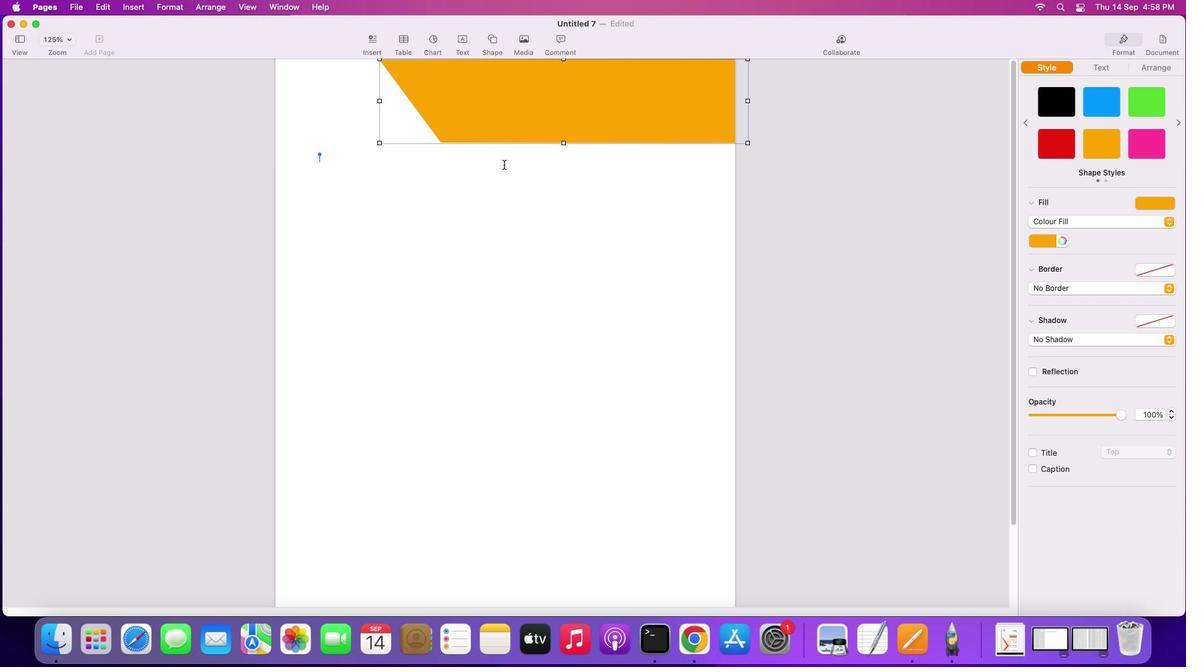 
Action: Mouse moved to (492, 38)
Screenshot: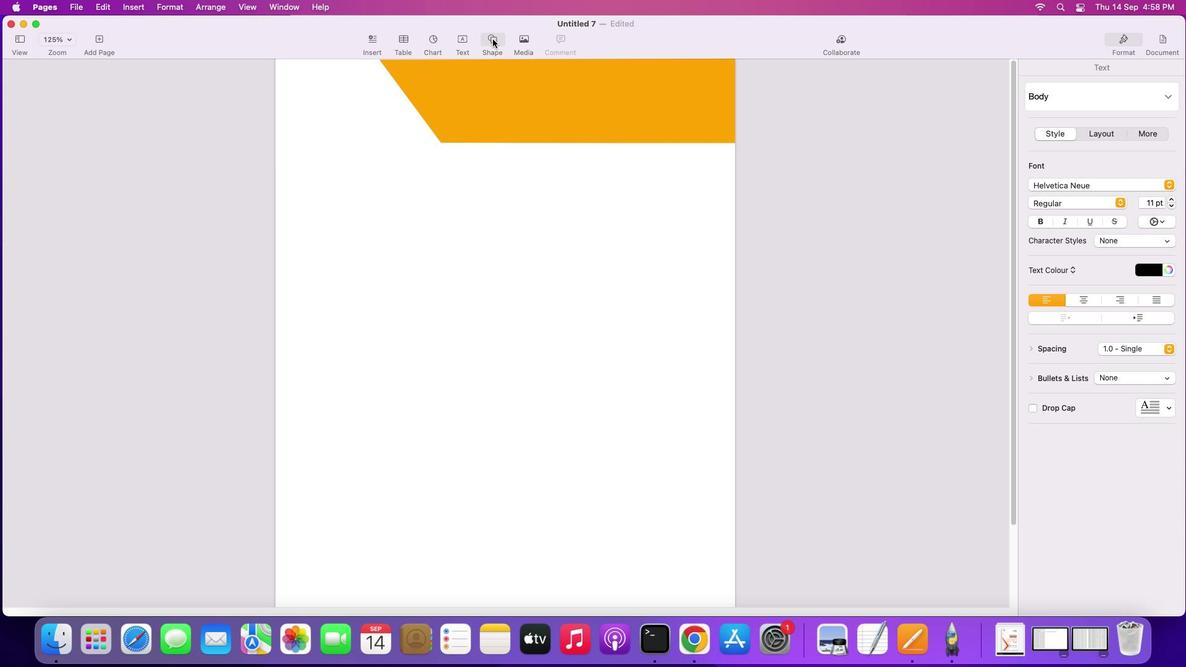 
Action: Mouse pressed left at (492, 38)
Screenshot: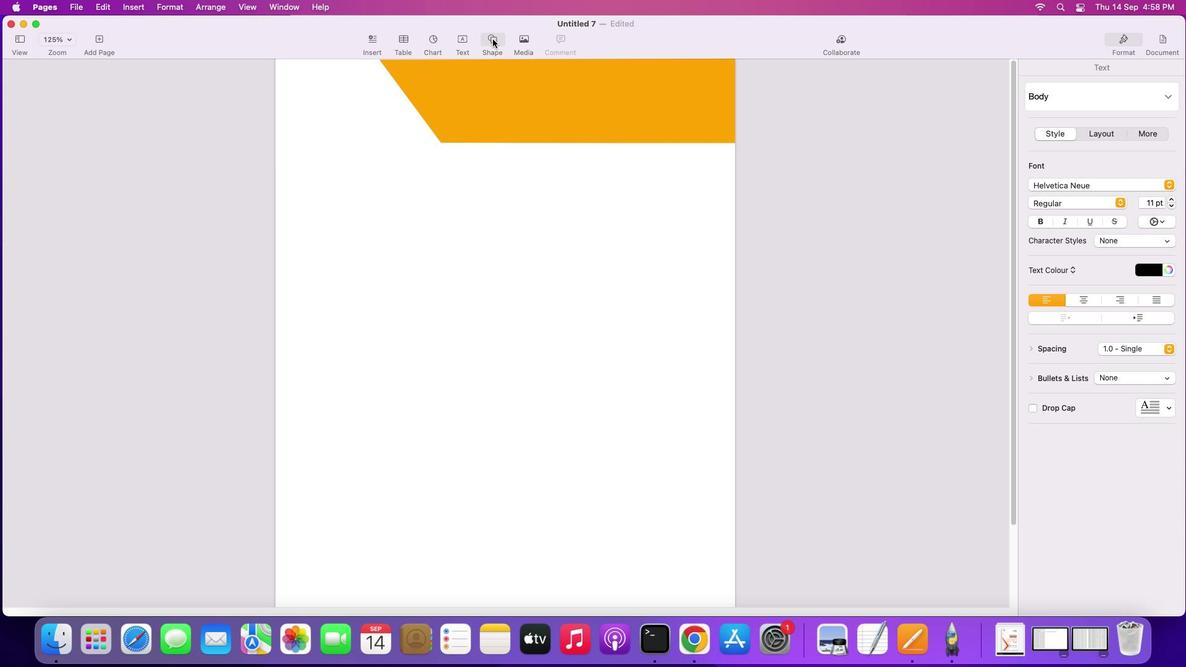 
Action: Mouse moved to (532, 176)
Screenshot: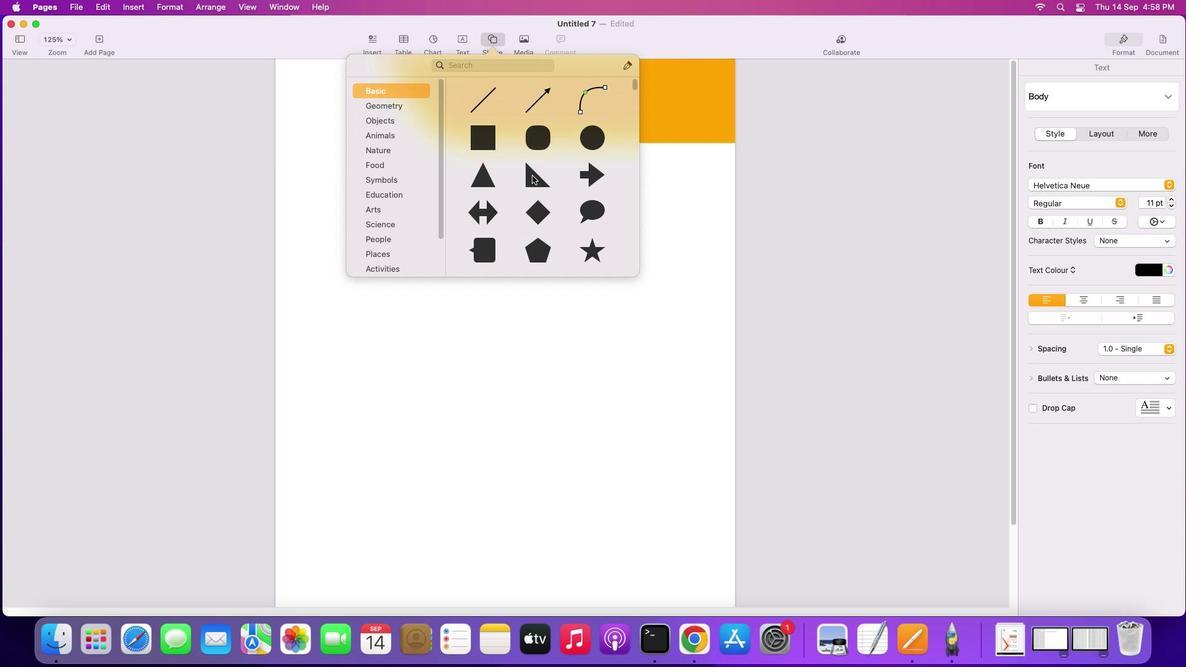 
Action: Mouse pressed left at (532, 176)
Screenshot: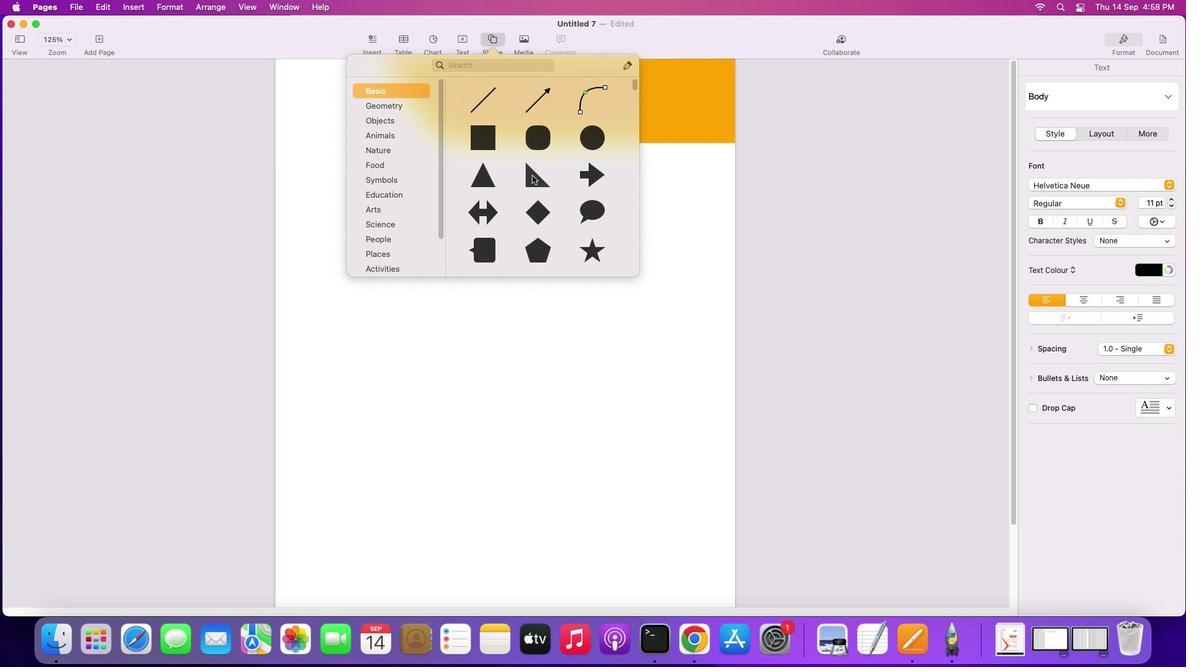 
Action: Mouse moved to (504, 212)
Screenshot: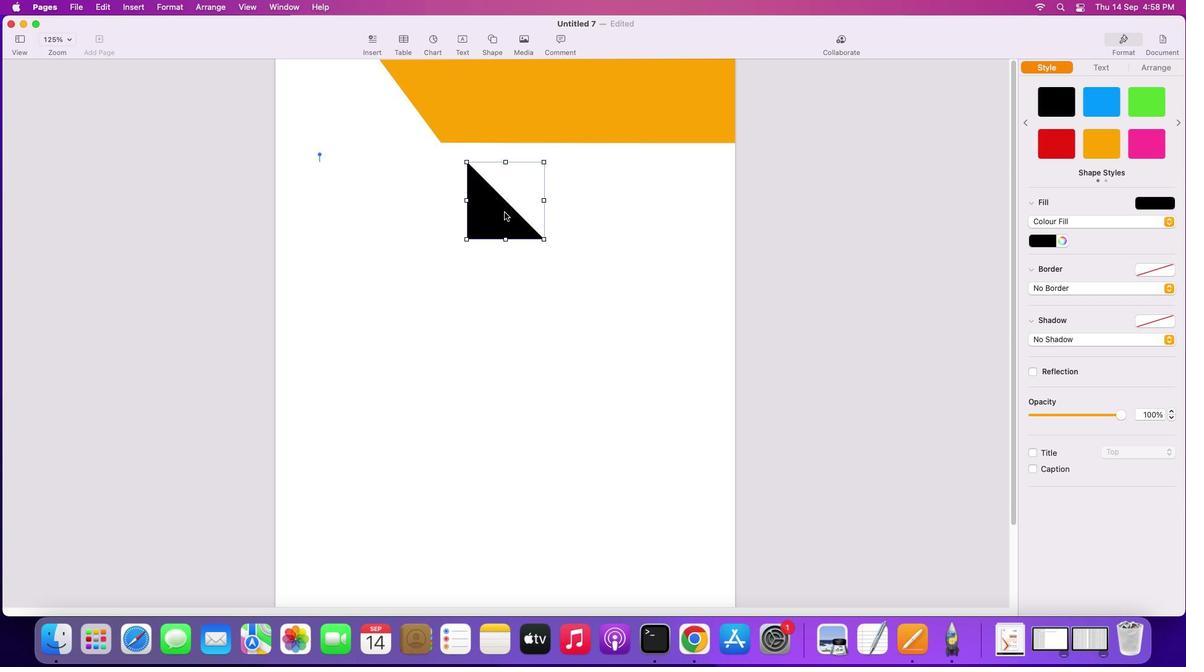 
Action: Mouse pressed left at (504, 212)
Screenshot: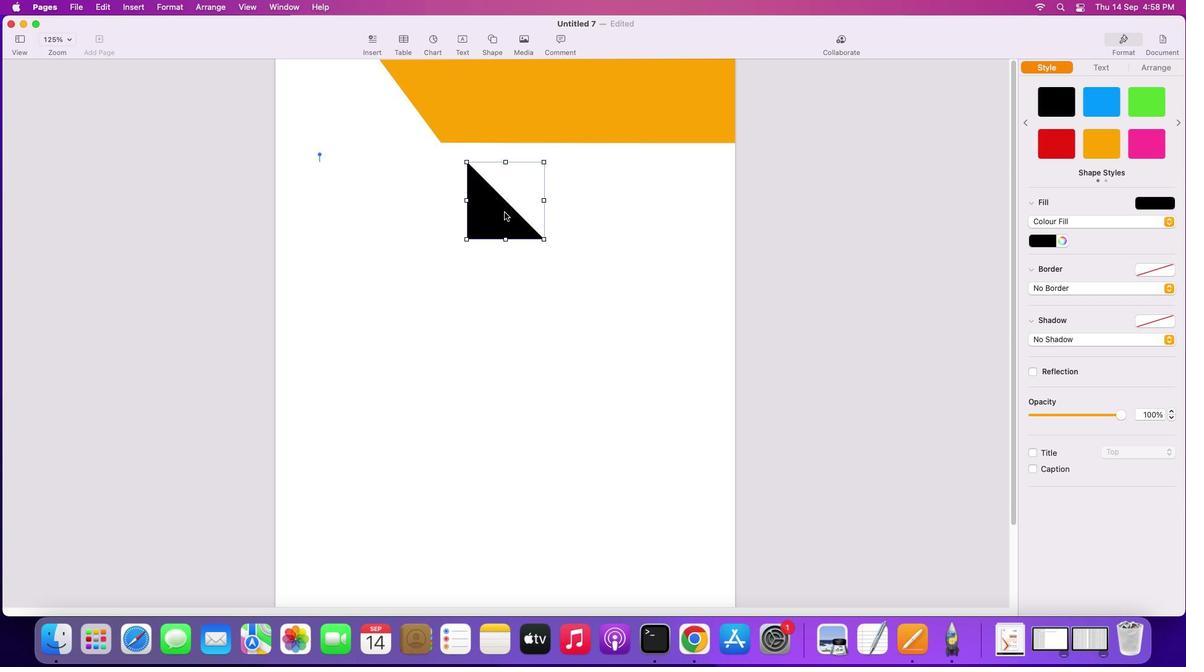 
Action: Mouse moved to (555, 207)
Screenshot: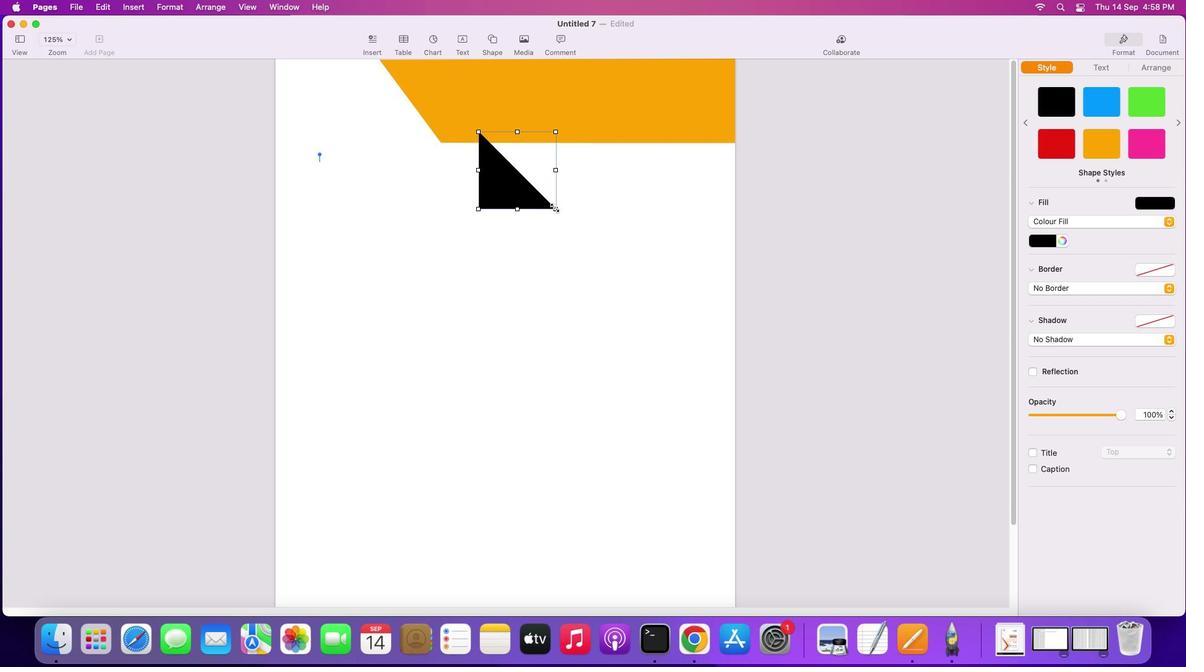 
Action: Mouse pressed left at (555, 207)
Screenshot: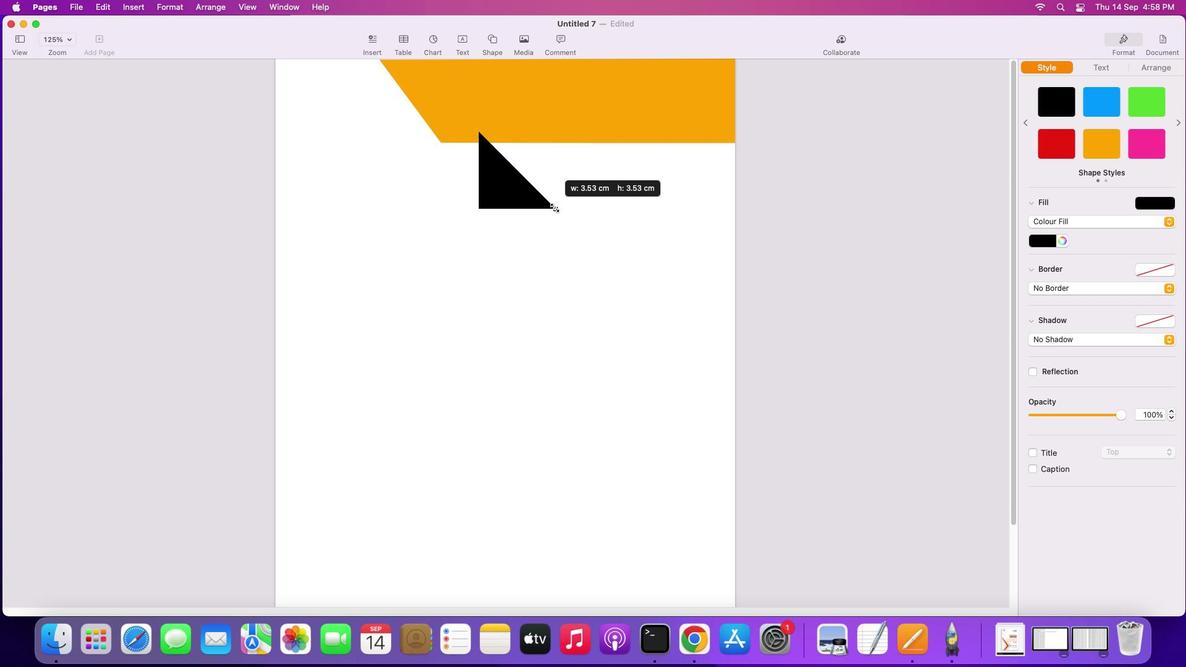 
Action: Mouse moved to (516, 184)
Screenshot: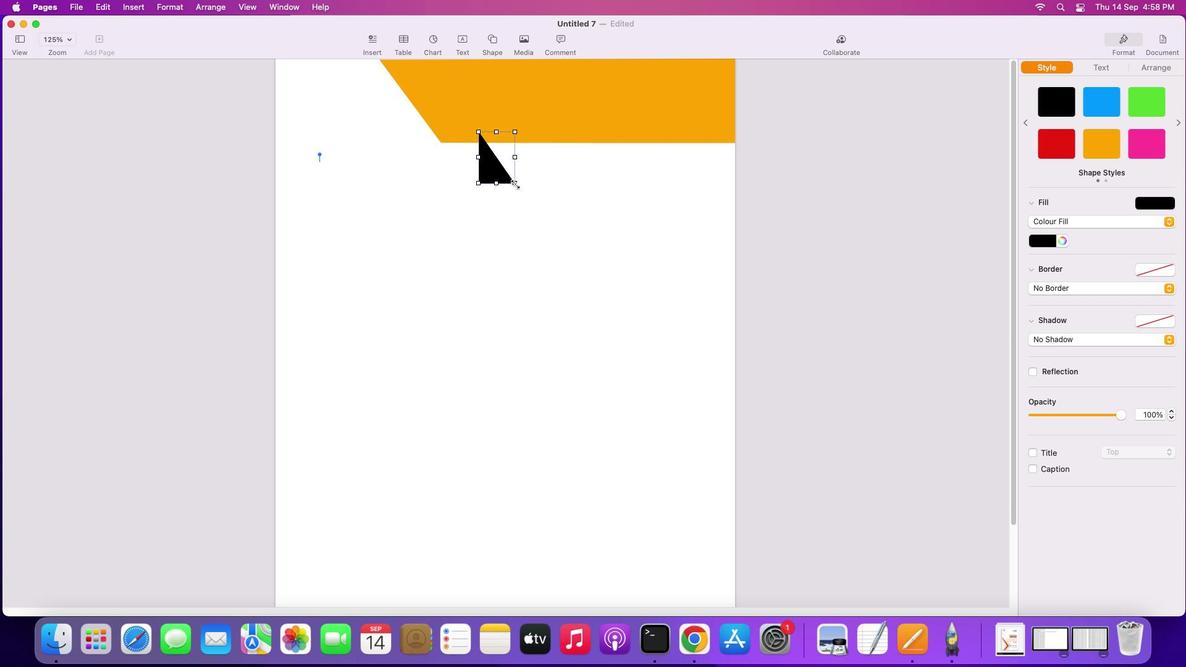 
Action: Mouse pressed left at (516, 184)
Screenshot: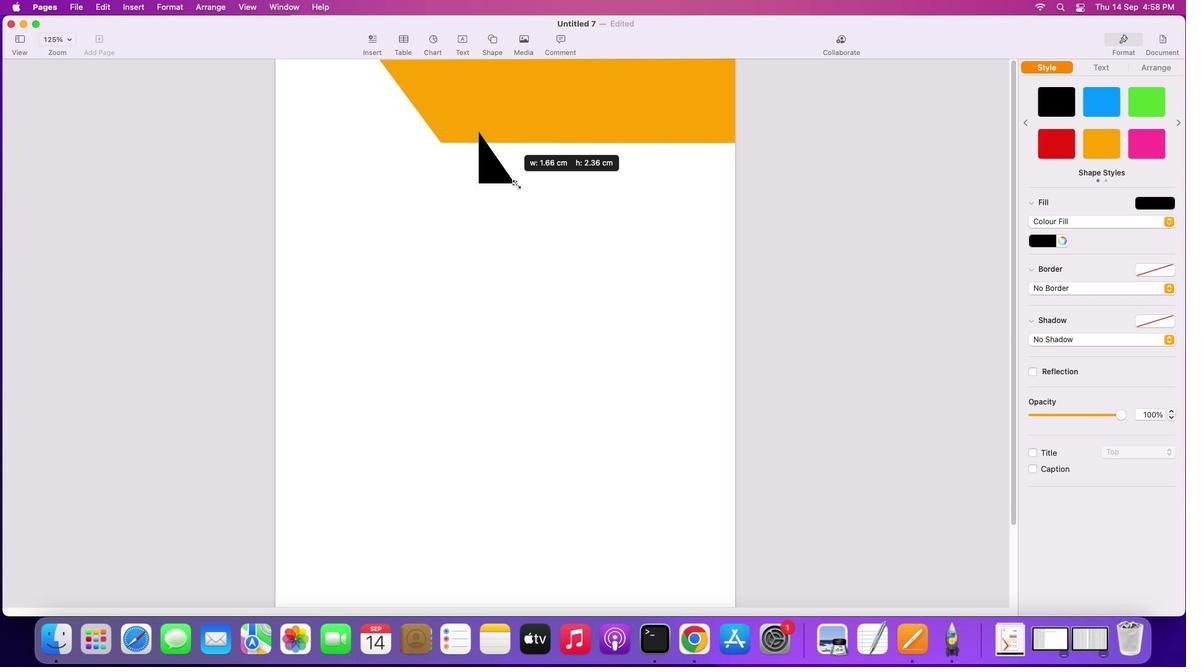 
Action: Mouse moved to (505, 181)
Screenshot: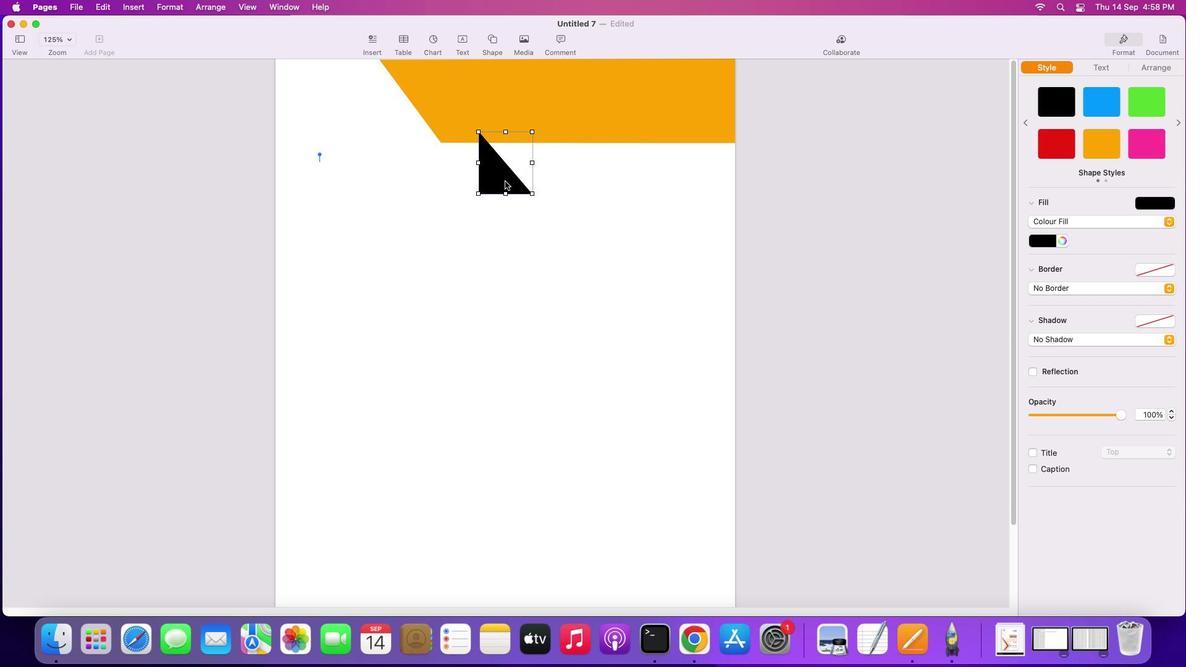 
Action: Mouse pressed left at (505, 181)
Screenshot: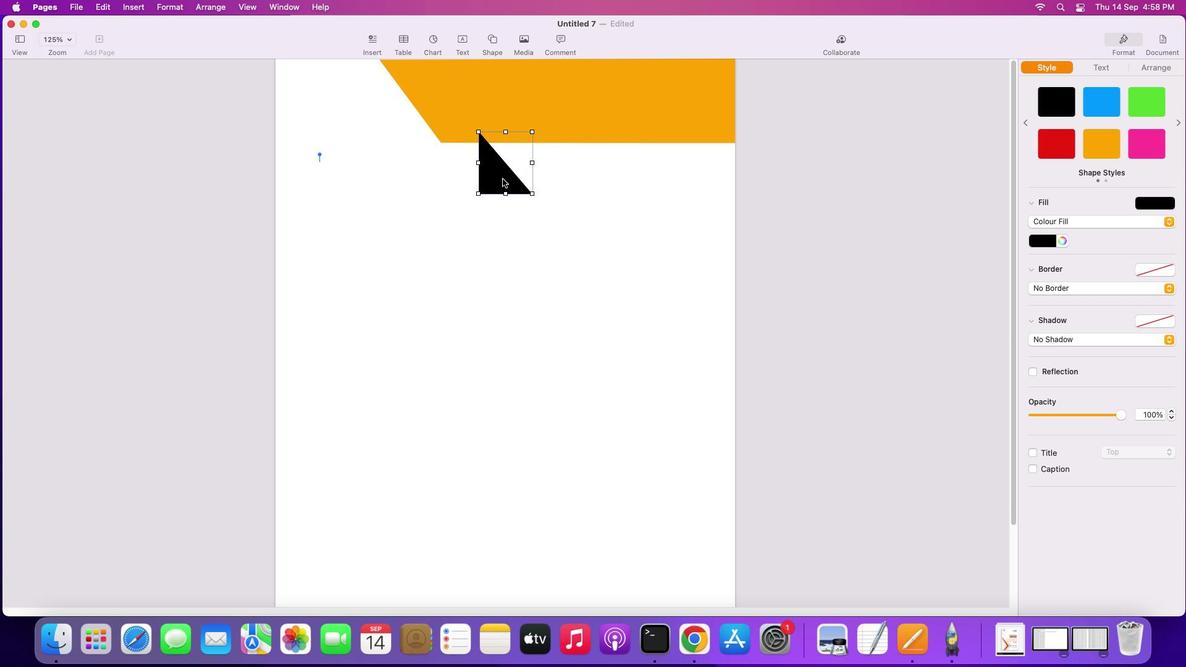 
Action: Mouse moved to (441, 82)
Screenshot: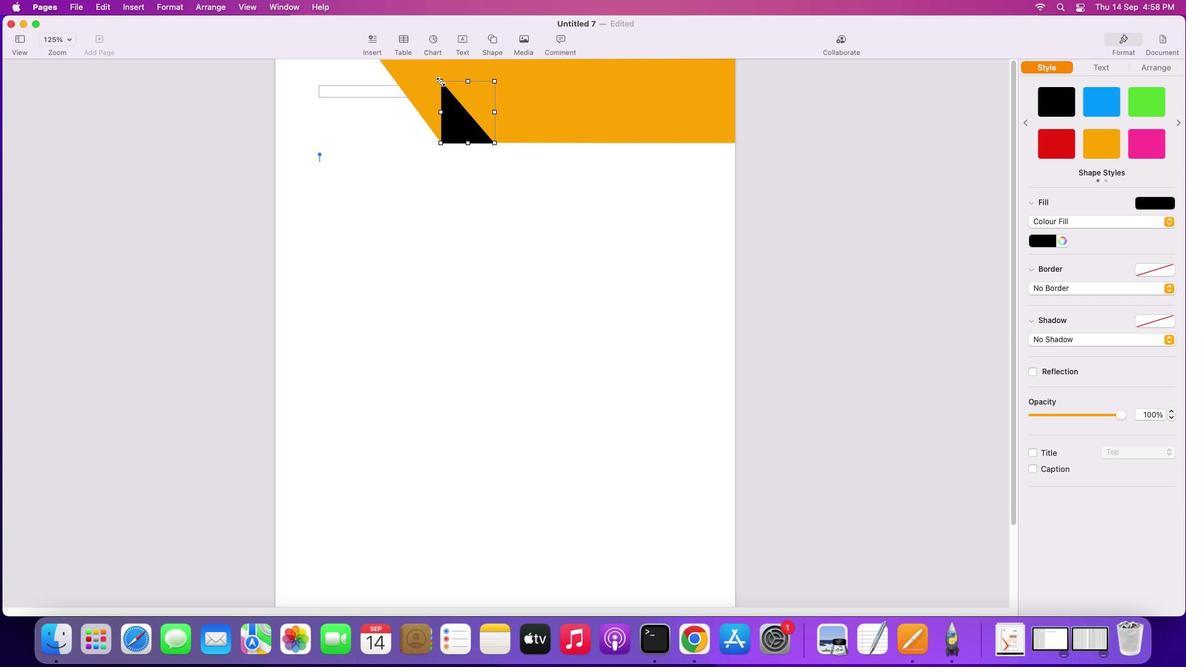 
Action: Mouse pressed left at (441, 82)
Screenshot: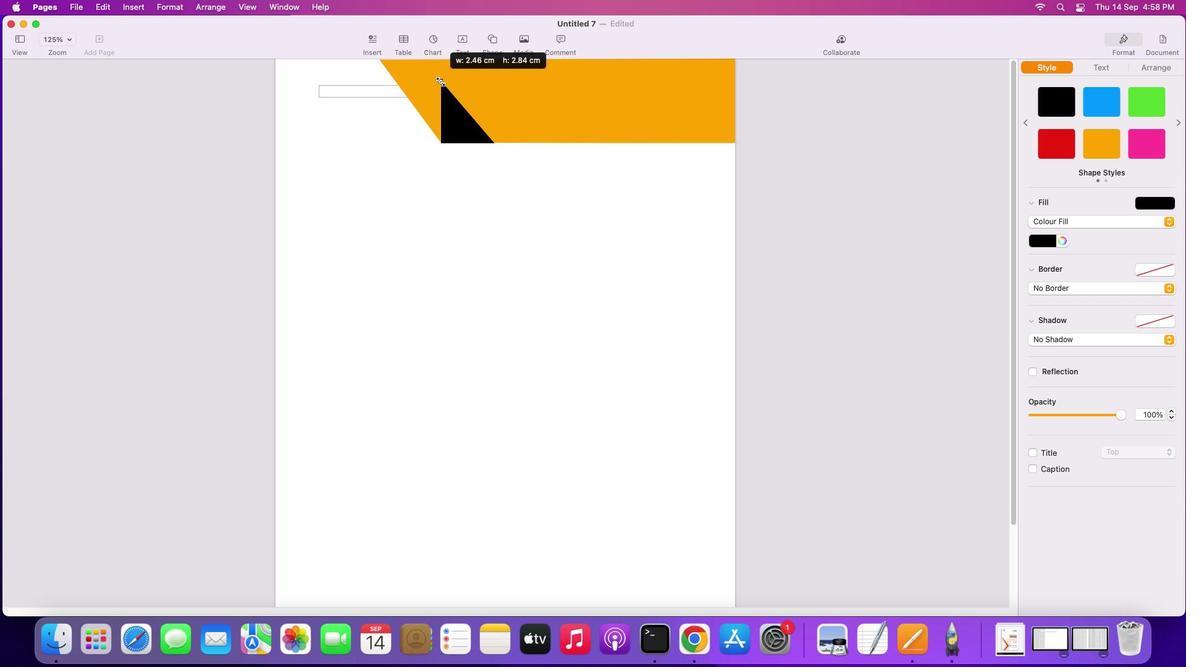 
Action: Mouse moved to (492, 38)
Screenshot: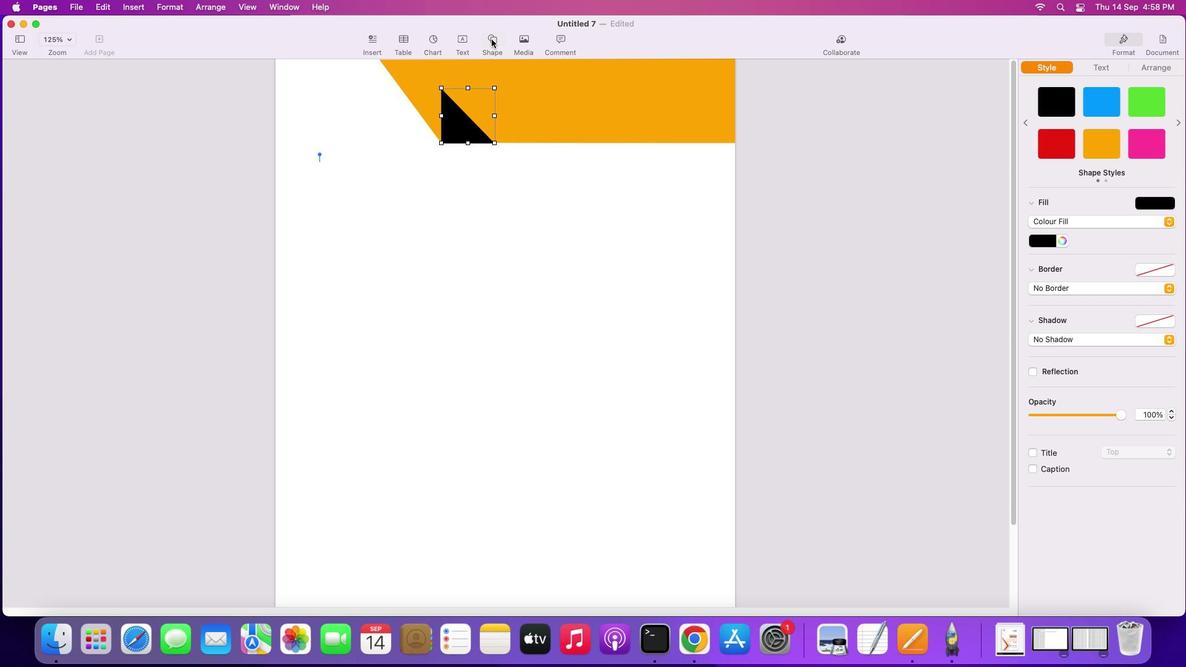 
Action: Mouse pressed left at (492, 38)
Screenshot: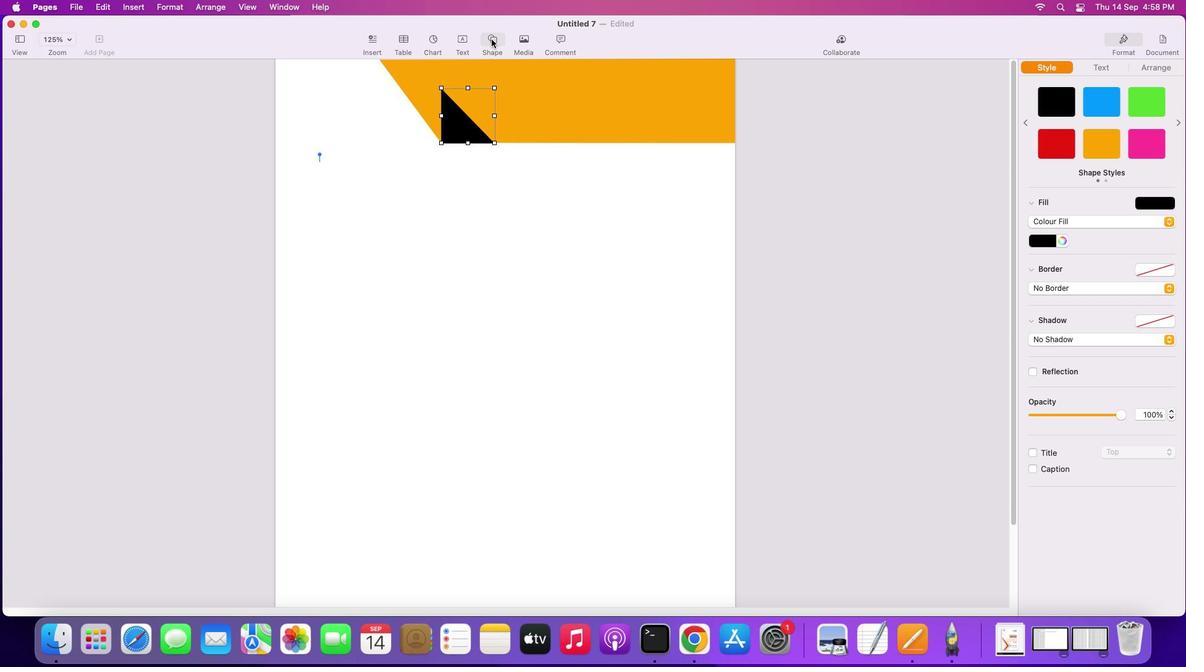 
Action: Mouse moved to (535, 178)
Screenshot: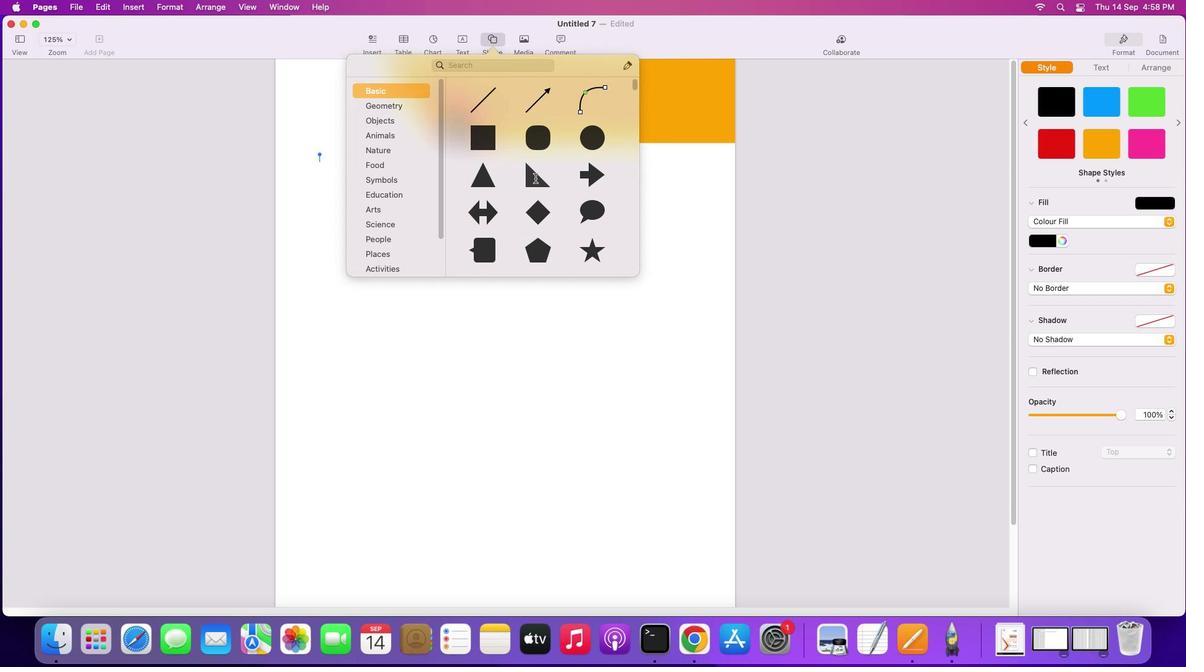 
Action: Mouse pressed left at (535, 178)
Screenshot: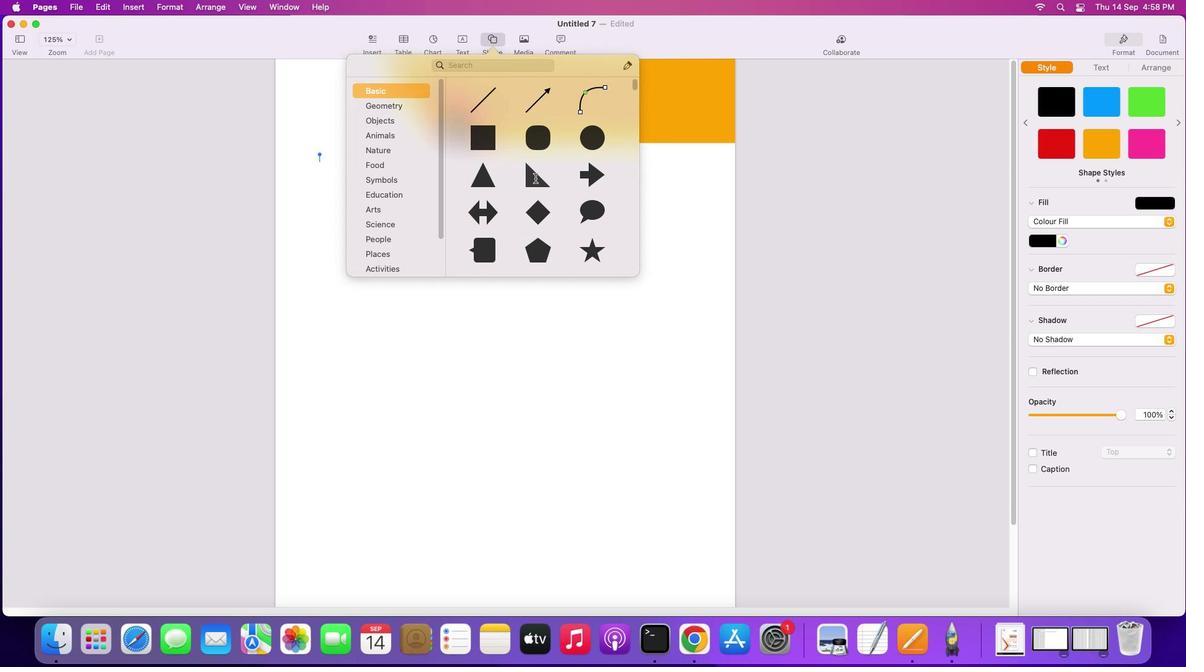 
Action: Mouse moved to (501, 354)
Screenshot: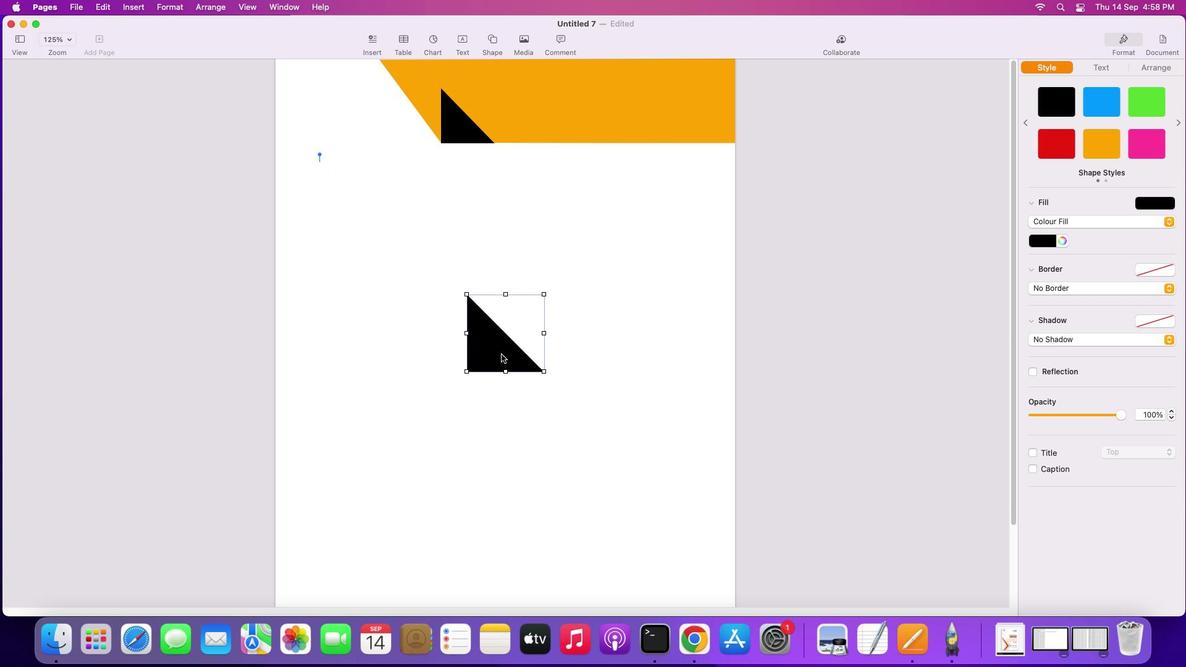 
Action: Mouse pressed left at (501, 354)
Screenshot: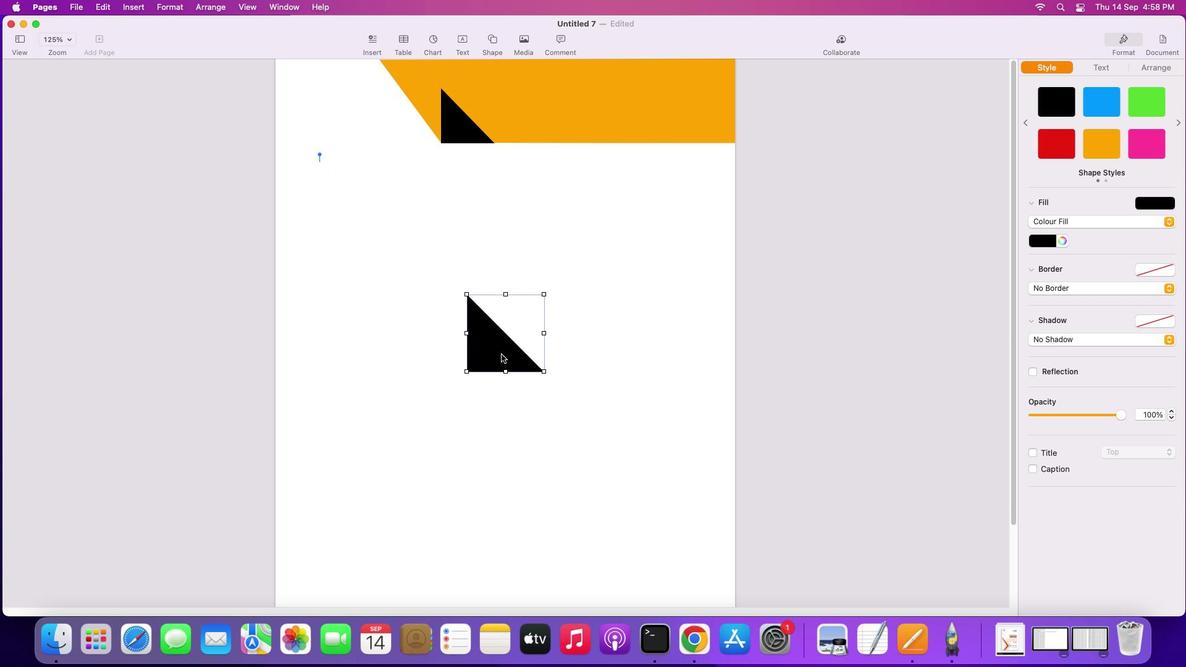 
Action: Mouse moved to (1152, 64)
Screenshot: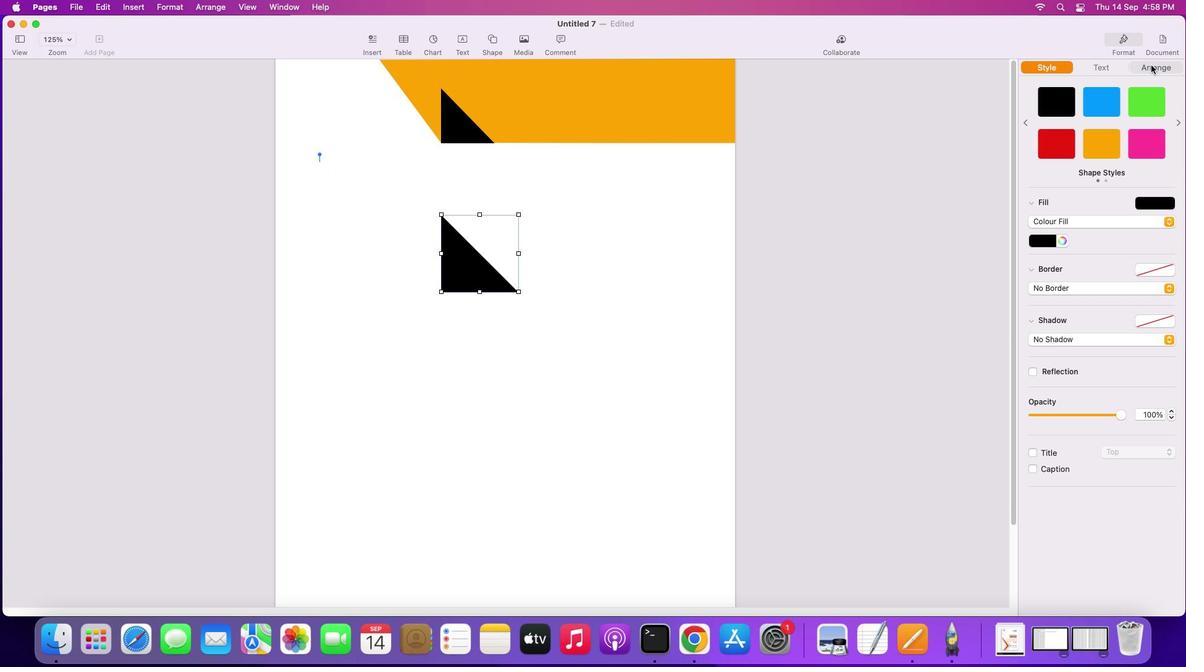 
Action: Mouse pressed left at (1152, 64)
Screenshot: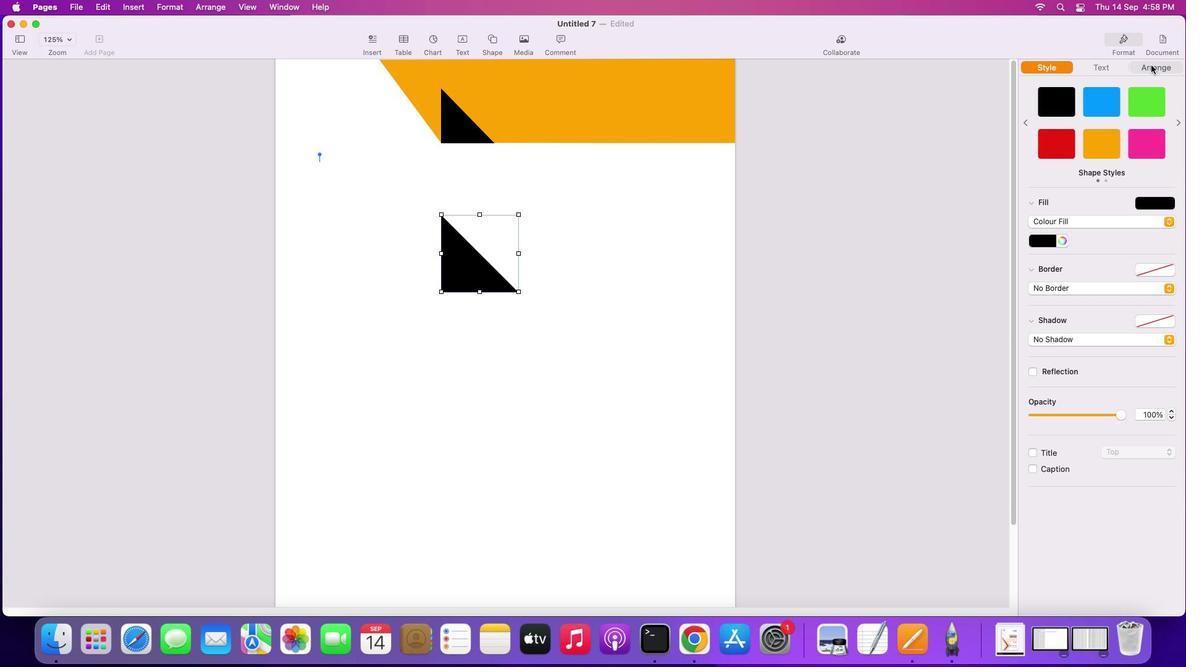 
Action: Mouse moved to (1119, 380)
Screenshot: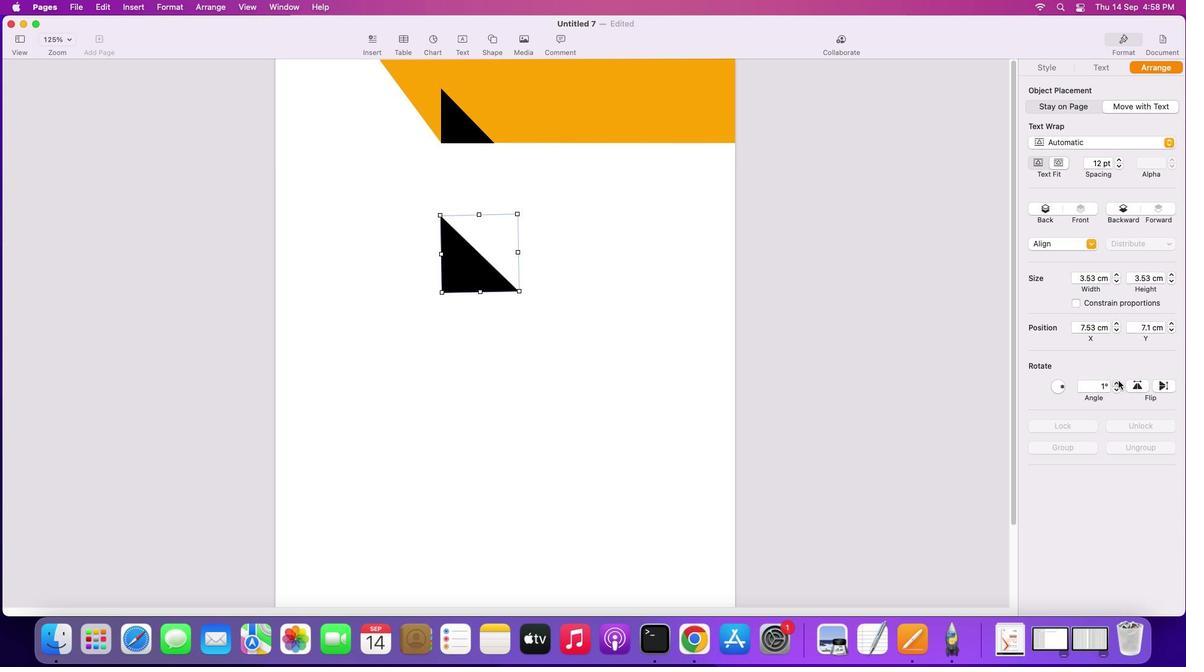 
Action: Mouse pressed left at (1119, 380)
Screenshot: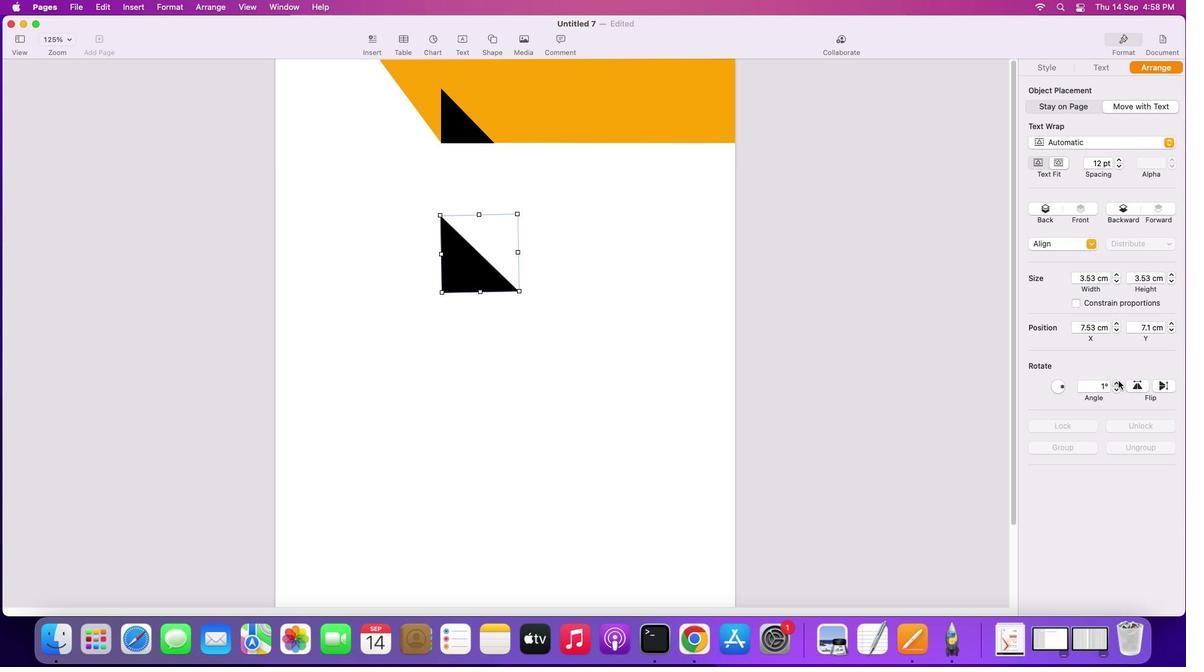 
Action: Mouse moved to (1107, 383)
Screenshot: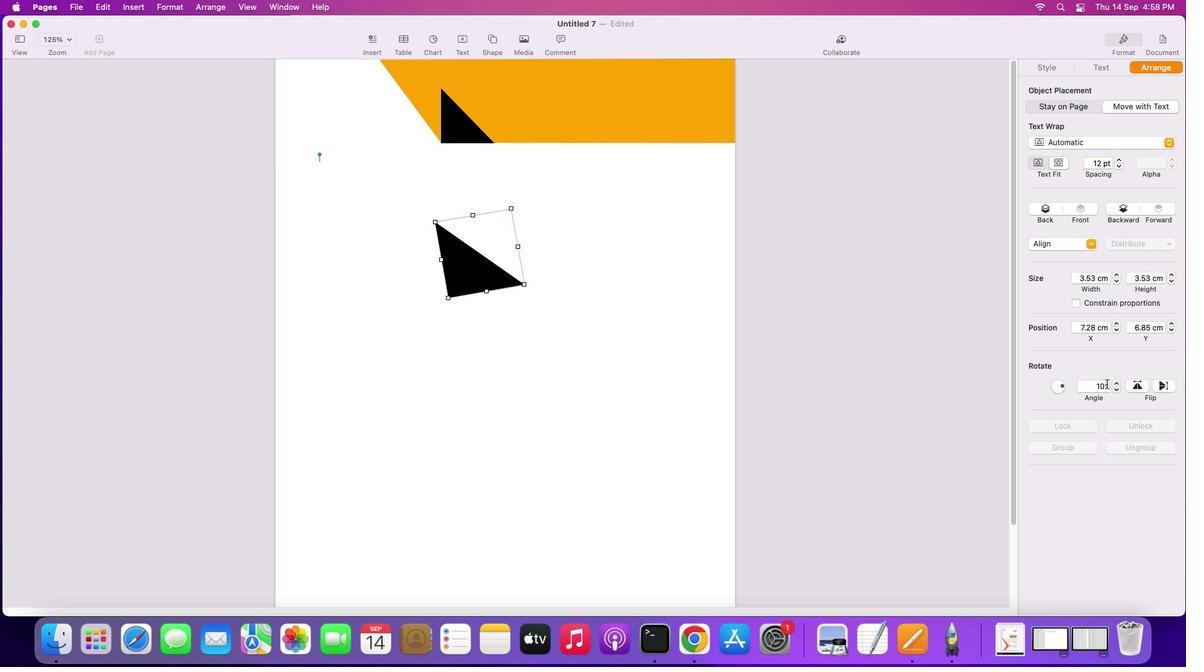 
Action: Mouse pressed left at (1107, 383)
Screenshot: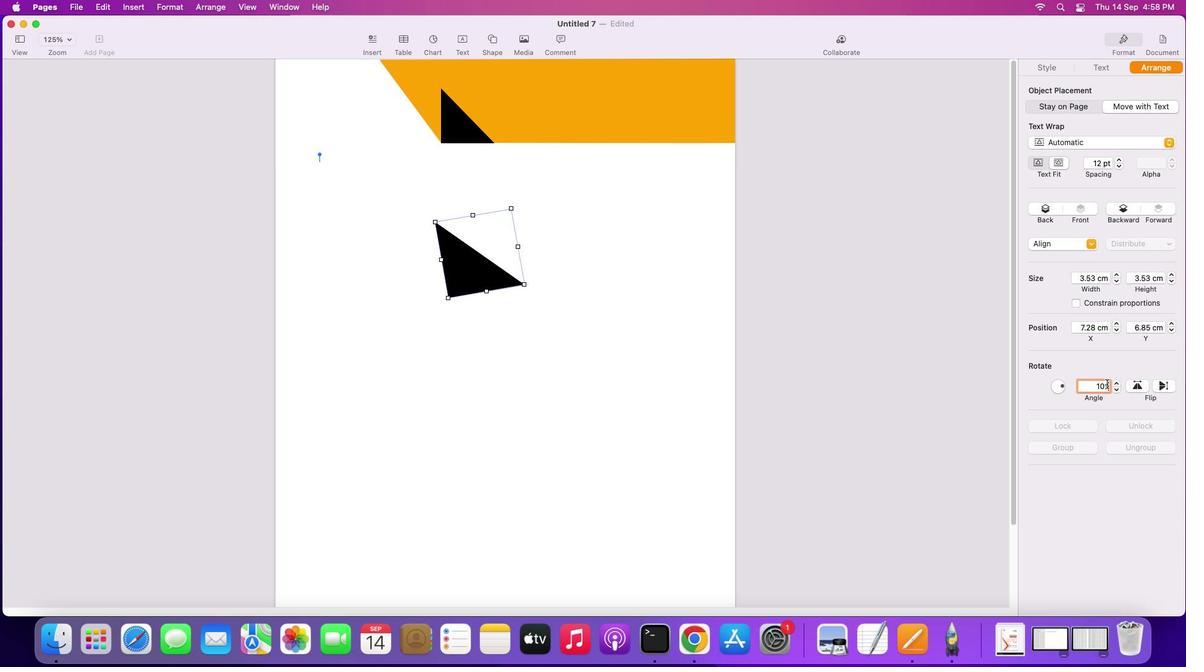 
Action: Key pressed Key.backspaceKey.backspaceKey.backspaceKey.backspaceKey.backspace'9''0''\x03'
Screenshot: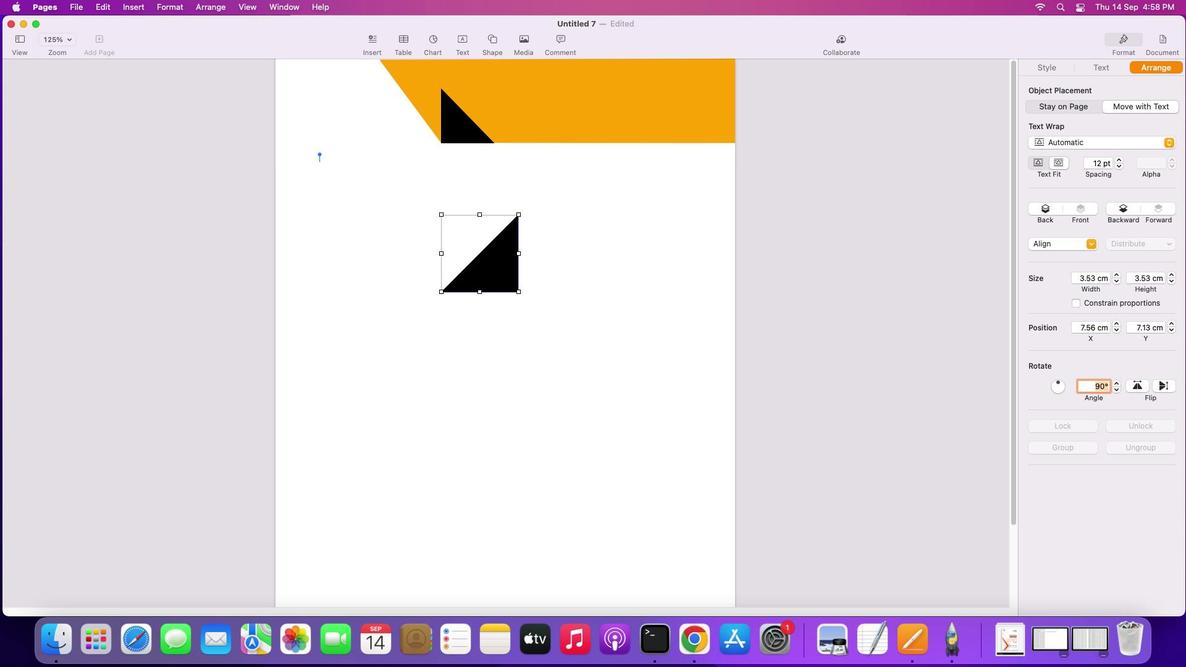 
Action: Mouse moved to (1118, 382)
Screenshot: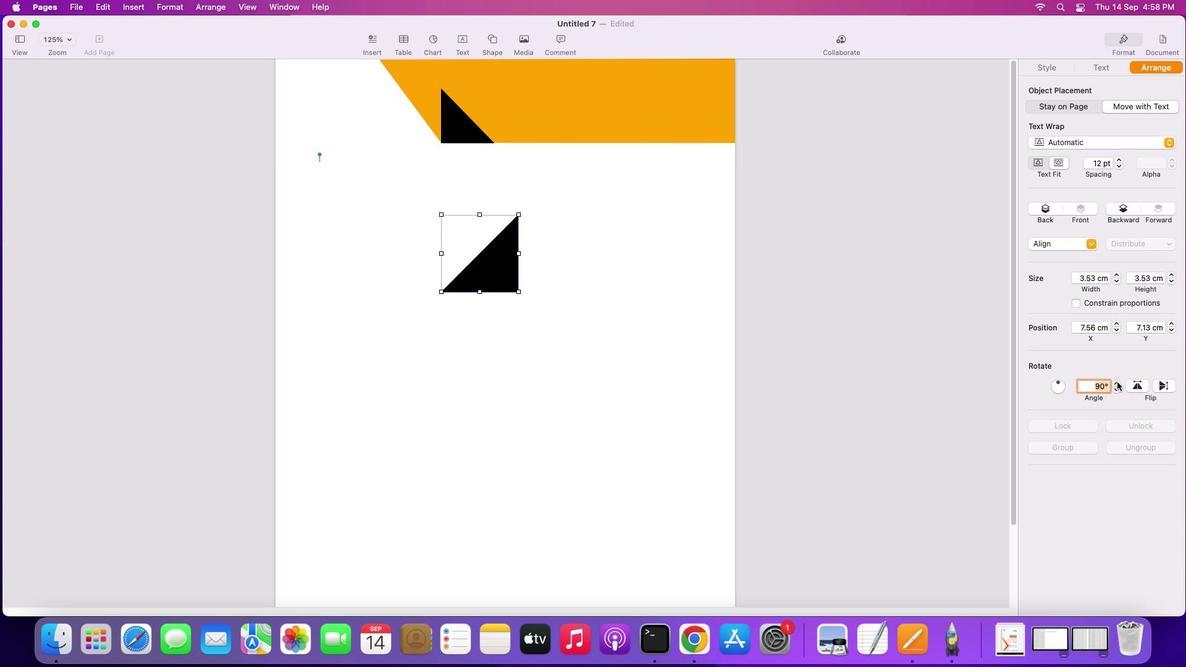
Action: Mouse pressed left at (1118, 382)
Screenshot: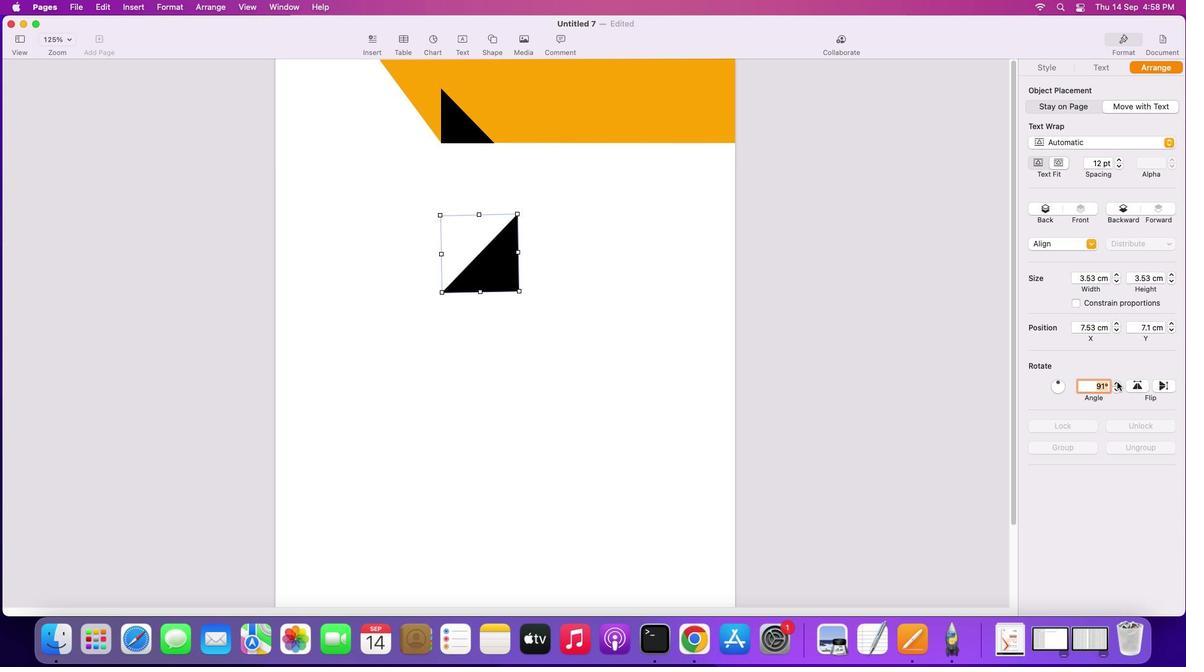
Action: Mouse moved to (1118, 382)
Screenshot: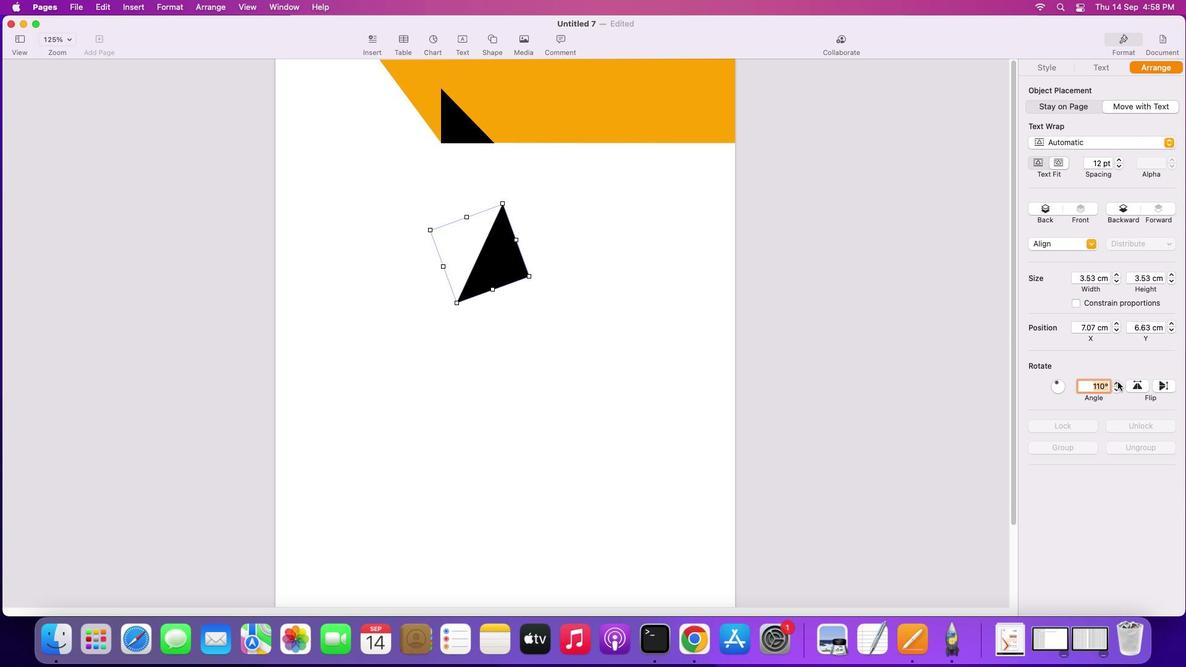 
Action: Mouse pressed left at (1118, 382)
Screenshot: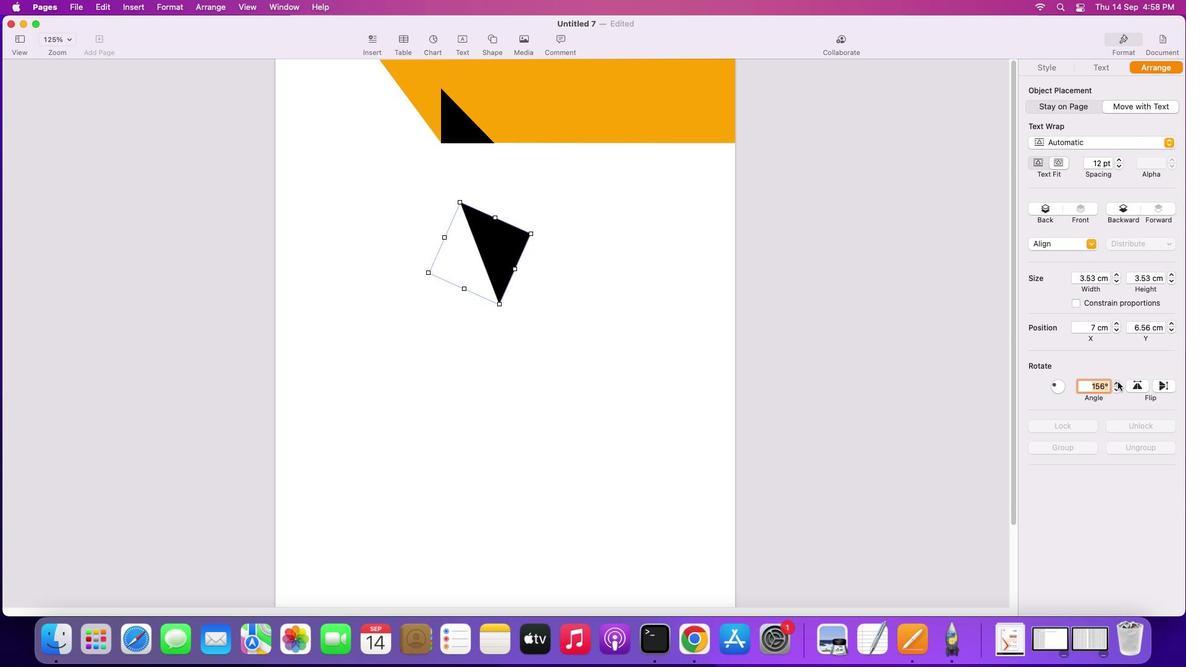 
Action: Mouse pressed left at (1118, 382)
Screenshot: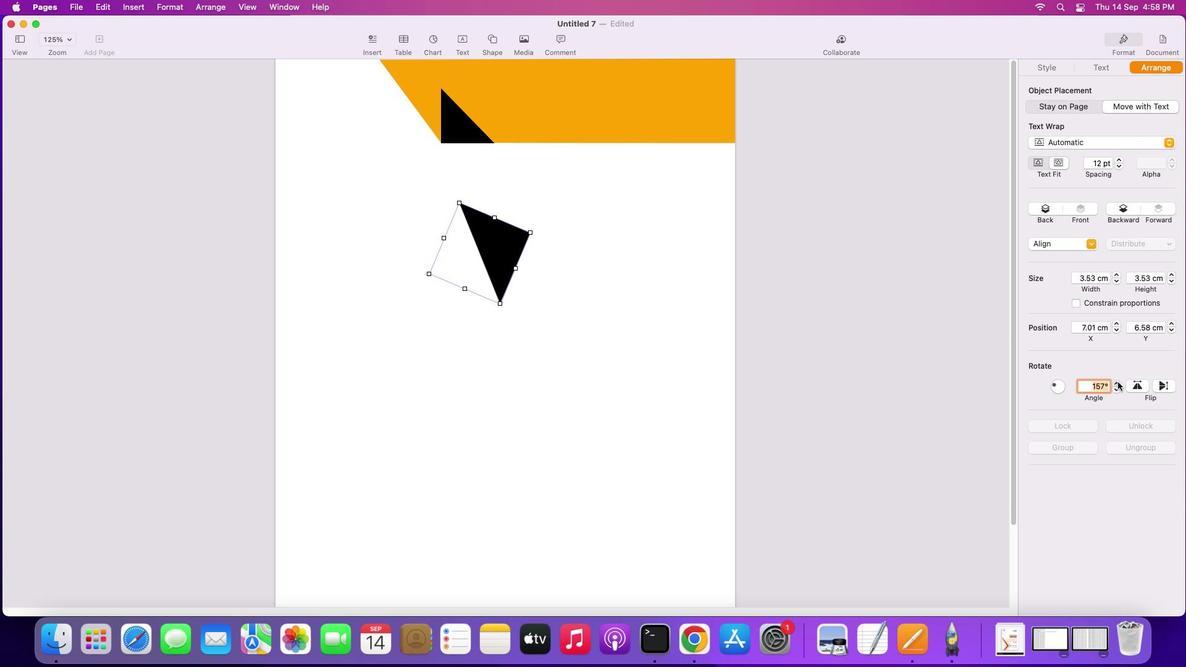 
Action: Mouse pressed left at (1118, 382)
Screenshot: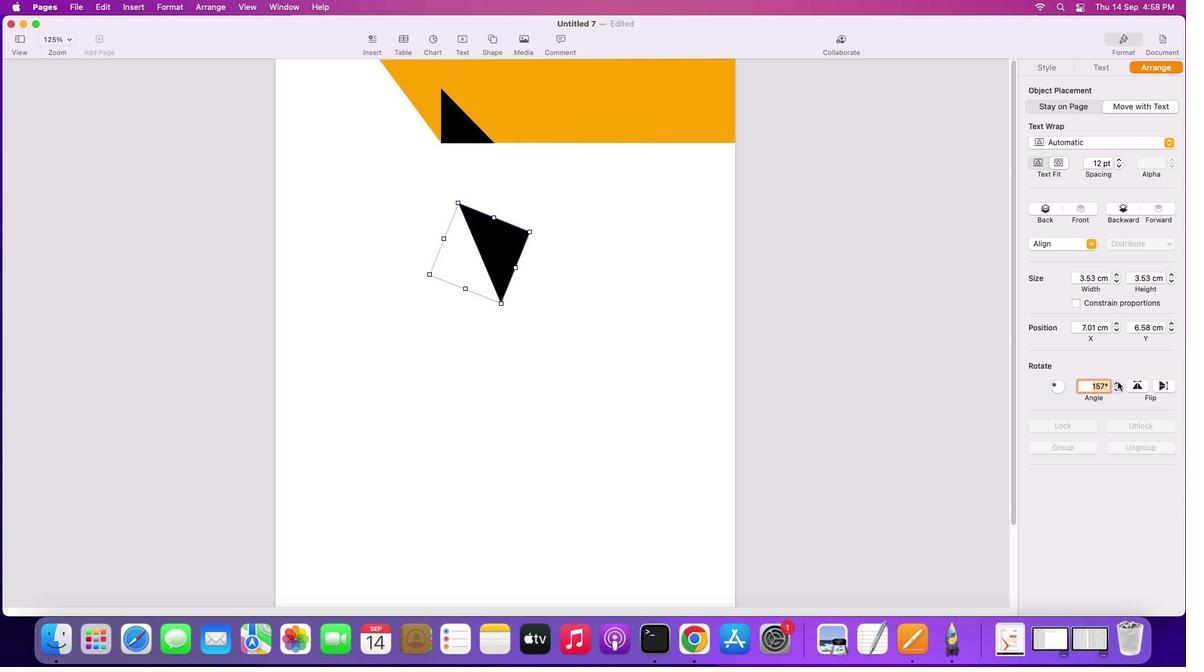 
Action: Mouse pressed left at (1118, 382)
Screenshot: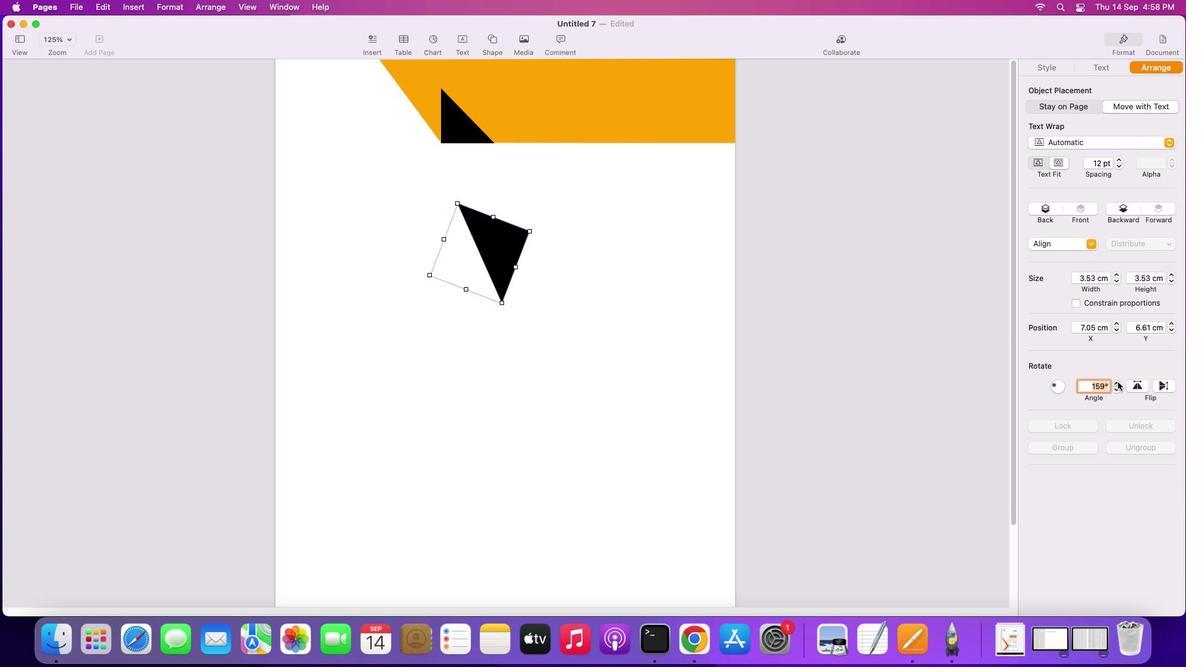 
Action: Mouse pressed left at (1118, 382)
Screenshot: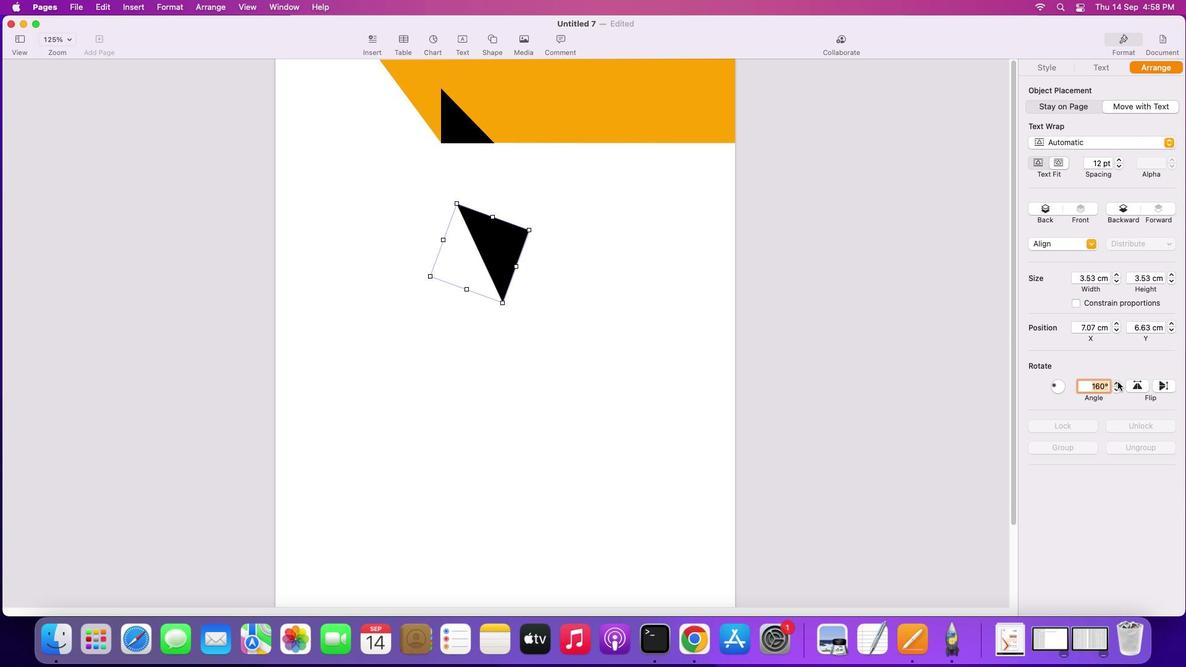
Action: Mouse moved to (503, 257)
Screenshot: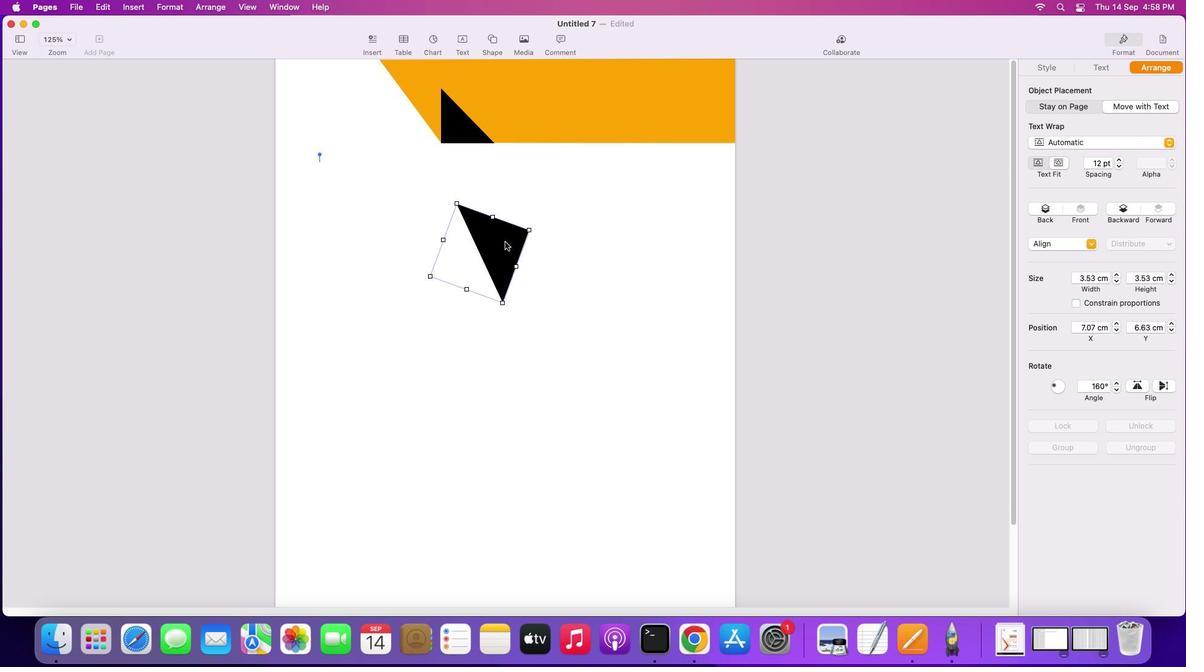 
Action: Mouse pressed left at (503, 257)
Screenshot: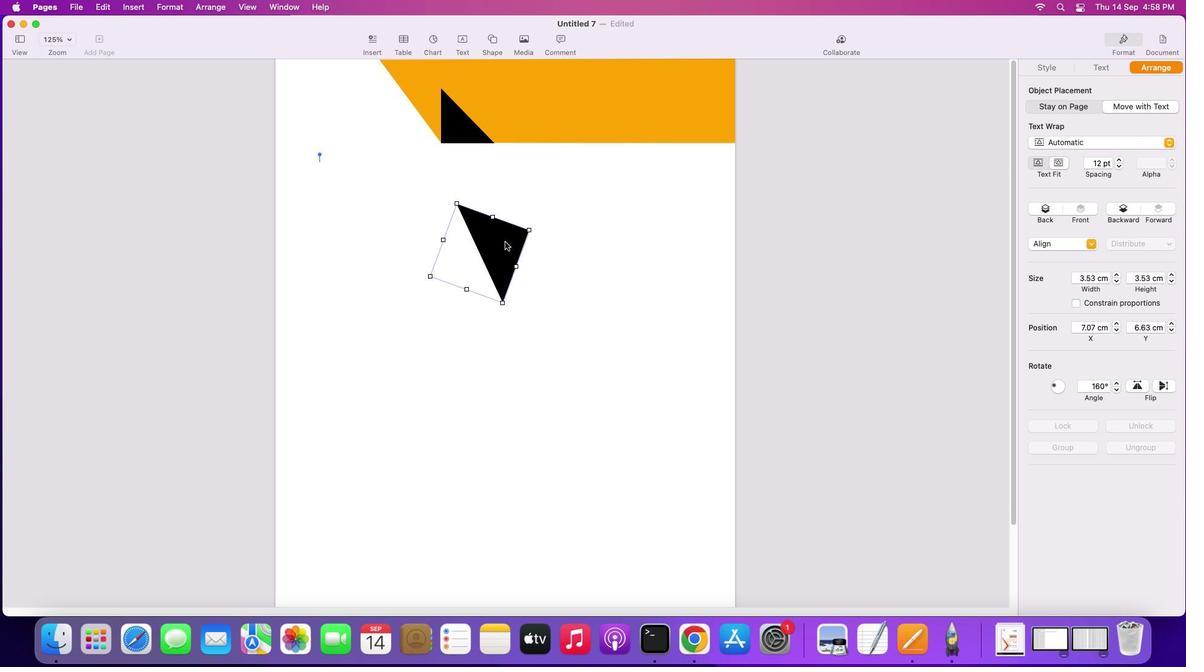 
Action: Mouse moved to (438, 121)
Screenshot: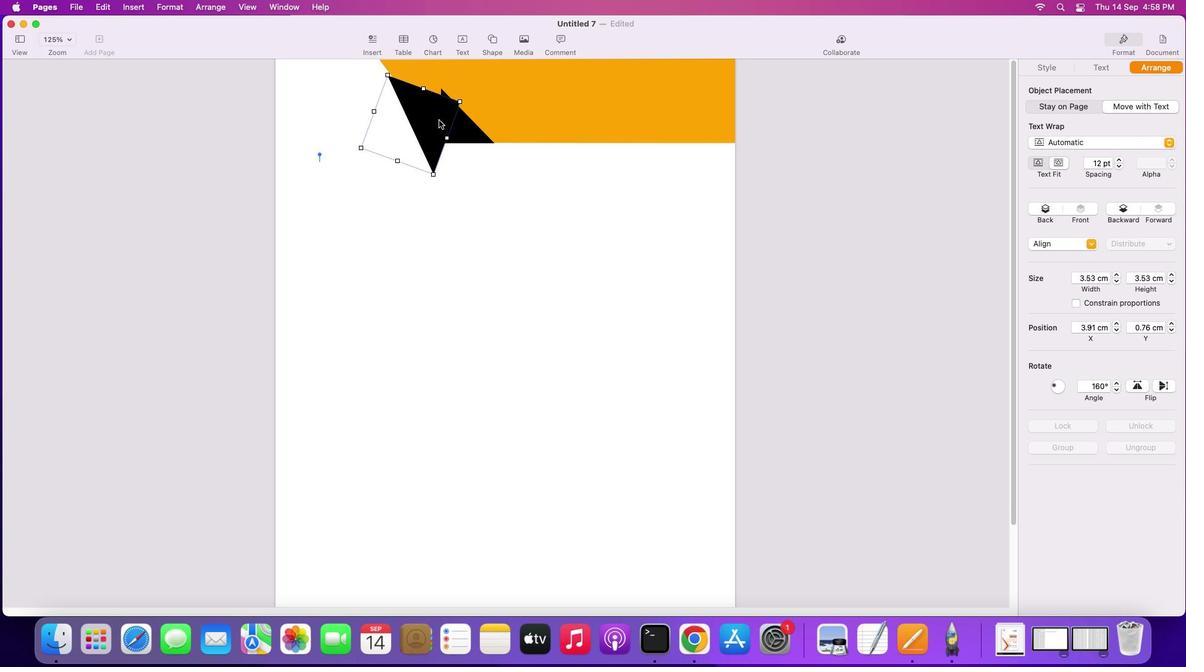 
Action: Mouse pressed left at (438, 121)
Screenshot: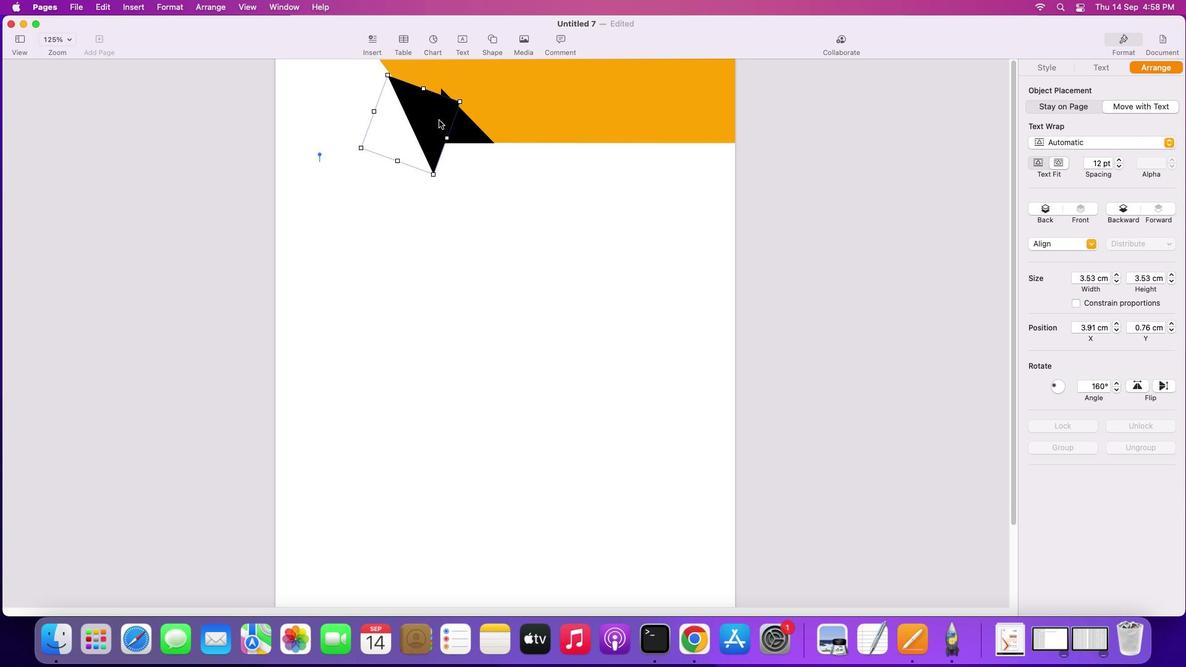 
Action: Mouse moved to (437, 121)
Screenshot: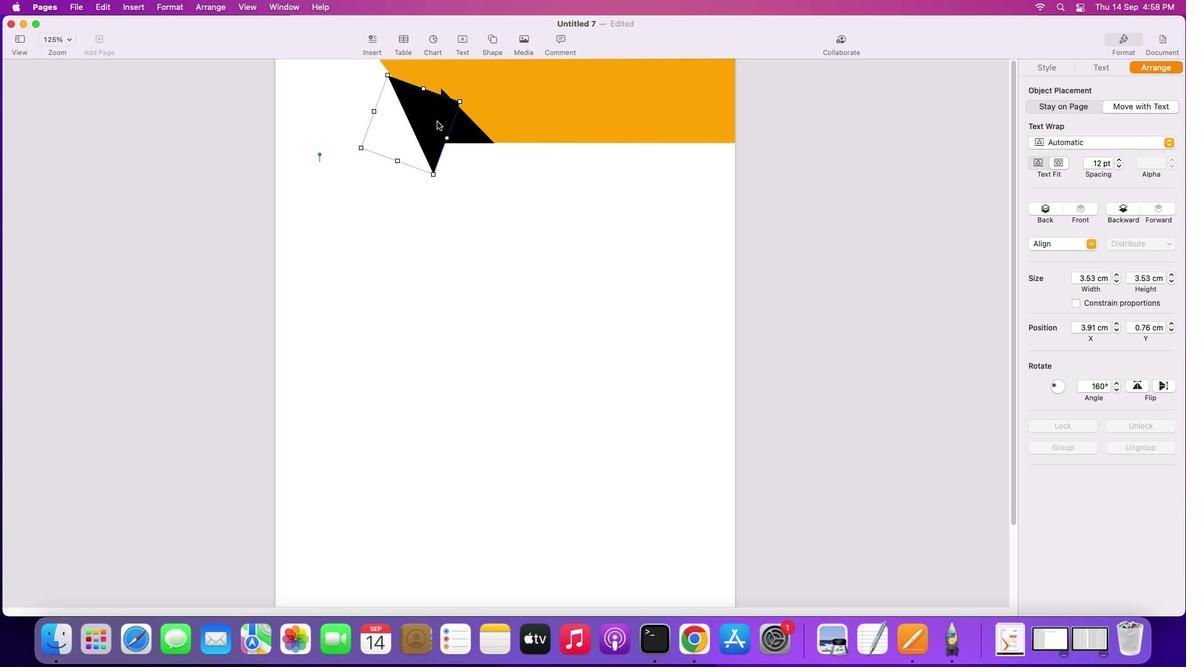 
Action: Mouse pressed left at (437, 121)
Screenshot: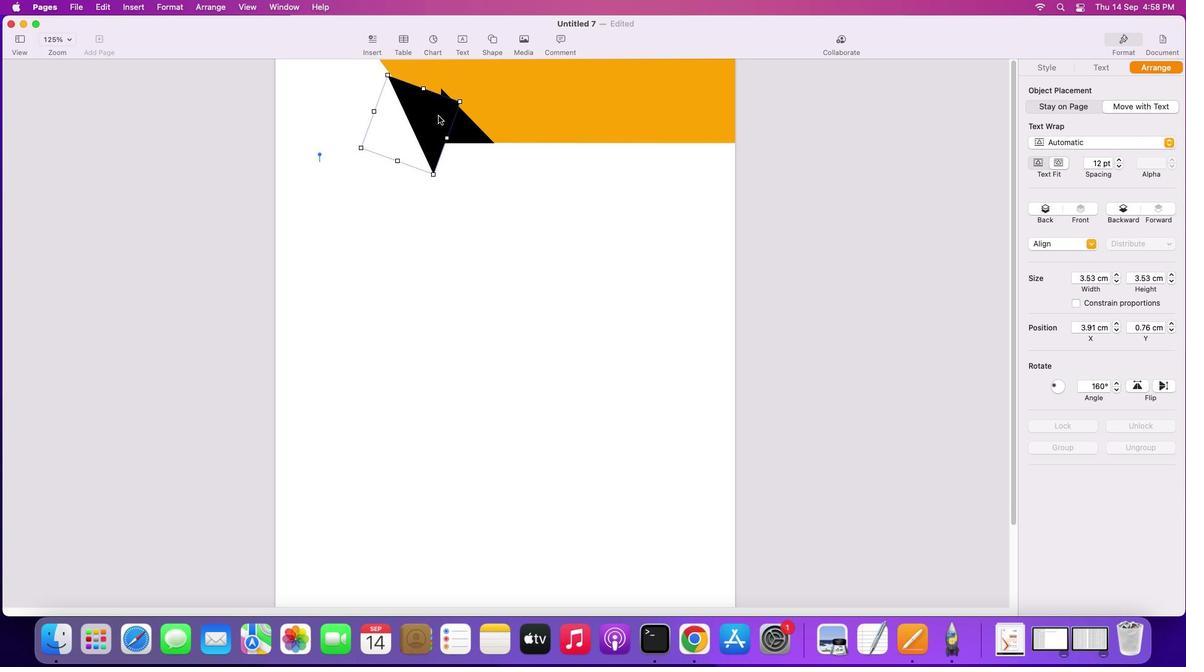 
Action: Mouse moved to (451, 157)
Screenshot: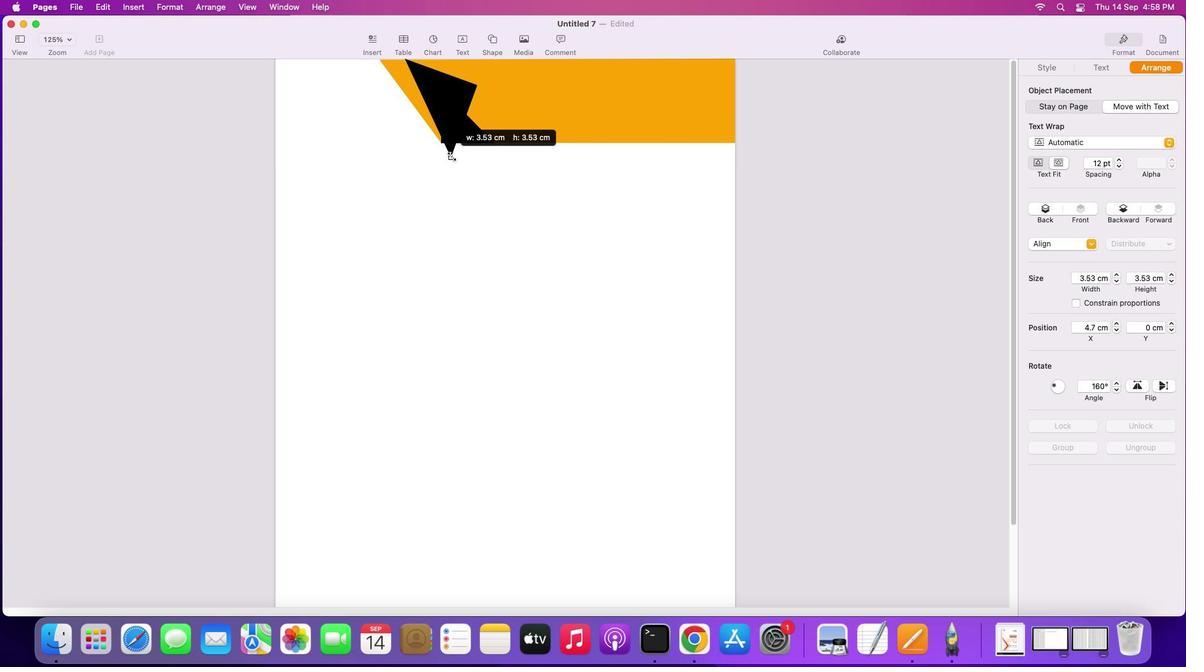 
Action: Mouse pressed left at (451, 157)
Screenshot: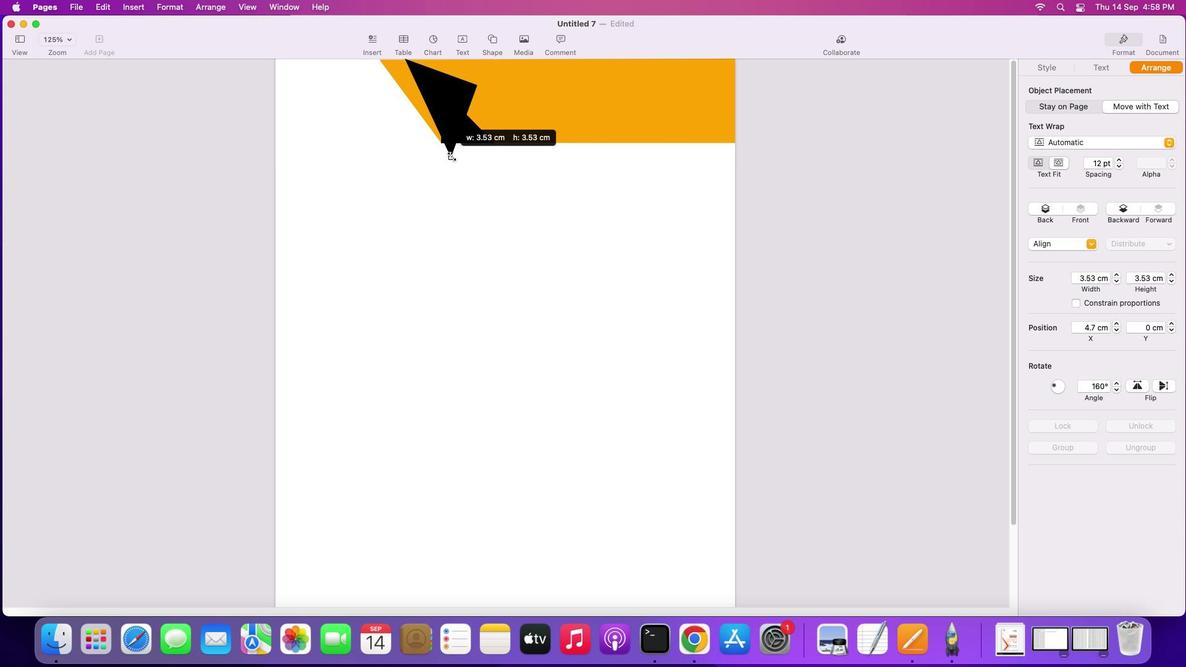 
Action: Mouse moved to (448, 86)
Screenshot: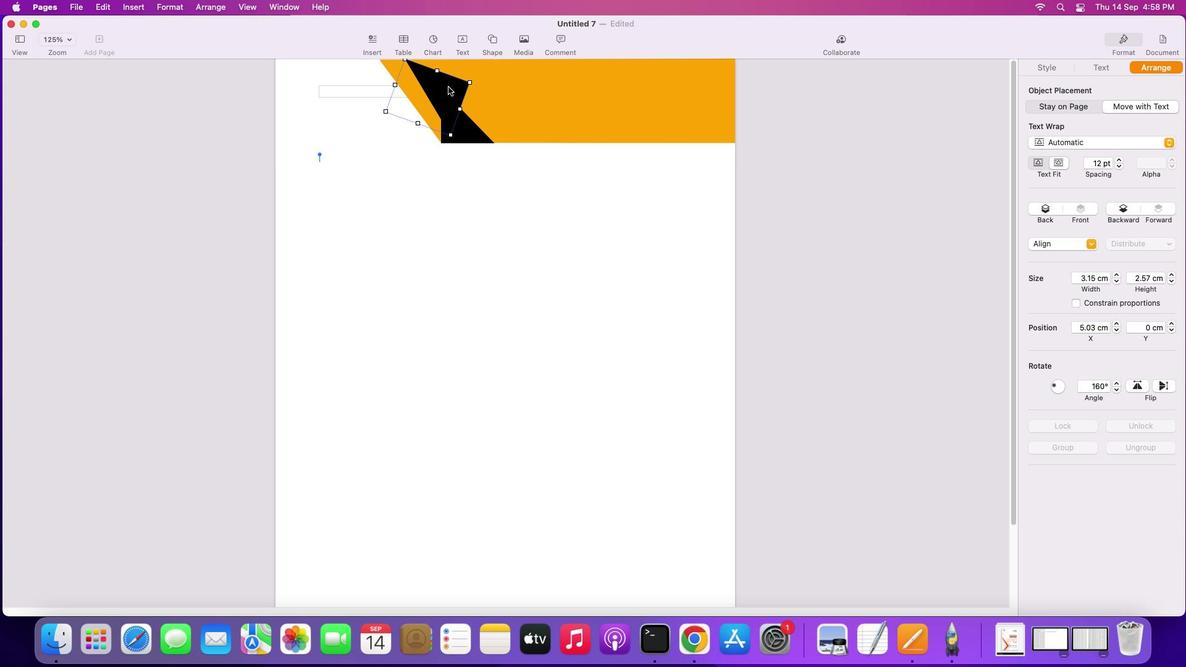 
Action: Mouse pressed left at (448, 86)
Screenshot: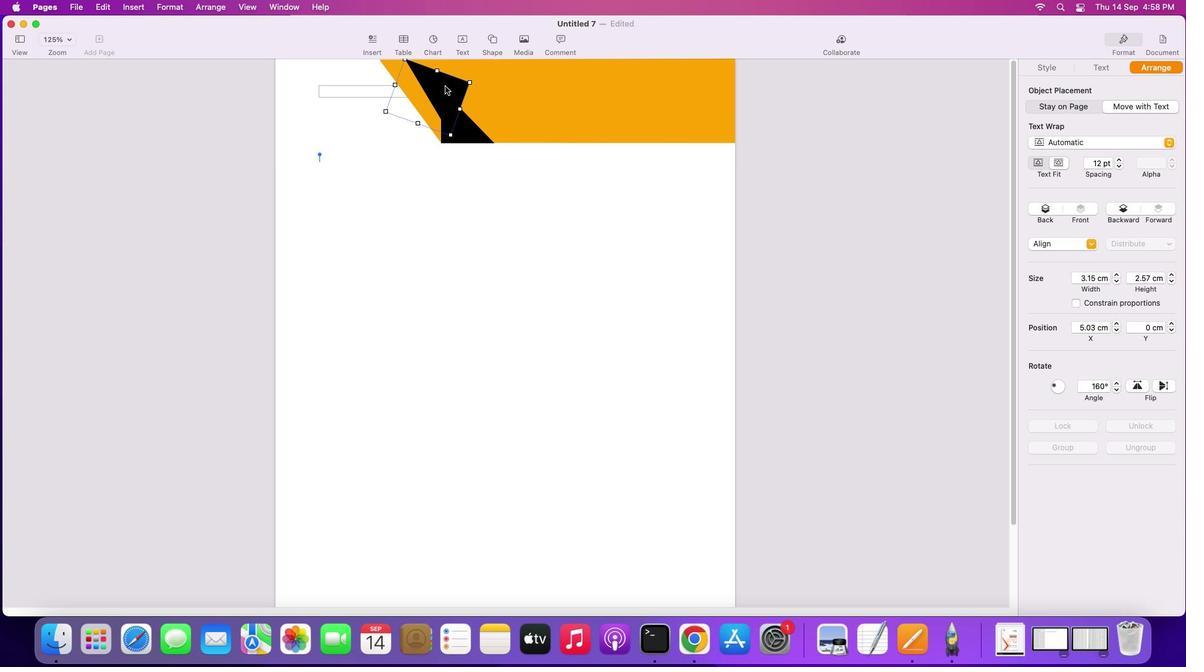 
Action: Mouse moved to (1115, 380)
Screenshot: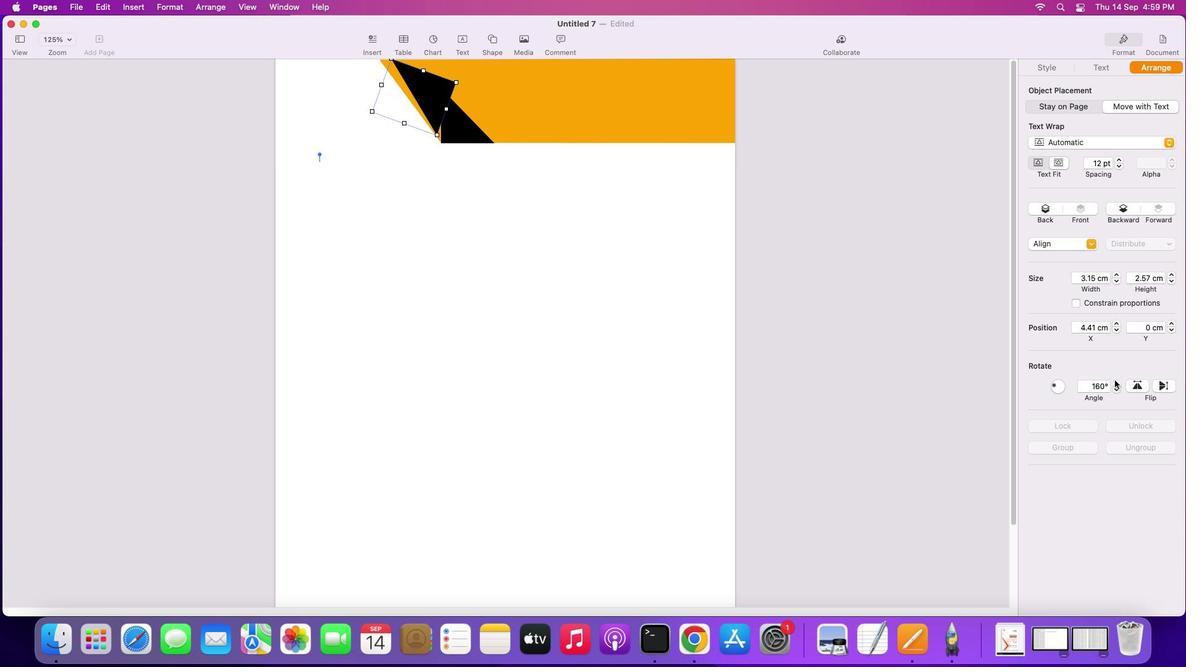 
Action: Mouse pressed left at (1115, 380)
Screenshot: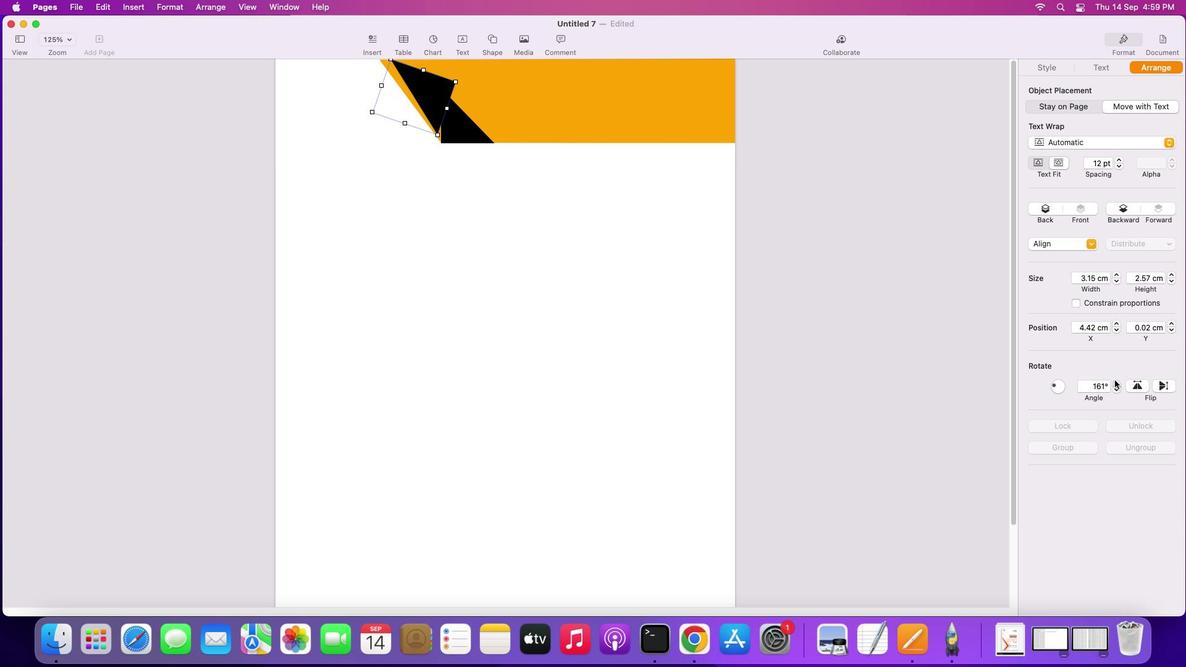 
Action: Mouse pressed left at (1115, 380)
Screenshot: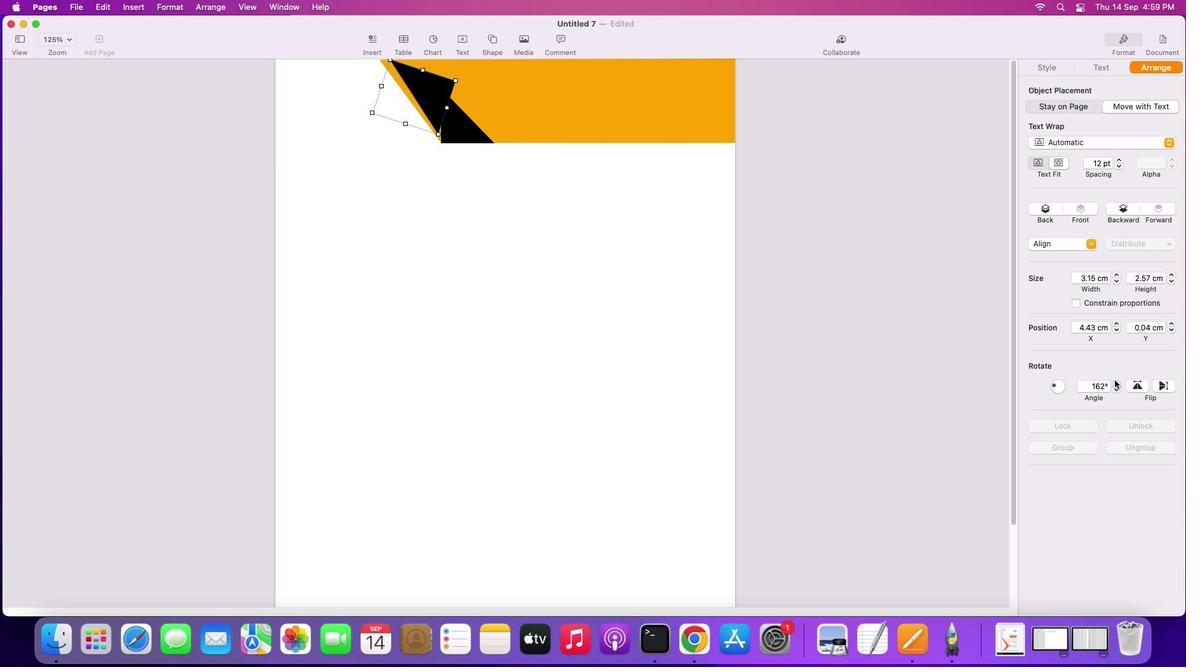 
Action: Mouse pressed left at (1115, 380)
Screenshot: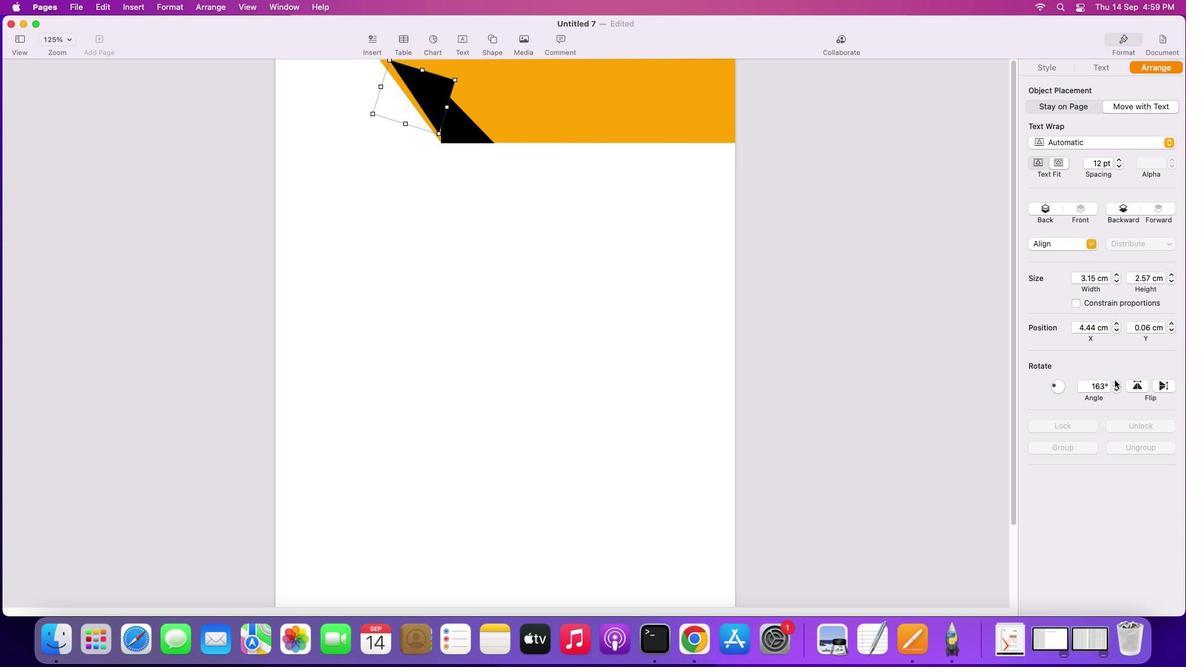 
Action: Mouse pressed left at (1115, 380)
Screenshot: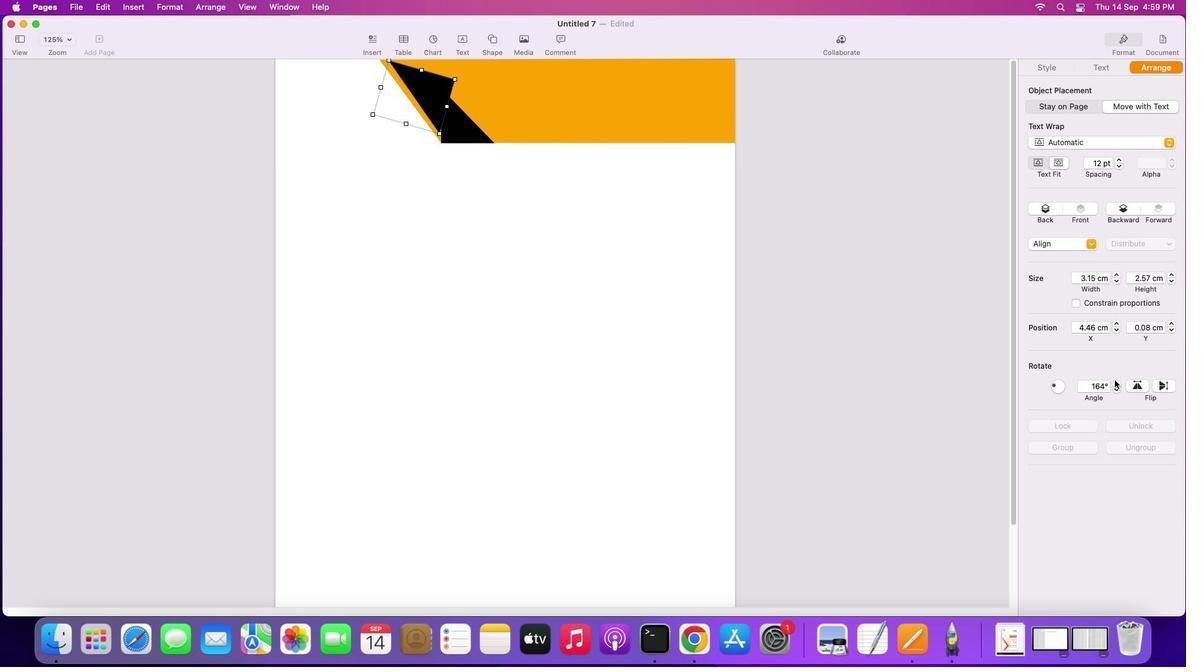 
Action: Mouse pressed left at (1115, 380)
Screenshot: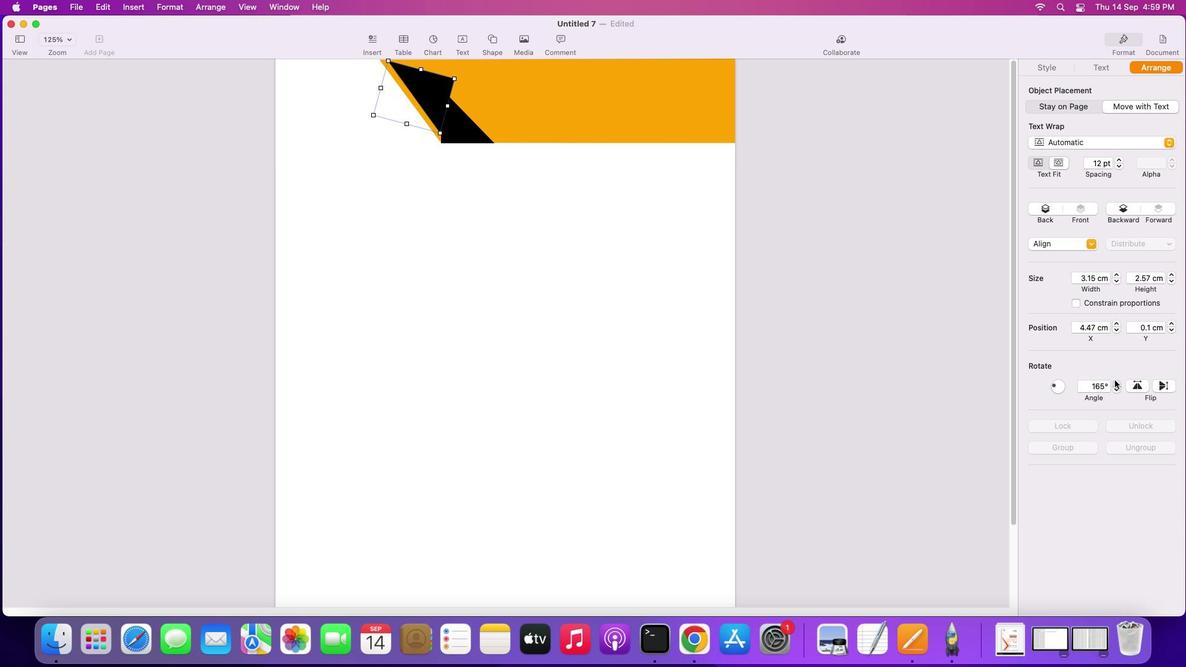 
Action: Mouse pressed left at (1115, 380)
Screenshot: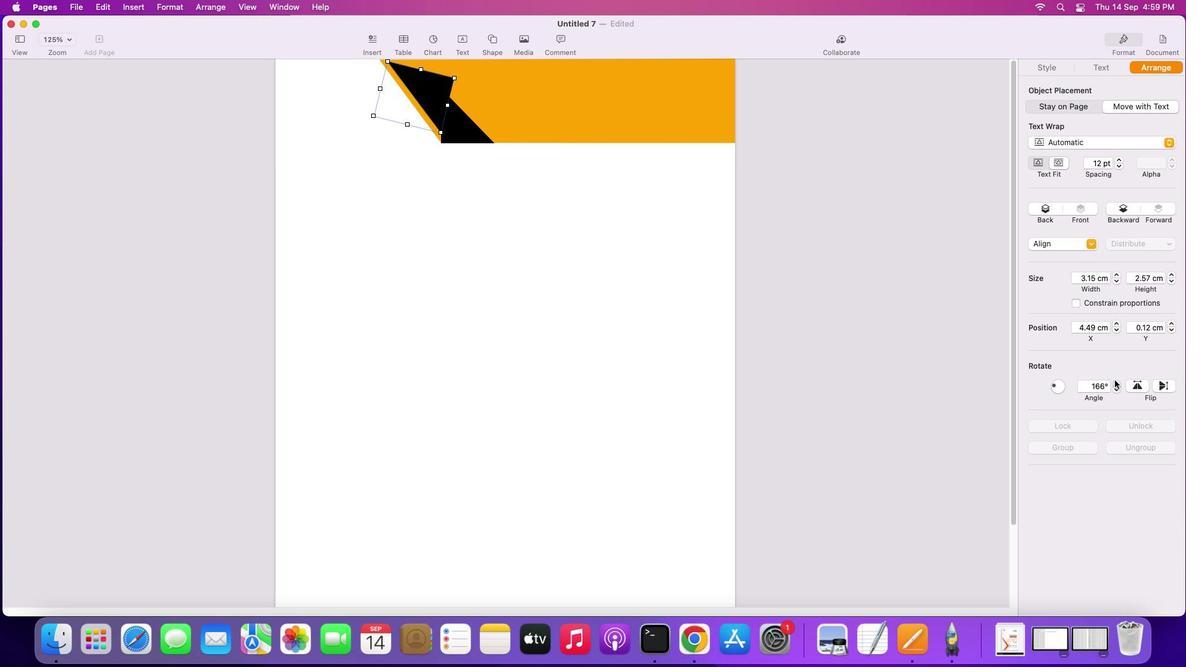 
Action: Mouse moved to (422, 91)
Screenshot: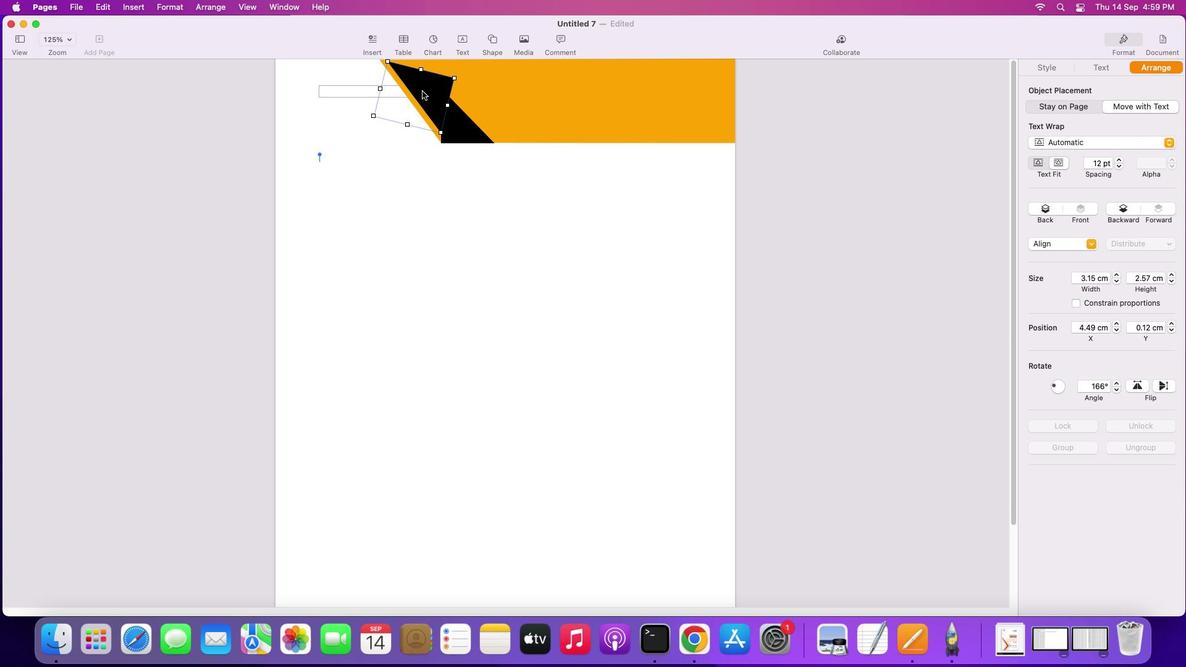
Action: Mouse pressed left at (422, 91)
Screenshot: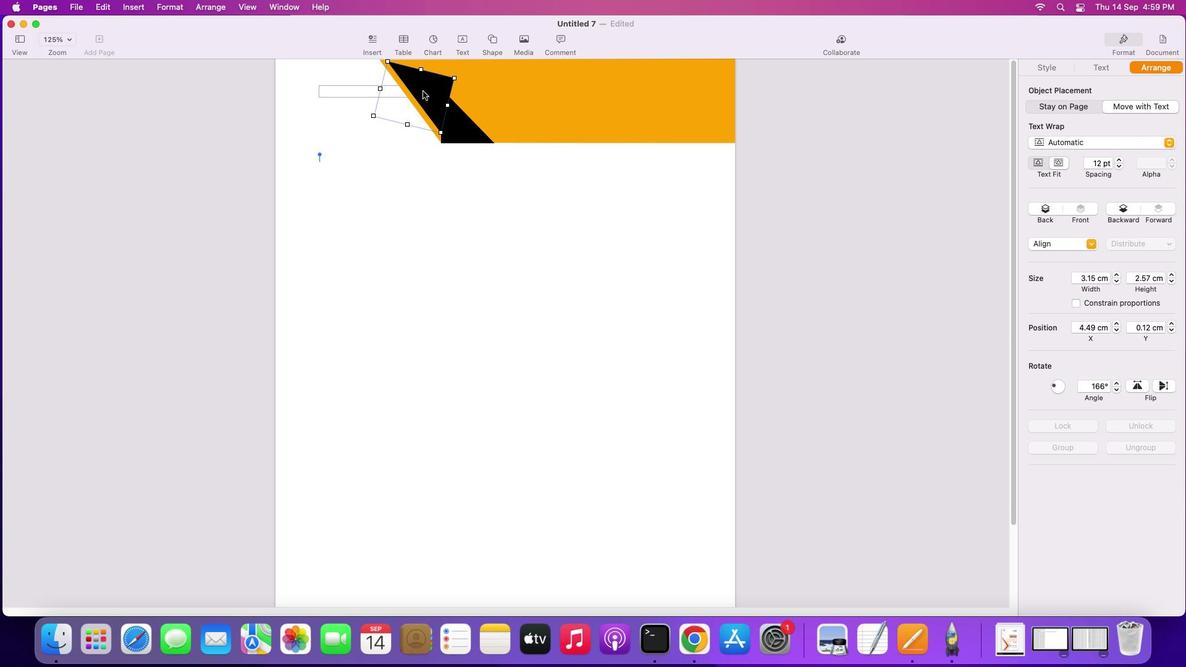 
Action: Mouse moved to (437, 97)
Screenshot: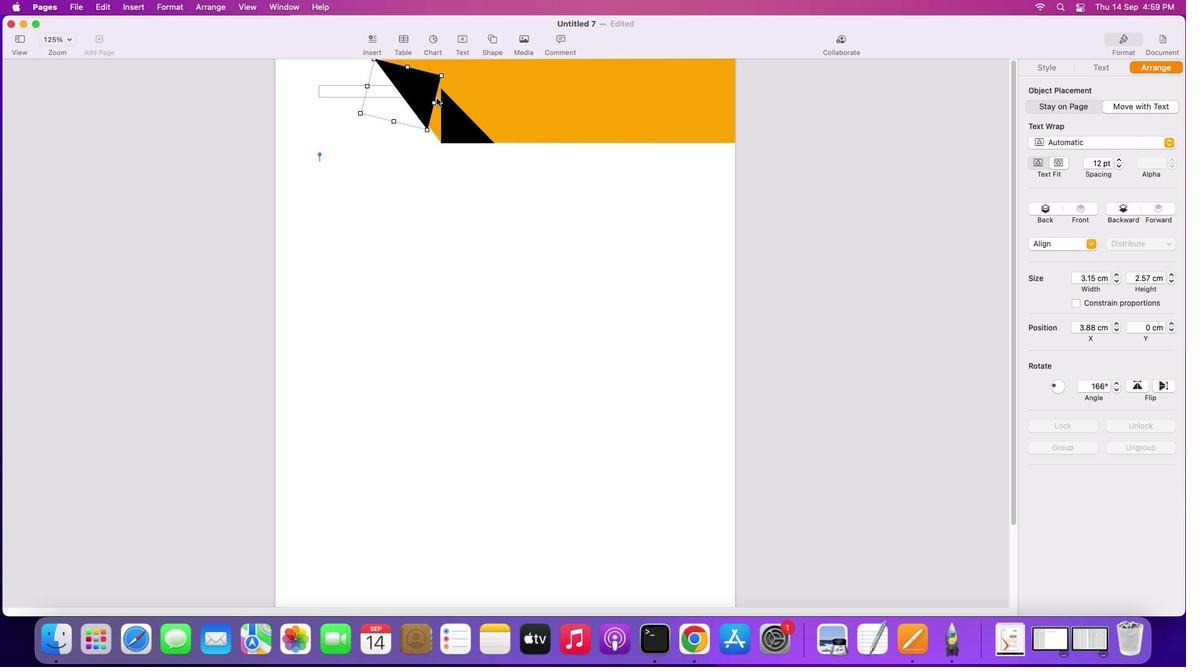 
Action: Mouse scrolled (437, 97) with delta (0, 0)
Screenshot: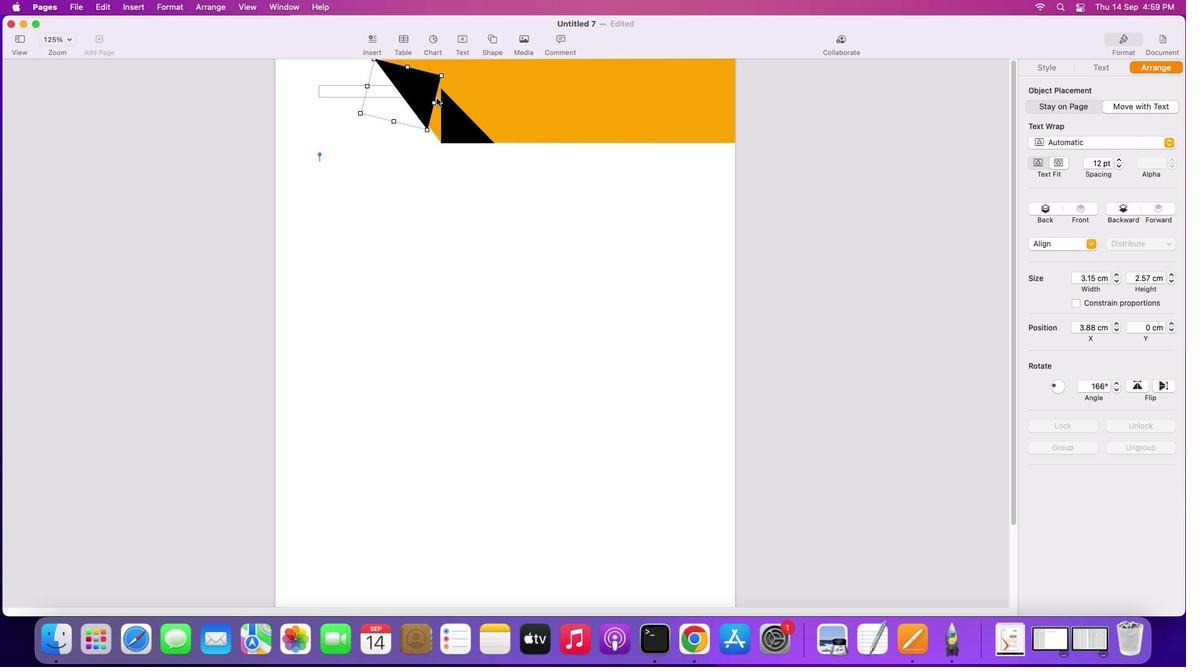 
Action: Mouse scrolled (437, 97) with delta (0, 0)
Screenshot: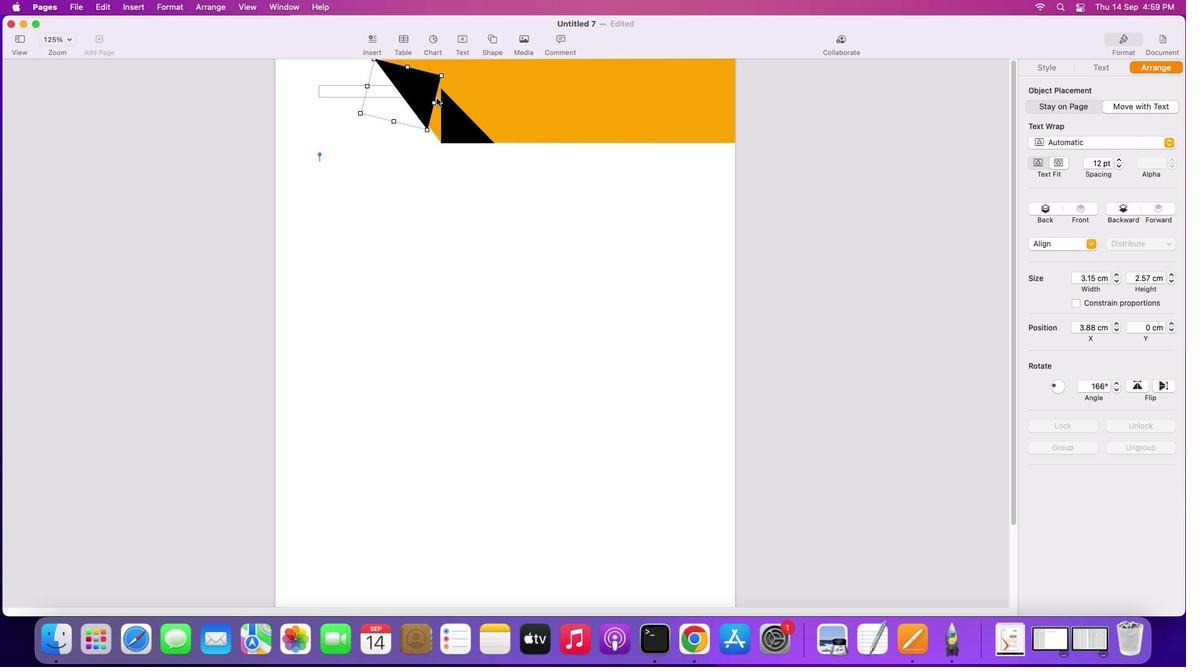 
Action: Mouse scrolled (437, 97) with delta (0, 1)
Screenshot: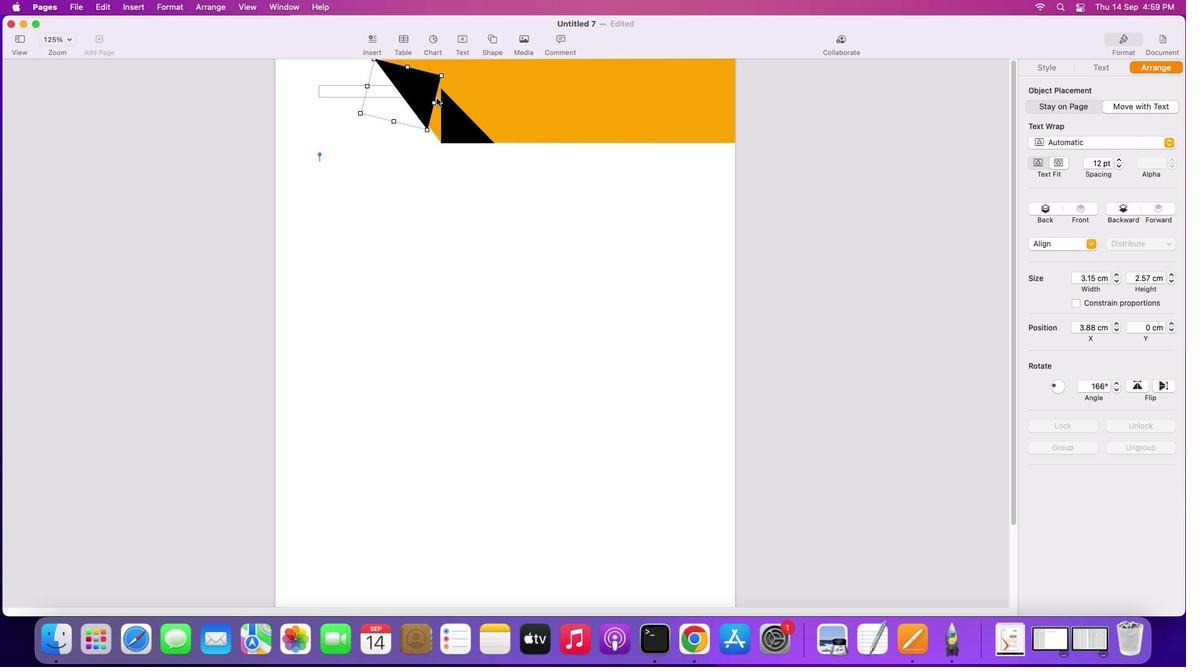 
Action: Mouse scrolled (437, 97) with delta (0, 3)
Screenshot: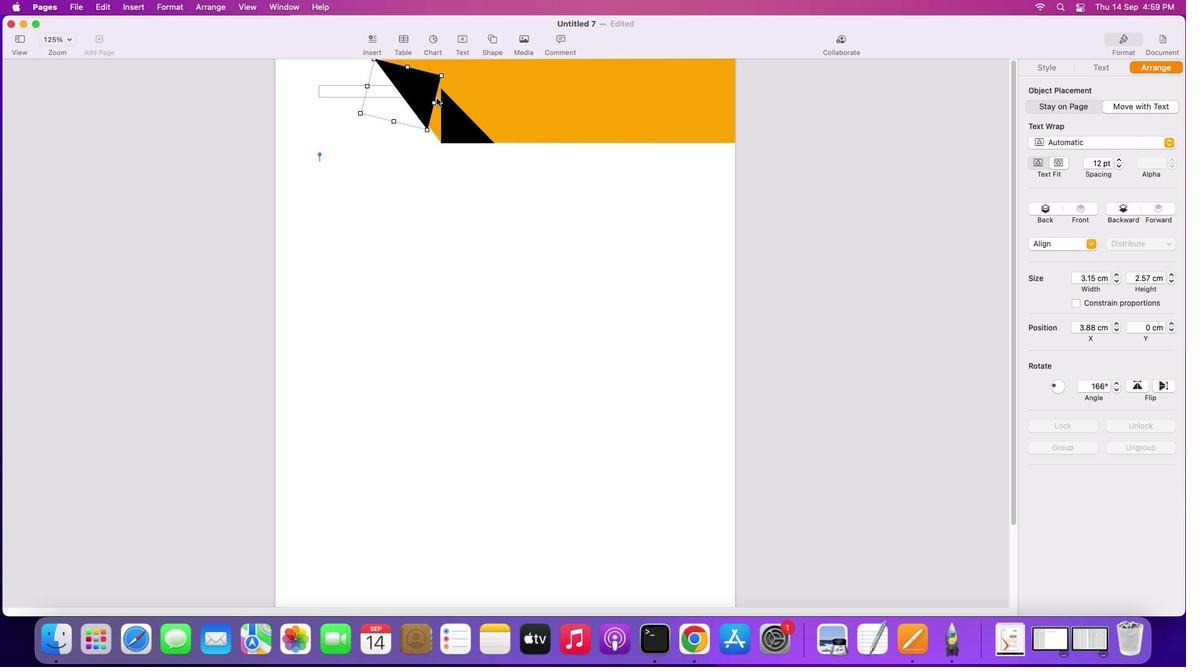 
Action: Mouse scrolled (437, 97) with delta (0, 3)
Screenshot: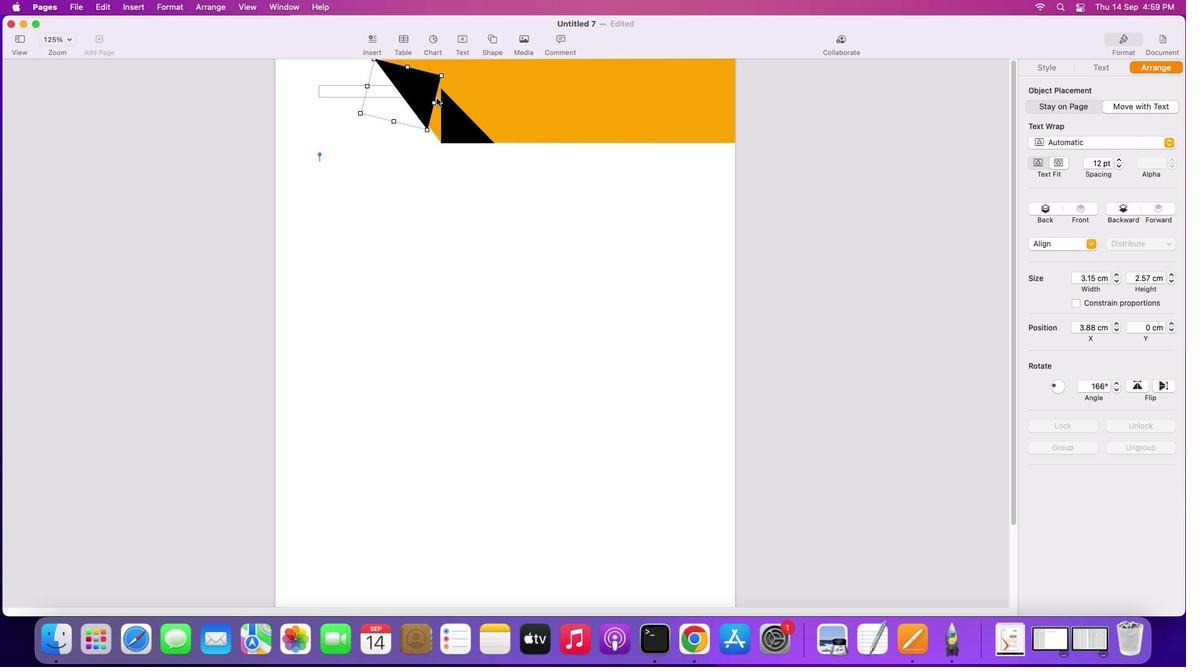 
Action: Mouse moved to (420, 83)
Screenshot: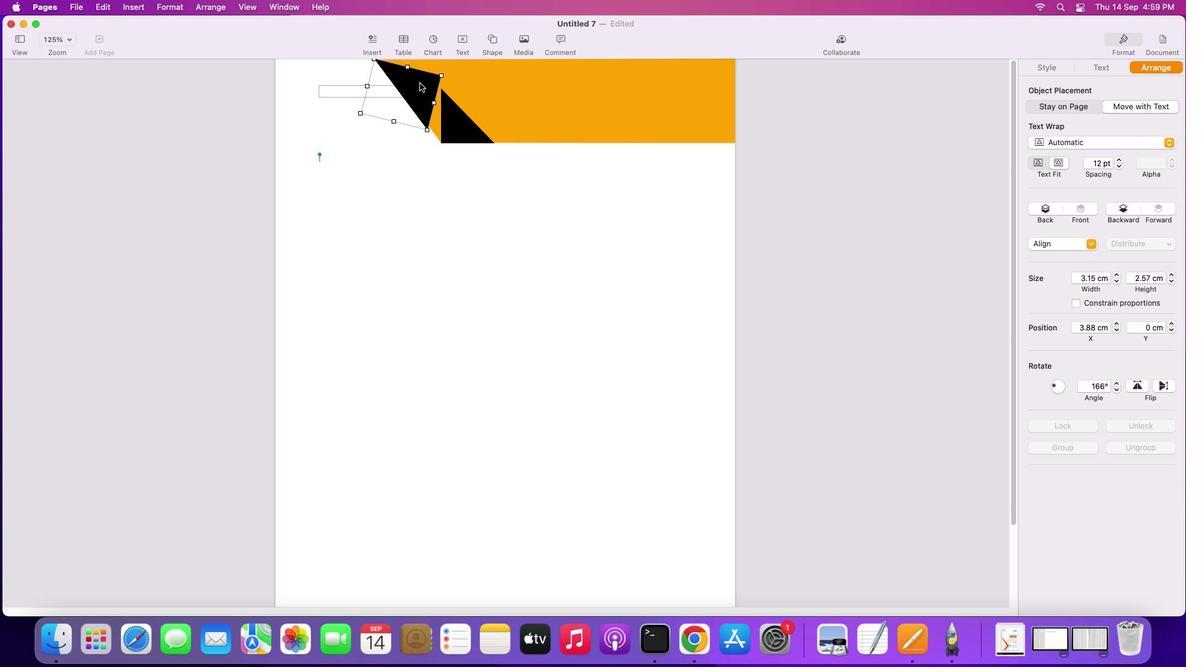
Action: Mouse pressed left at (420, 83)
Screenshot: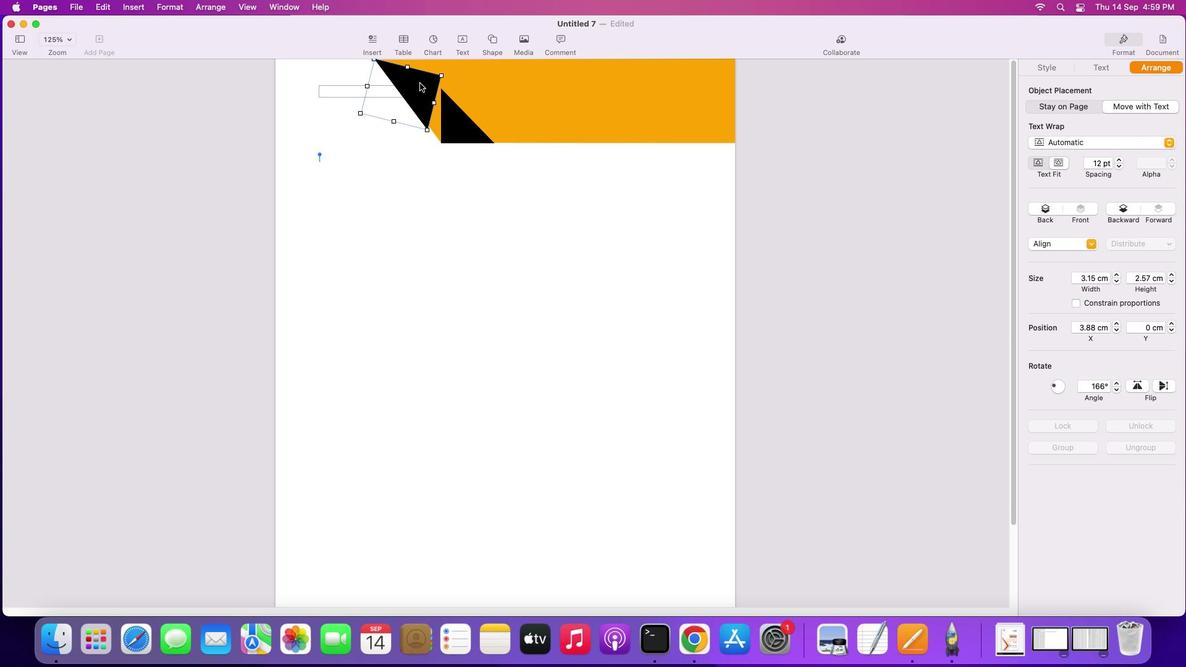 
Action: Mouse moved to (450, 112)
Screenshot: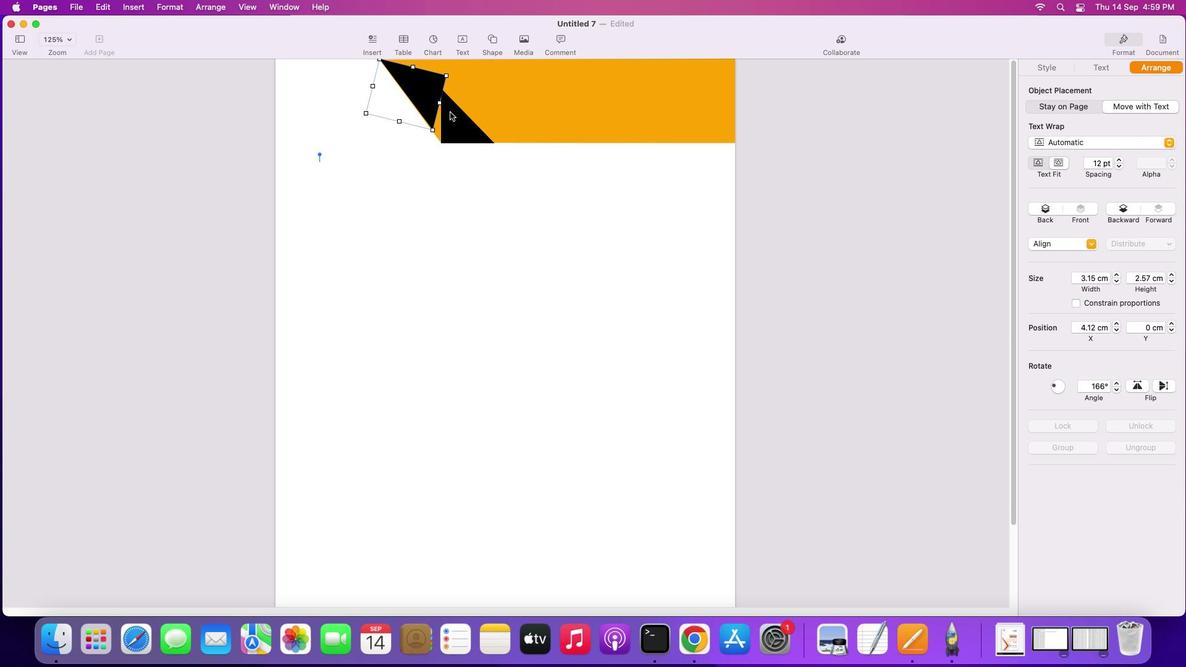 
Action: Mouse pressed left at (450, 112)
Screenshot: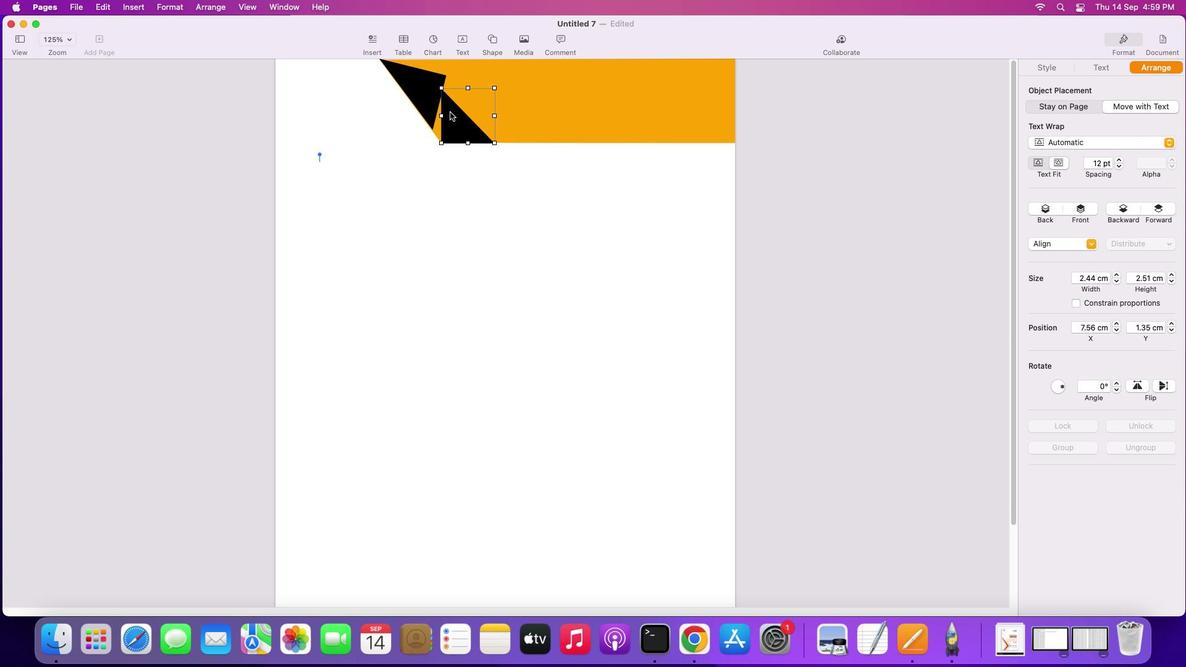 
Action: Mouse moved to (430, 110)
Screenshot: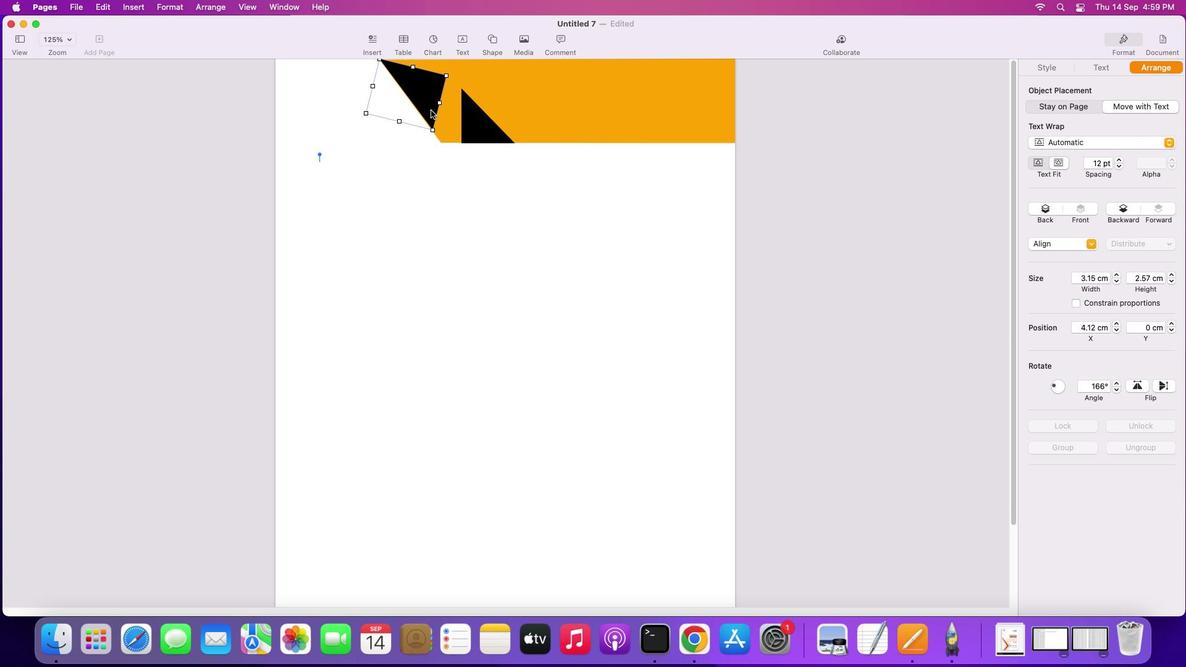 
Action: Mouse pressed left at (430, 110)
Screenshot: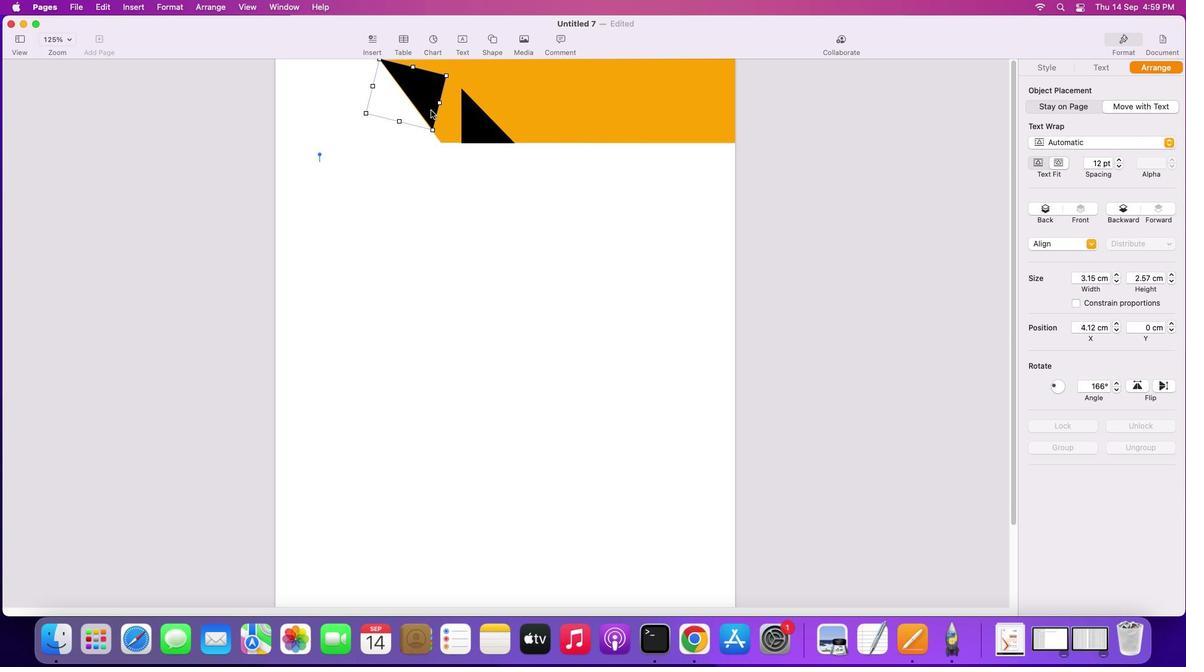 
Action: Mouse moved to (433, 128)
Screenshot: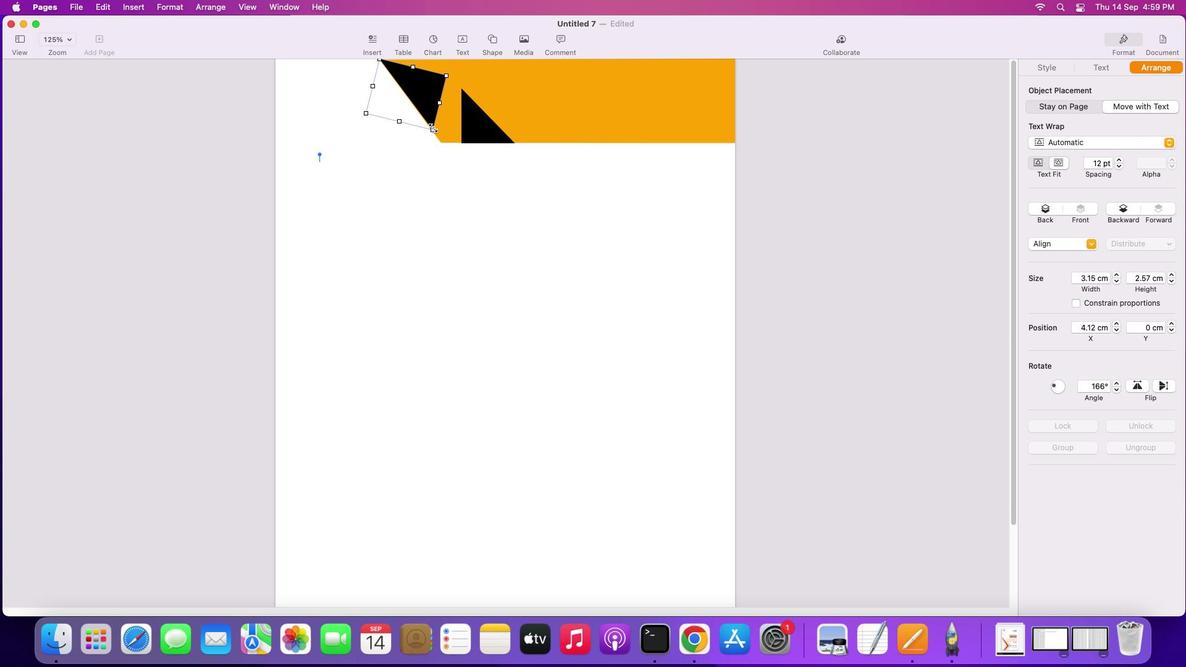 
Action: Mouse pressed left at (433, 128)
Screenshot: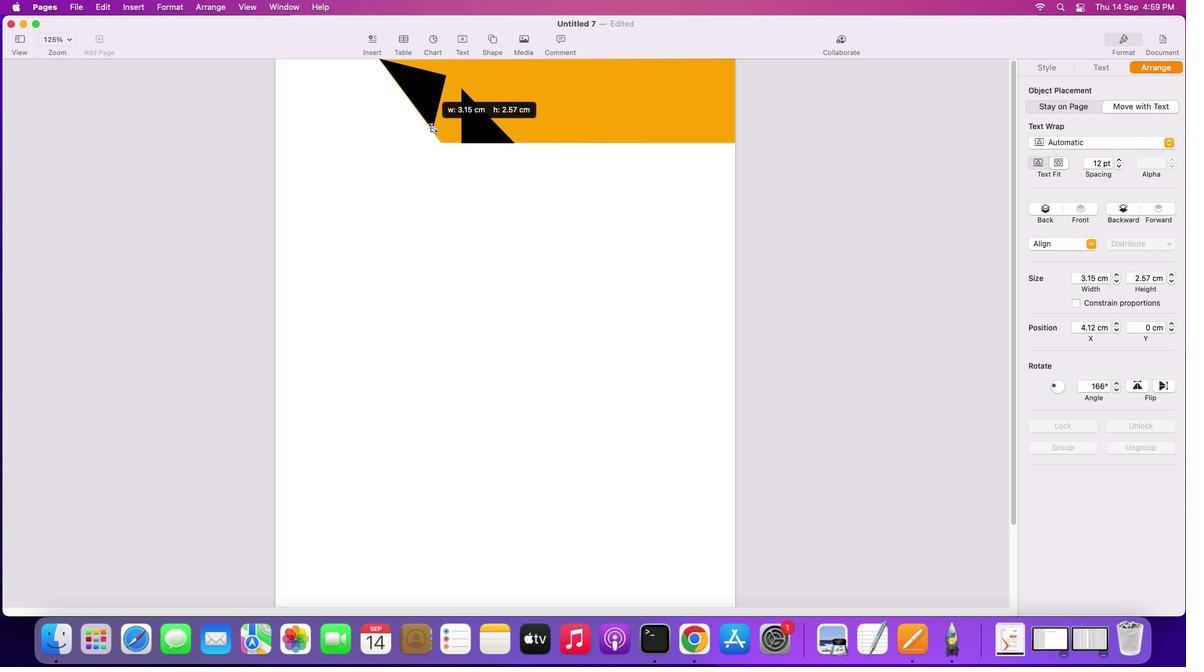 
Action: Mouse moved to (438, 150)
Screenshot: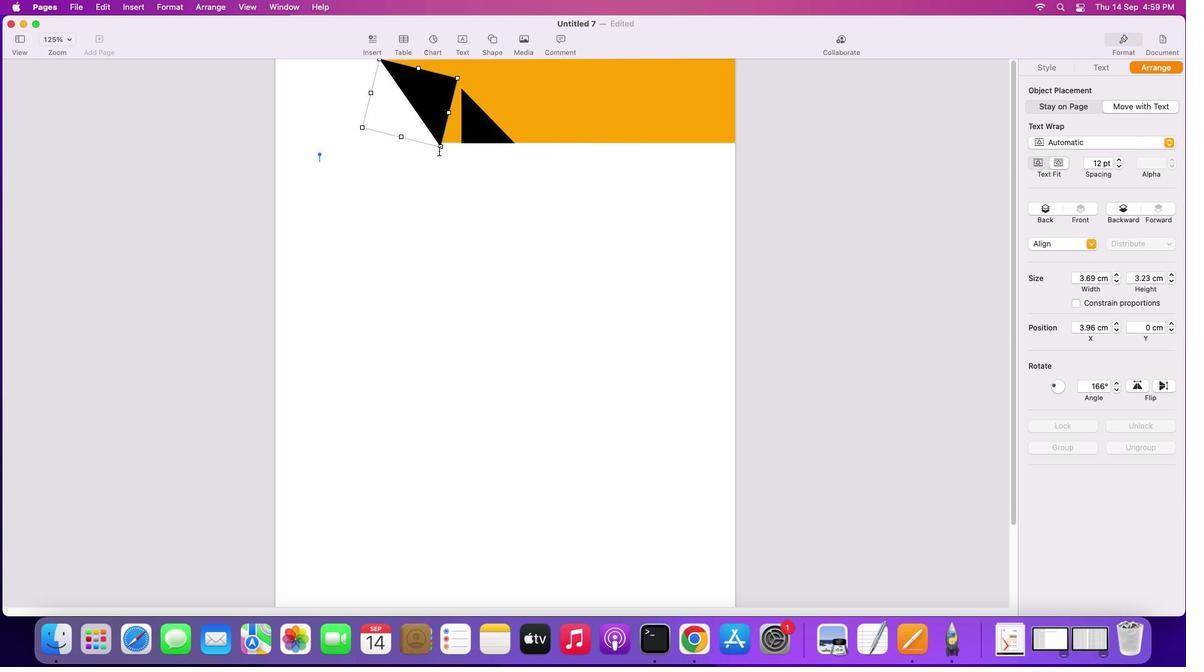 
Action: Mouse pressed left at (438, 150)
Screenshot: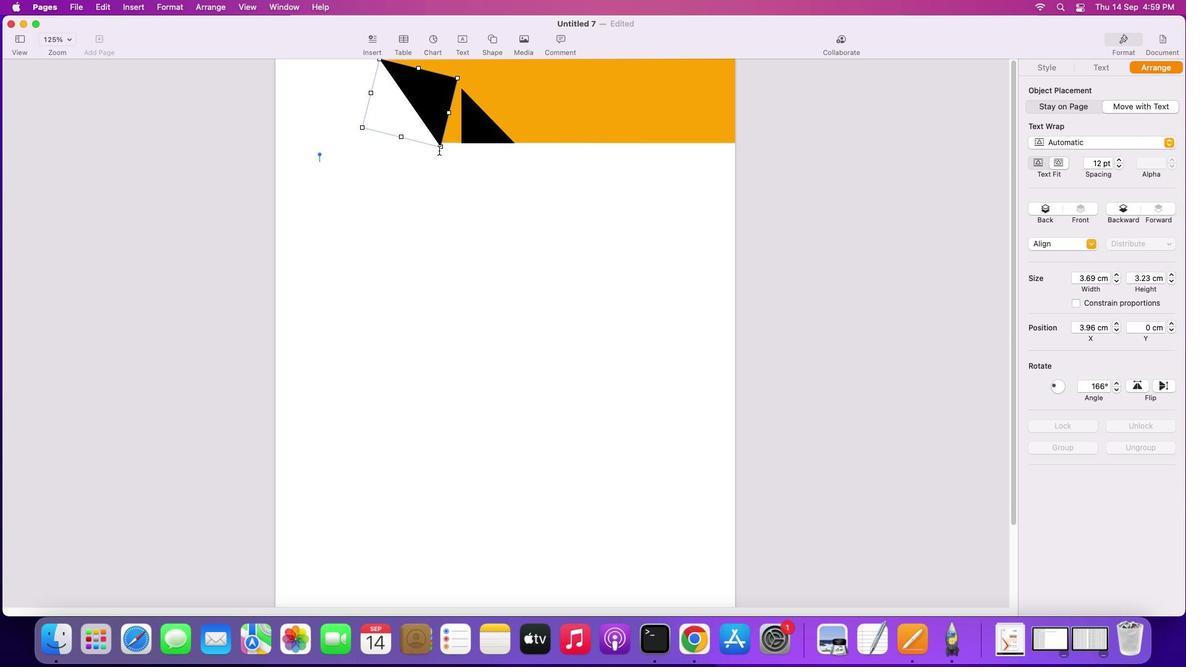 
Action: Mouse moved to (445, 166)
Screenshot: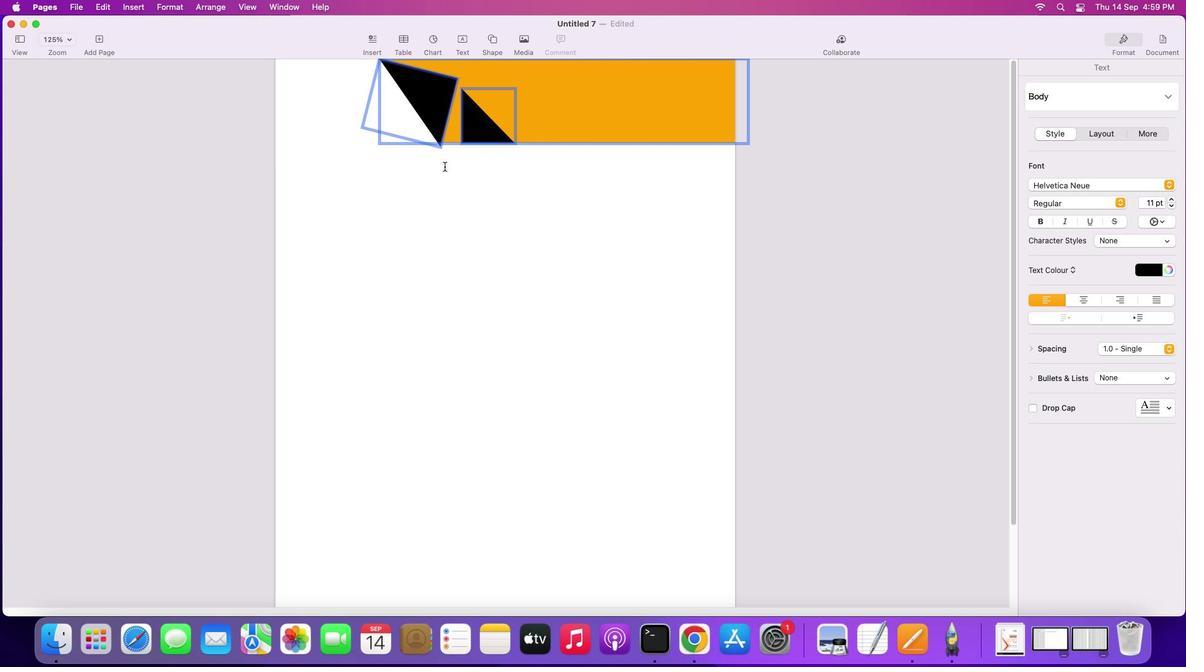 
Action: Mouse pressed left at (445, 166)
Screenshot: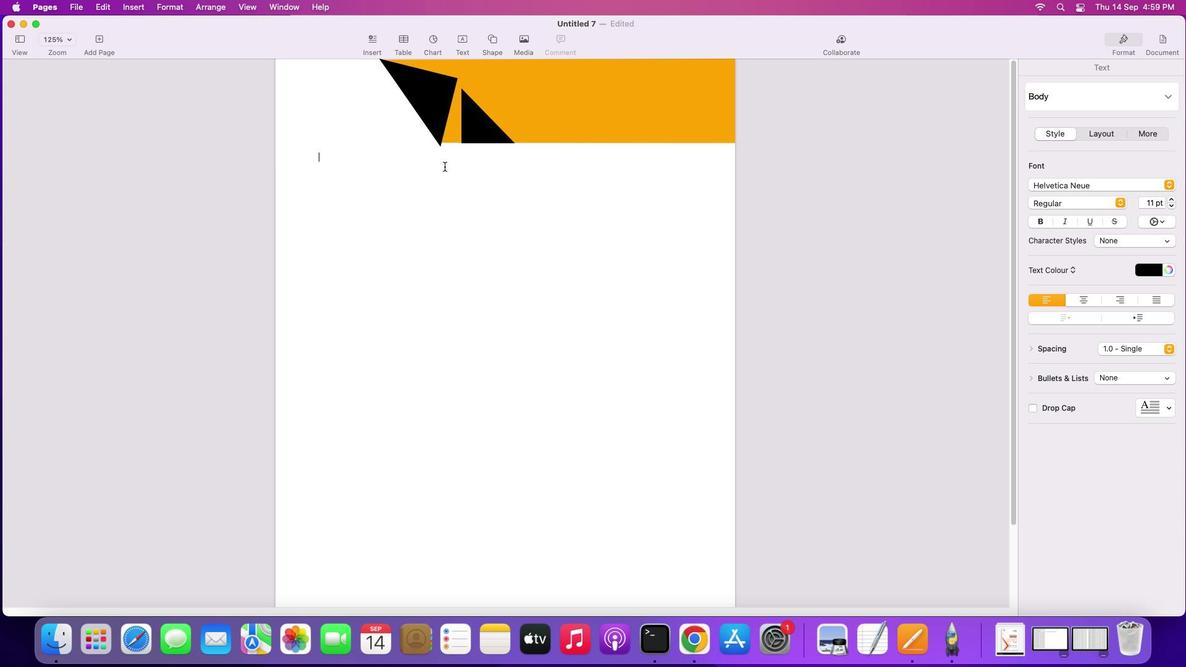 
Action: Mouse moved to (433, 125)
Screenshot: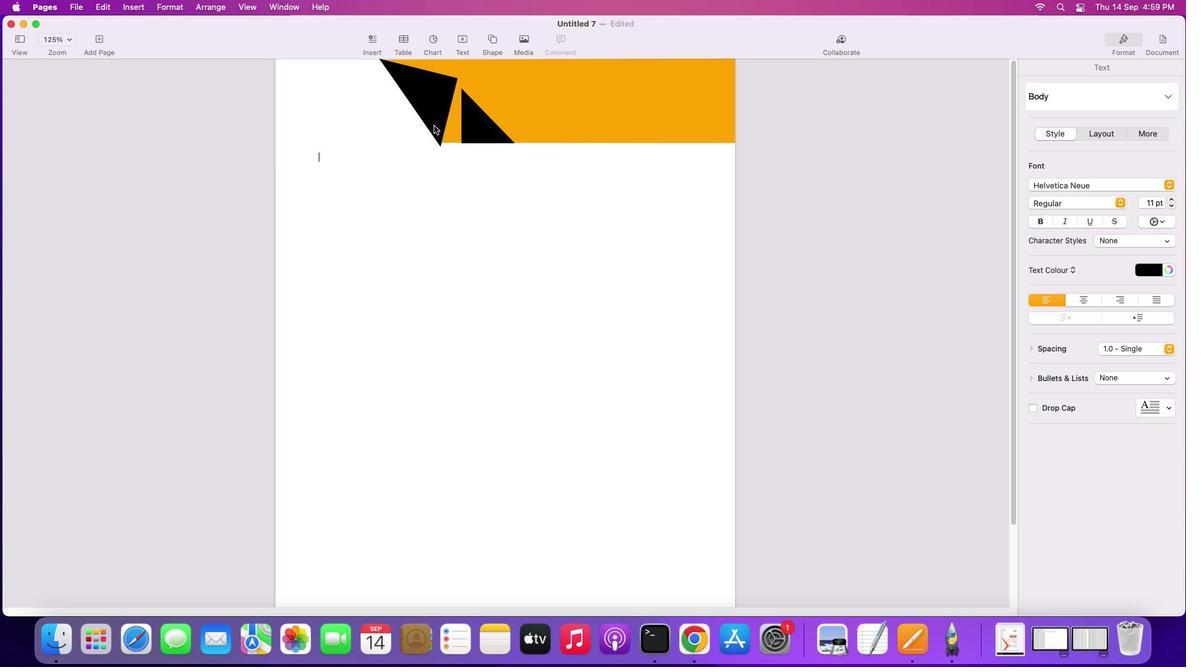 
Action: Mouse pressed left at (433, 125)
Screenshot: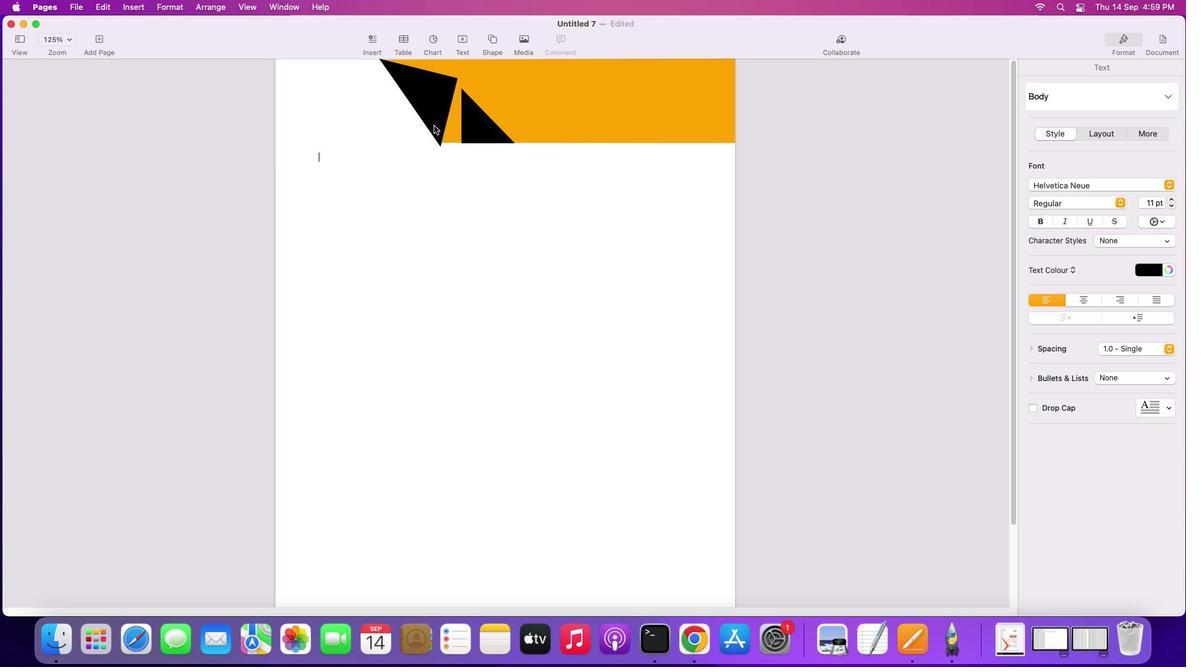 
Action: Mouse moved to (440, 144)
Screenshot: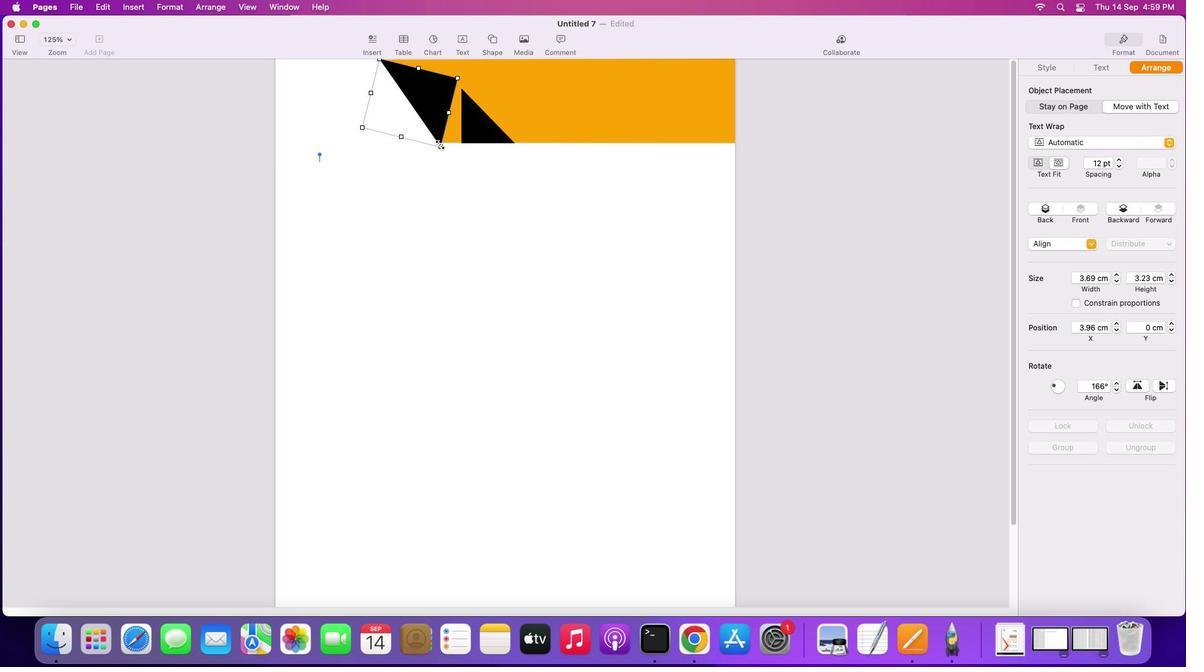 
Action: Mouse pressed left at (440, 144)
